 Task: Blend multiple sound effects to create a unique ambiance.
Action: Mouse moved to (89, 13)
Screenshot: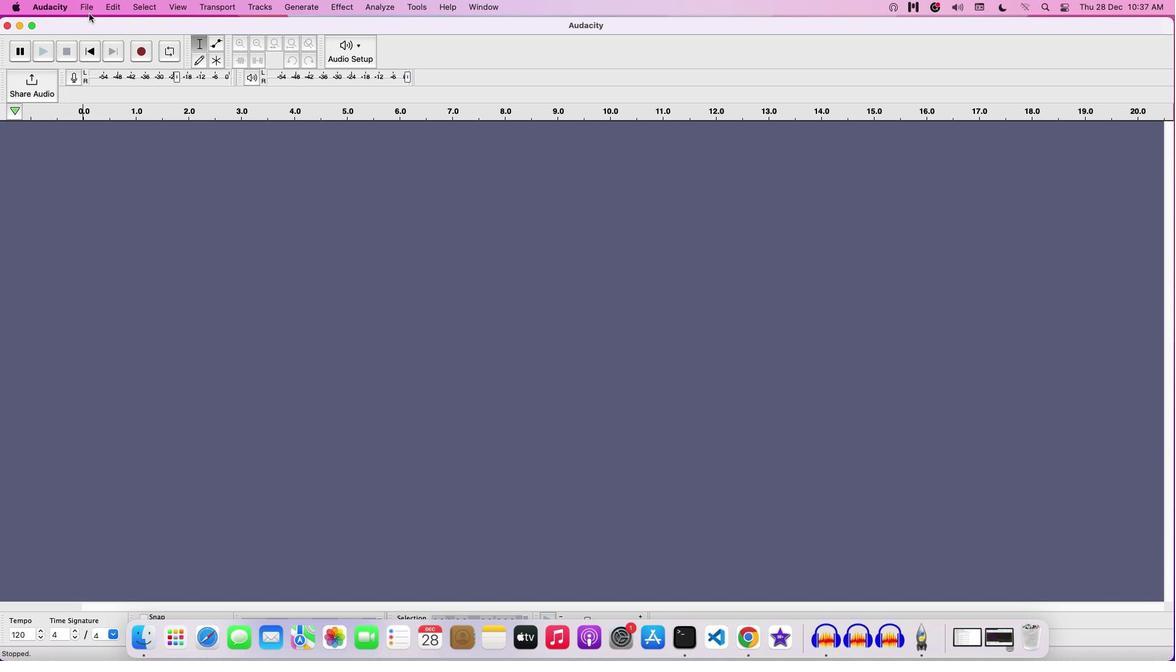
Action: Mouse pressed left at (89, 13)
Screenshot: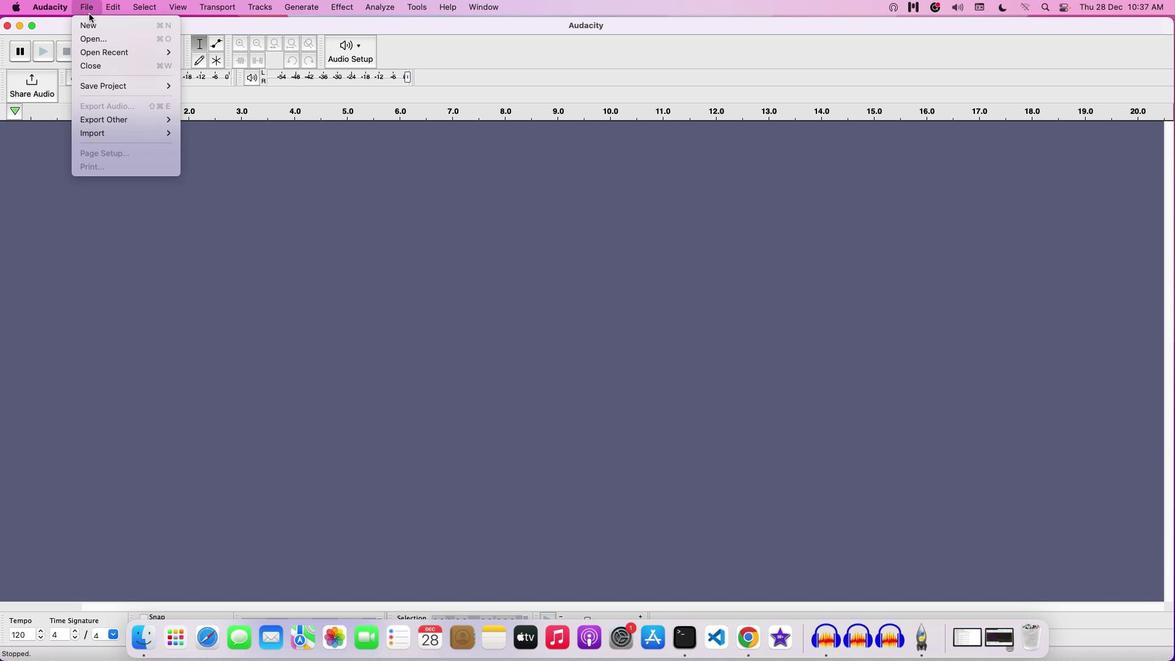 
Action: Mouse moved to (131, 39)
Screenshot: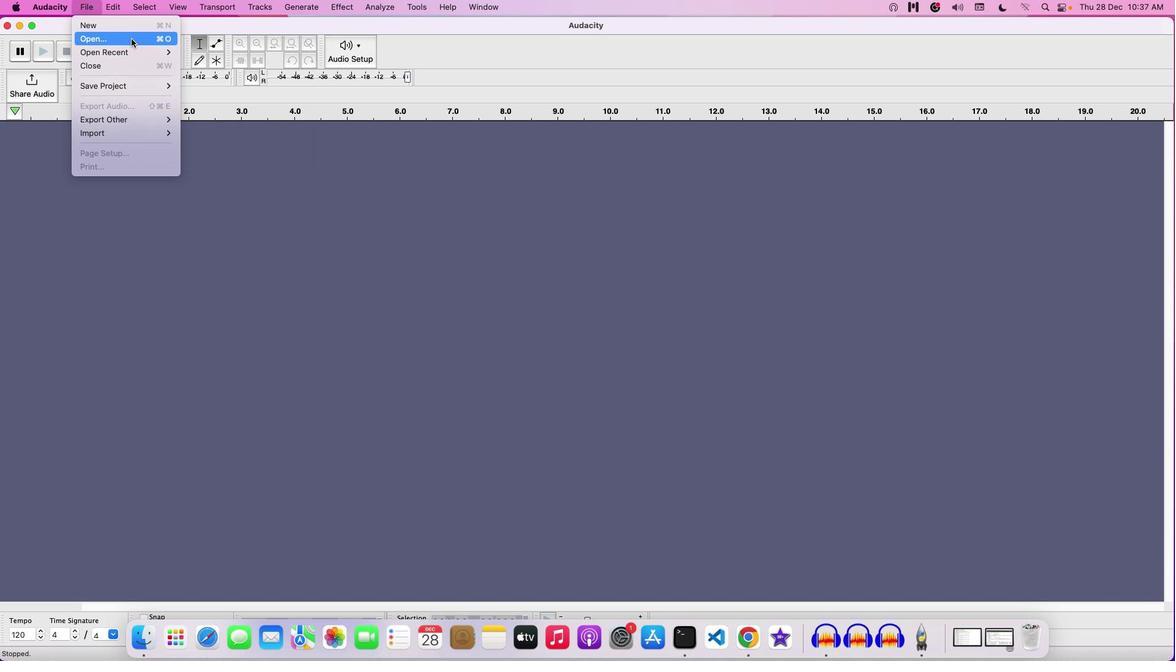 
Action: Mouse pressed left at (131, 39)
Screenshot: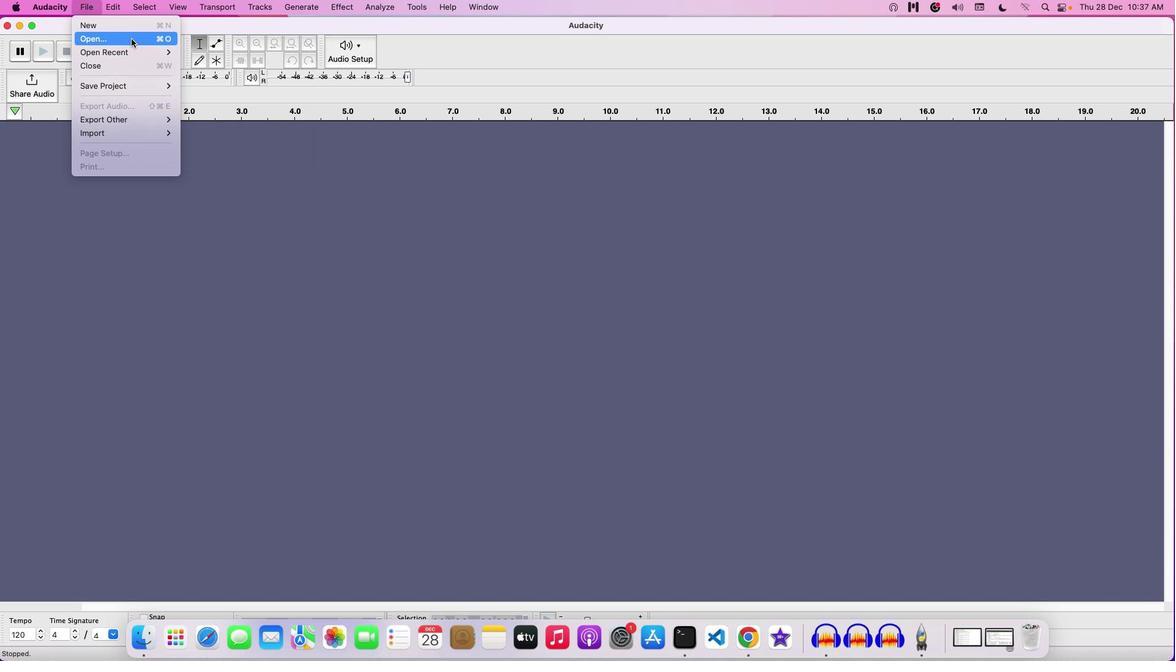 
Action: Mouse moved to (503, 161)
Screenshot: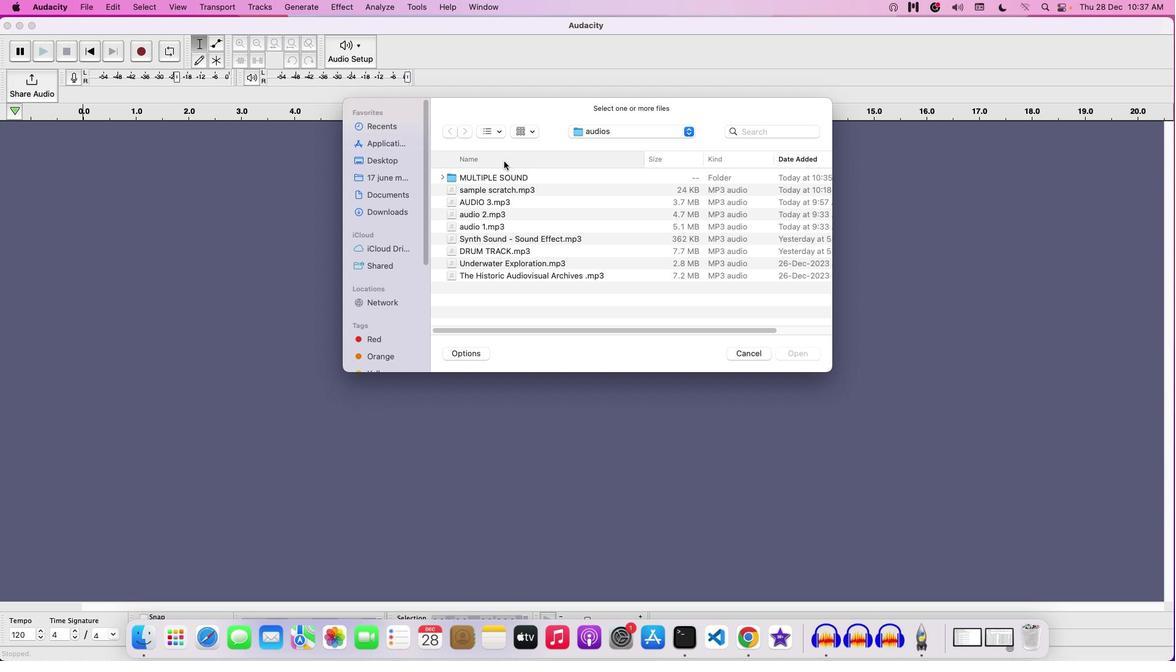 
Action: Mouse pressed left at (503, 161)
Screenshot: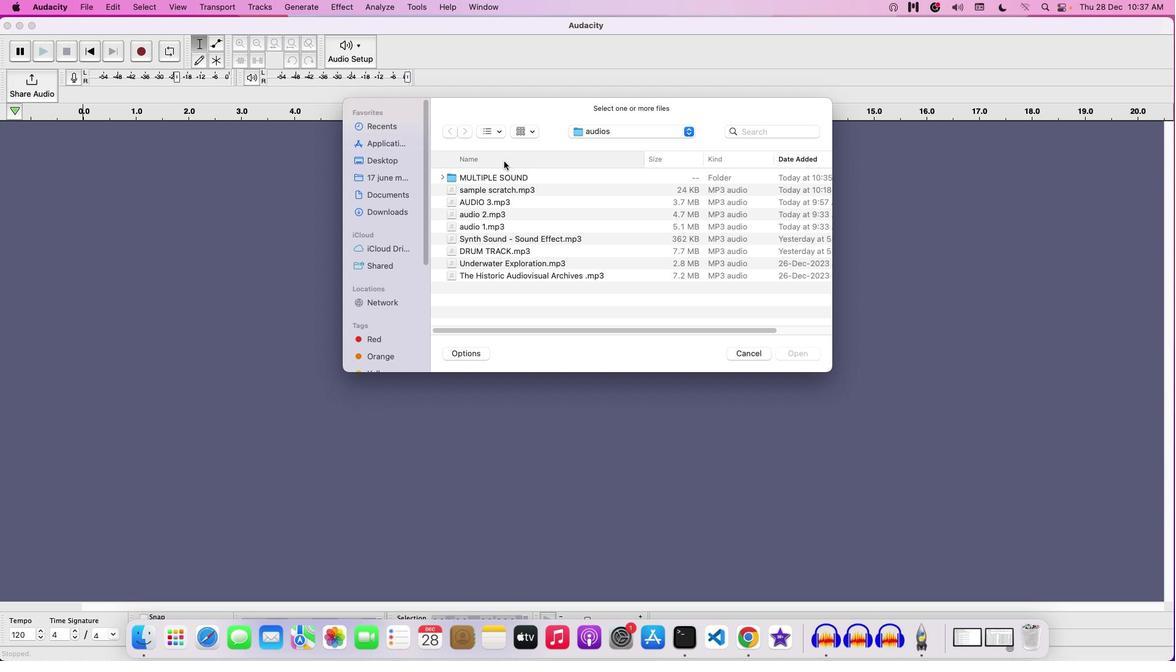 
Action: Mouse moved to (470, 225)
Screenshot: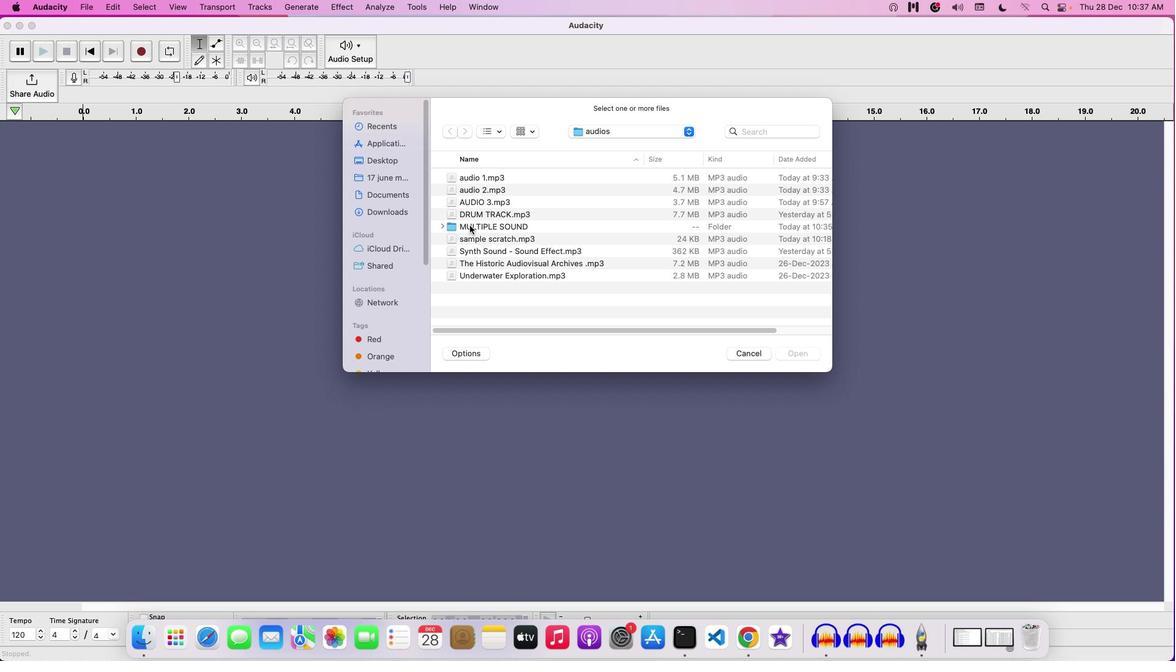 
Action: Mouse pressed left at (470, 225)
Screenshot: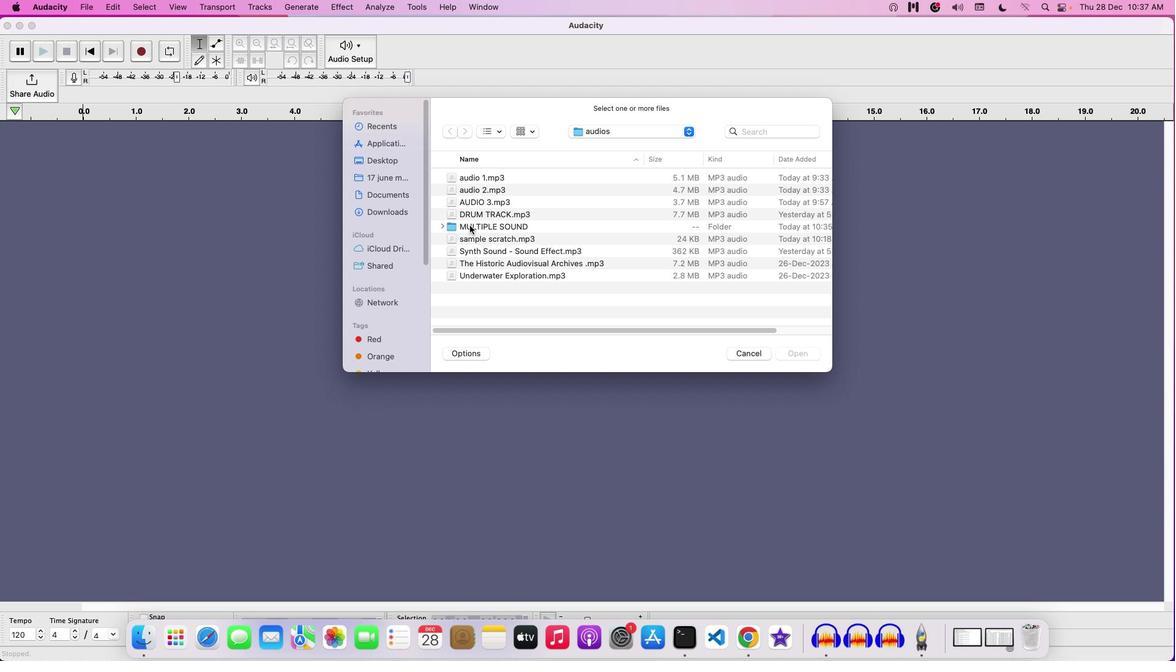 
Action: Mouse moved to (447, 226)
Screenshot: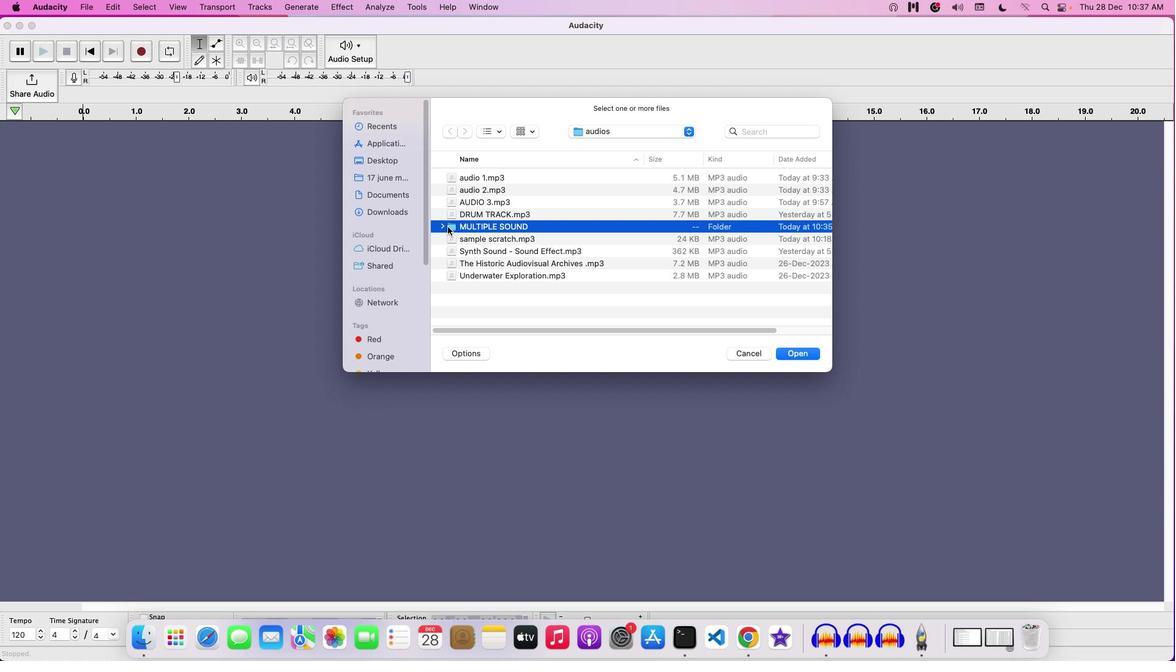 
Action: Mouse pressed left at (447, 226)
Screenshot: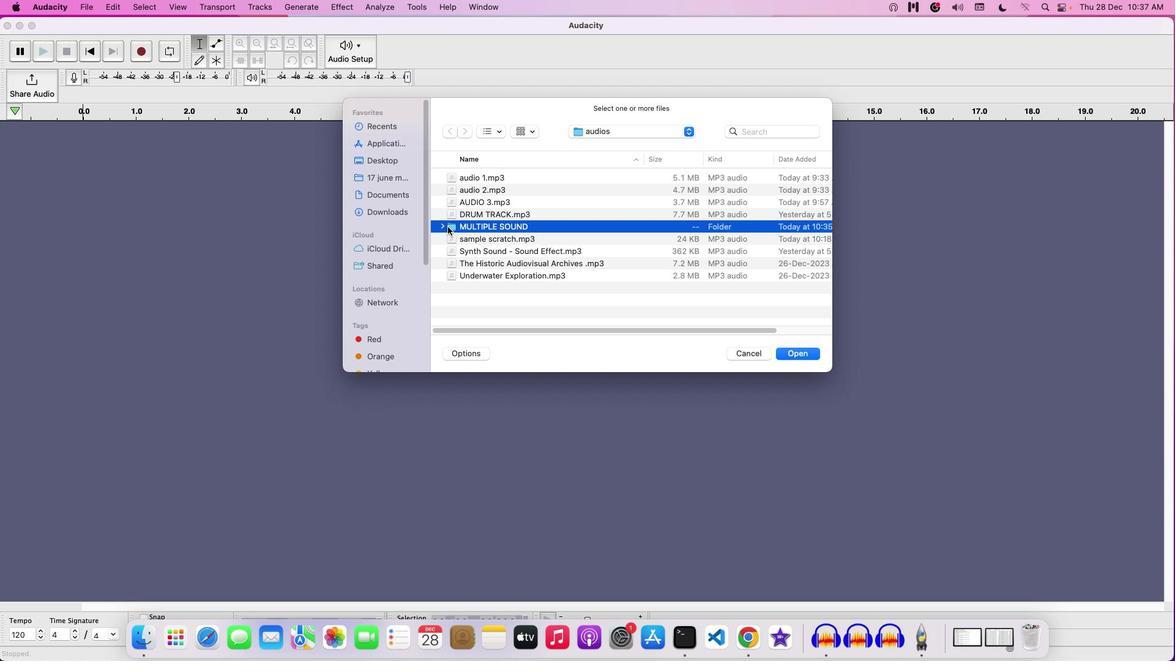 
Action: Mouse moved to (565, 236)
Screenshot: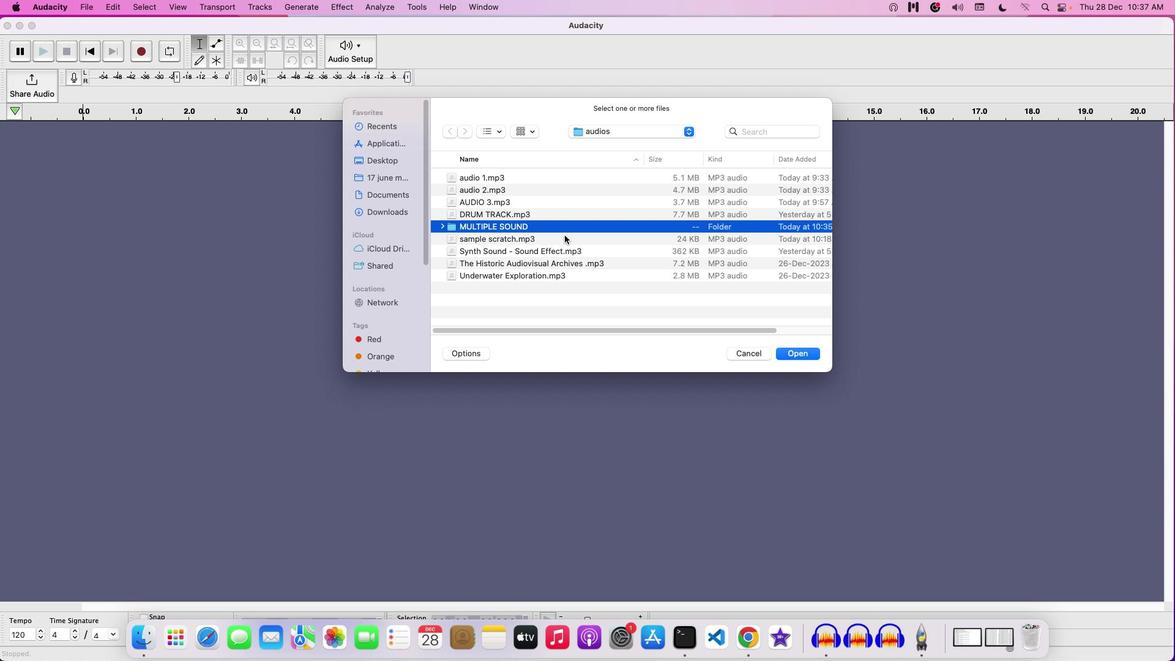 
Action: Mouse scrolled (565, 236) with delta (0, 0)
Screenshot: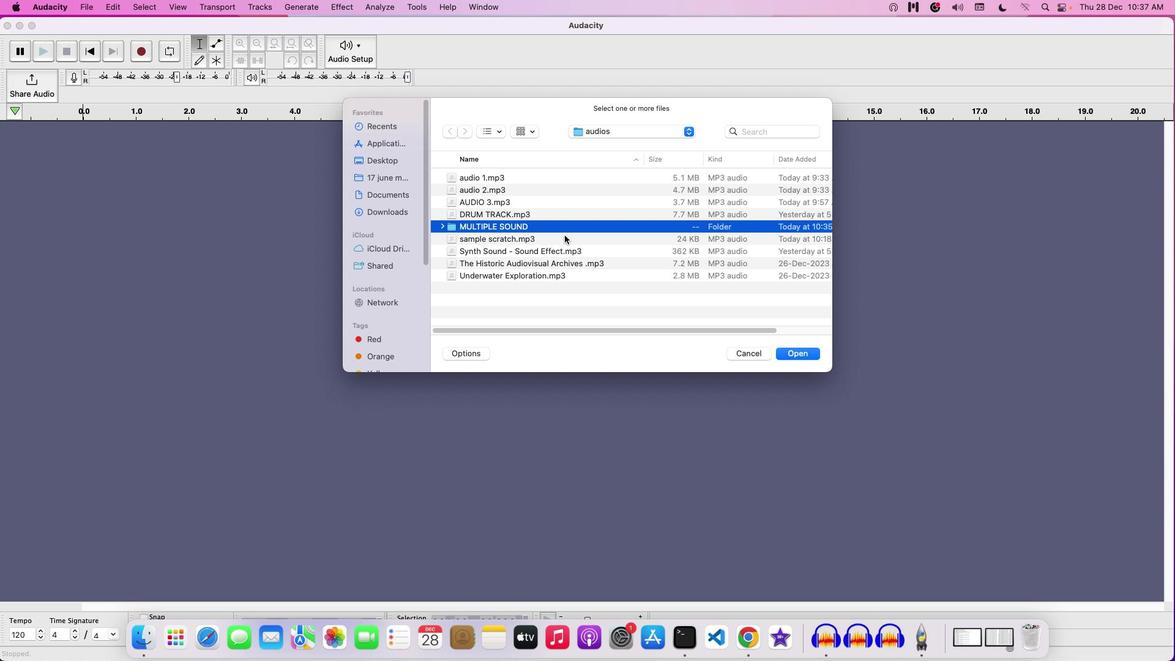 
Action: Mouse moved to (564, 235)
Screenshot: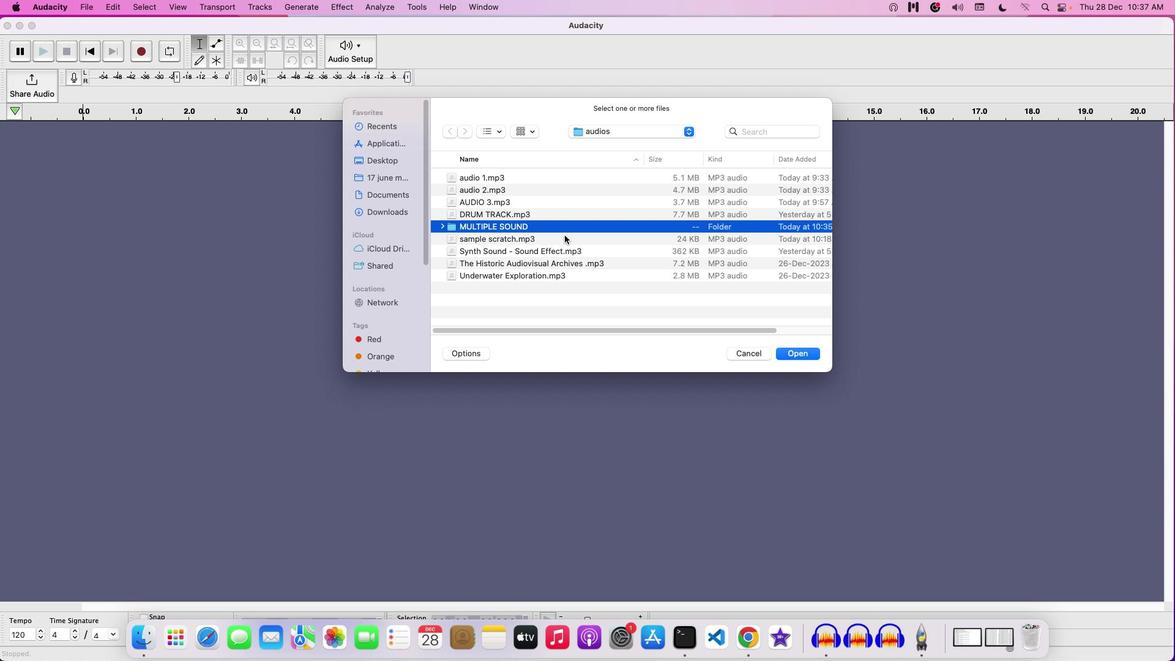
Action: Mouse scrolled (564, 235) with delta (0, 0)
Screenshot: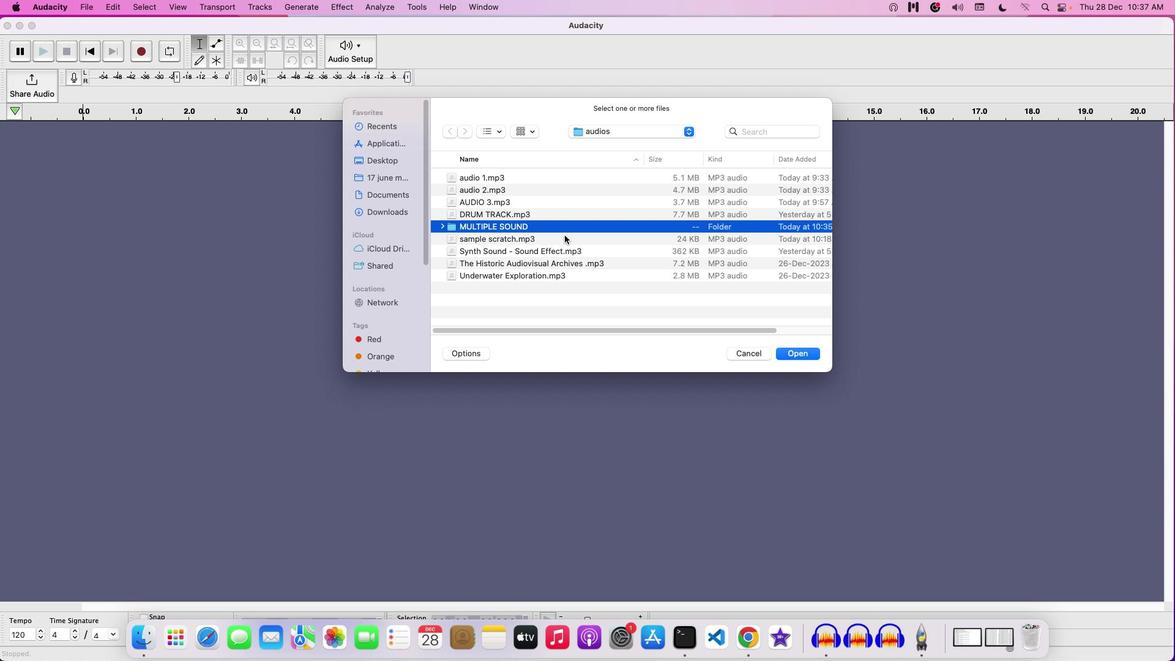 
Action: Mouse moved to (538, 230)
Screenshot: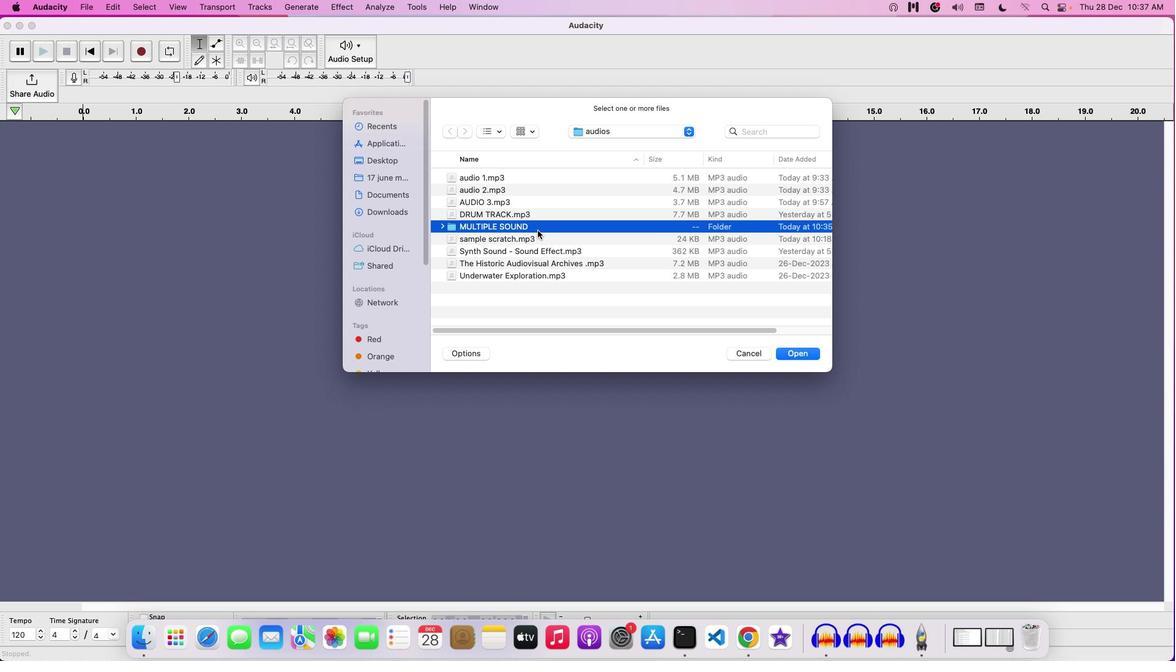 
Action: Mouse pressed left at (538, 230)
Screenshot: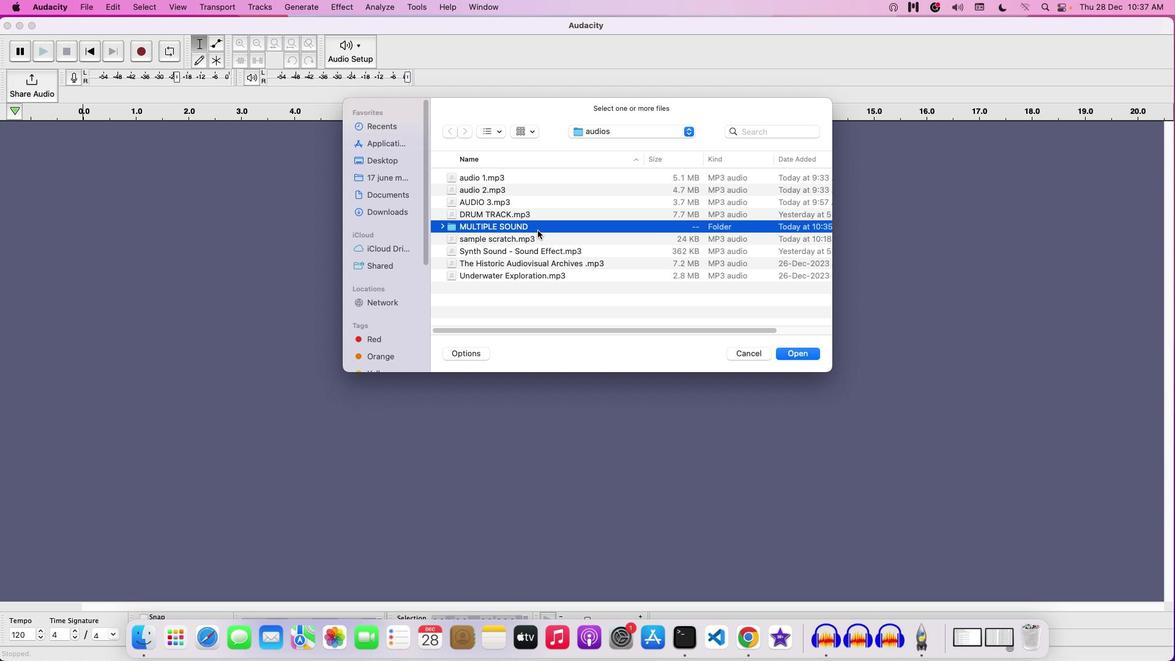 
Action: Mouse pressed left at (538, 230)
Screenshot: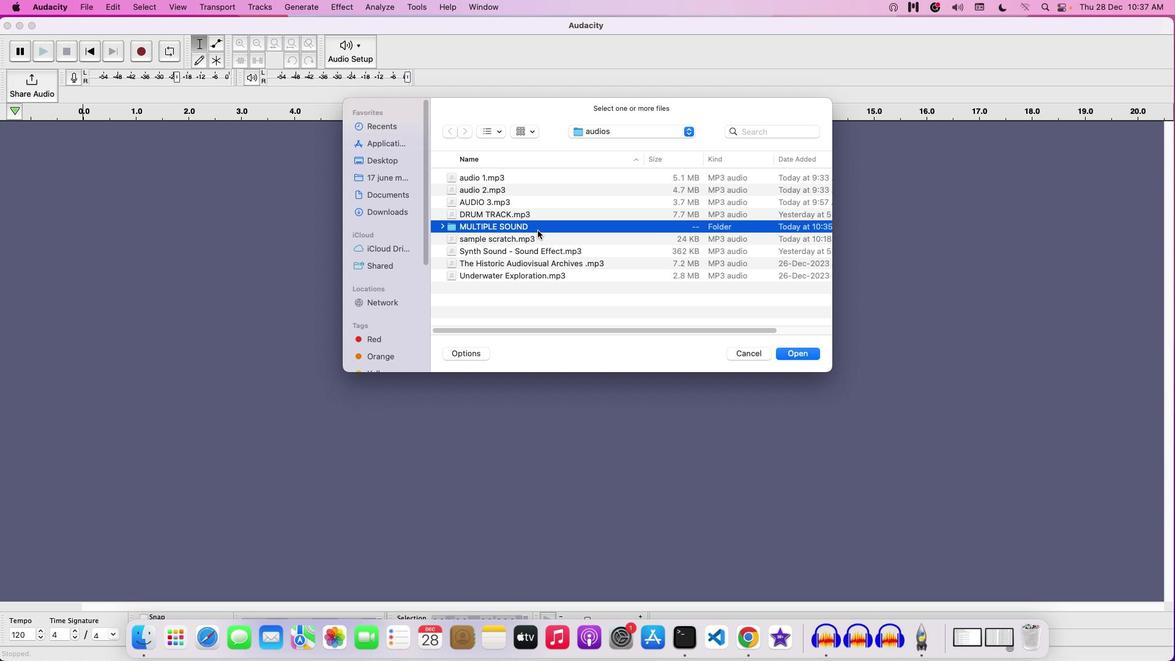 
Action: Mouse moved to (503, 178)
Screenshot: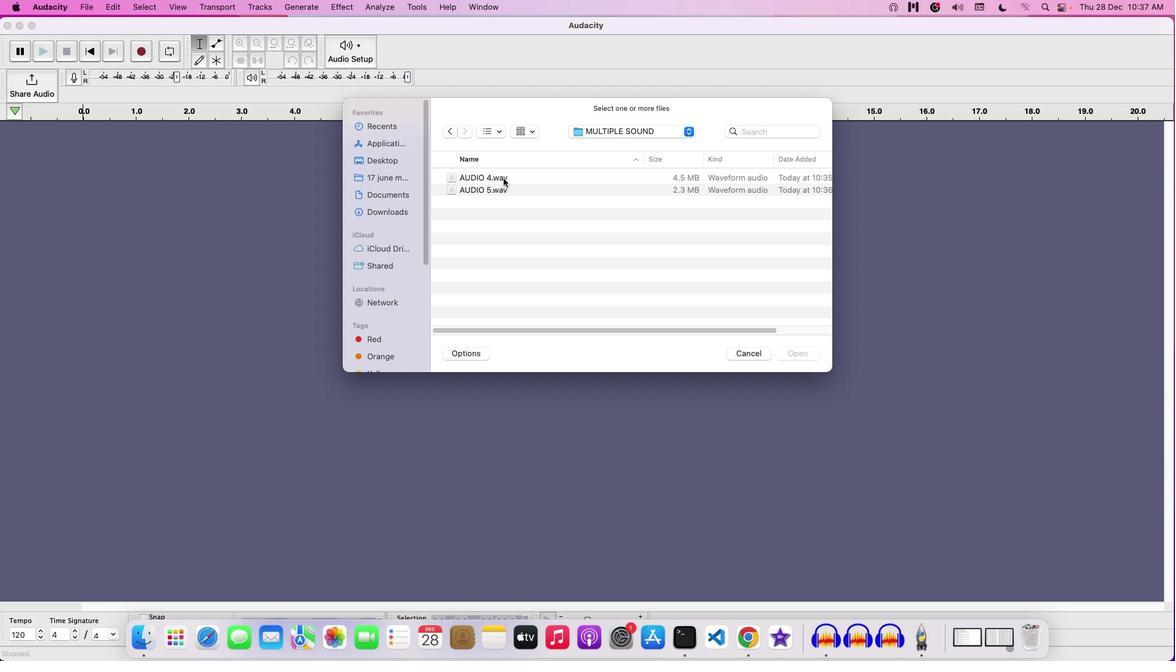
Action: Mouse pressed left at (503, 178)
Screenshot: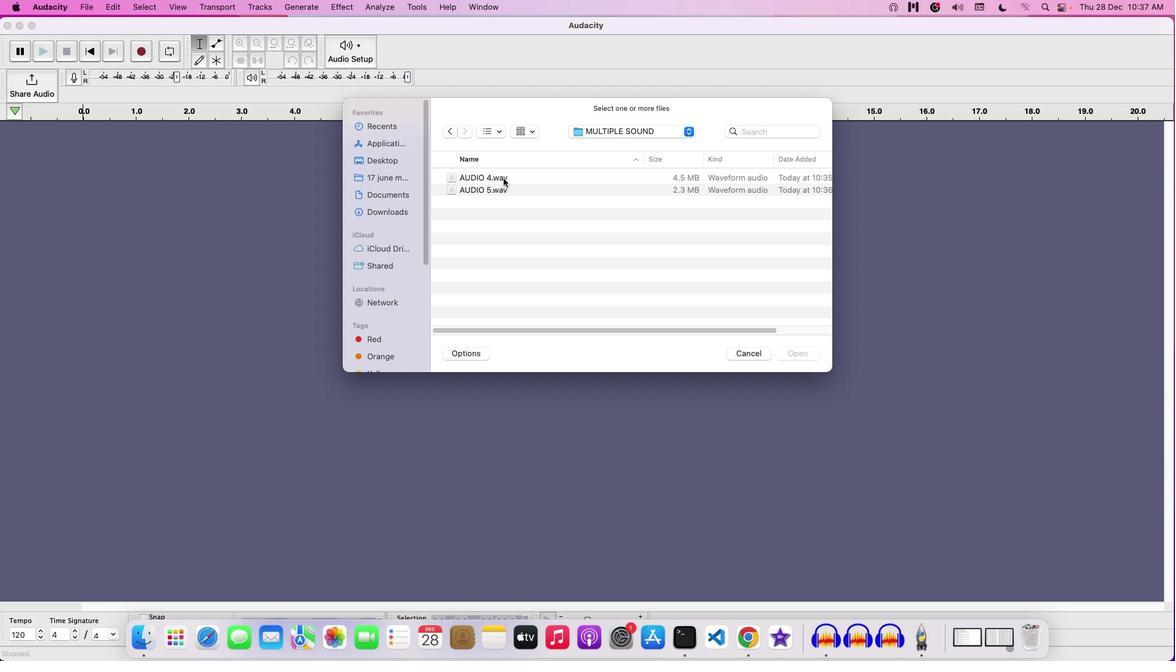 
Action: Mouse moved to (791, 355)
Screenshot: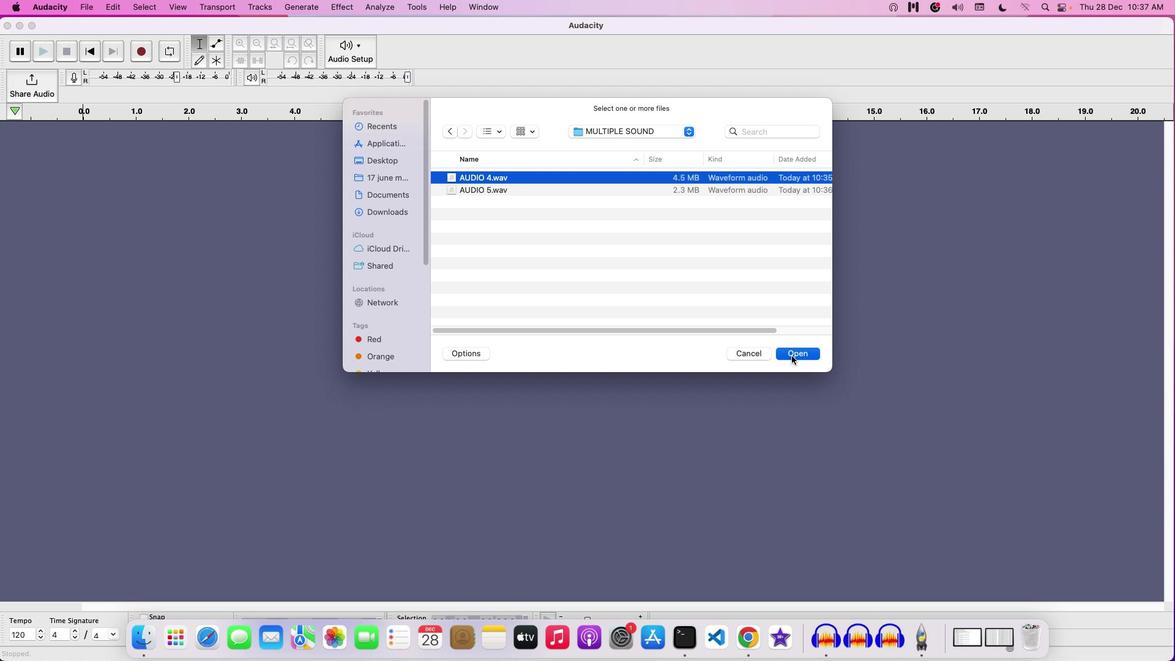 
Action: Mouse pressed left at (791, 355)
Screenshot: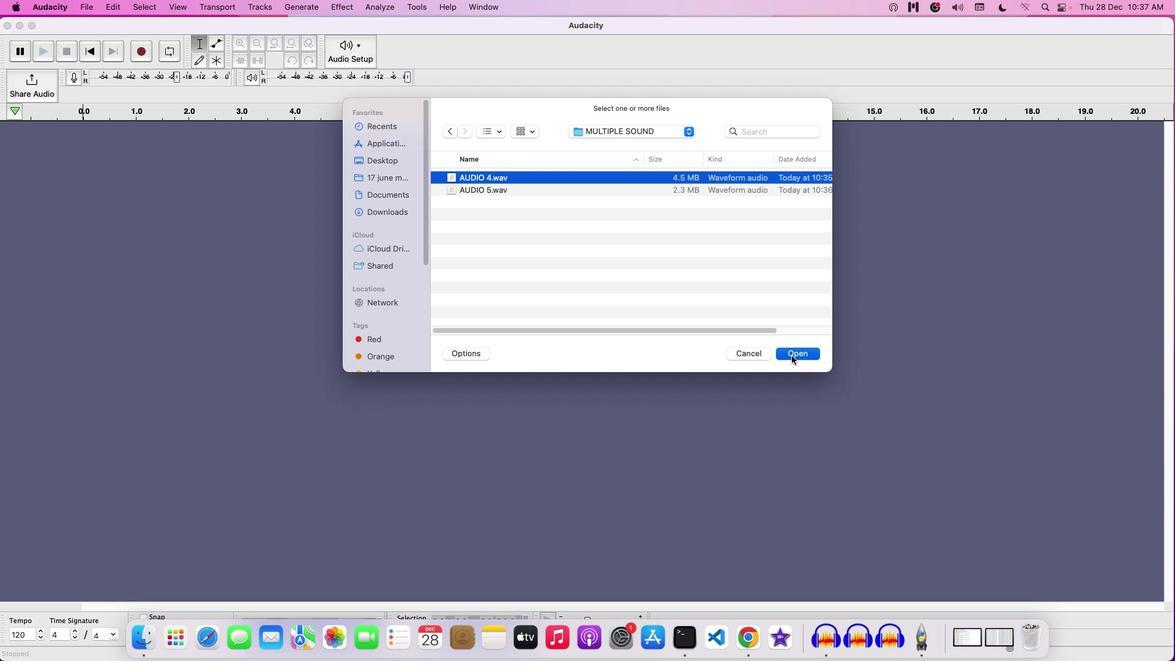 
Action: Mouse moved to (42, 168)
Screenshot: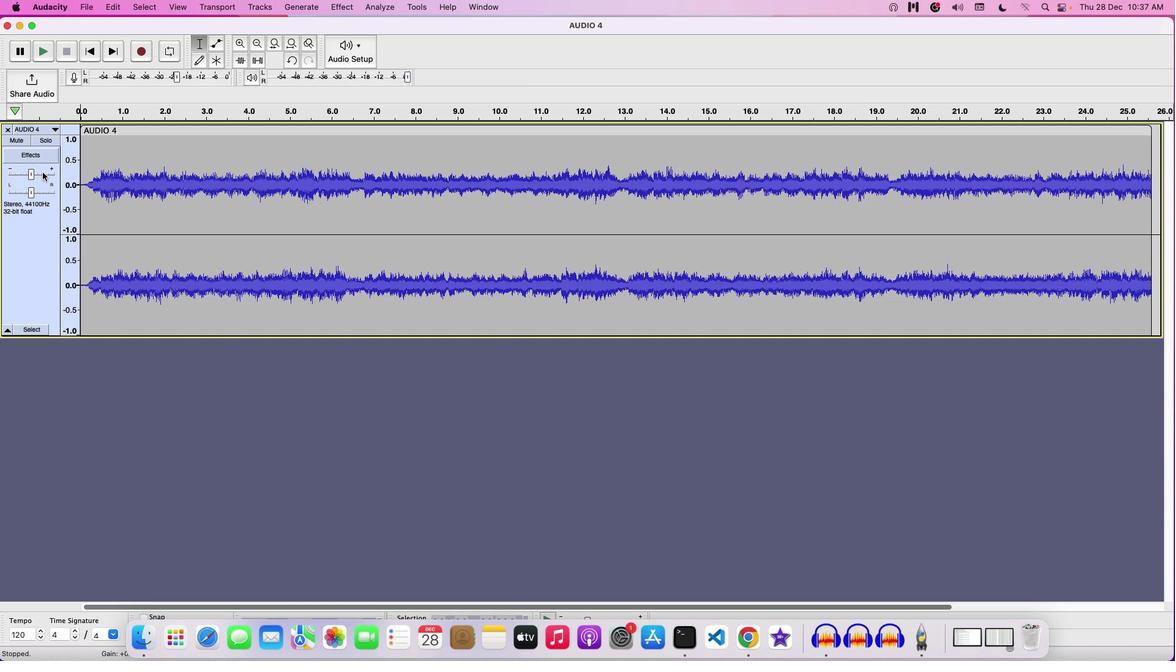 
Action: Key pressed Key.space
Screenshot: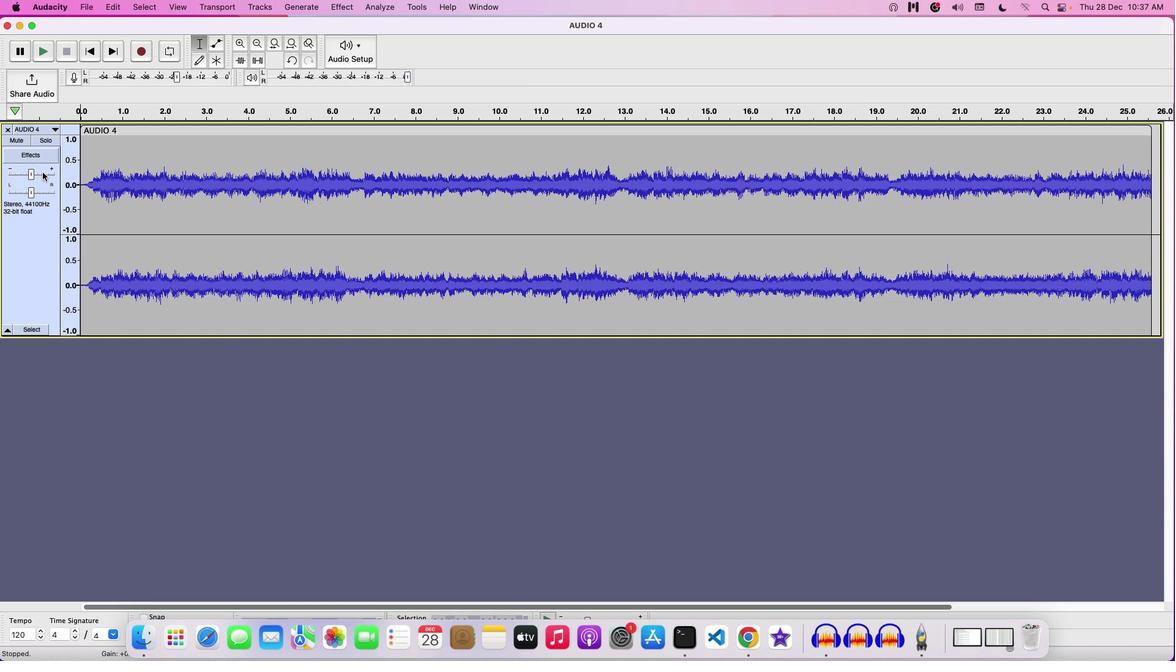 
Action: Mouse moved to (31, 173)
Screenshot: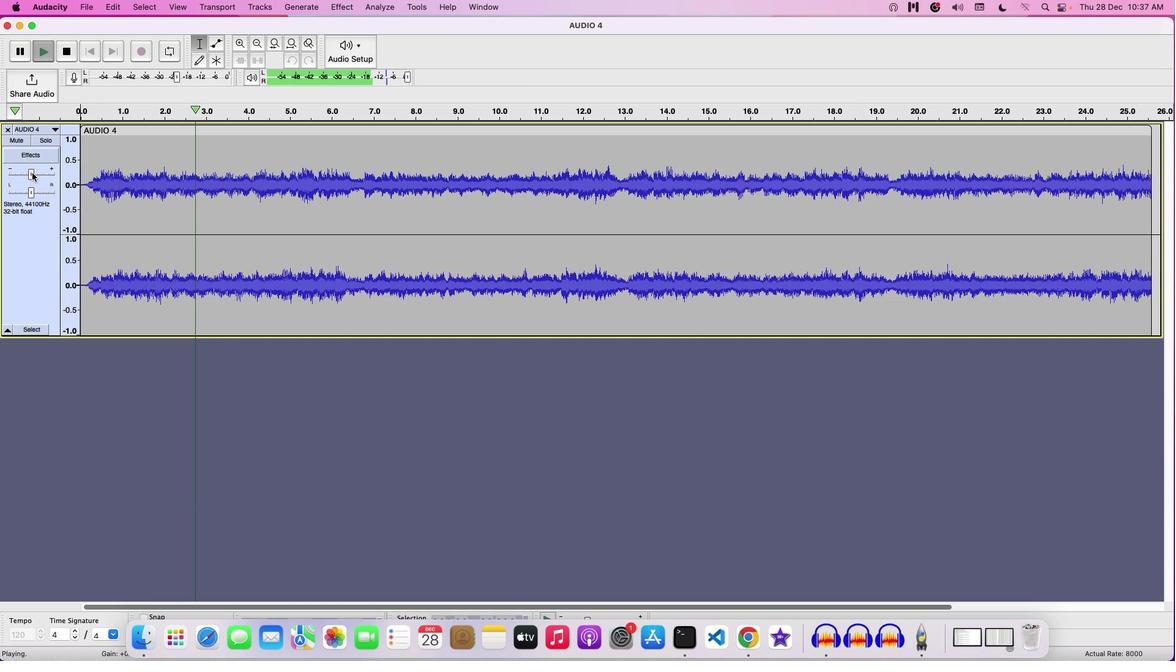 
Action: Mouse pressed left at (31, 173)
Screenshot: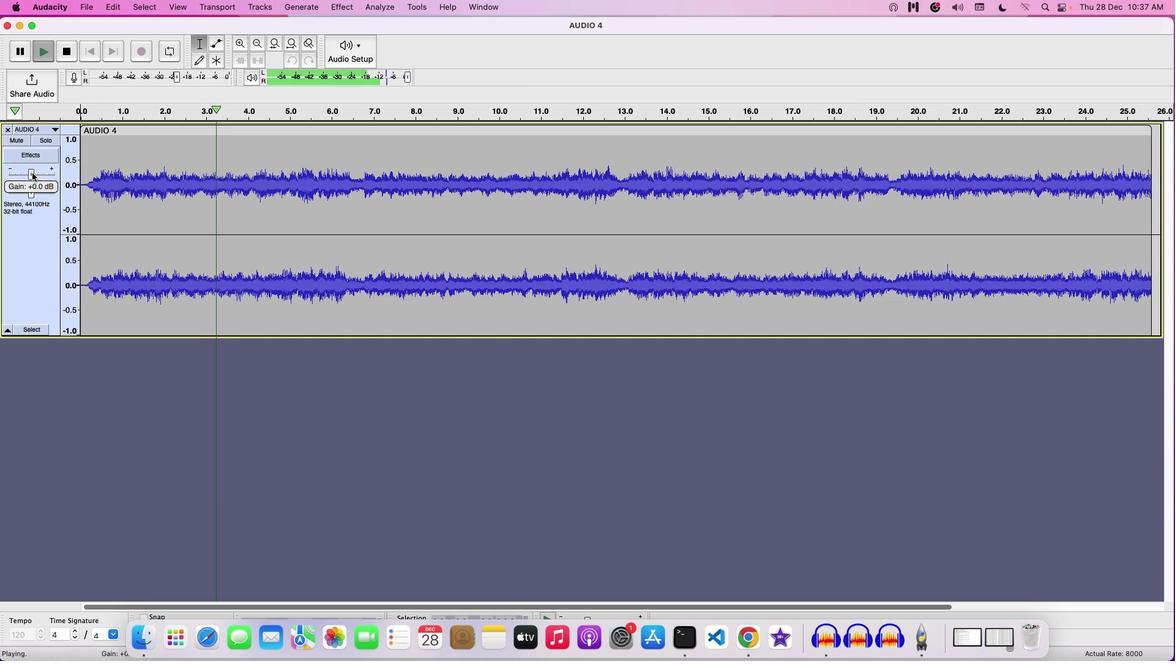 
Action: Mouse moved to (38, 175)
Screenshot: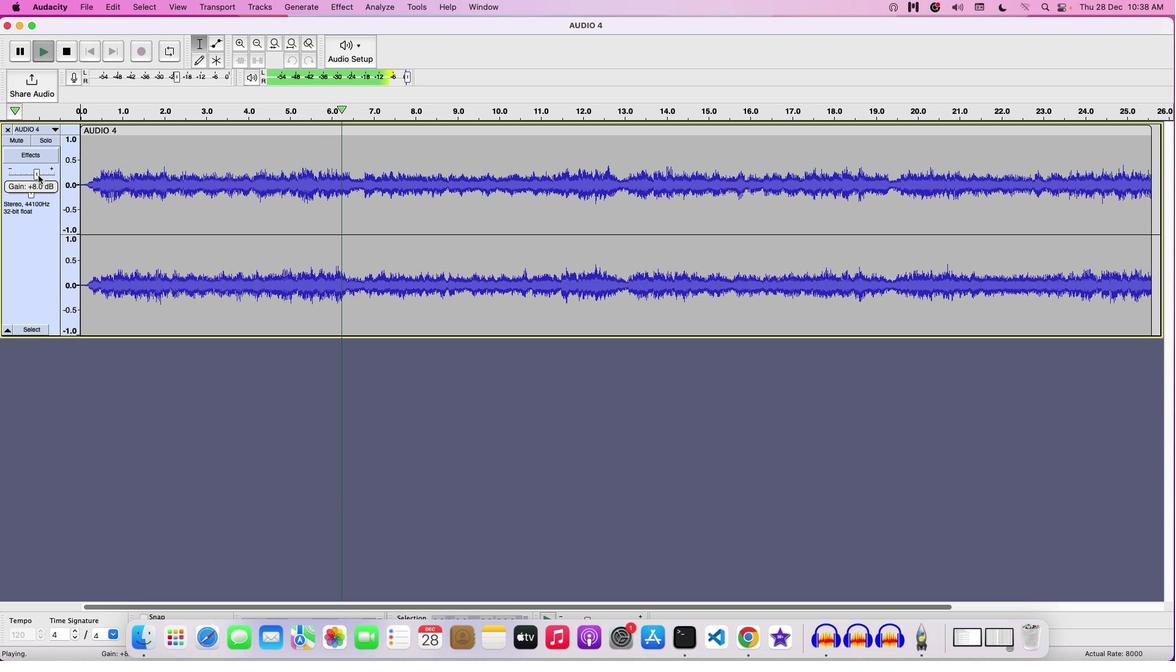 
Action: Mouse pressed left at (38, 175)
Screenshot: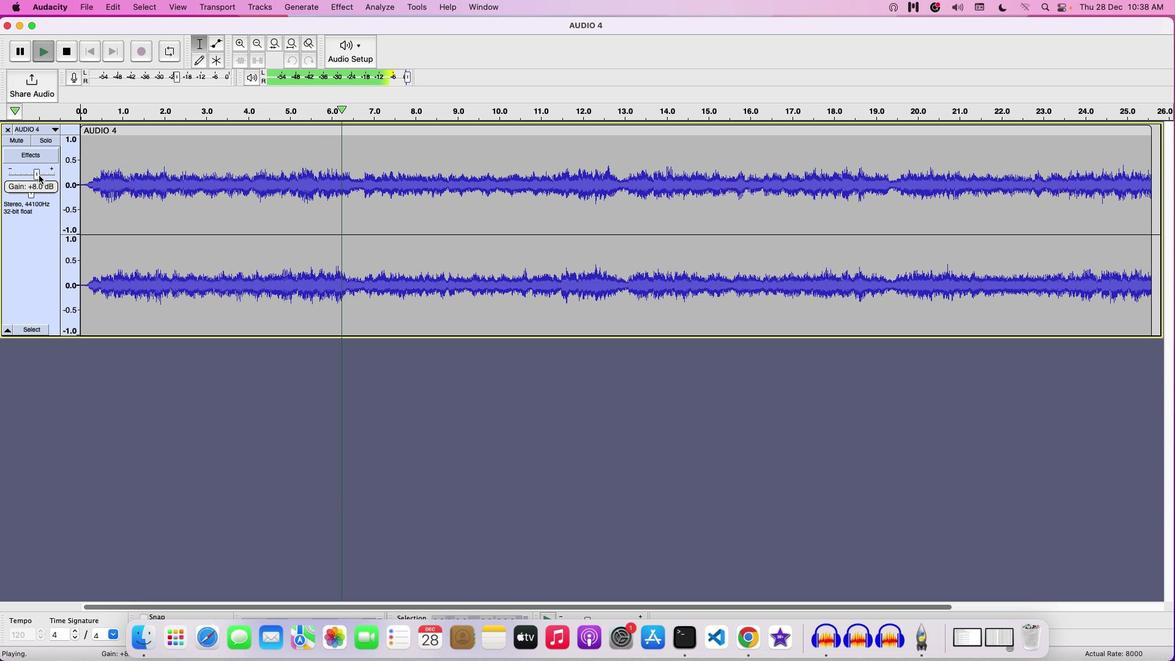 
Action: Mouse moved to (109, 127)
Screenshot: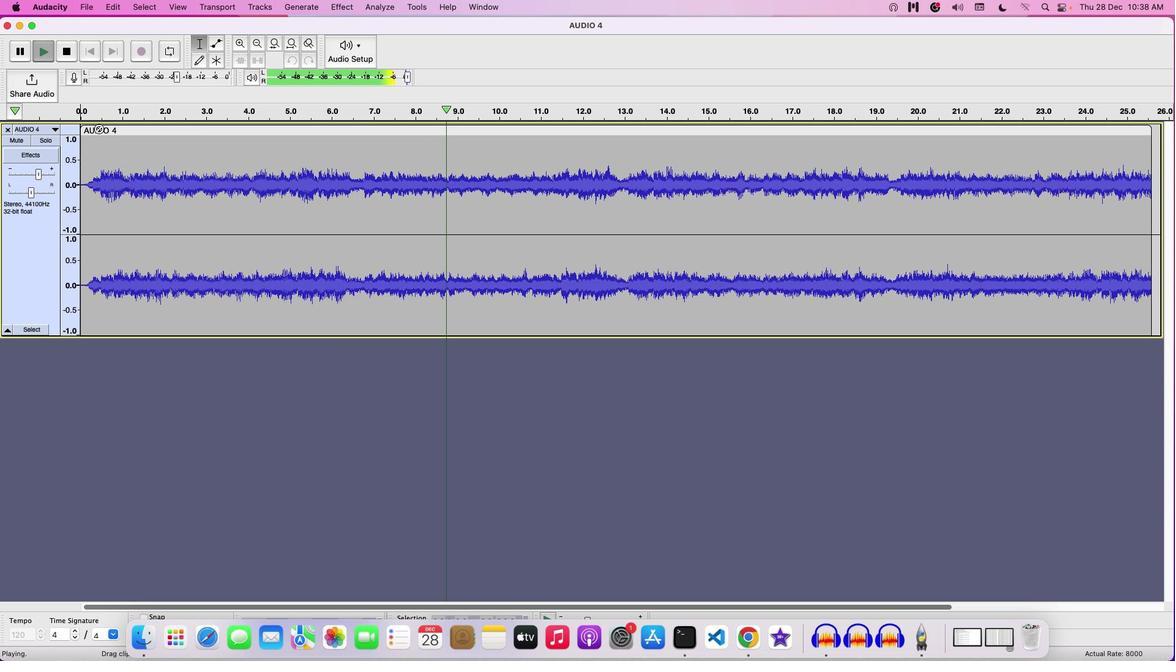 
Action: Key pressed Key.space
Screenshot: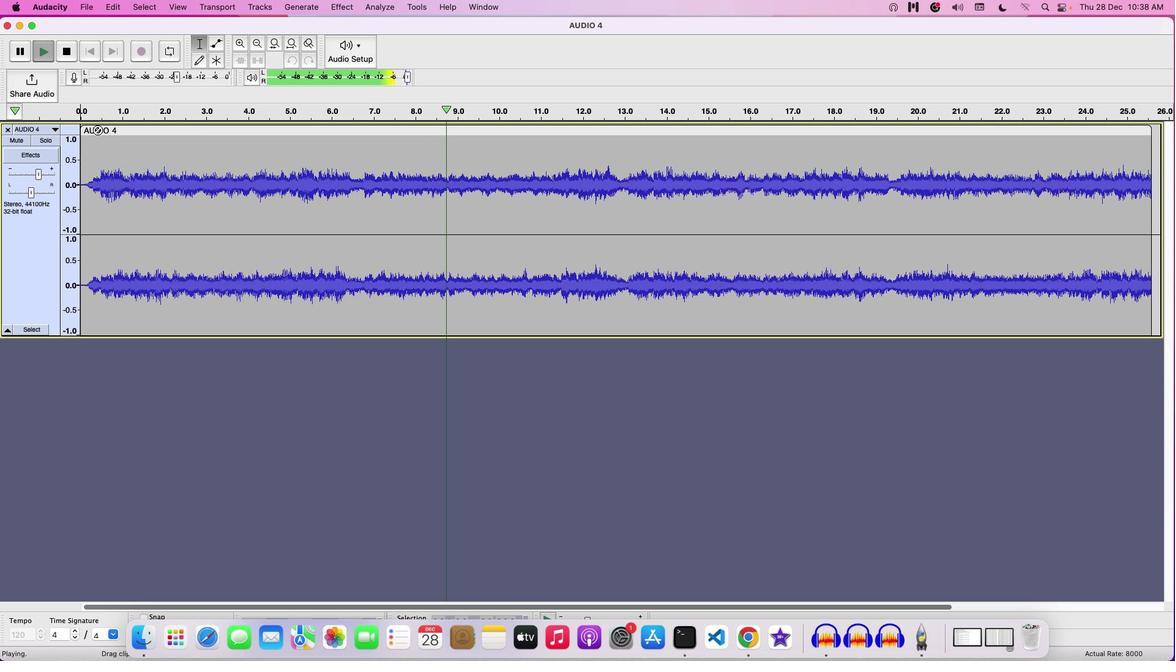 
Action: Mouse moved to (82, 131)
Screenshot: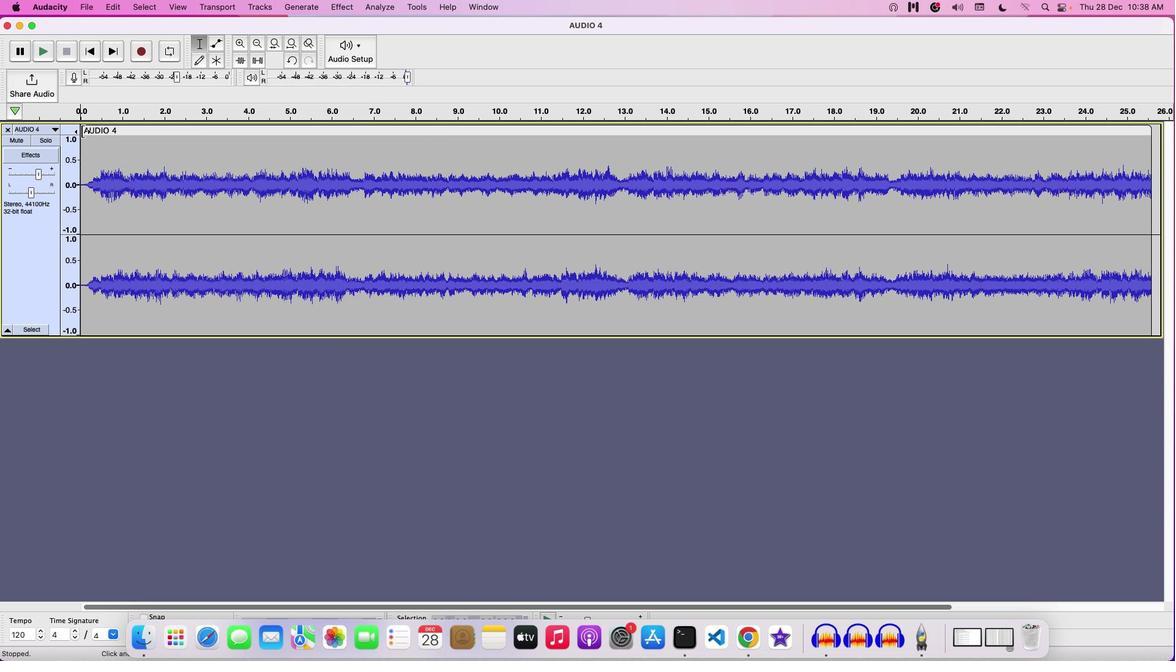 
Action: Mouse pressed left at (82, 131)
Screenshot: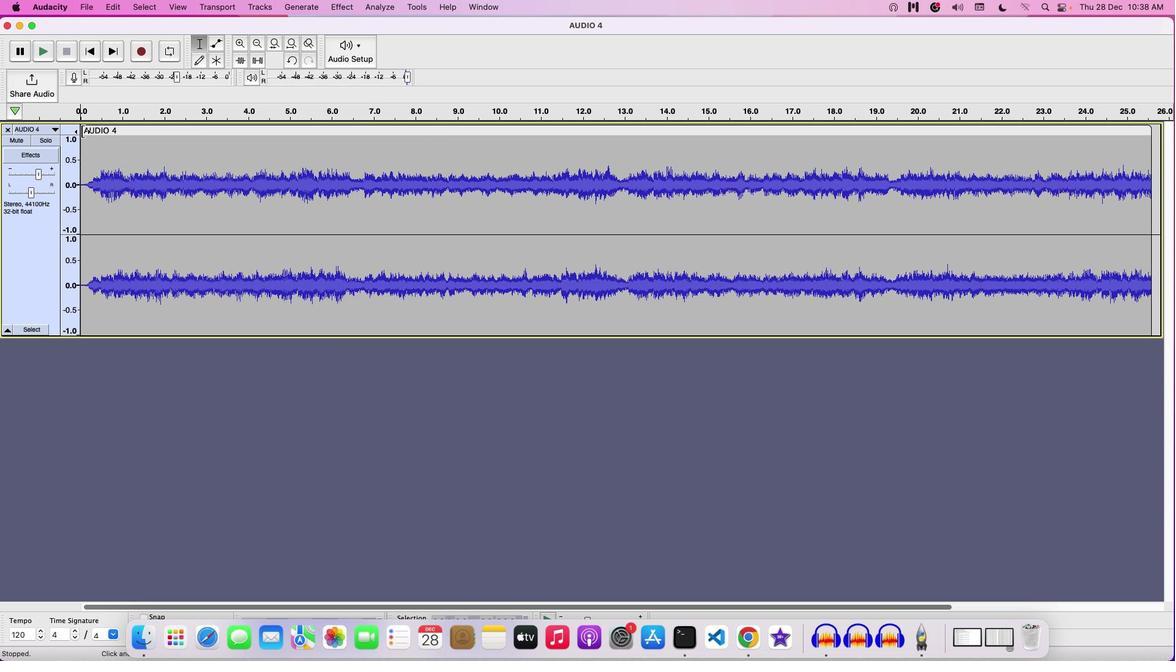 
Action: Mouse moved to (104, 132)
Screenshot: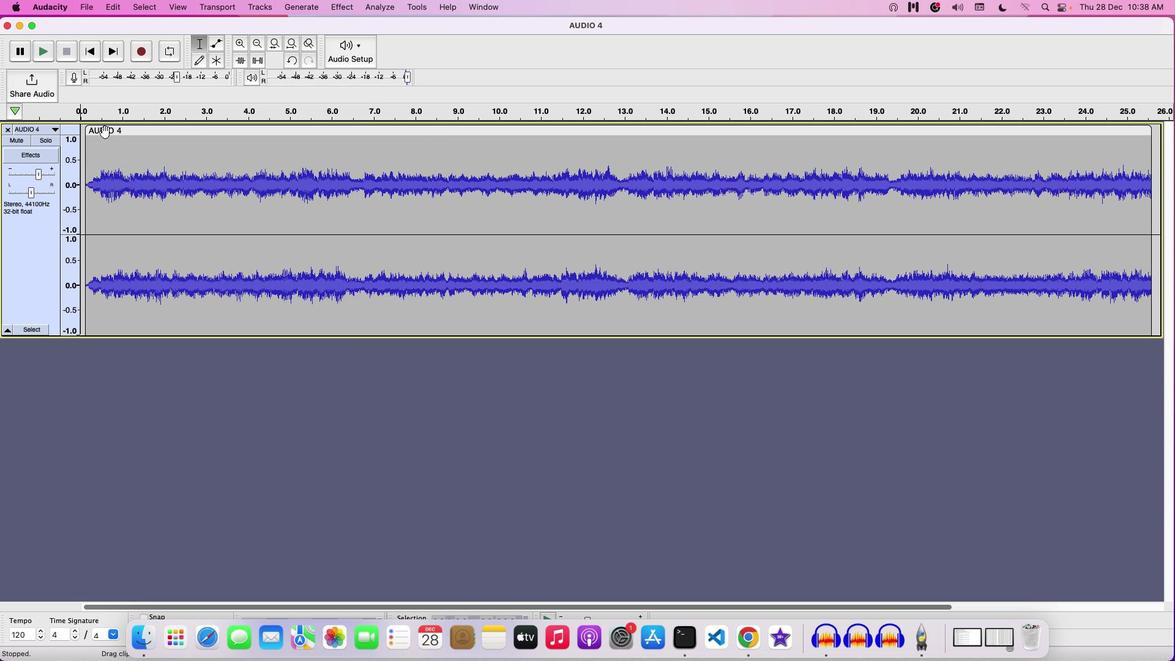 
Action: Mouse pressed left at (104, 132)
Screenshot: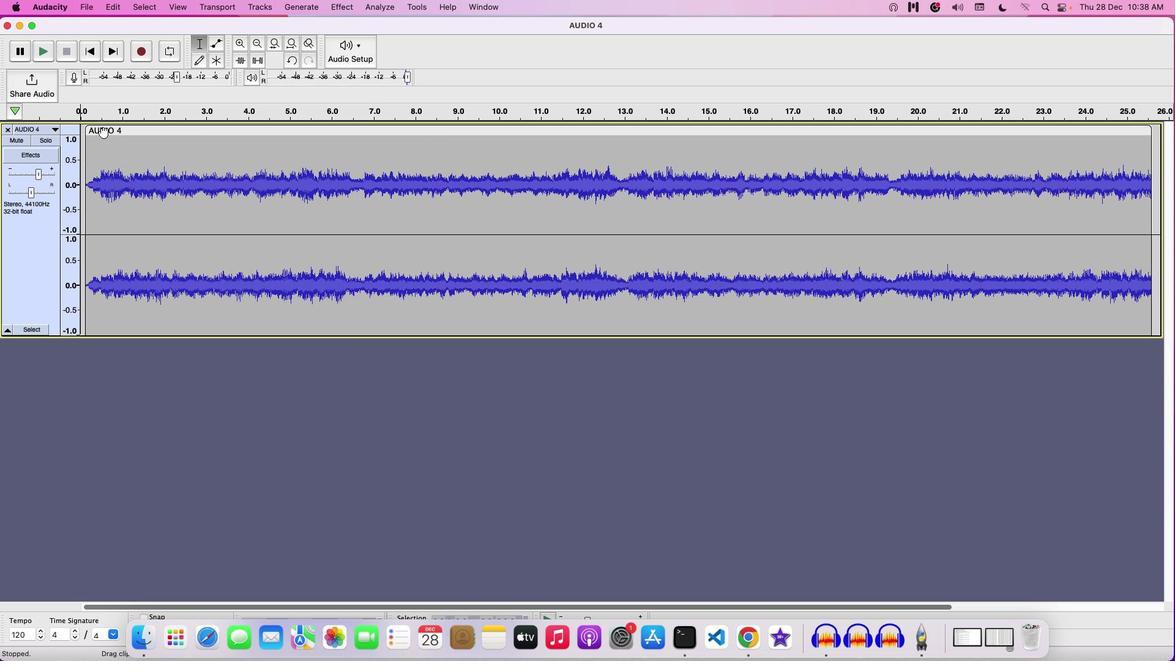 
Action: Mouse moved to (1146, 130)
Screenshot: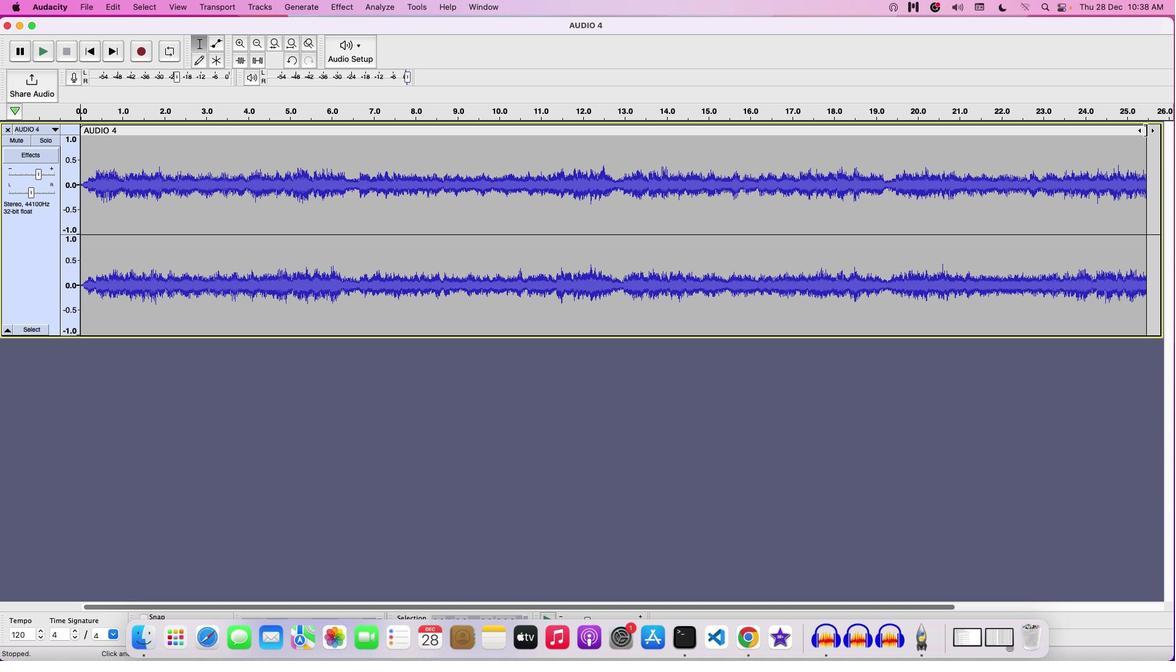 
Action: Mouse pressed left at (1146, 130)
Screenshot: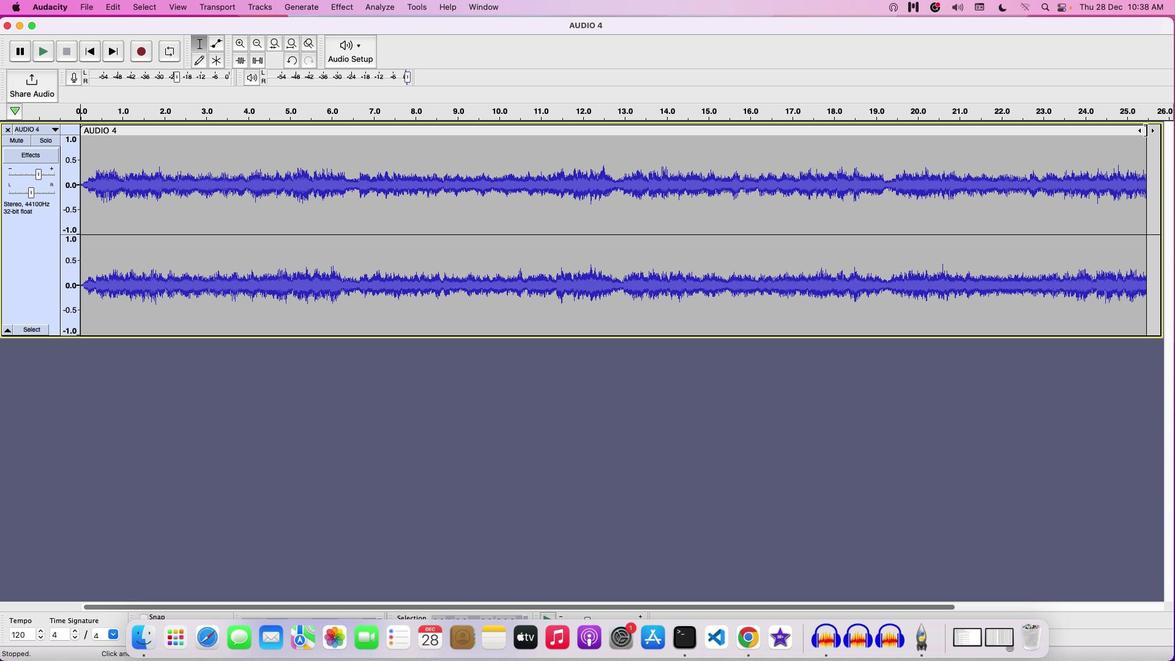 
Action: Key pressed Key.space
Screenshot: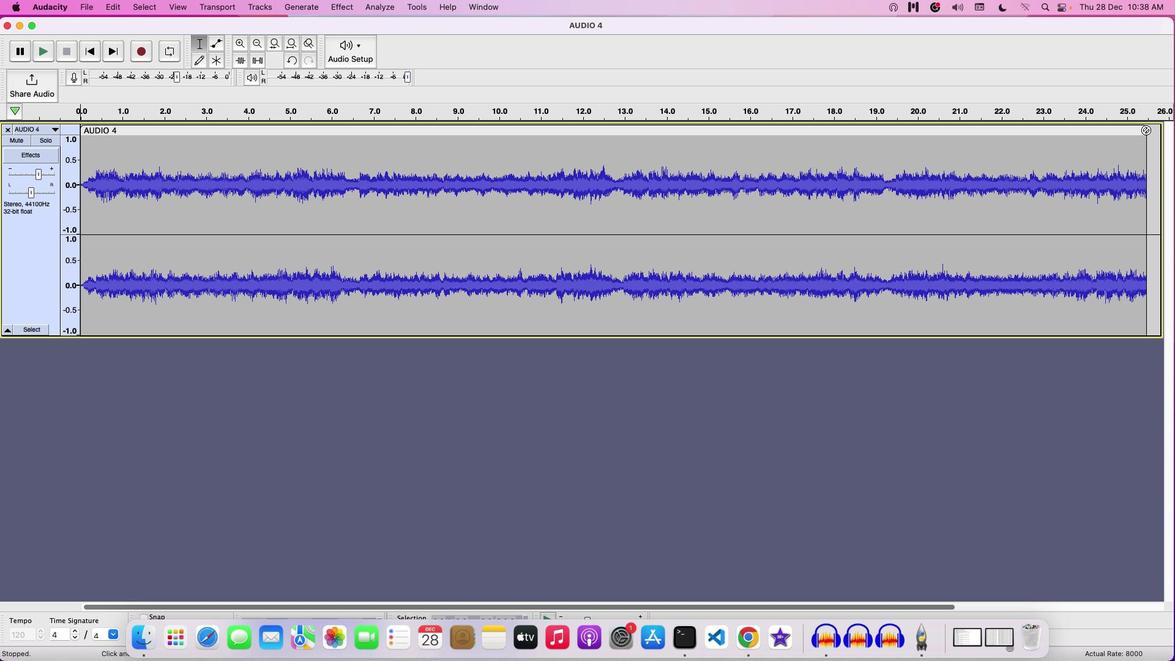 
Action: Mouse moved to (39, 173)
Screenshot: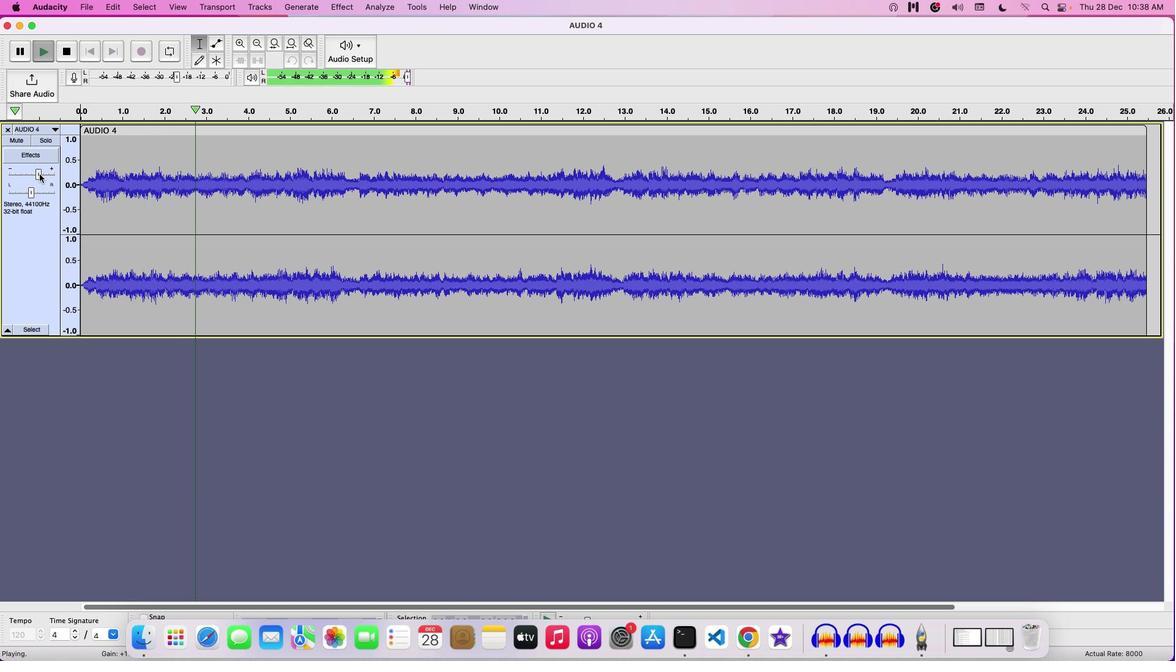 
Action: Mouse pressed left at (39, 173)
Screenshot: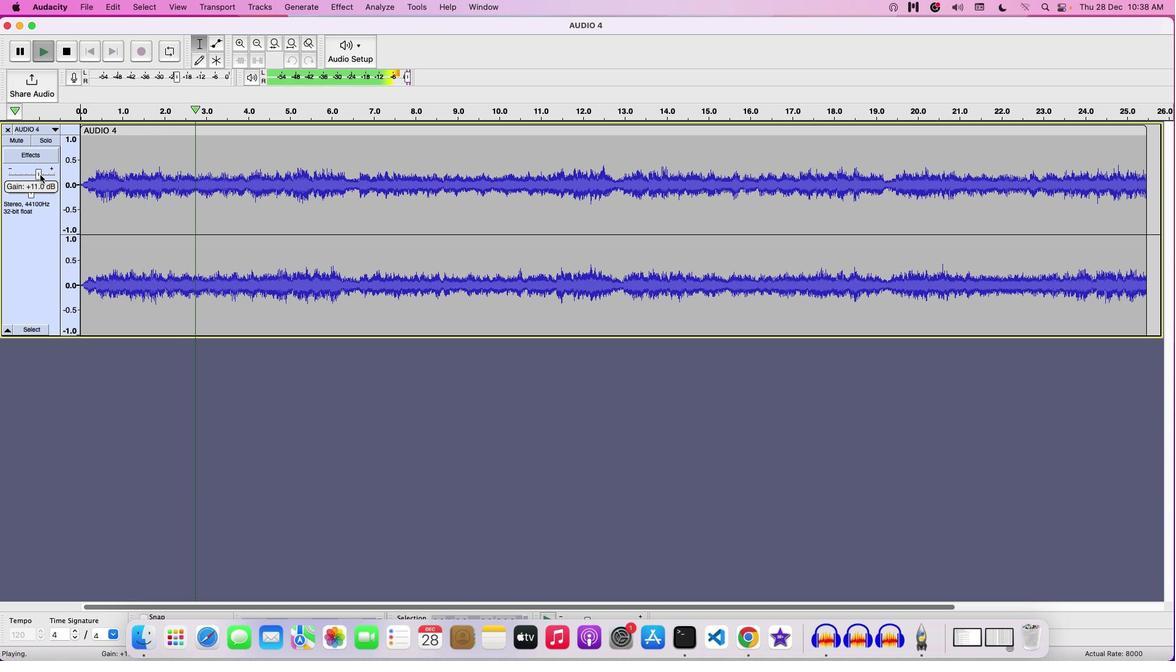 
Action: Mouse moved to (38, 174)
Screenshot: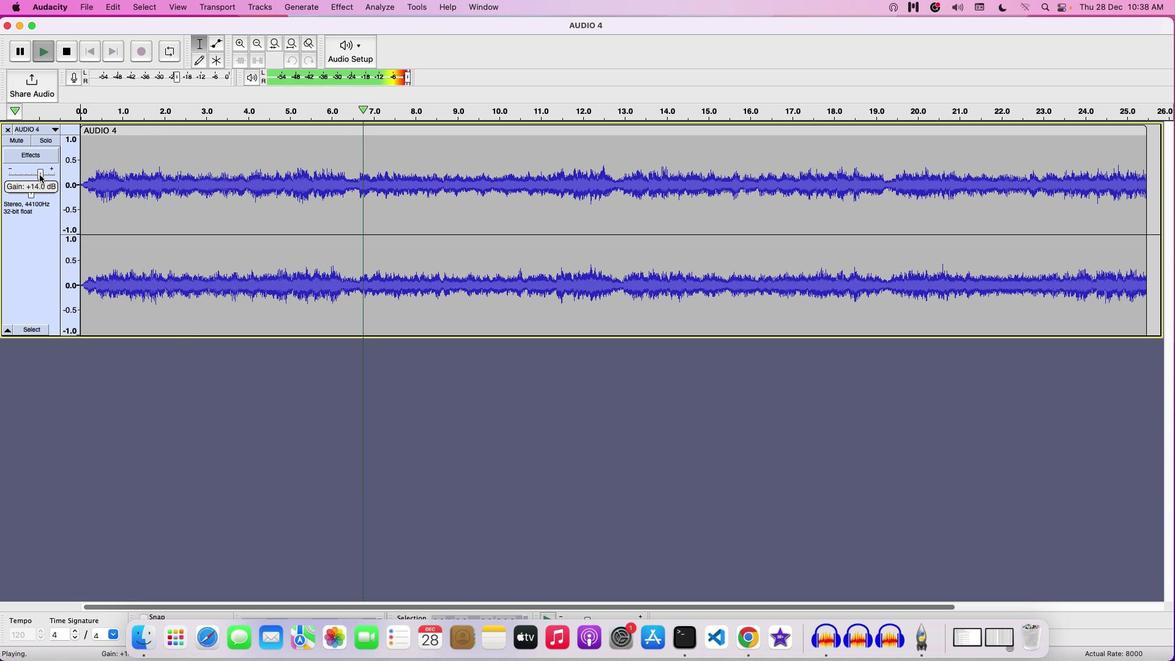 
Action: Mouse pressed left at (38, 174)
Screenshot: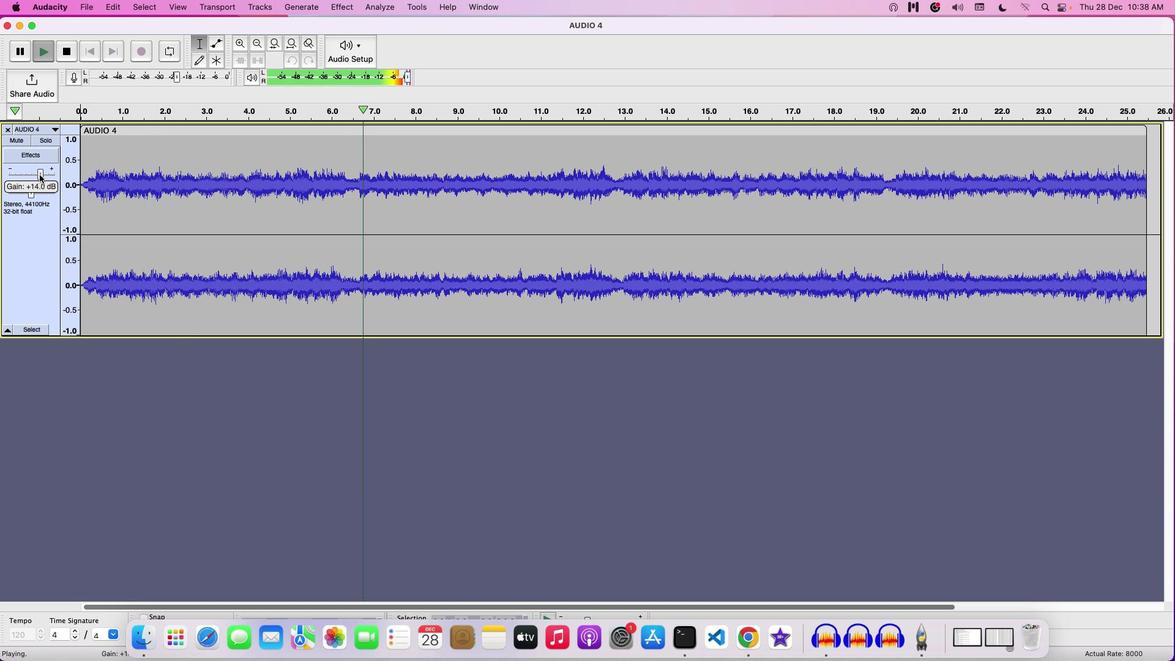 
Action: Mouse moved to (1006, 148)
Screenshot: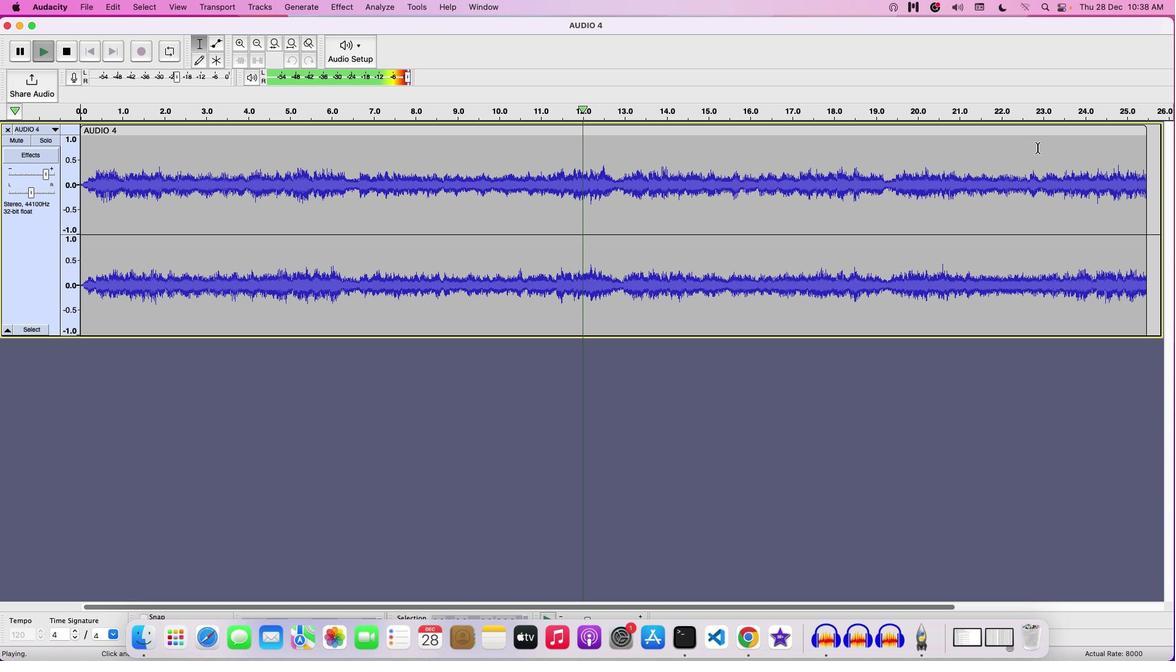
Action: Key pressed Key.space
Screenshot: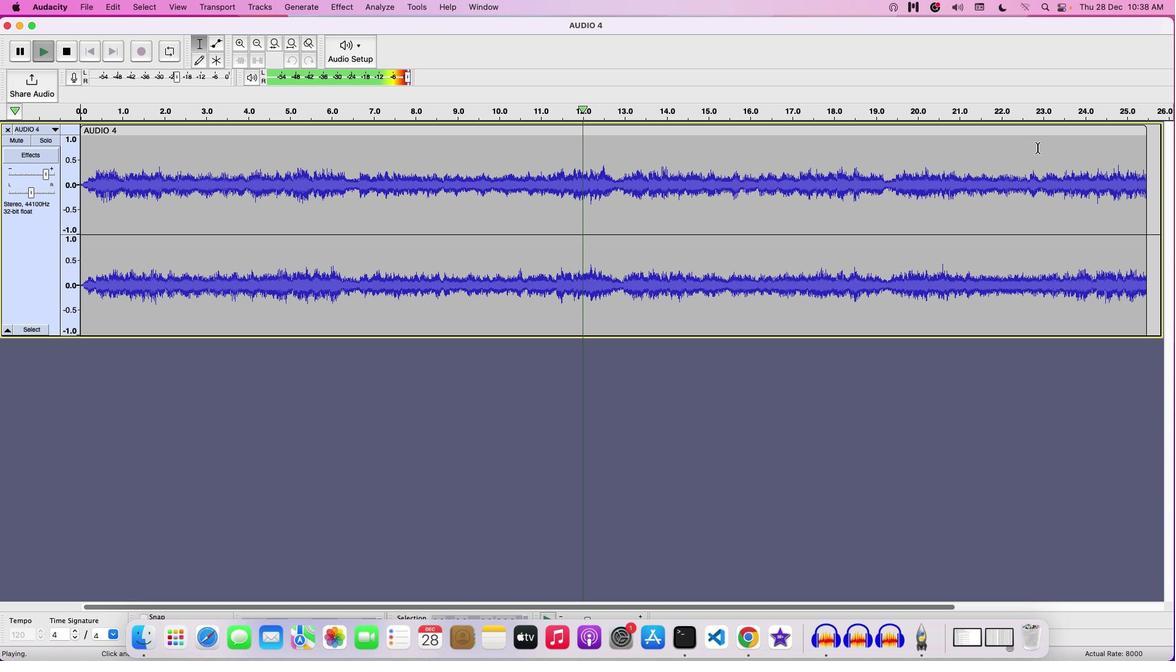 
Action: Mouse moved to (1046, 148)
Screenshot: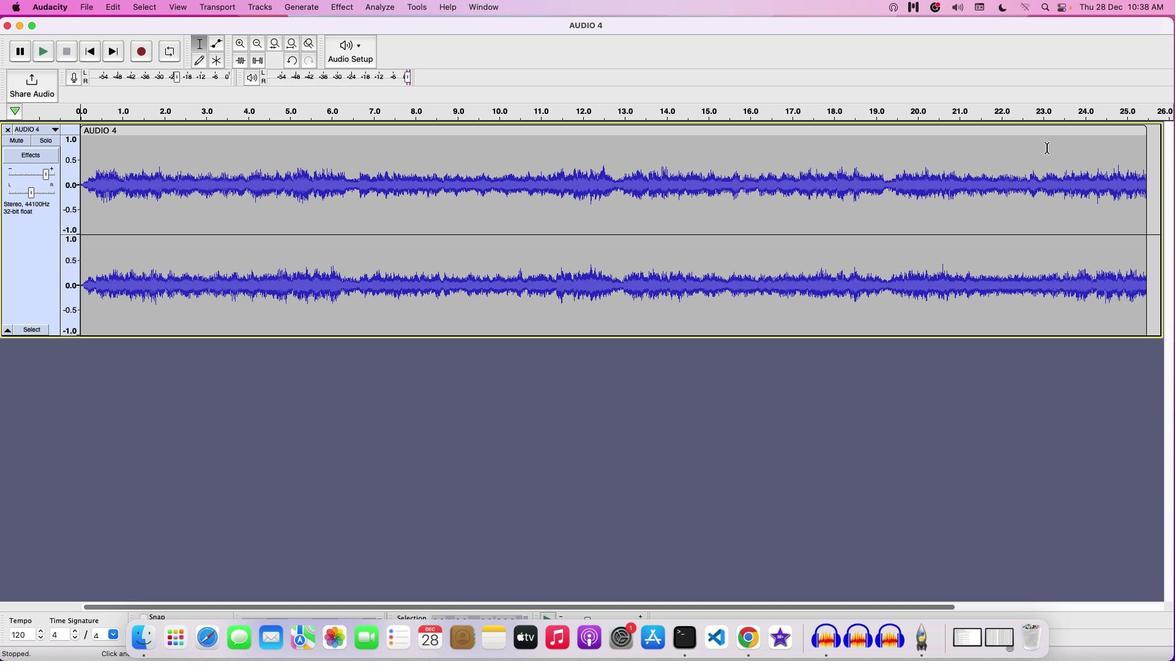 
Action: Mouse pressed left at (1046, 148)
Screenshot: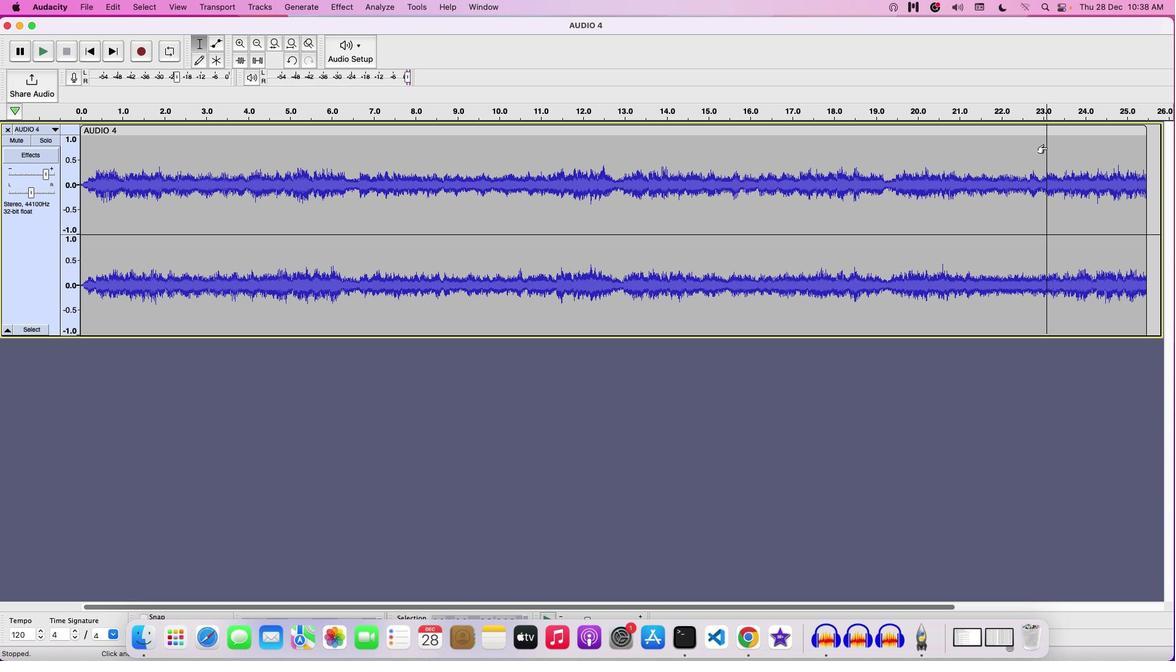 
Action: Mouse pressed left at (1046, 148)
Screenshot: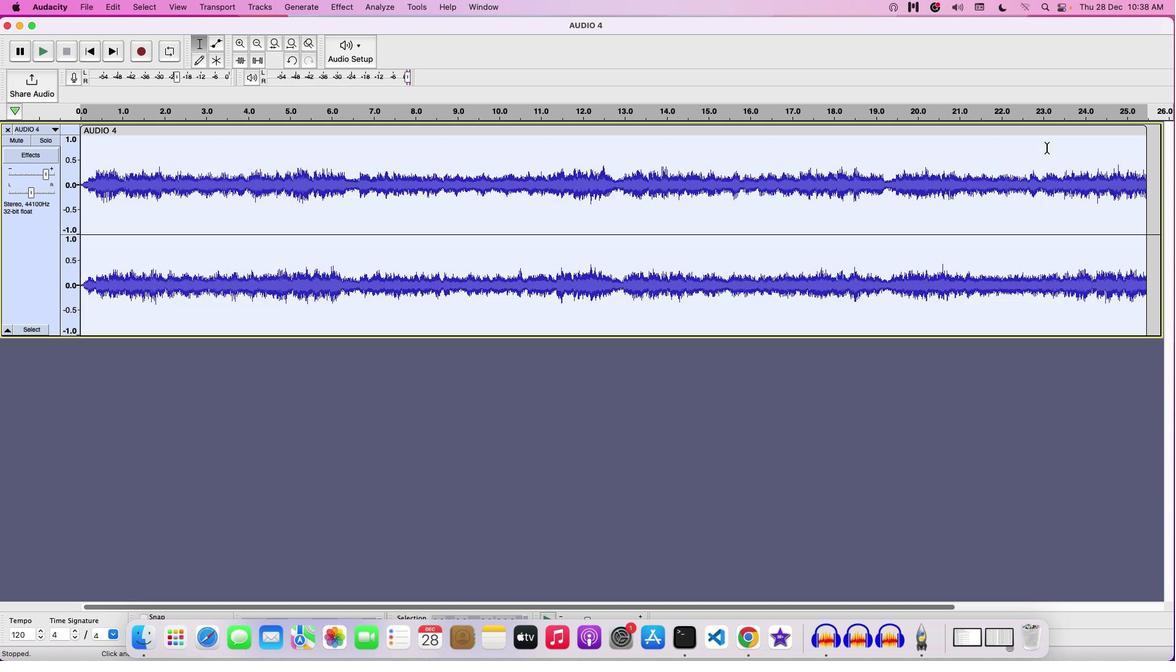 
Action: Mouse moved to (757, 205)
Screenshot: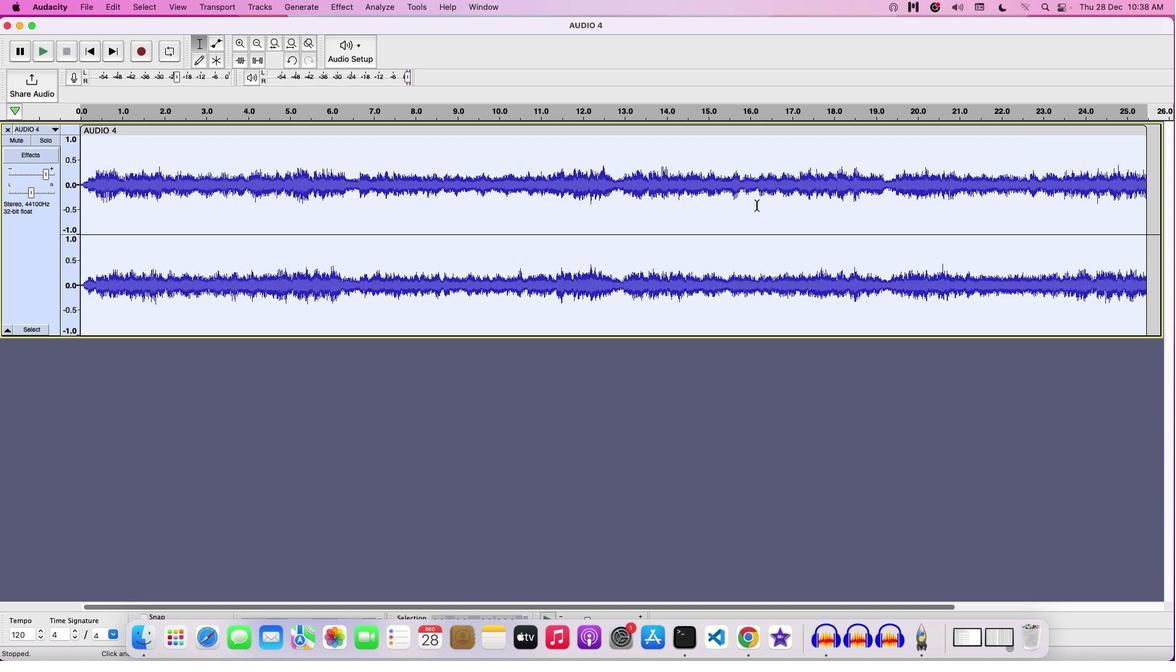 
Action: Key pressed Key.cmd
Screenshot: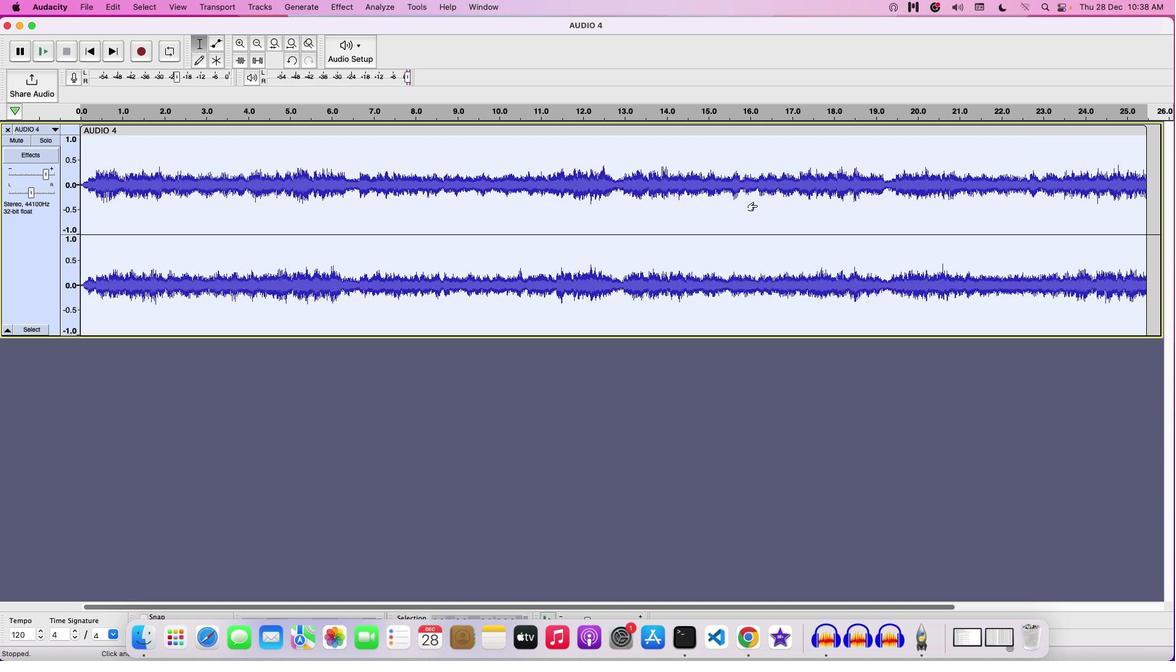 
Action: Mouse moved to (756, 205)
Screenshot: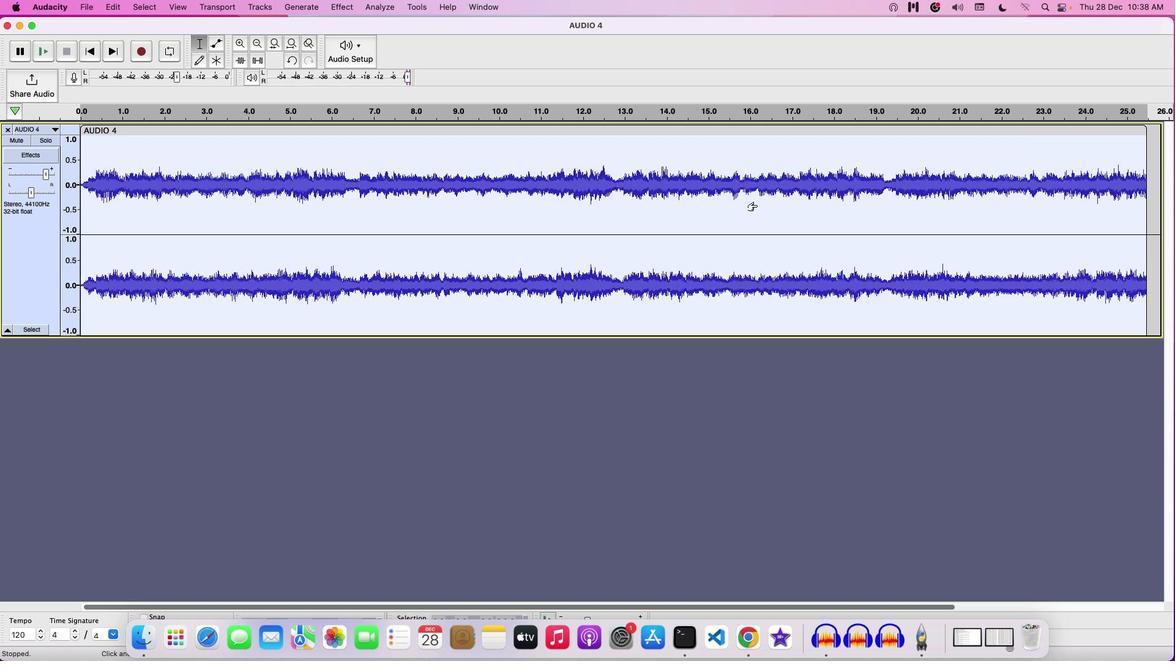 
Action: Key pressed 'c''c'
Screenshot: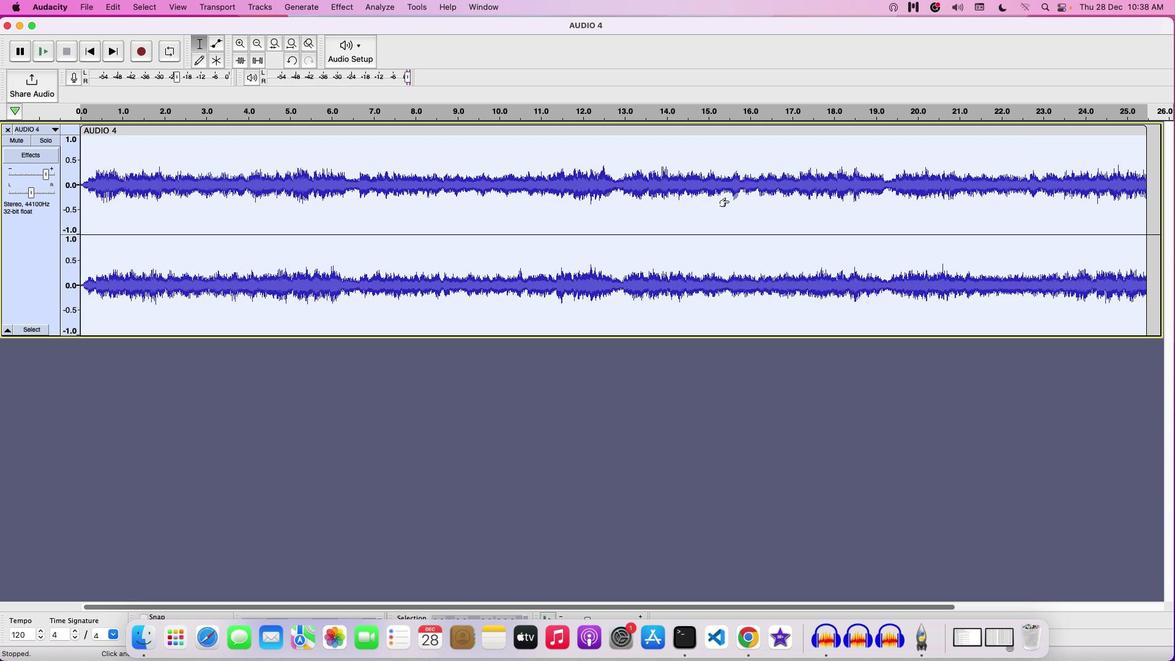 
Action: Mouse moved to (245, 140)
Screenshot: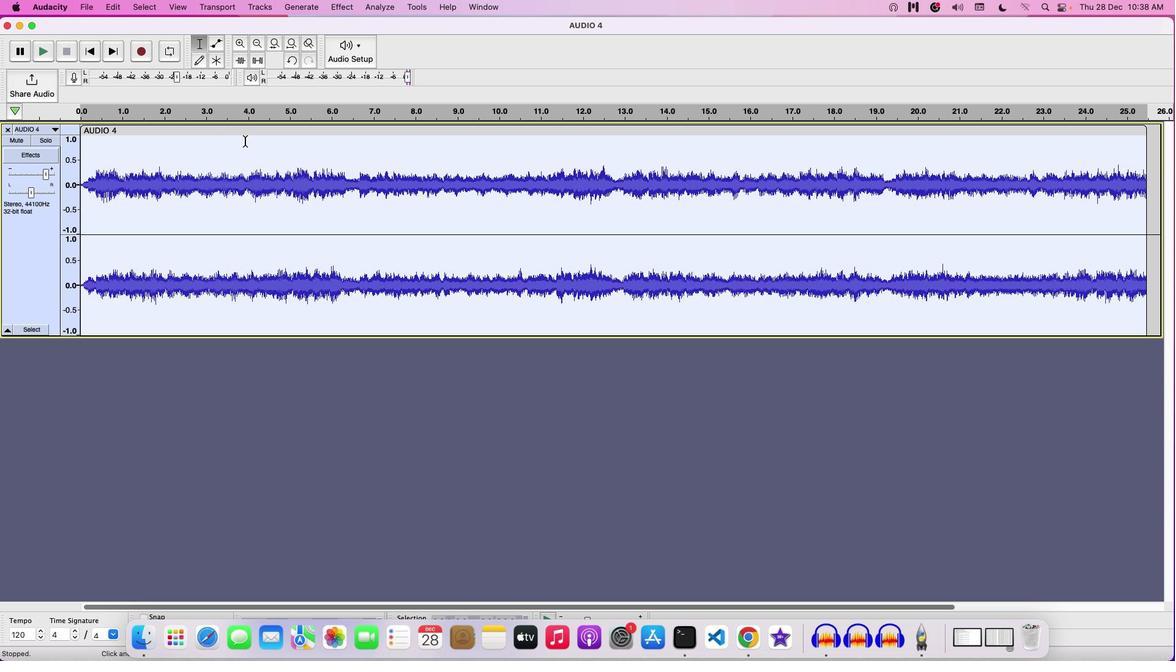 
Action: Mouse pressed left at (245, 140)
Screenshot: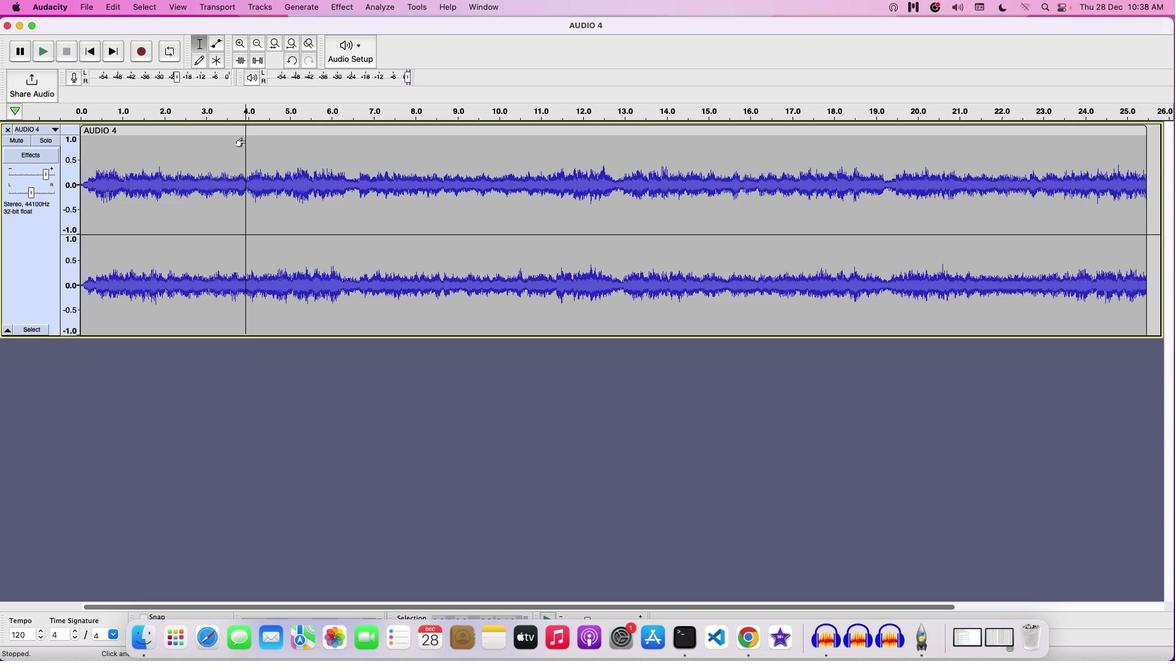 
Action: Mouse pressed left at (245, 140)
Screenshot: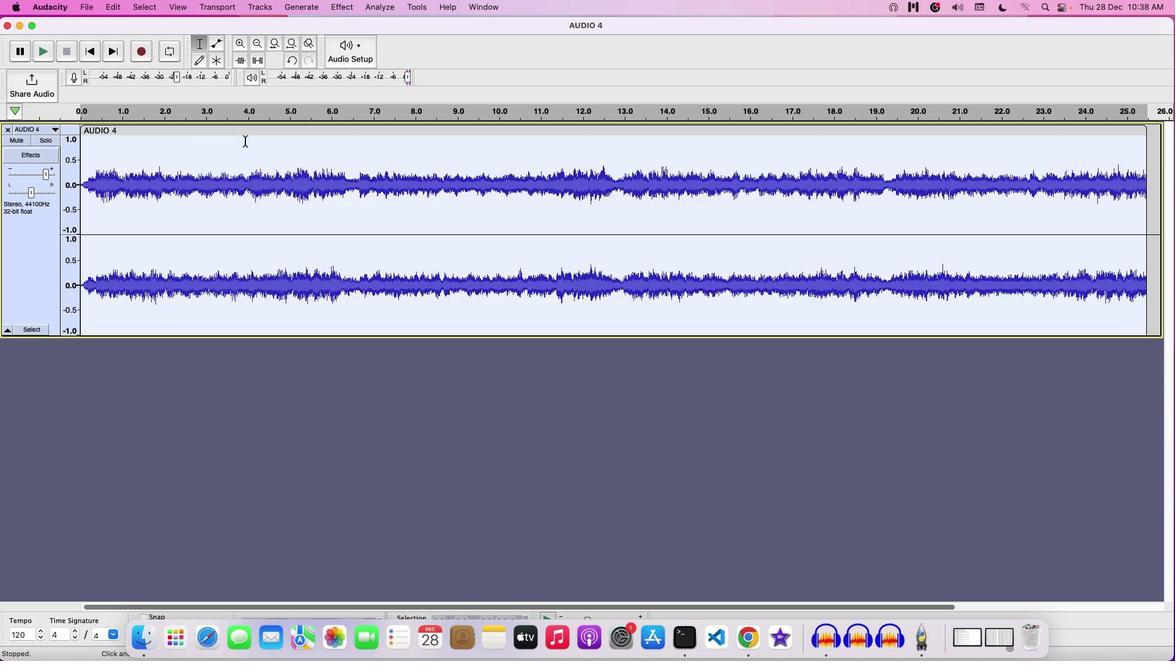 
Action: Mouse moved to (241, 138)
Screenshot: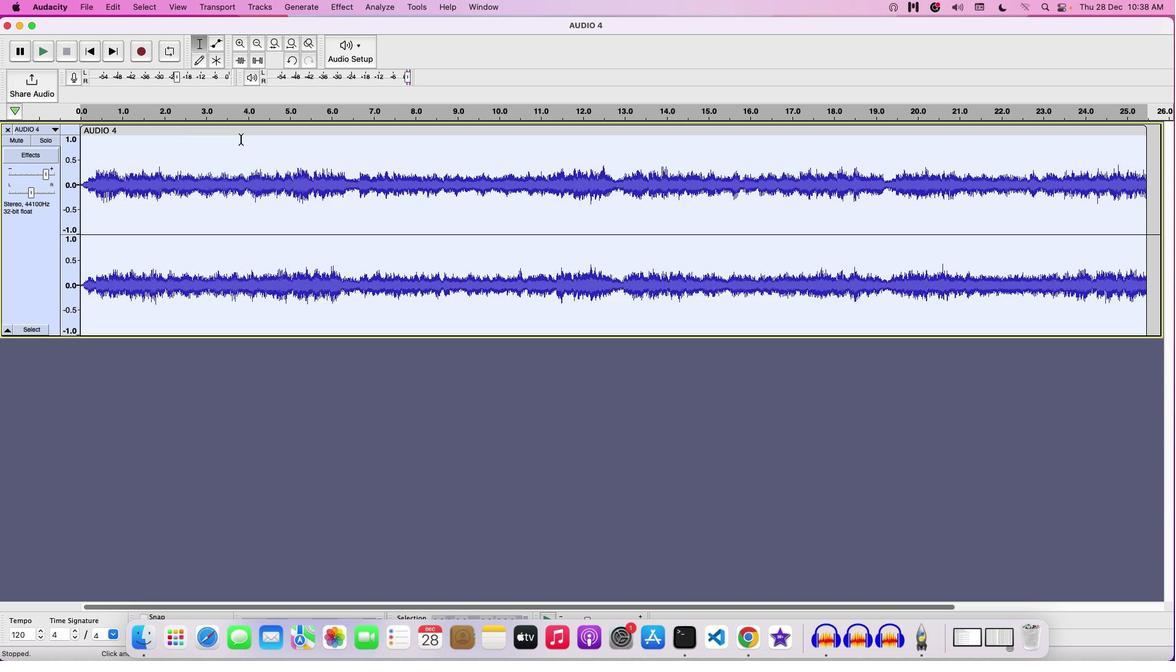 
Action: Key pressed Key.space
Screenshot: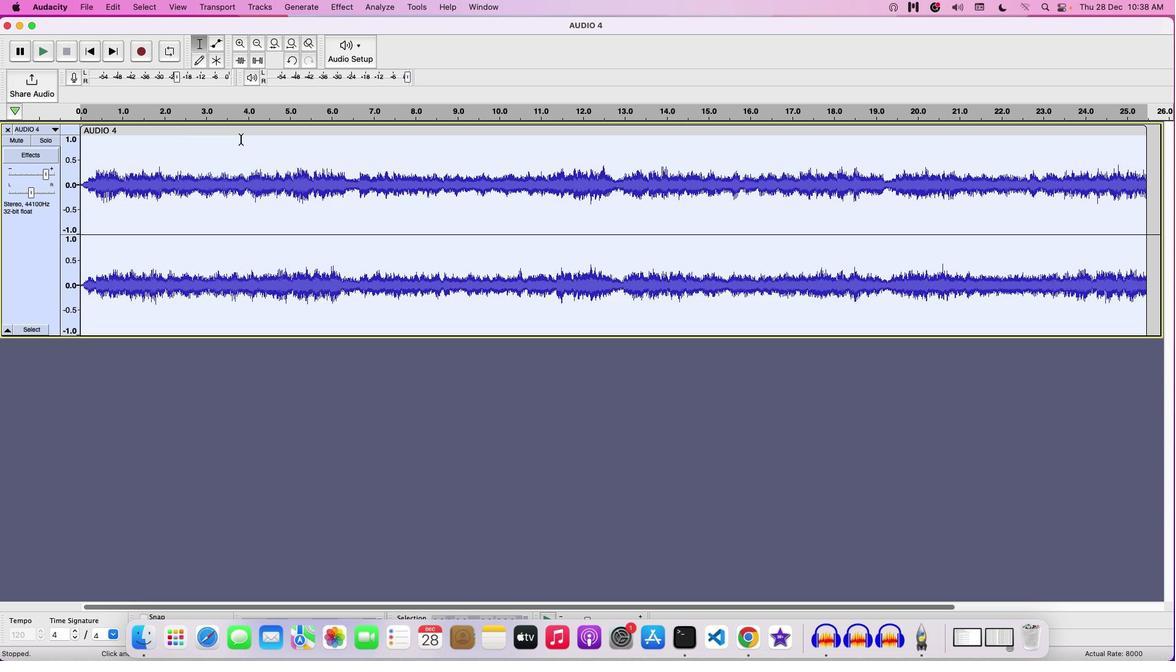 
Action: Mouse moved to (272, 50)
Screenshot: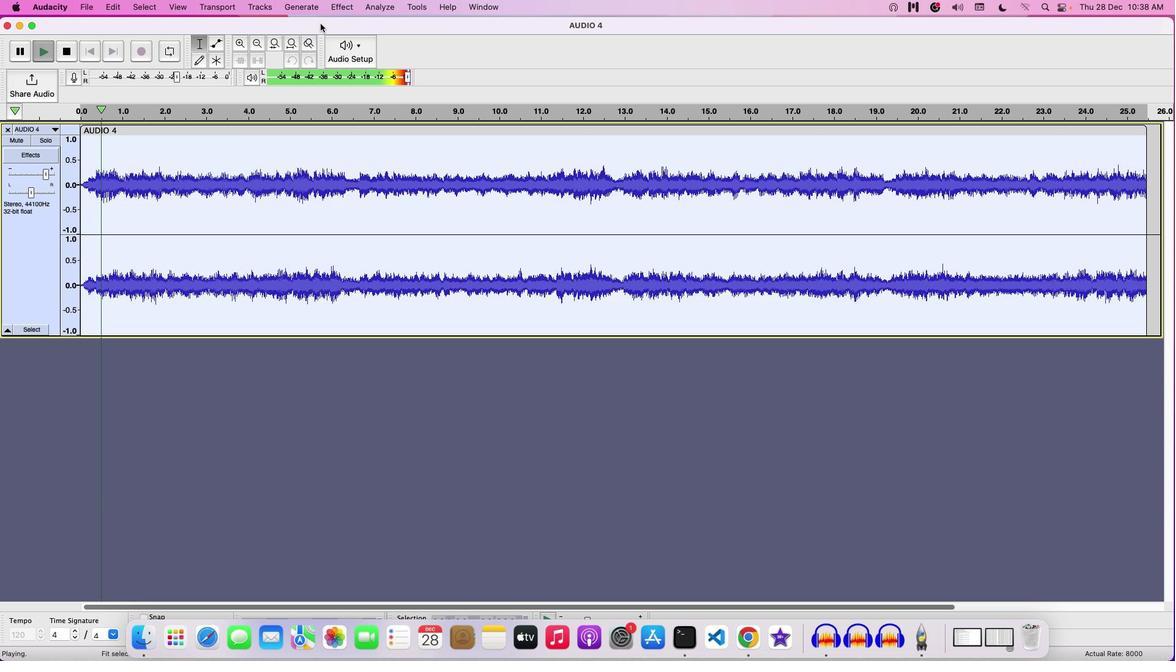 
Action: Key pressed Key.space
Screenshot: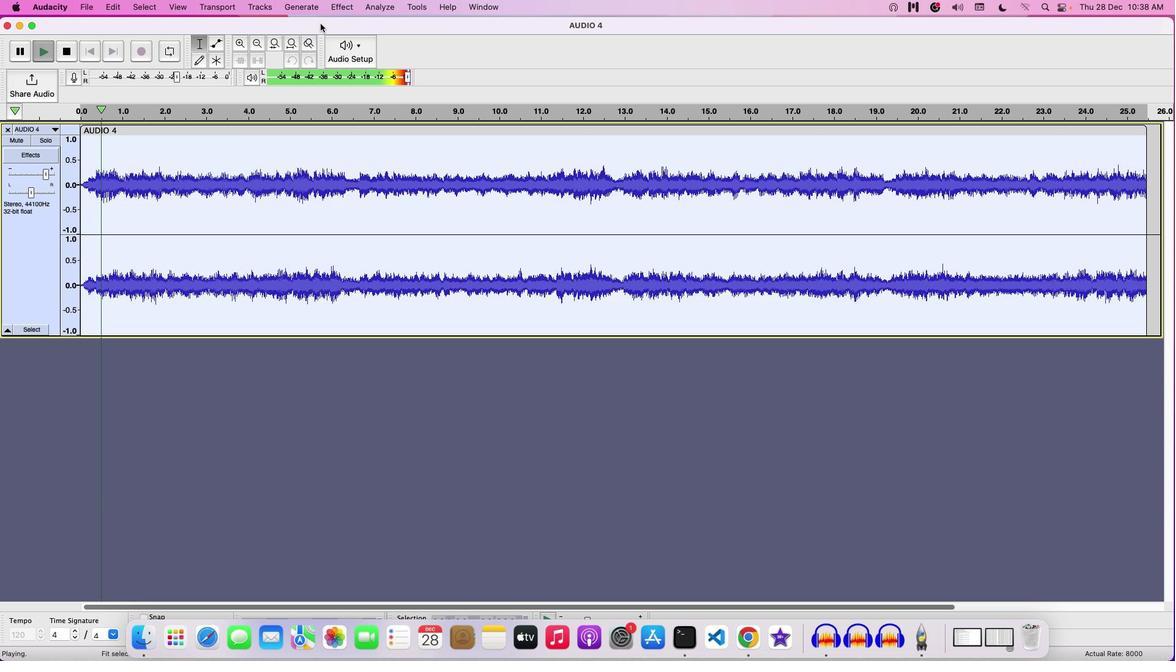 
Action: Mouse moved to (336, 7)
Screenshot: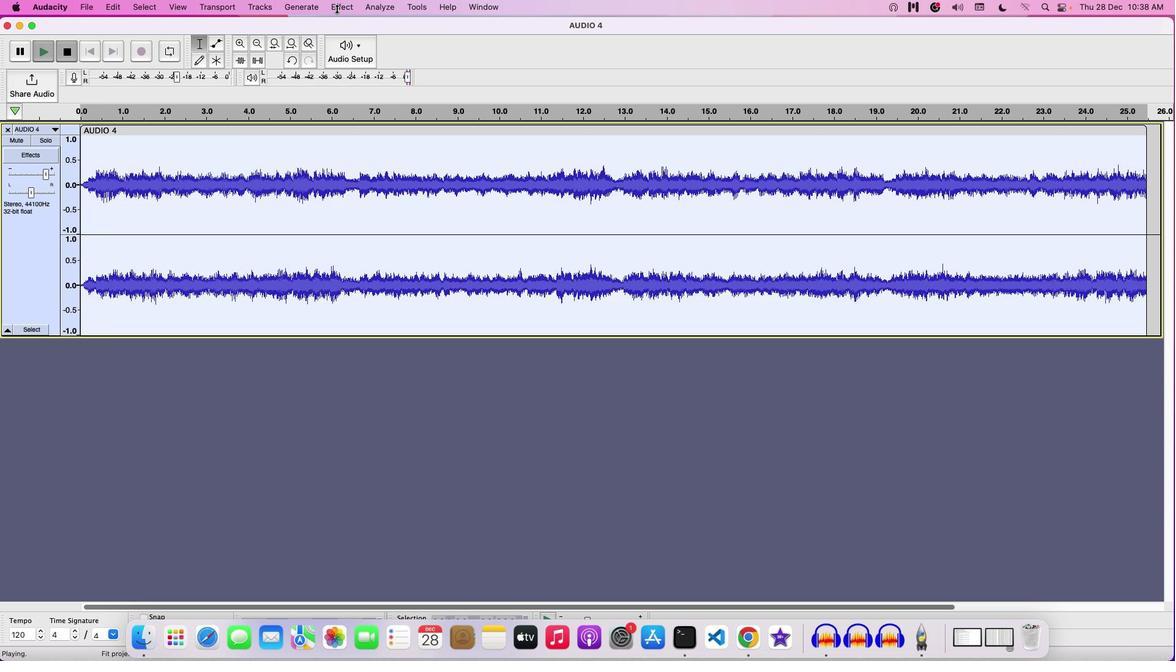 
Action: Mouse pressed left at (336, 7)
Screenshot: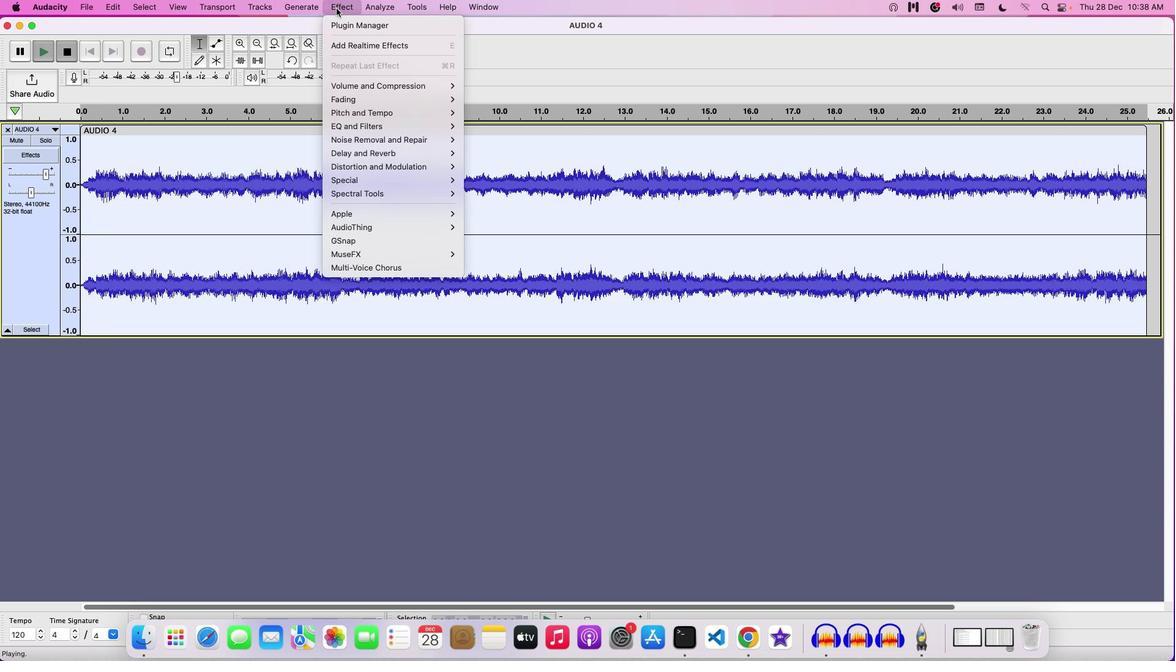 
Action: Mouse moved to (485, 115)
Screenshot: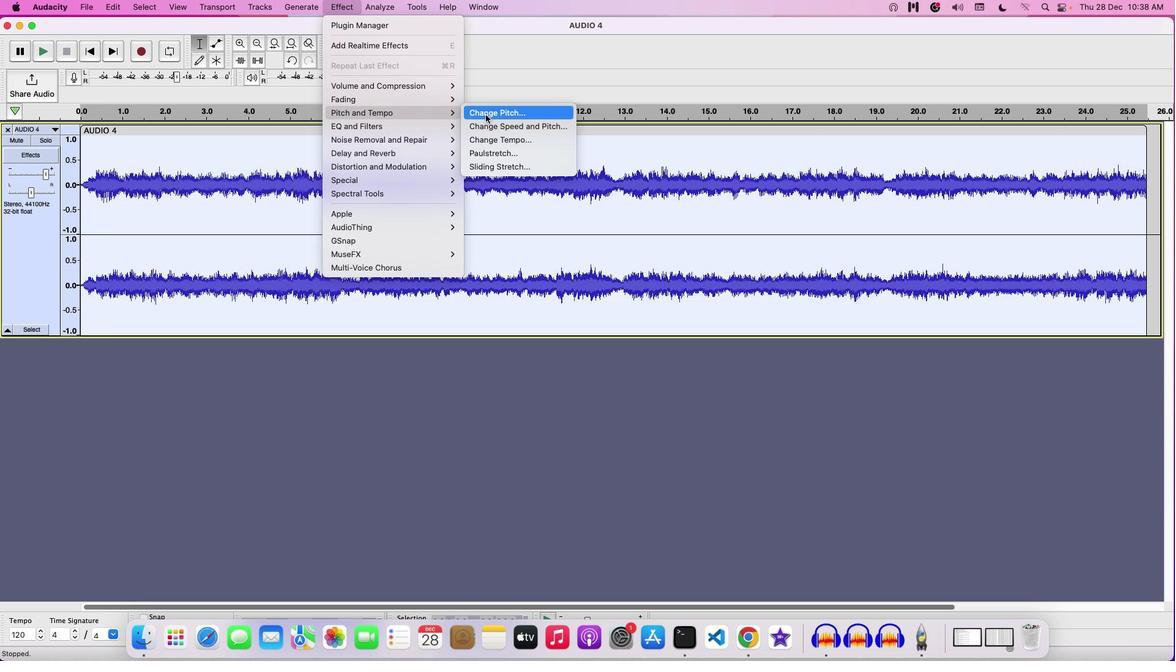
Action: Mouse pressed left at (485, 115)
Screenshot: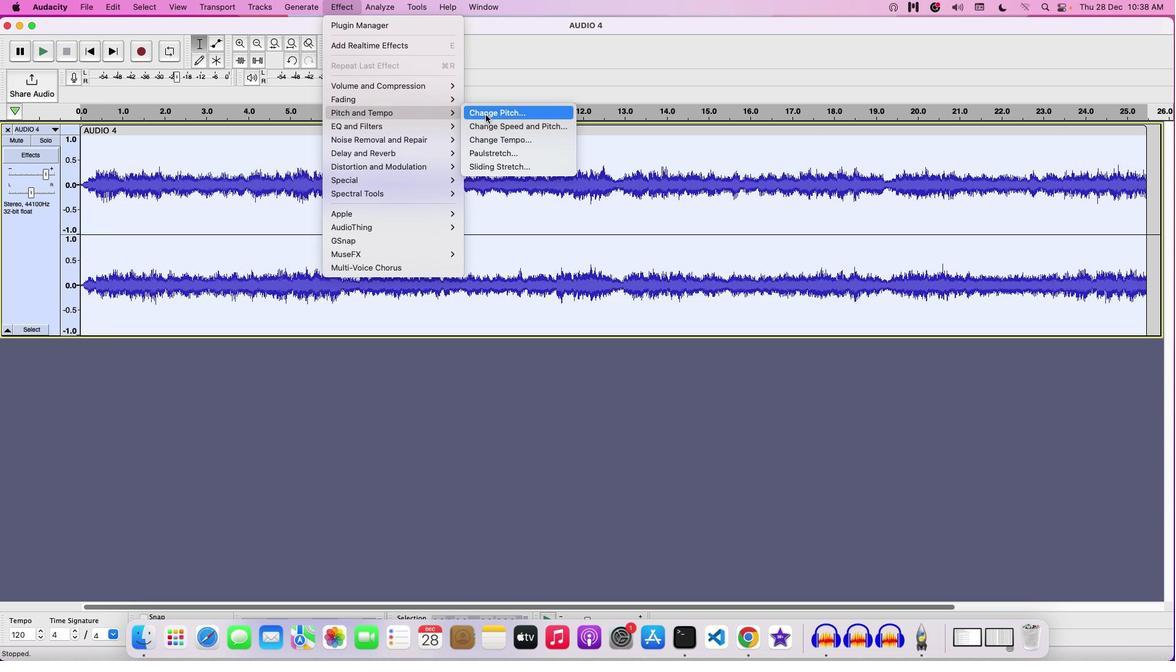 
Action: Mouse moved to (539, 236)
Screenshot: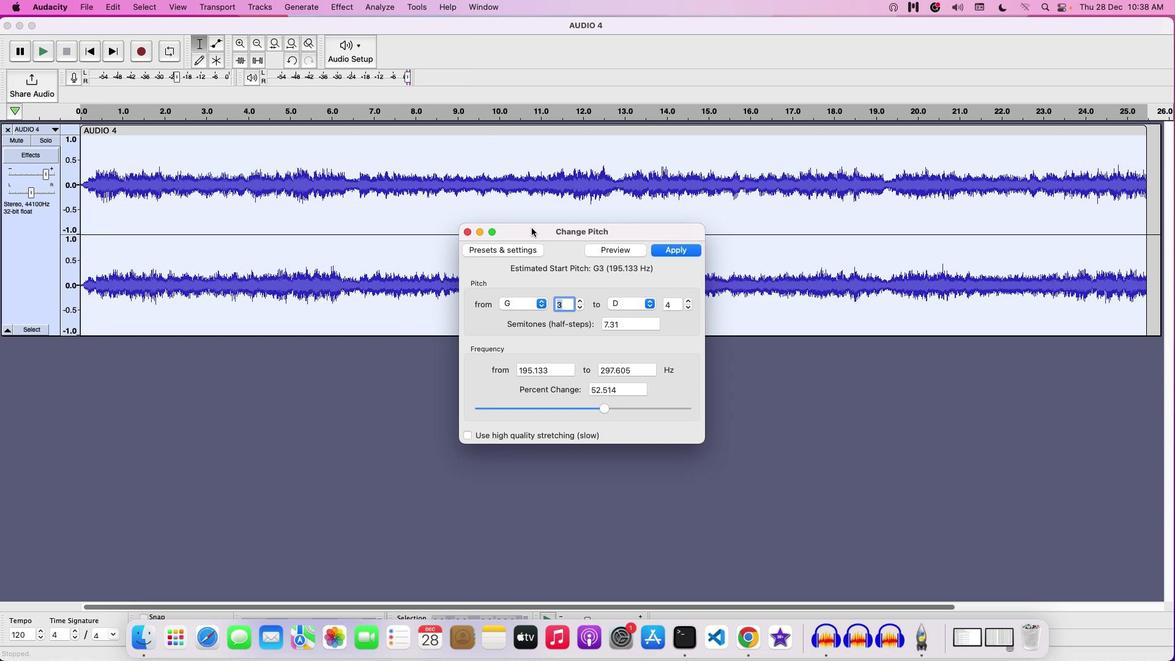 
Action: Mouse pressed left at (539, 236)
Screenshot: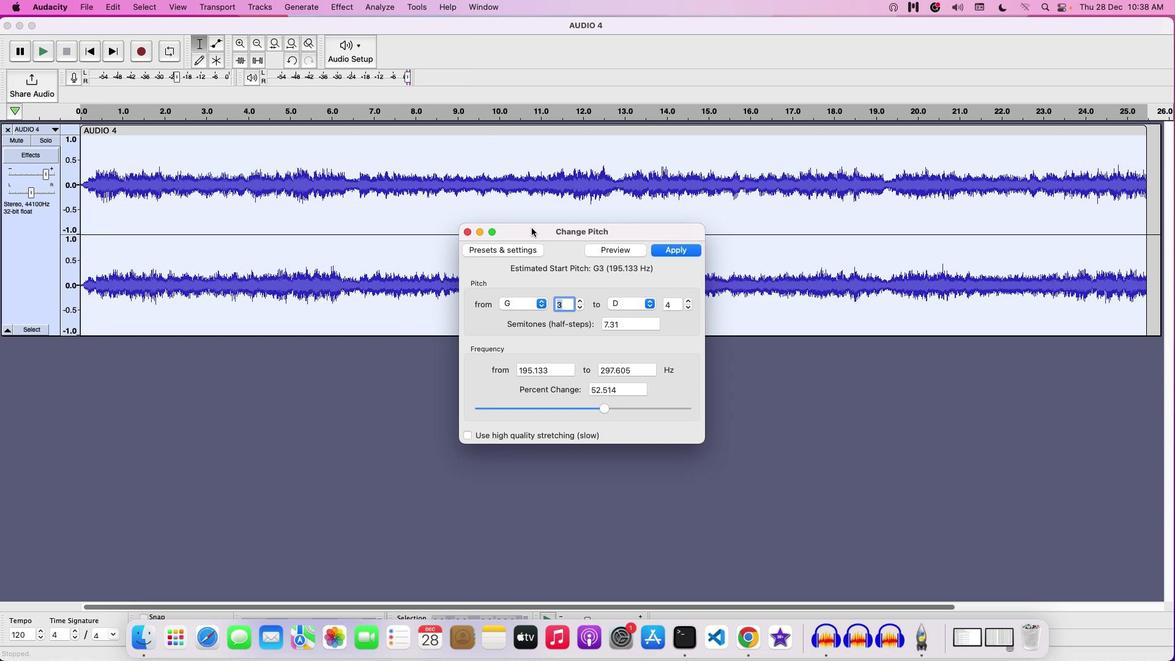 
Action: Mouse moved to (511, 202)
Screenshot: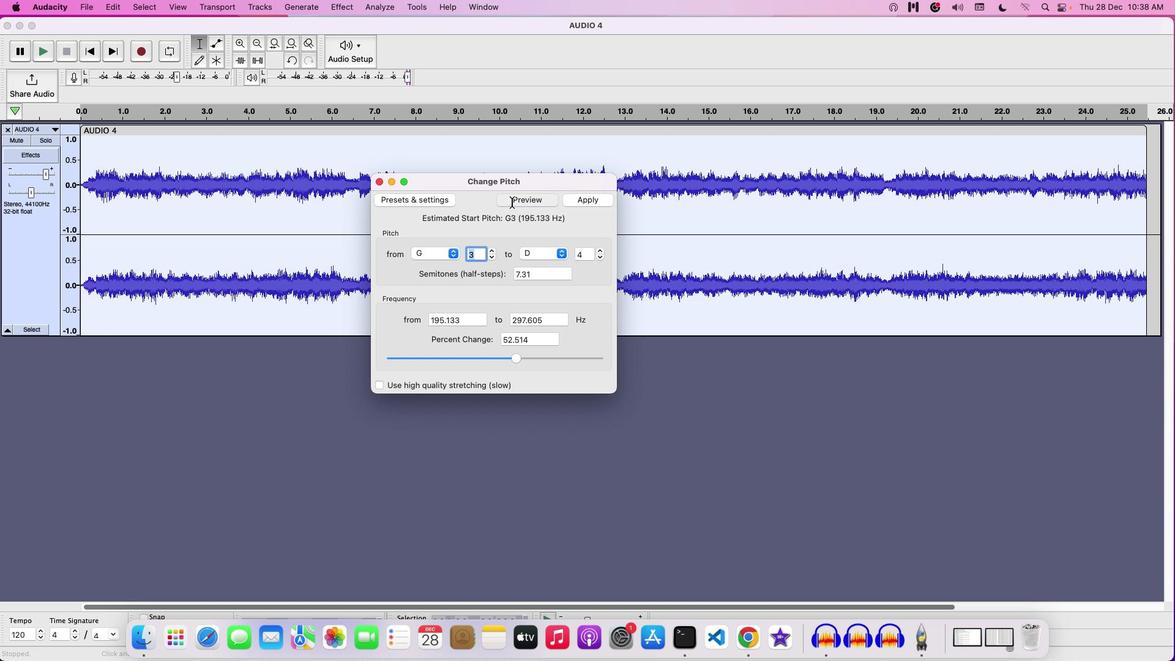 
Action: Mouse pressed left at (511, 202)
Screenshot: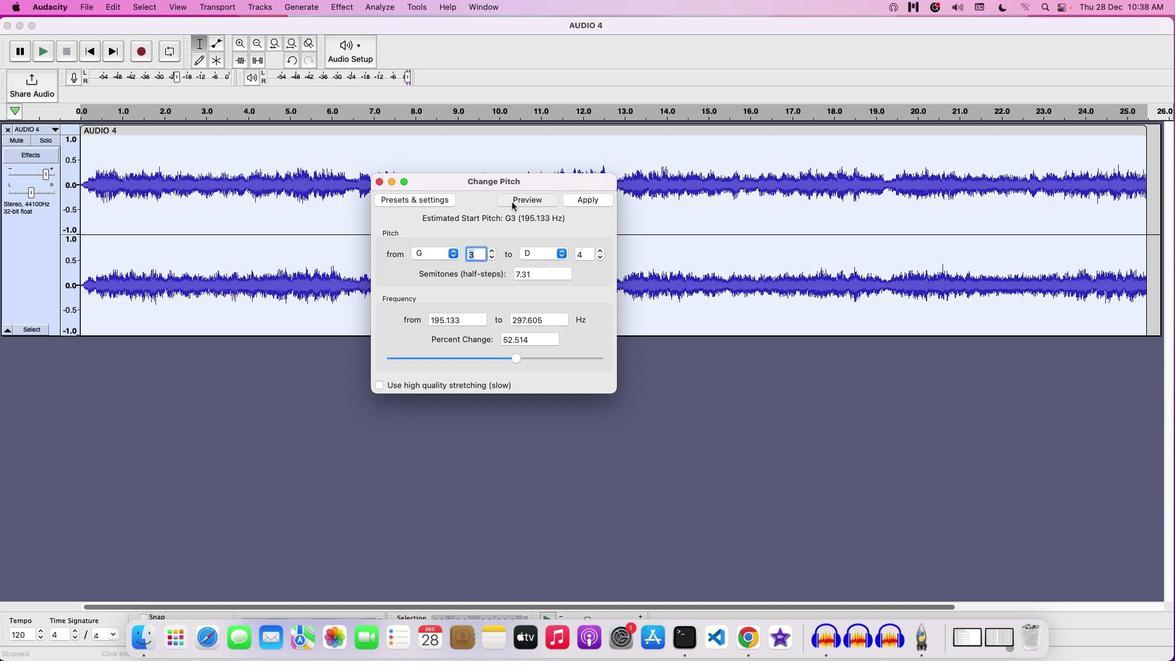 
Action: Mouse moved to (585, 200)
Screenshot: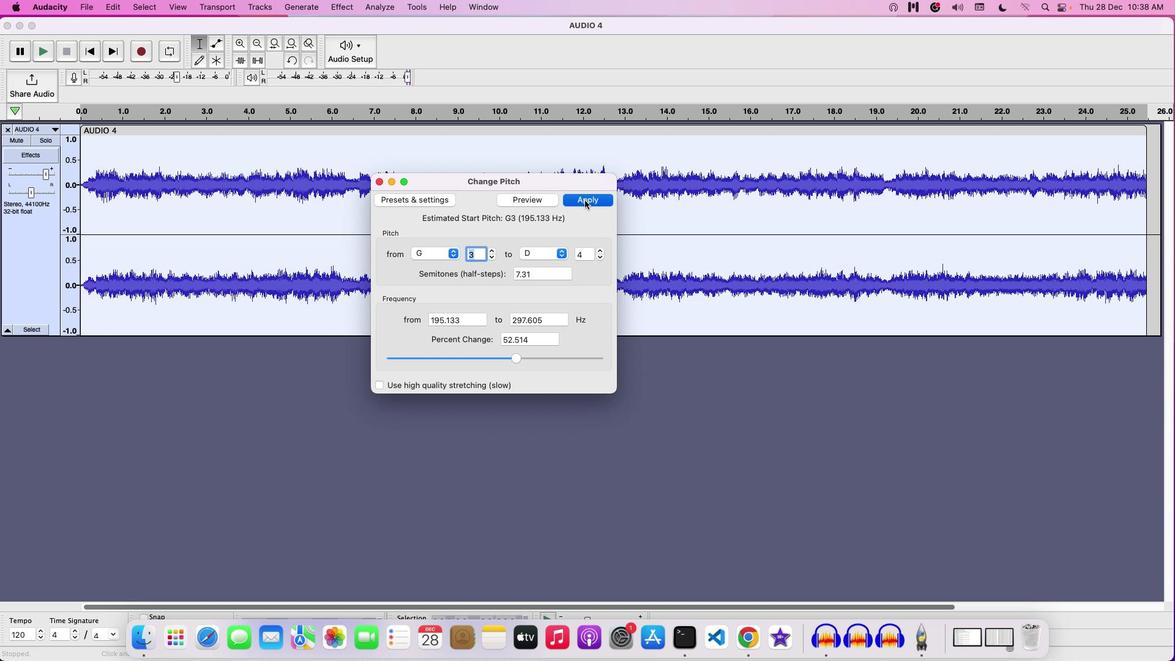 
Action: Mouse pressed left at (585, 200)
Screenshot: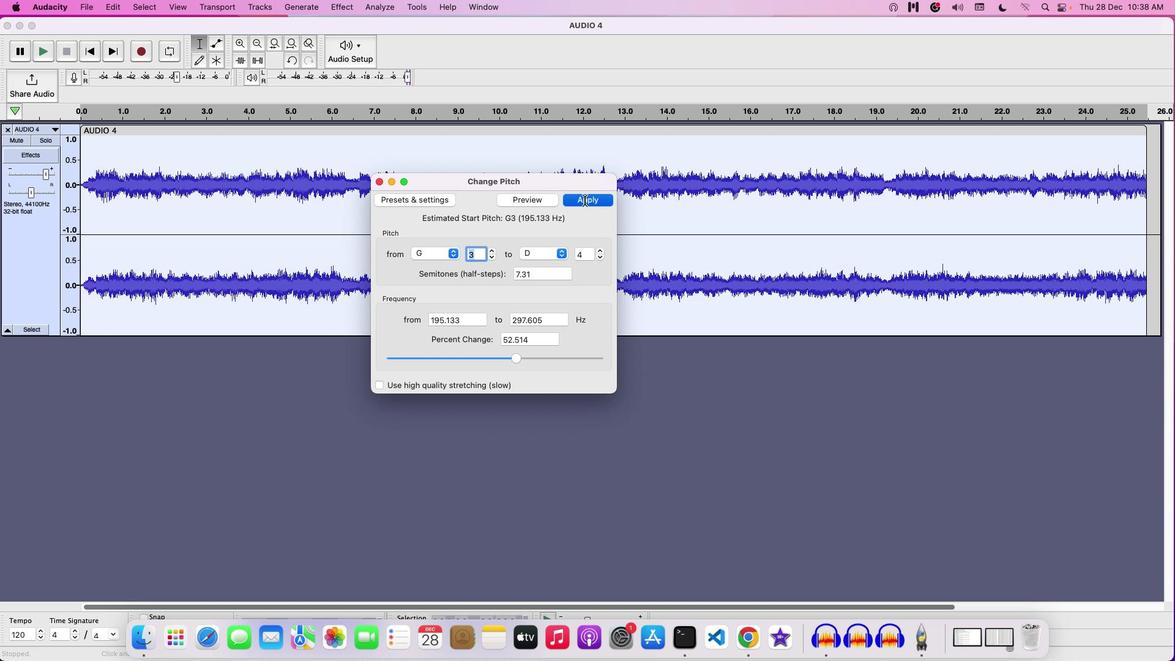 
Action: Key pressed Key.space
Screenshot: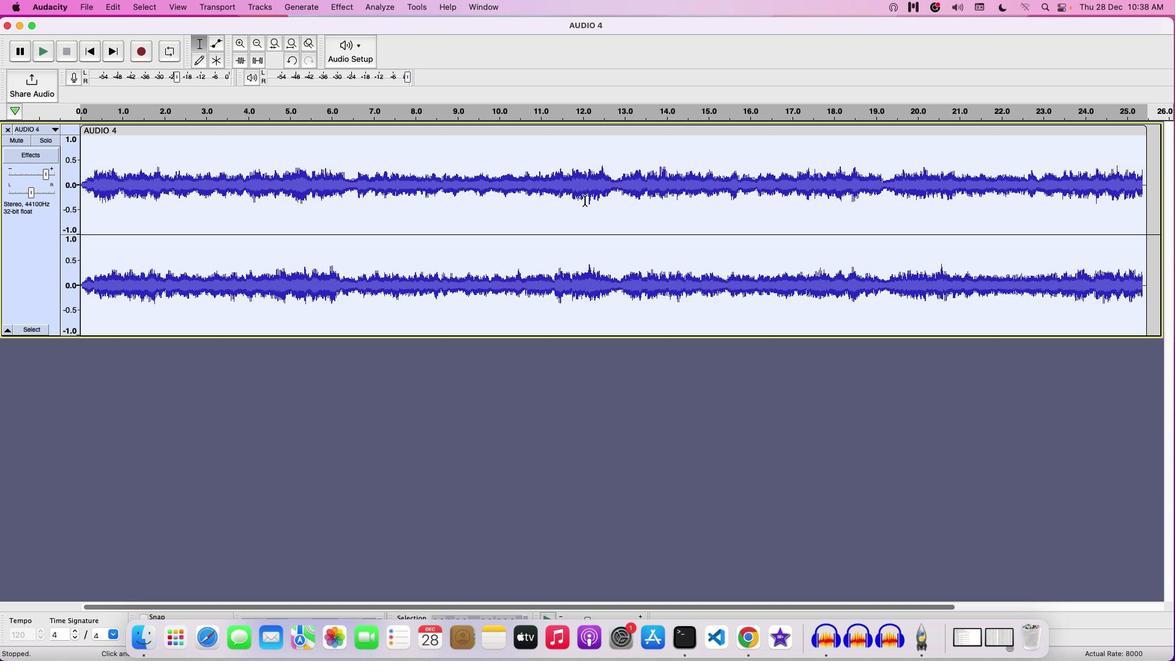 
Action: Mouse moved to (46, 175)
Screenshot: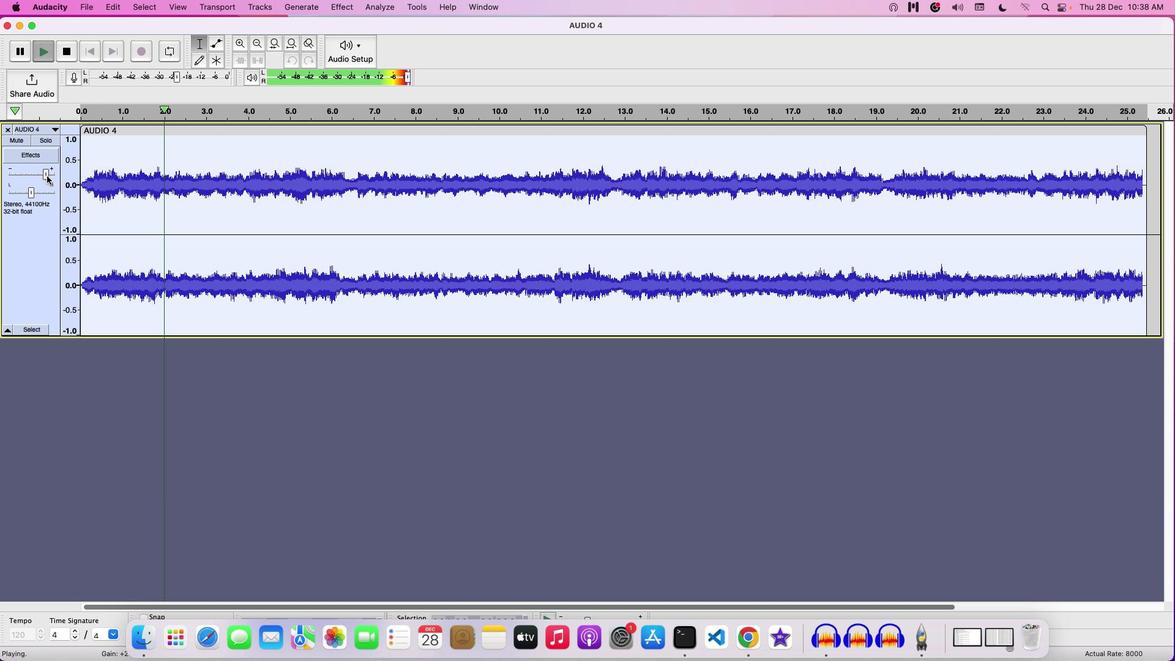 
Action: Mouse pressed left at (46, 175)
Screenshot: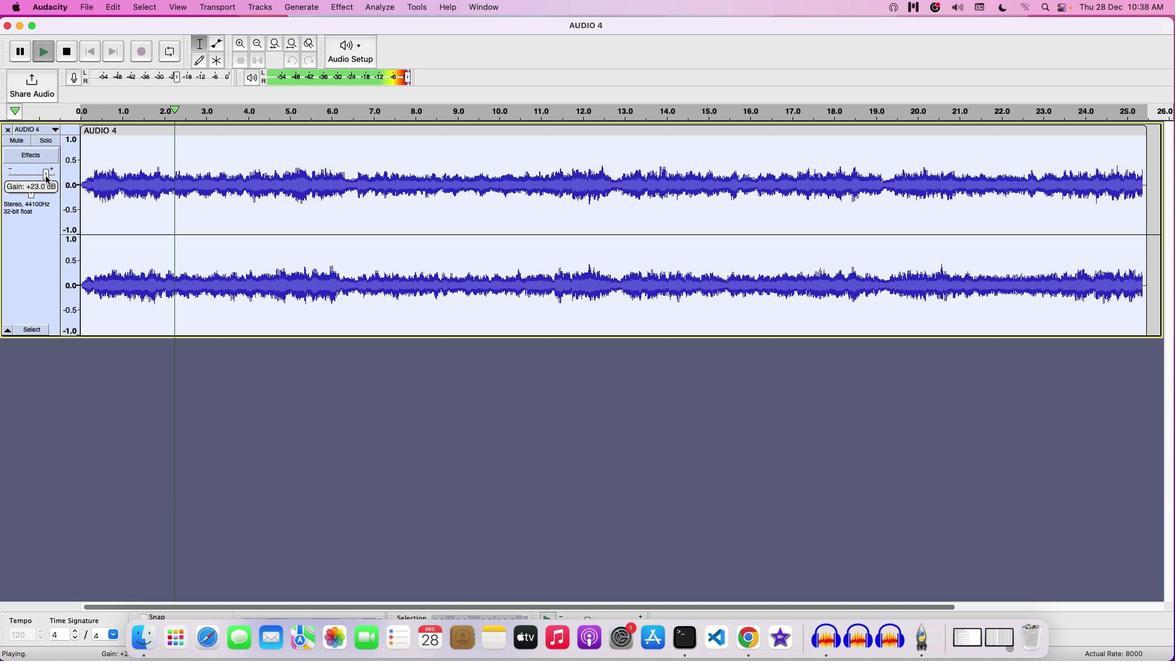 
Action: Mouse moved to (259, 41)
Screenshot: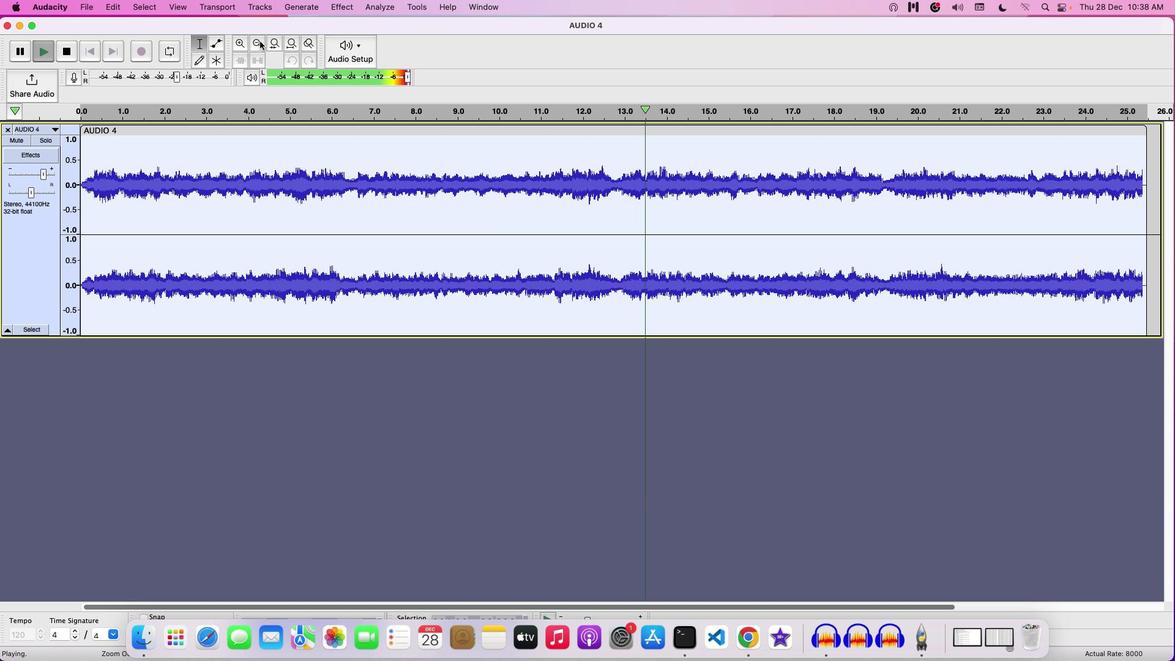 
Action: Mouse pressed left at (259, 41)
Screenshot: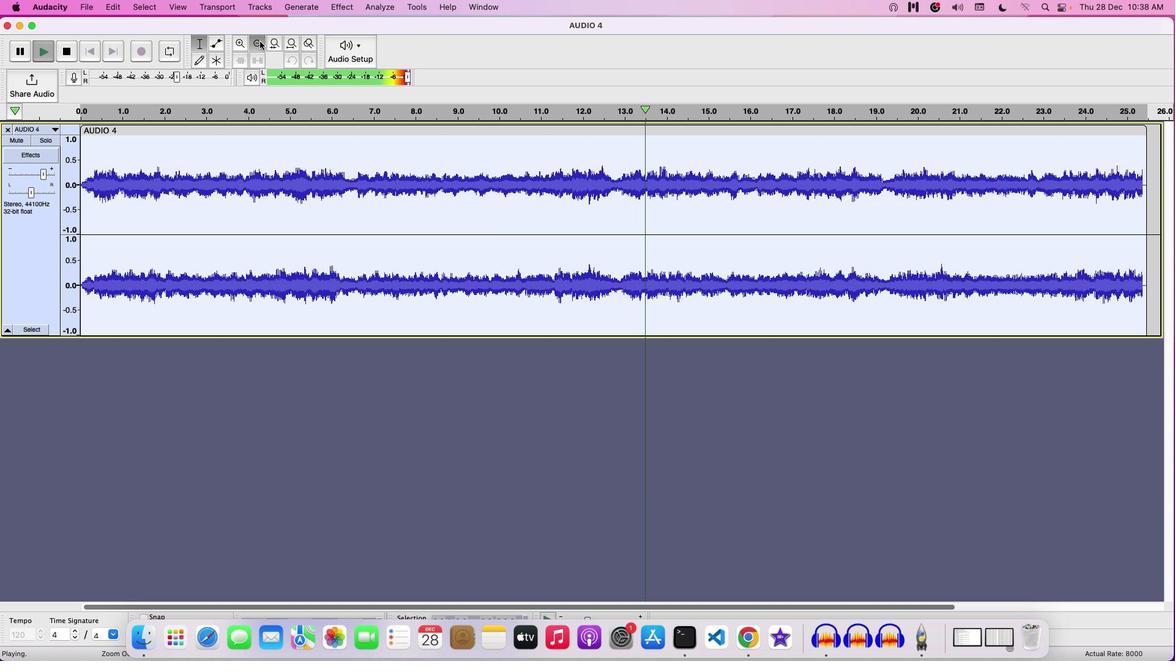 
Action: Mouse moved to (638, 151)
Screenshot: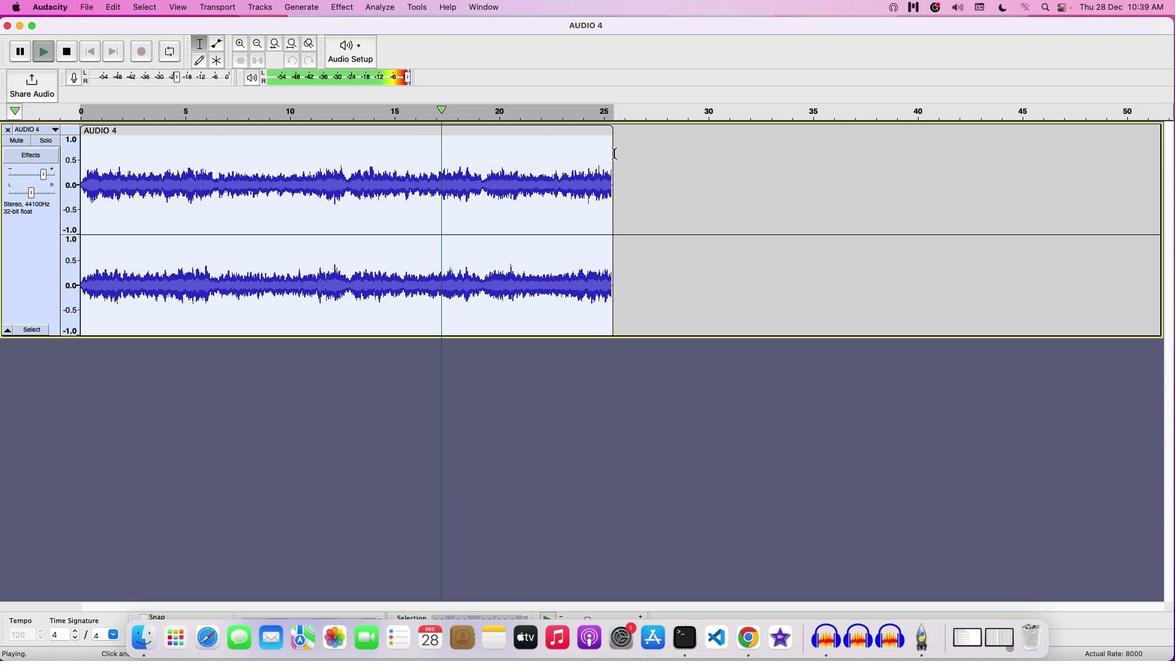 
Action: Key pressed Key.space
Screenshot: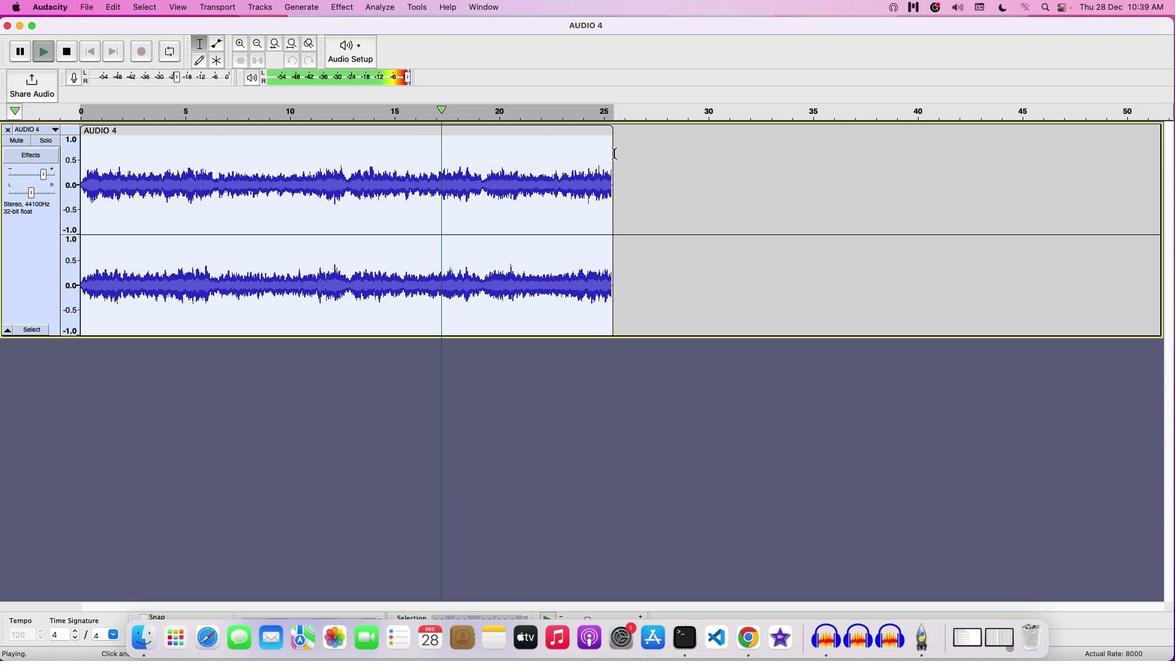 
Action: Mouse moved to (281, 147)
Screenshot: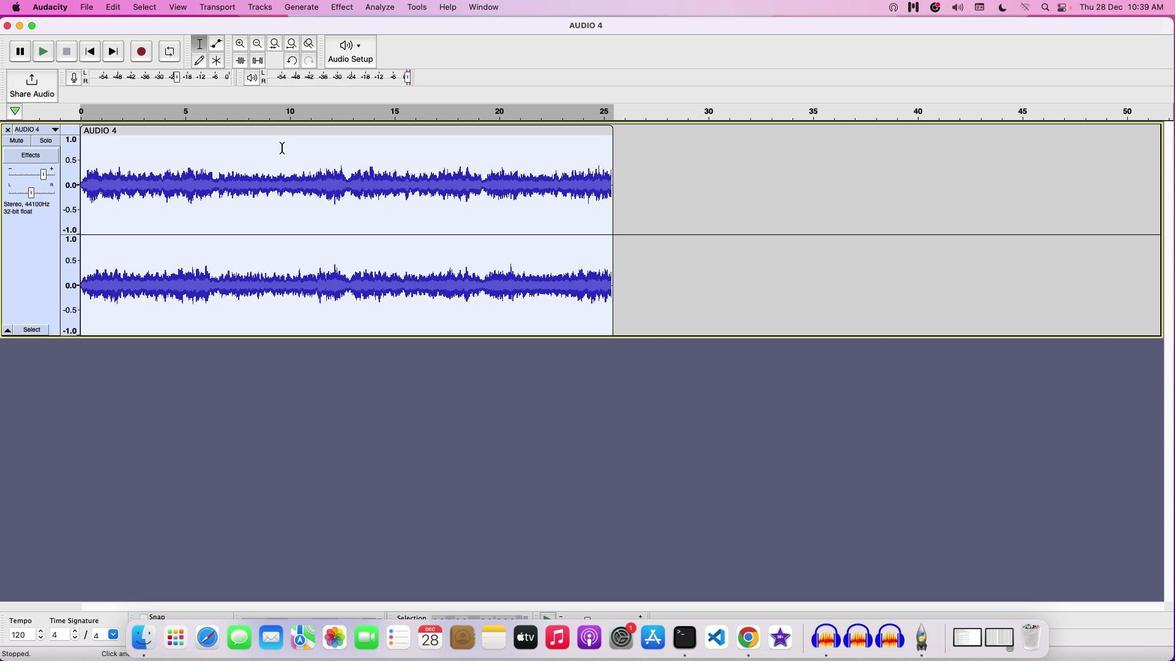 
Action: Mouse pressed left at (281, 147)
Screenshot: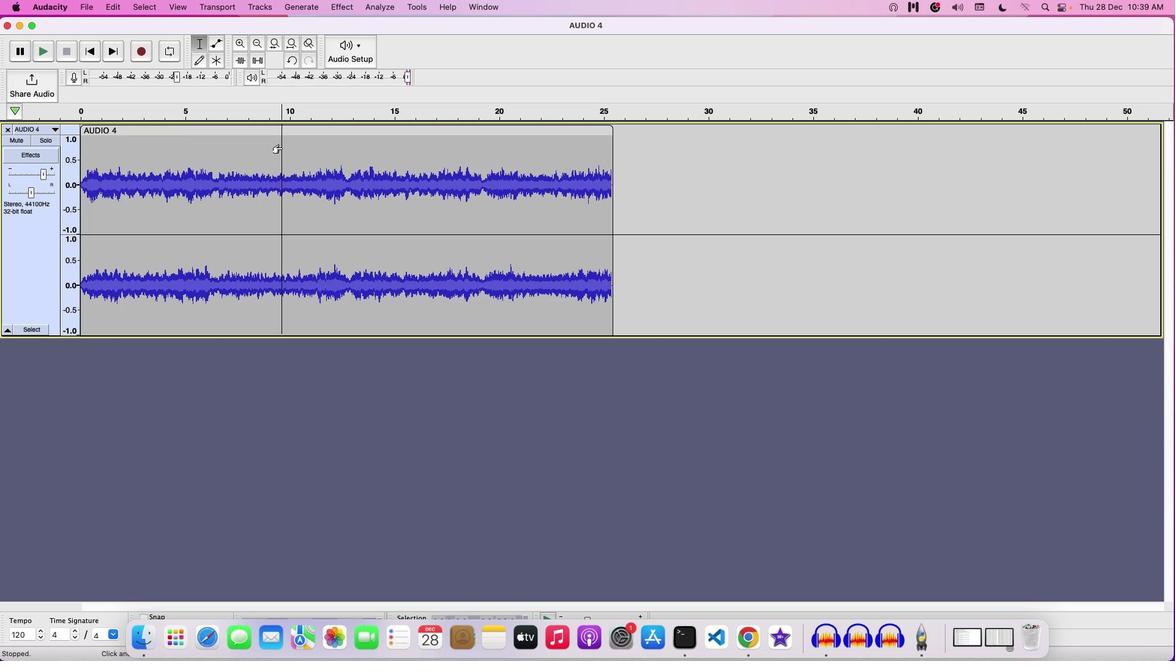 
Action: Mouse moved to (616, 143)
Screenshot: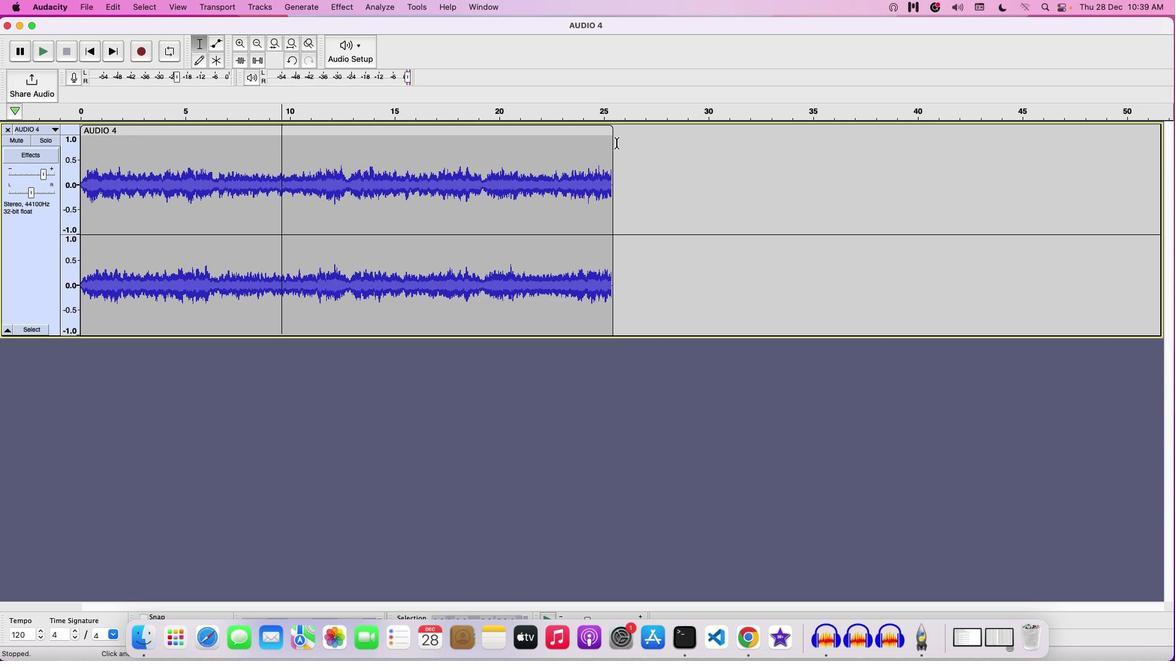 
Action: Mouse pressed left at (616, 143)
Screenshot: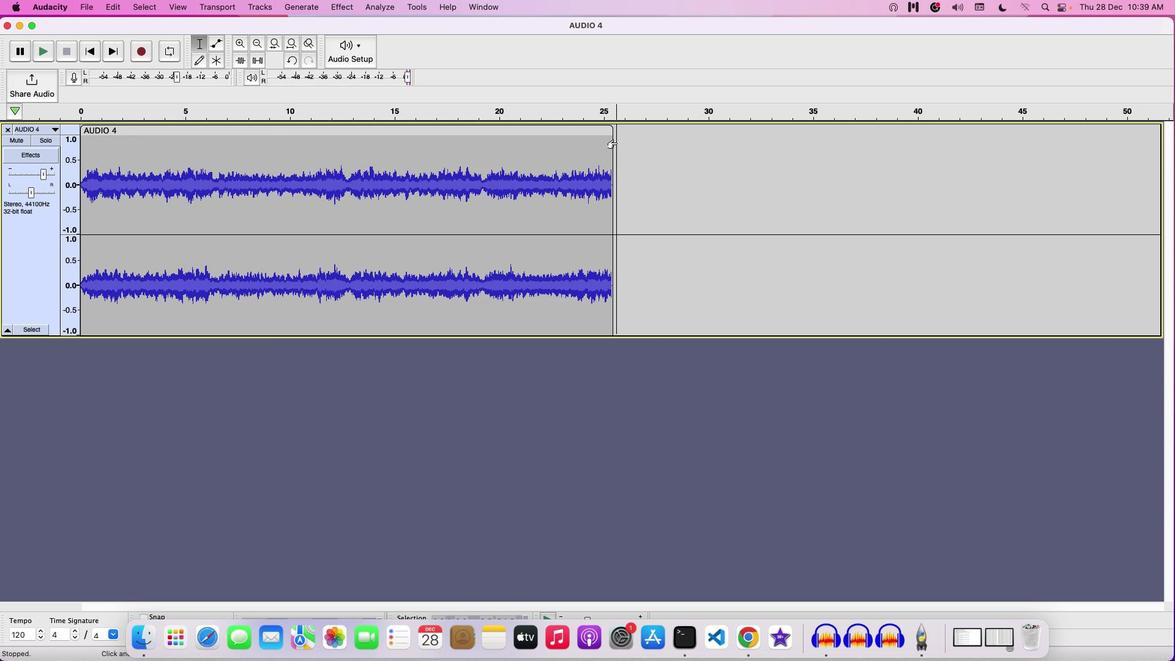 
Action: Mouse moved to (624, 138)
Screenshot: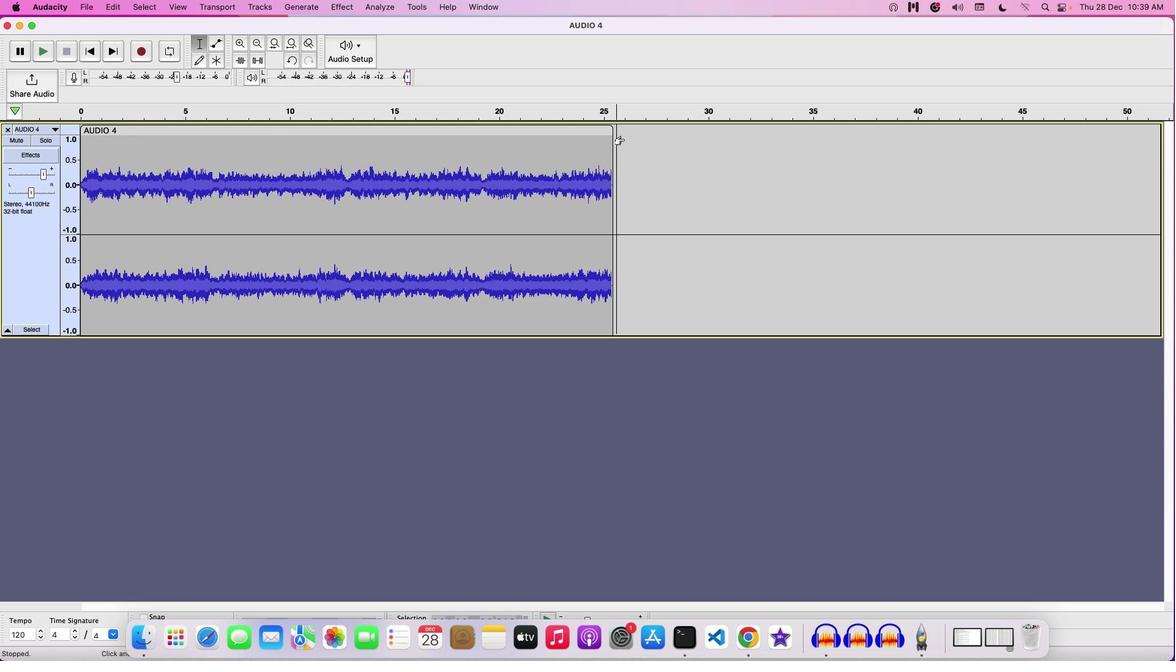 
Action: Key pressed Key.cmd'v'
Screenshot: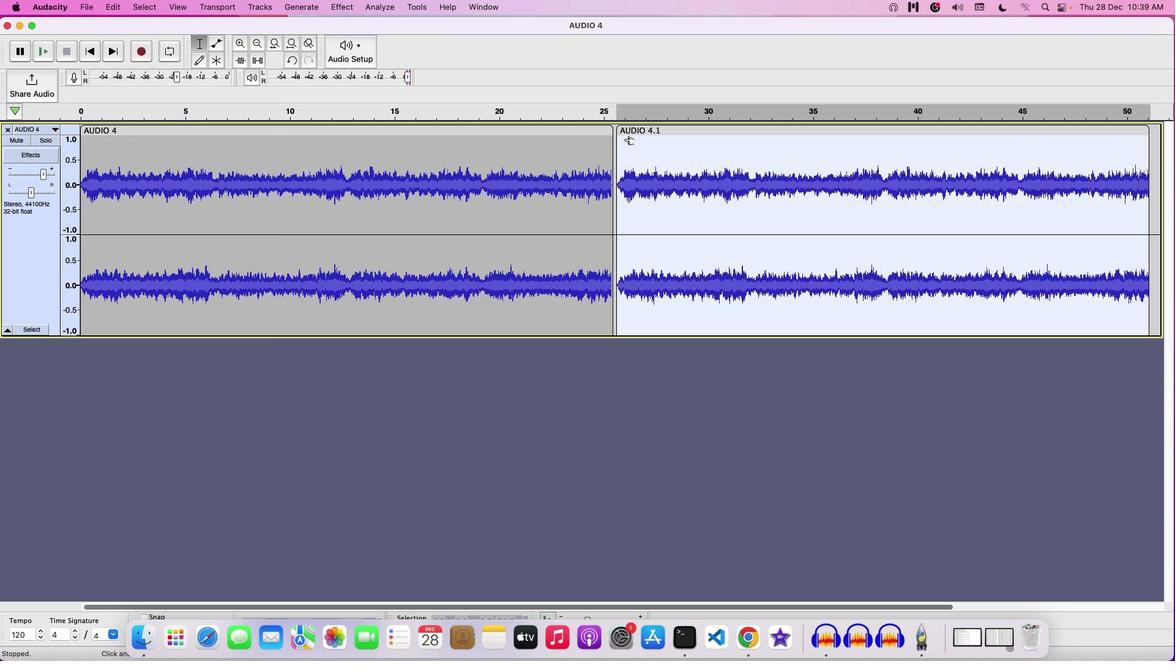 
Action: Mouse moved to (653, 129)
Screenshot: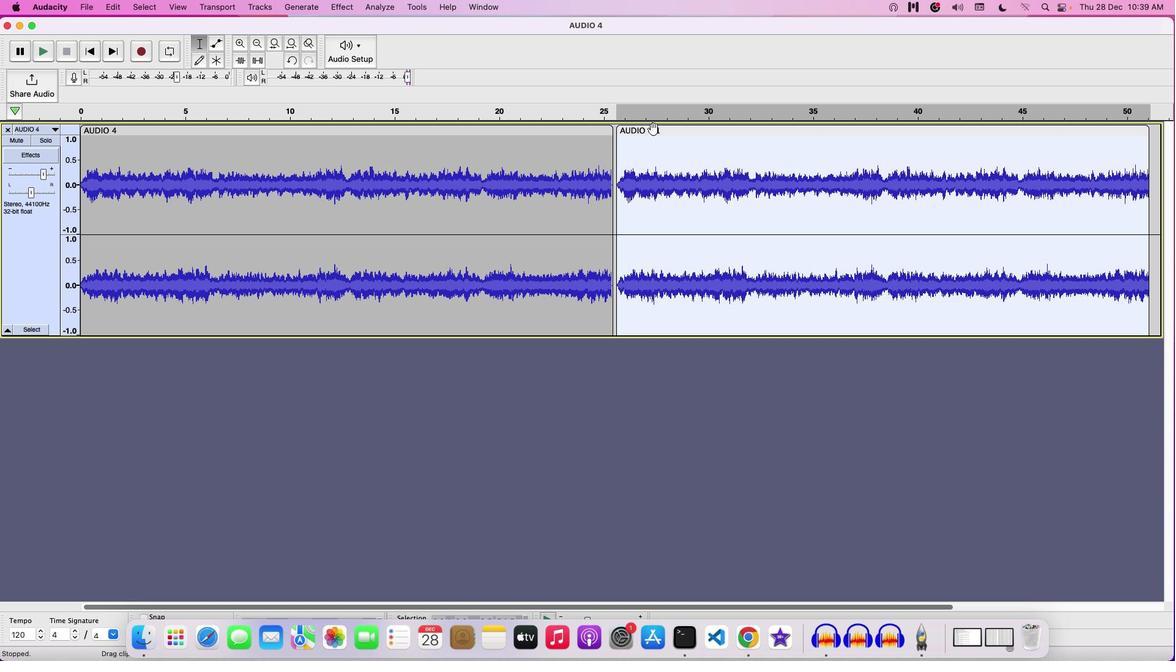 
Action: Mouse pressed left at (653, 129)
Screenshot: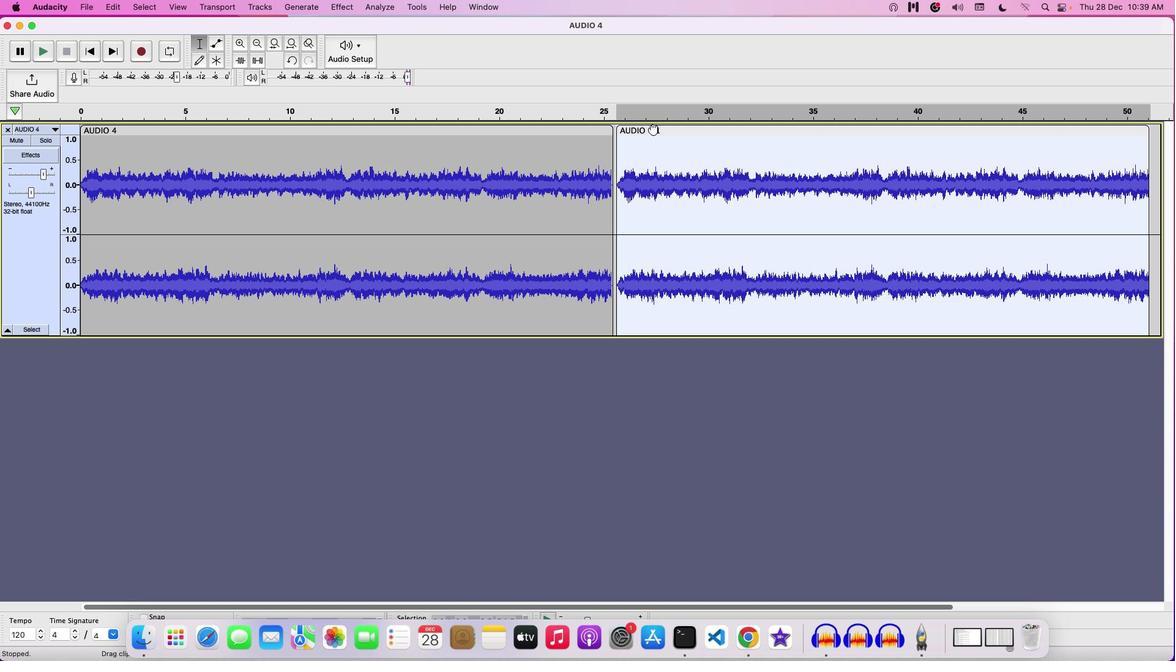 
Action: Mouse moved to (571, 159)
Screenshot: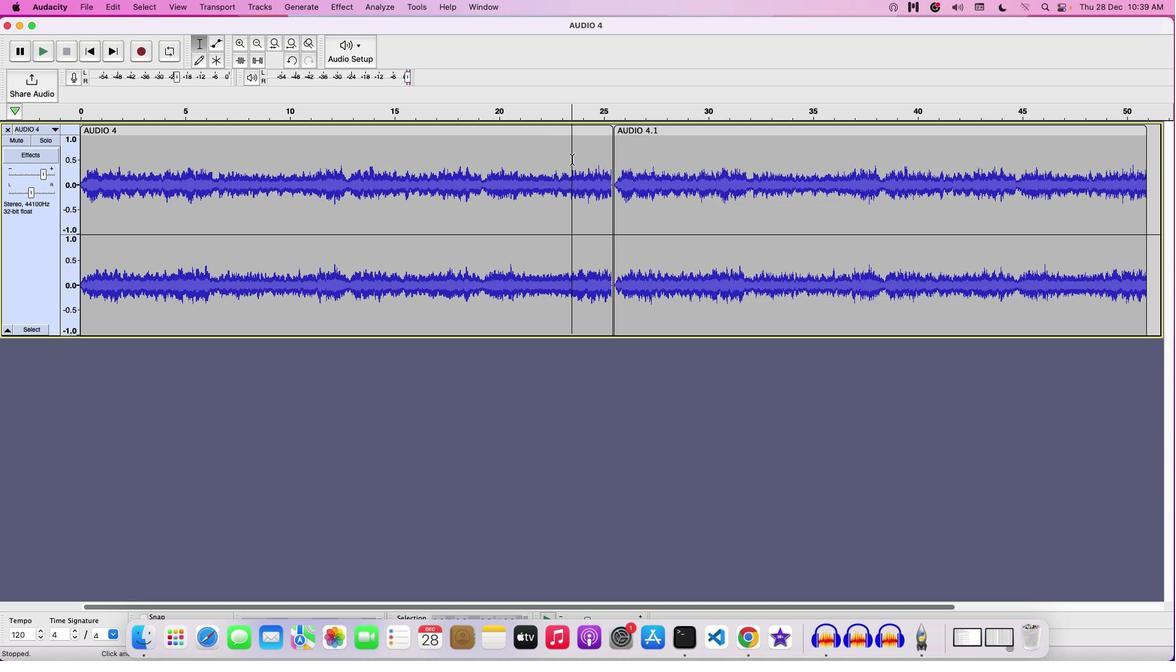 
Action: Mouse pressed left at (571, 159)
Screenshot: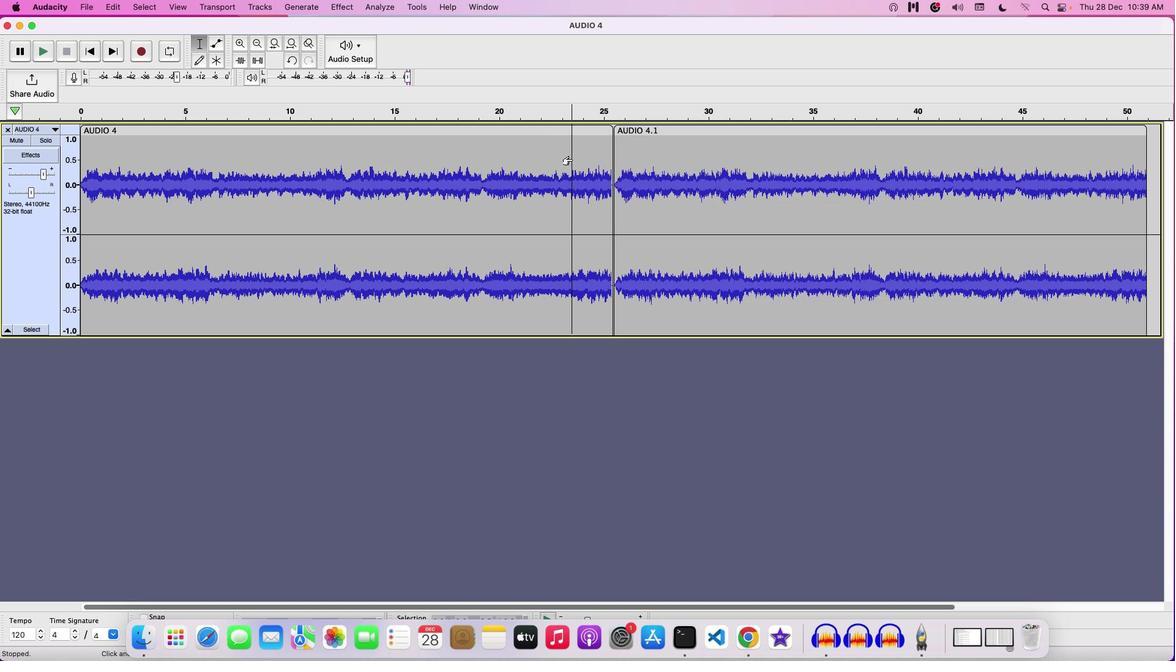 
Action: Key pressed Key.space
Screenshot: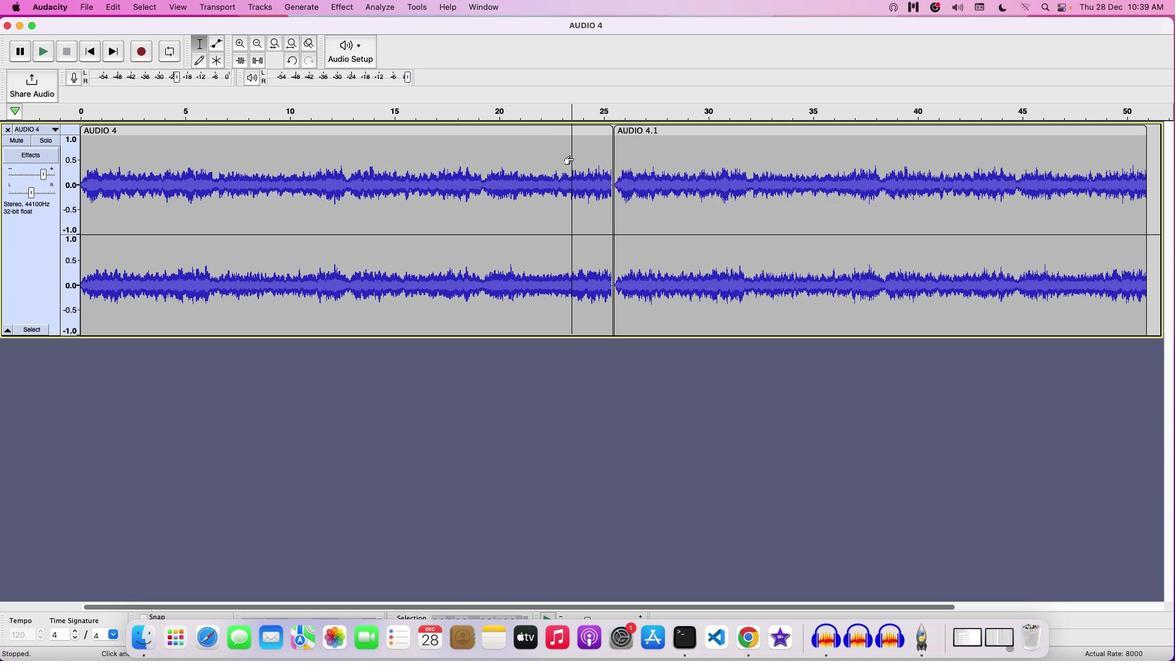 
Action: Mouse moved to (625, 149)
Screenshot: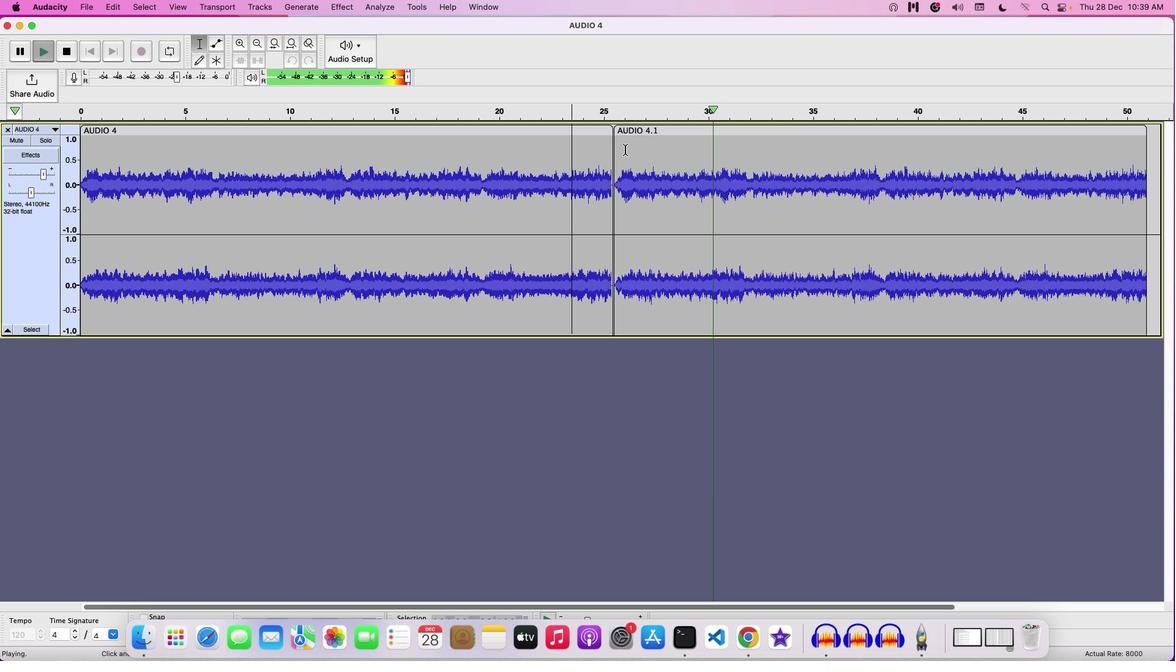 
Action: Key pressed Key.space
Screenshot: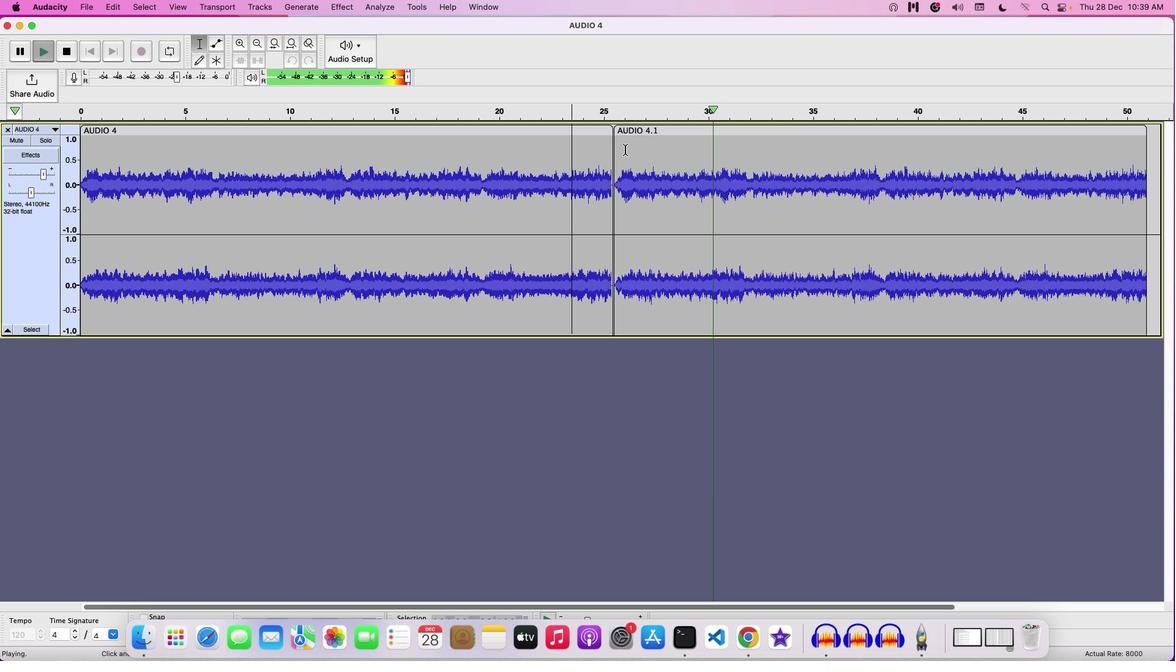
Action: Mouse moved to (484, 174)
Screenshot: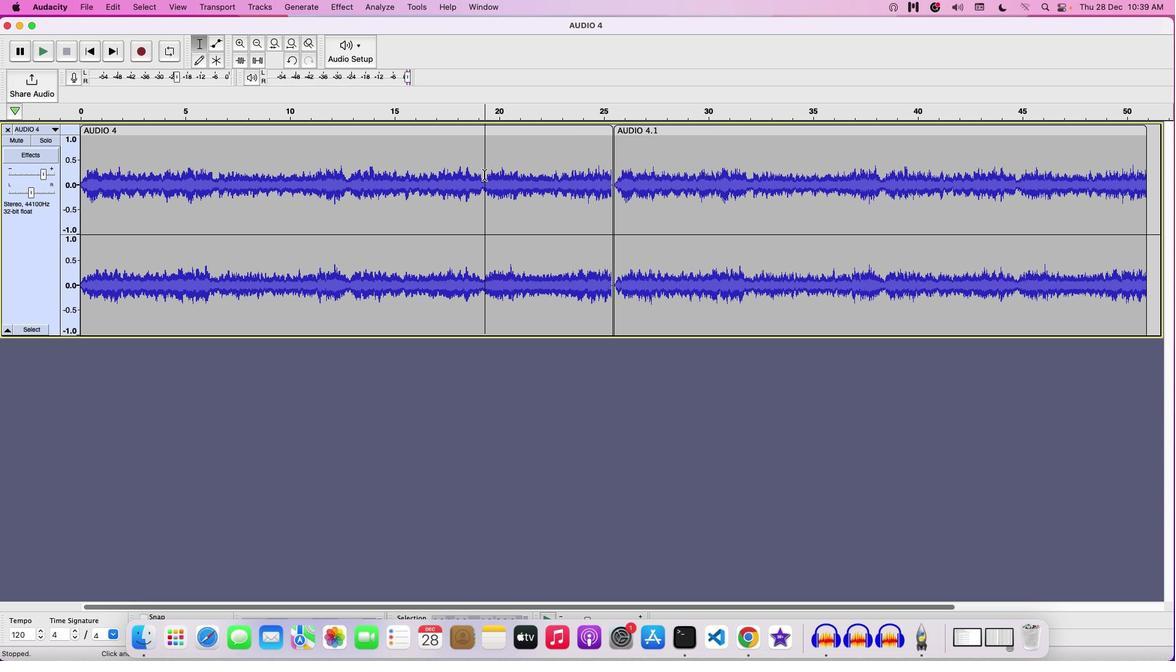 
Action: Mouse pressed left at (484, 174)
Screenshot: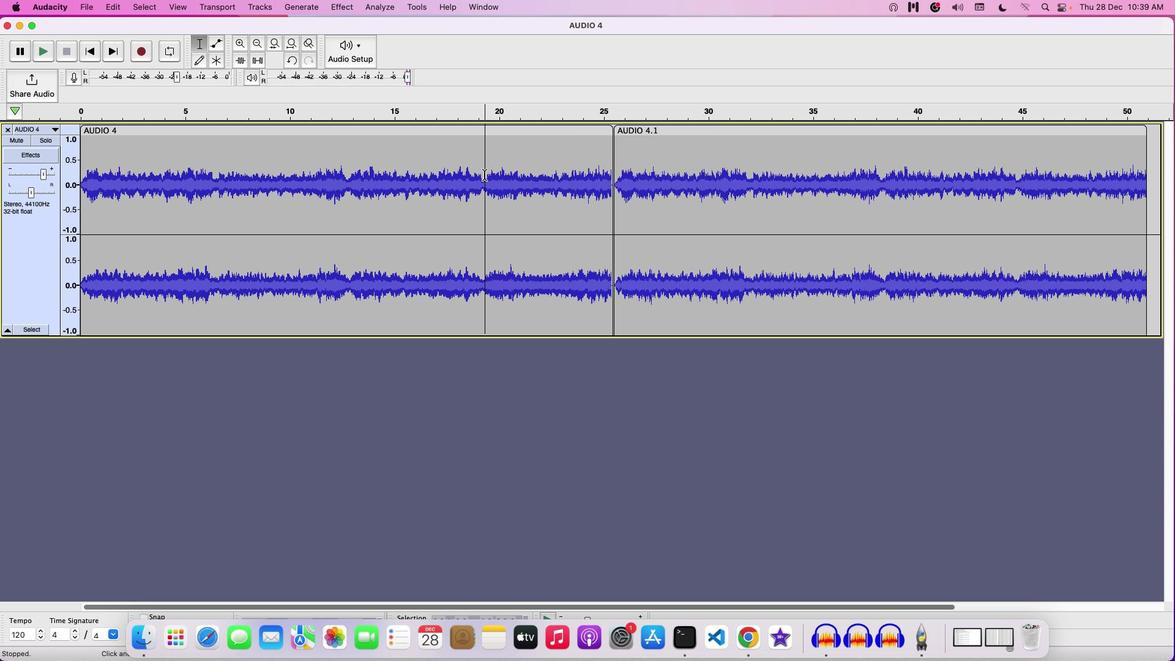 
Action: Mouse moved to (505, 173)
Screenshot: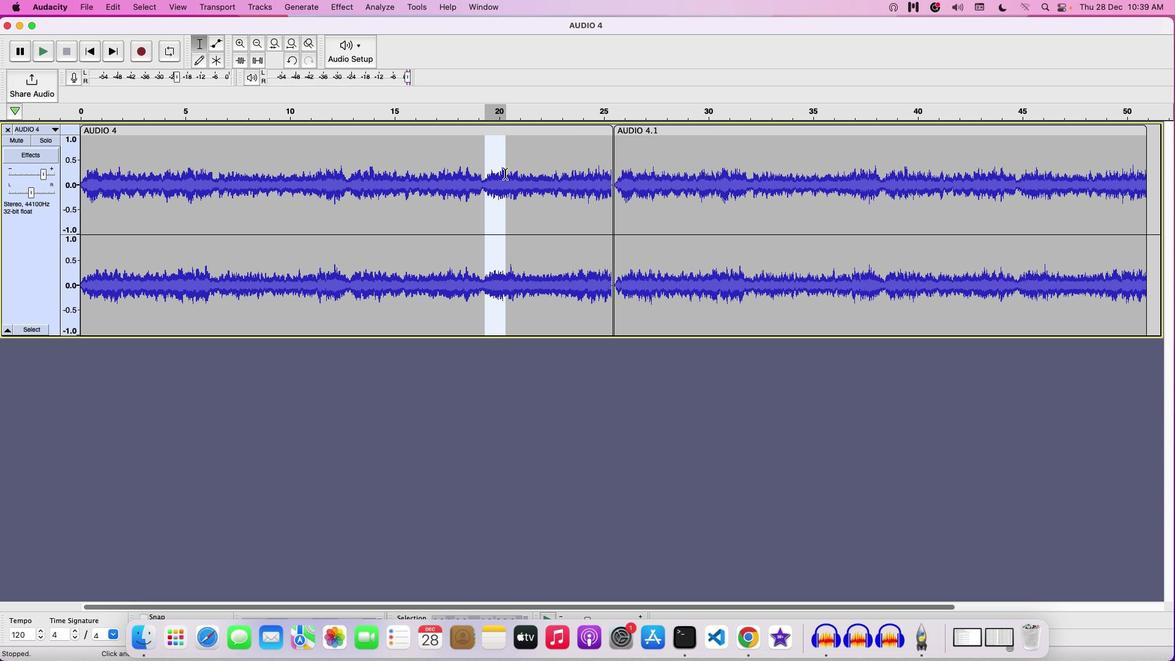
Action: Key pressed Key.space
Screenshot: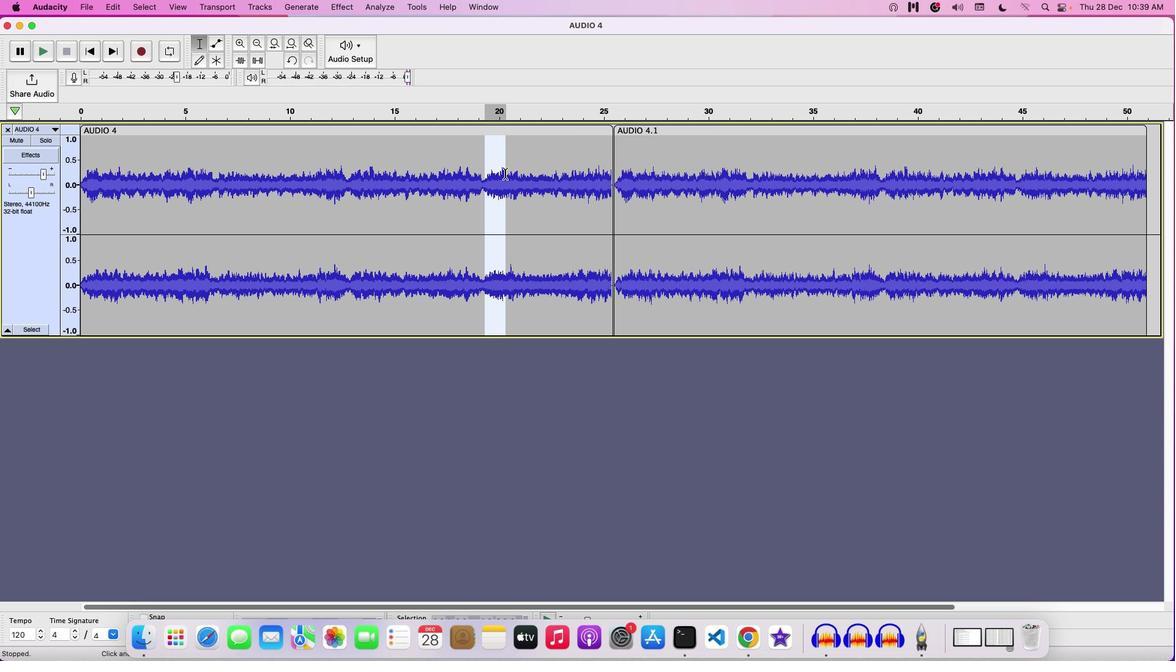 
Action: Mouse moved to (504, 174)
Screenshot: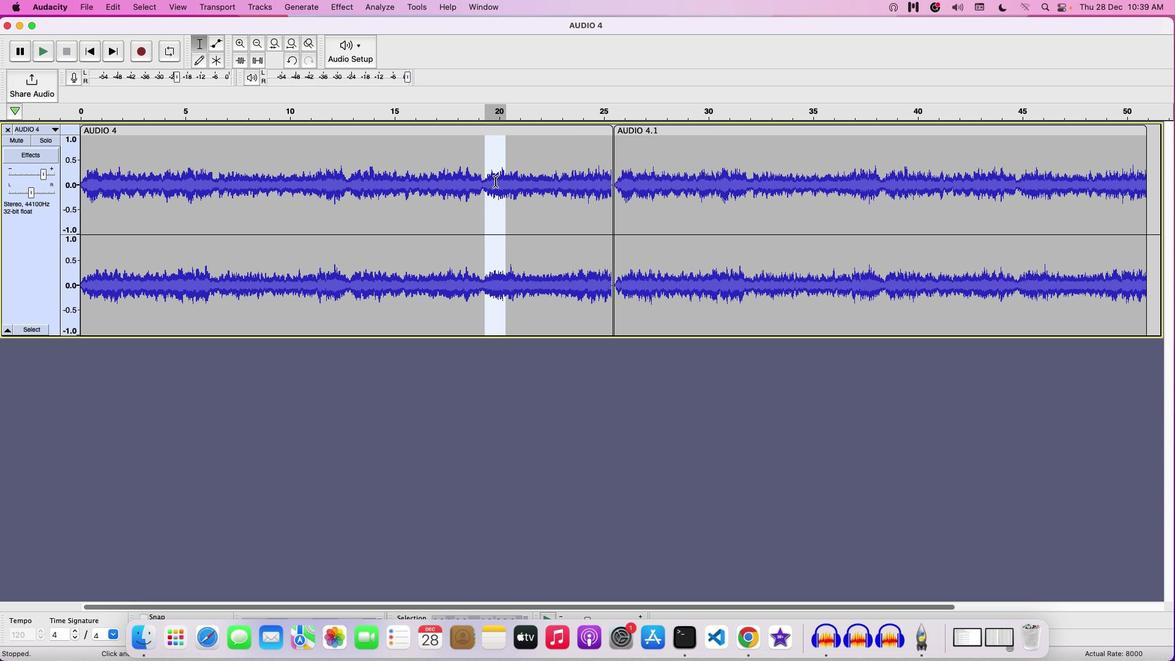 
Action: Key pressed Key.space
Screenshot: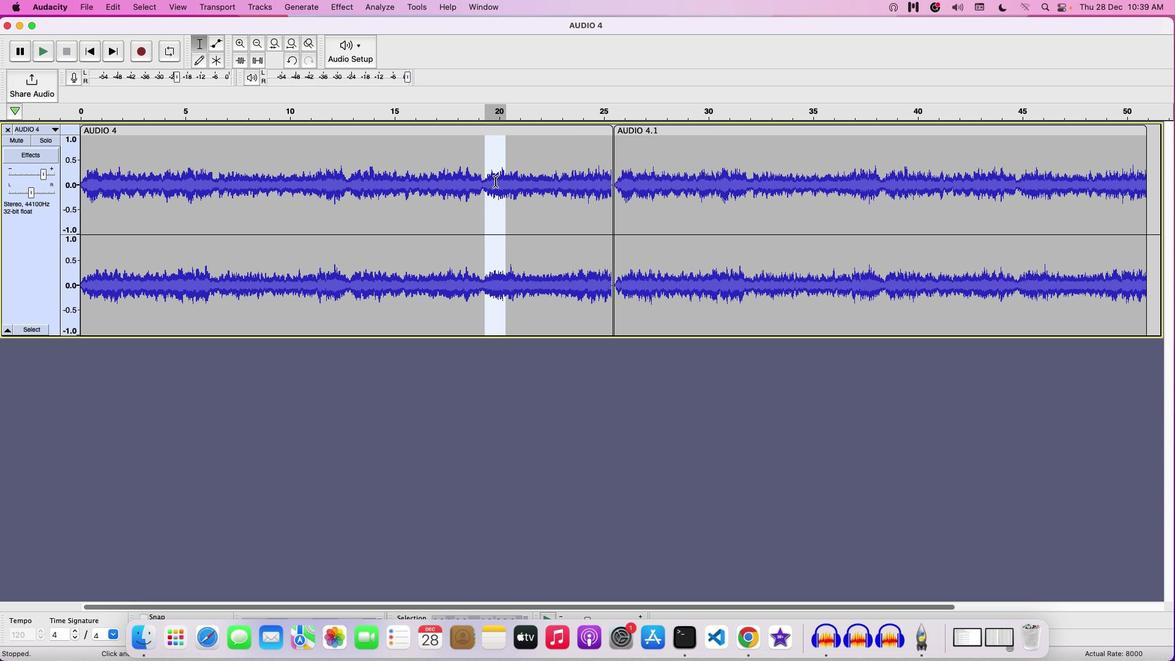 
Action: Mouse moved to (498, 179)
Screenshot: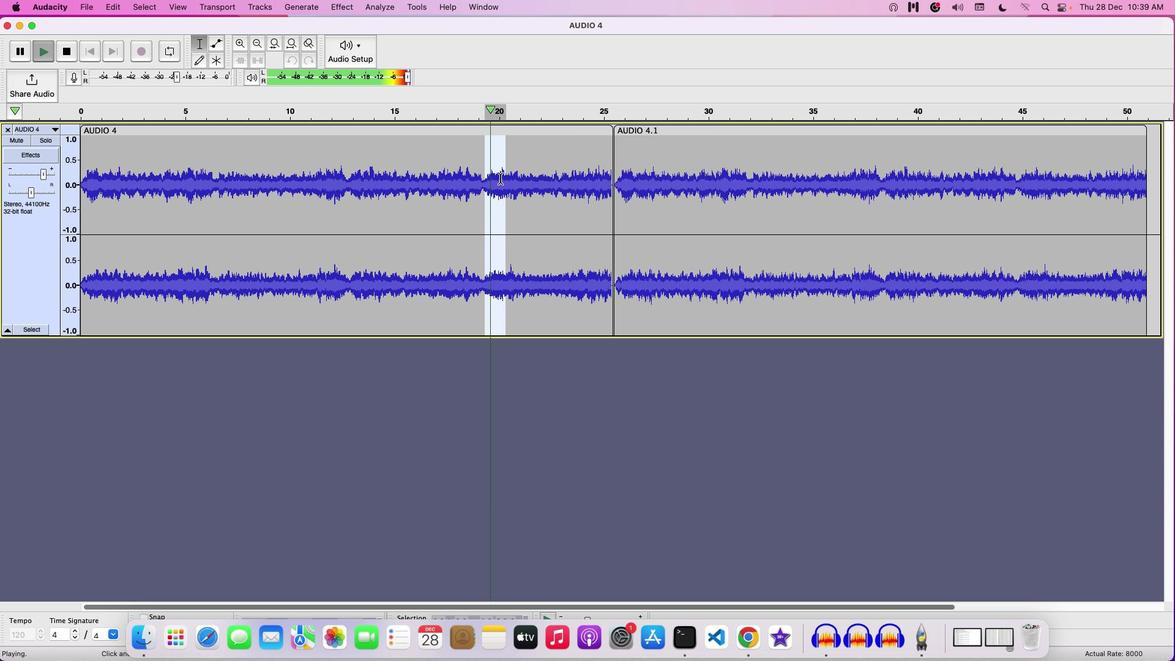 
Action: Key pressed Key.space
Screenshot: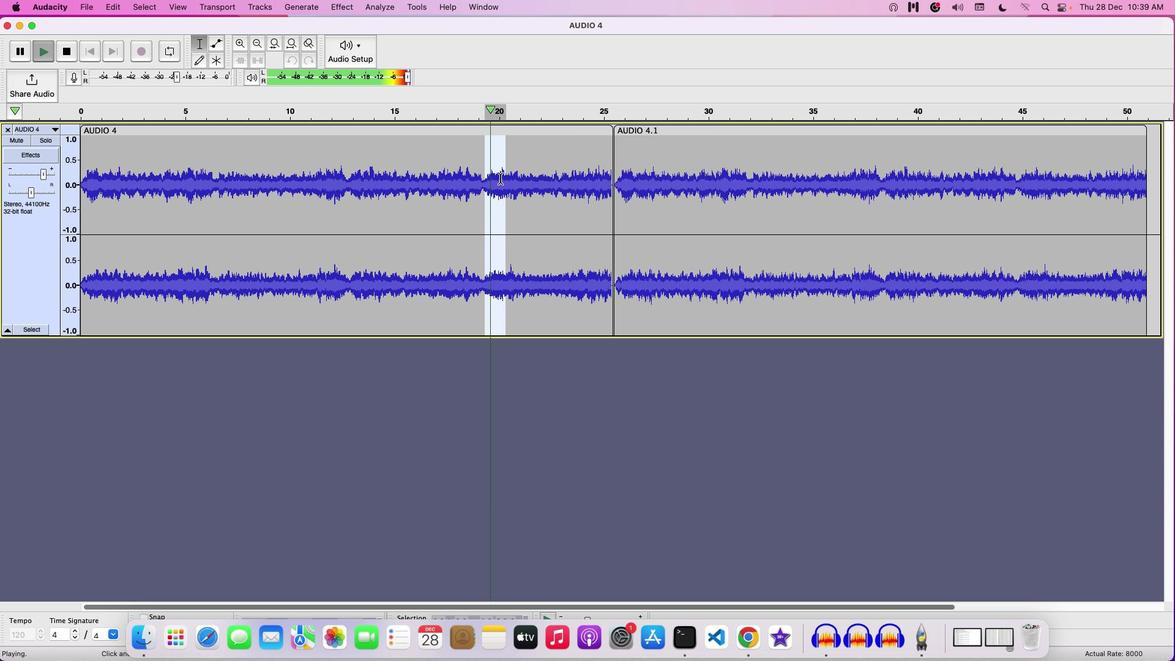 
Action: Mouse moved to (505, 174)
Screenshot: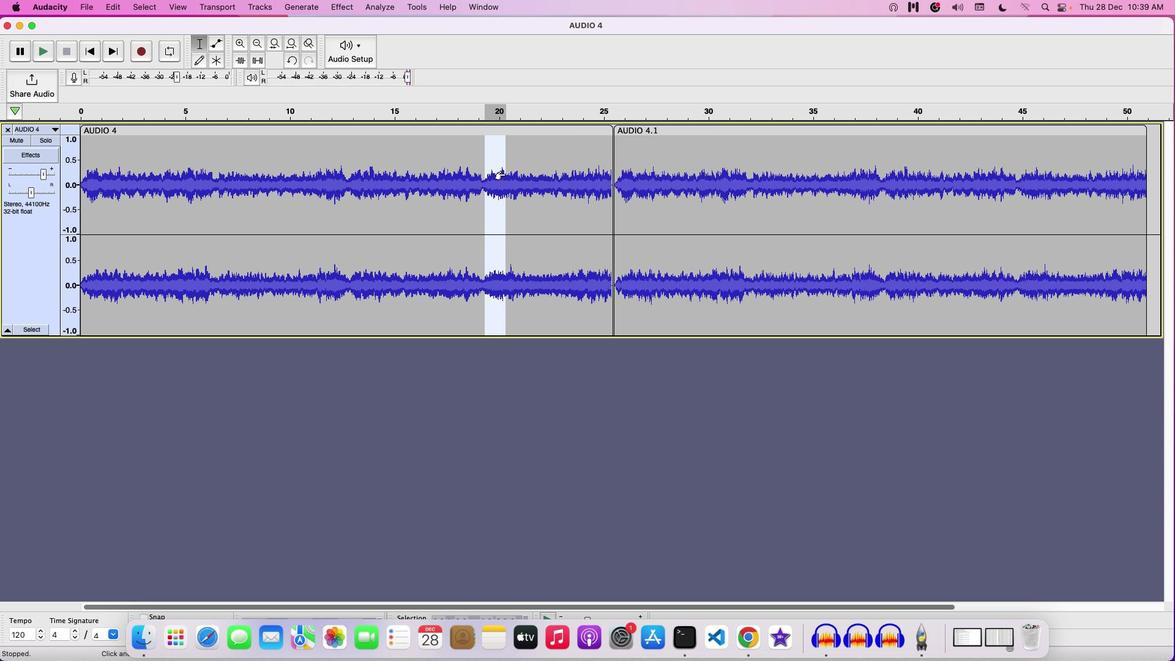 
Action: Mouse pressed left at (505, 174)
Screenshot: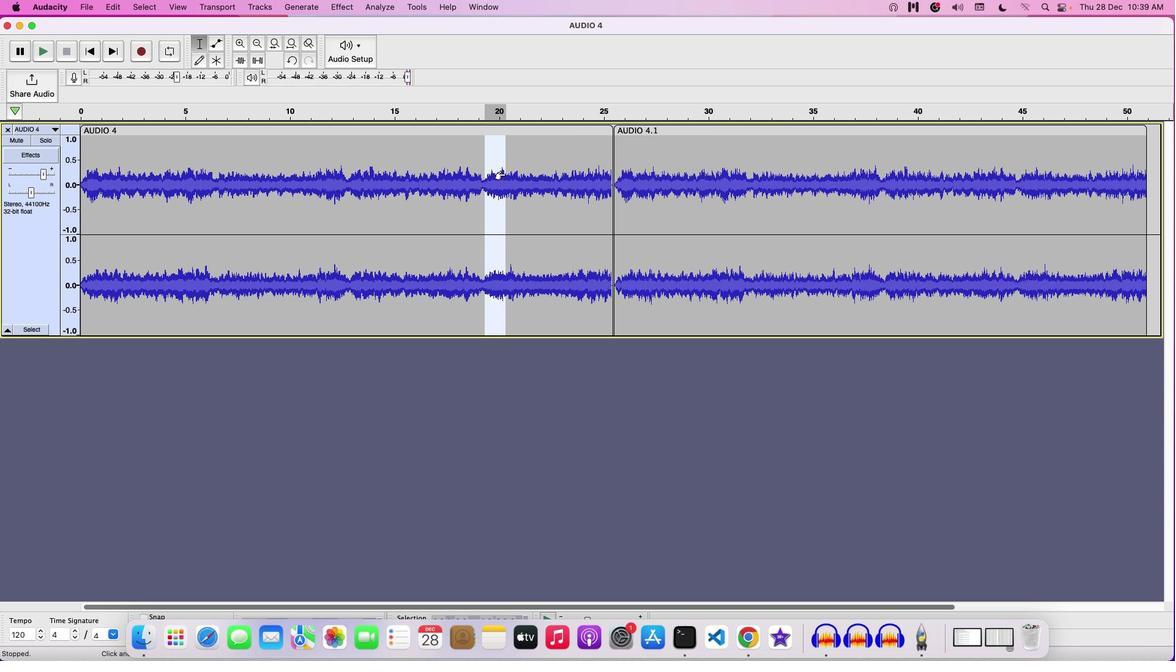 
Action: Mouse moved to (493, 174)
Screenshot: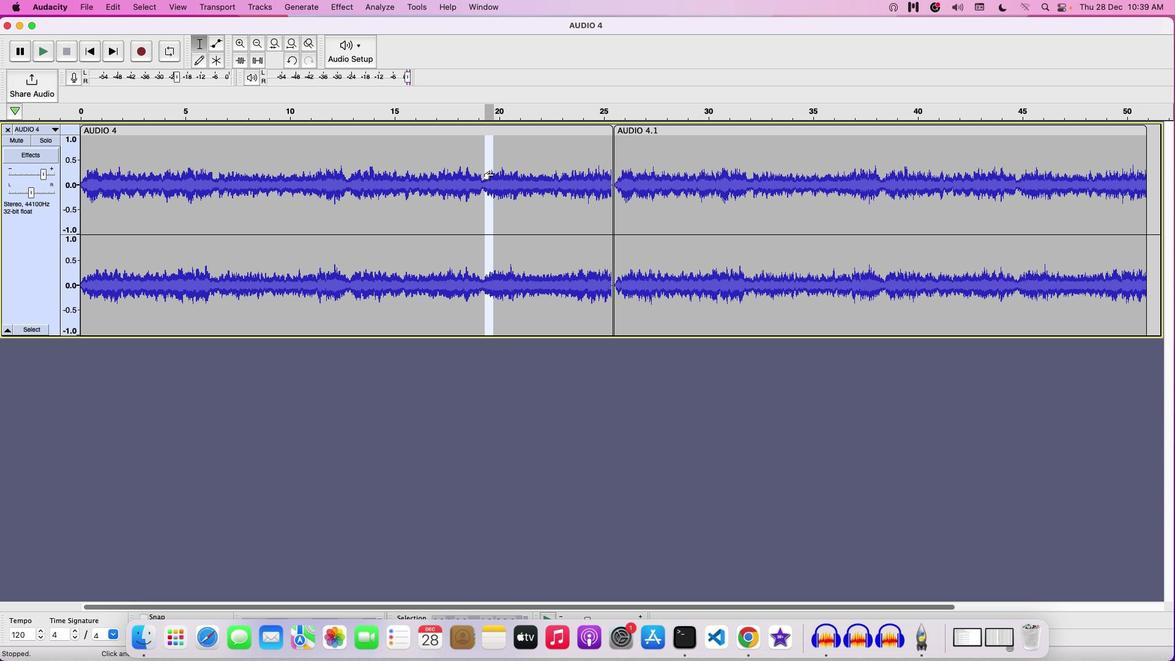 
Action: Key pressed Key.space
Screenshot: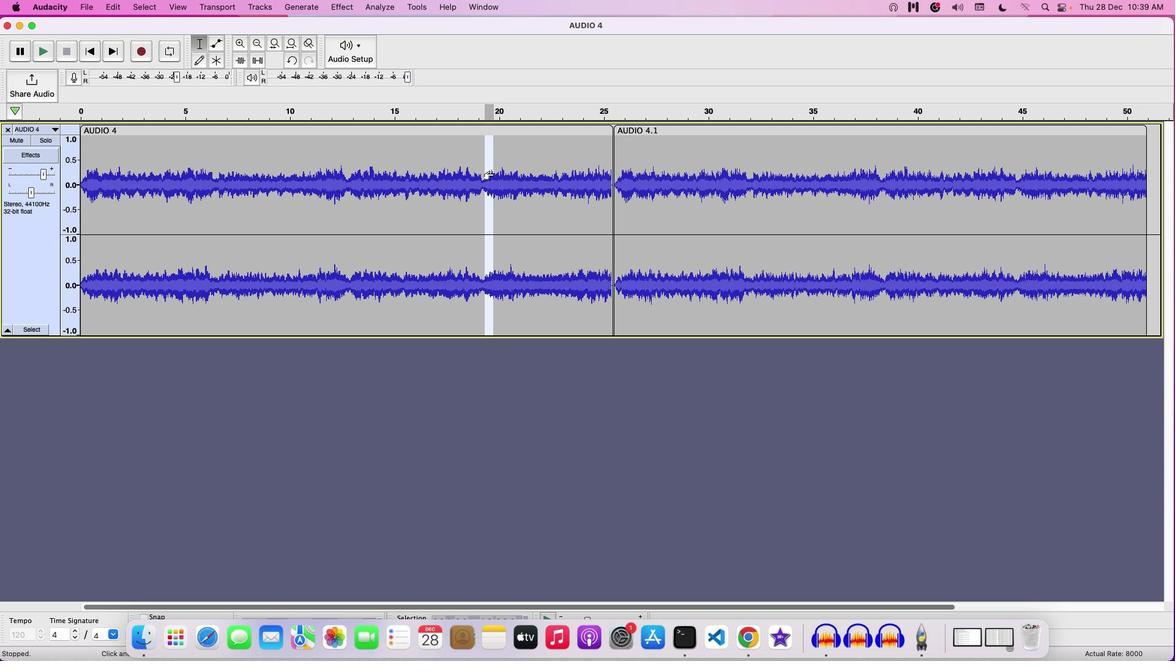 
Action: Mouse moved to (490, 174)
Screenshot: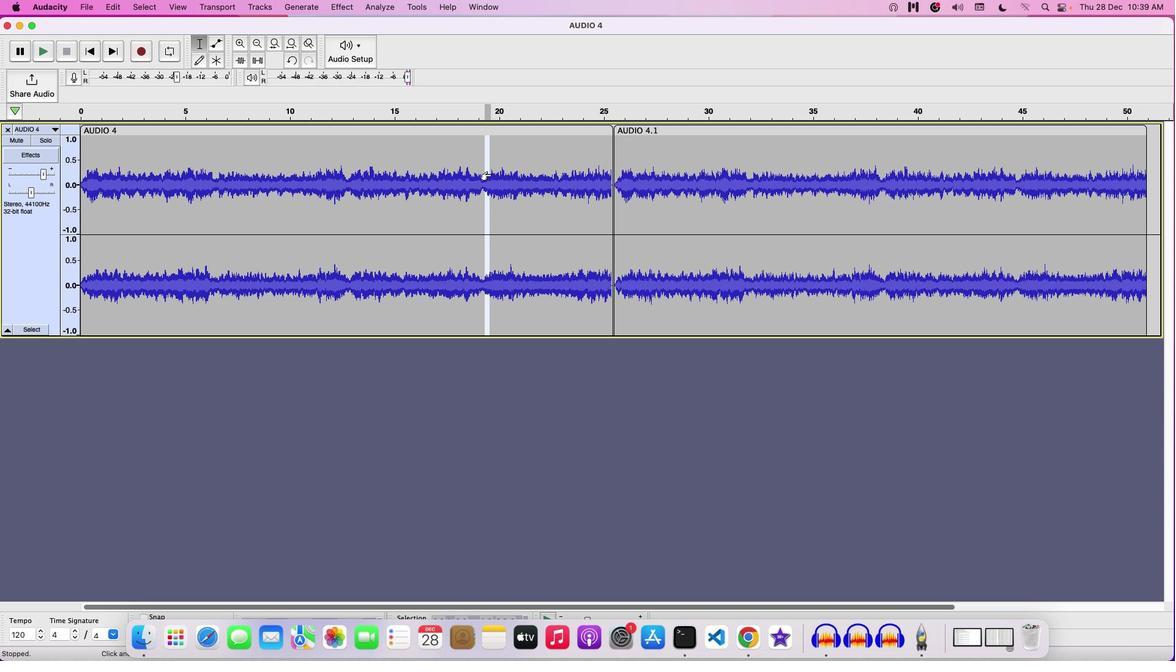 
Action: Key pressed Key.space
Screenshot: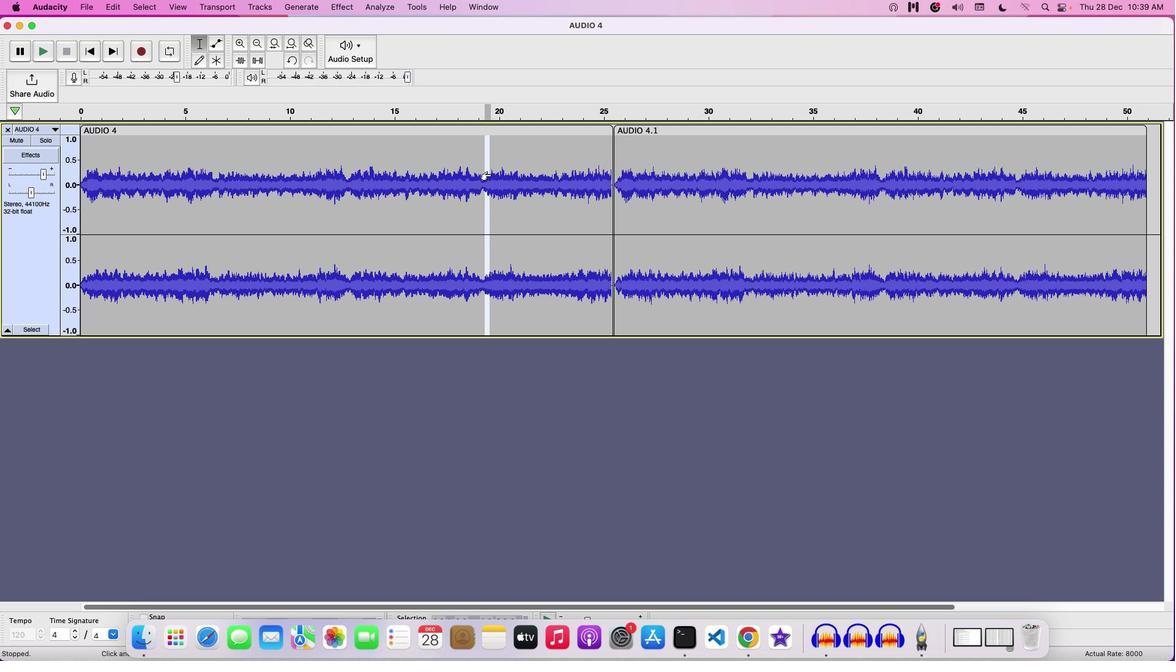 
Action: Mouse moved to (691, 133)
Screenshot: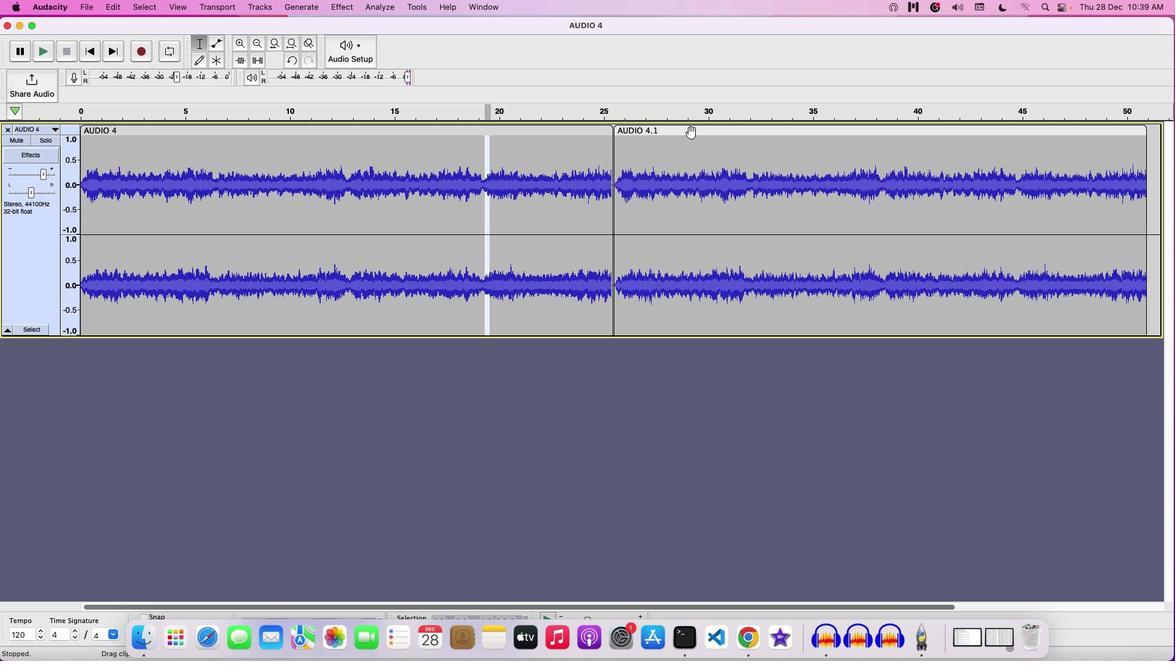 
Action: Mouse pressed left at (691, 133)
Screenshot: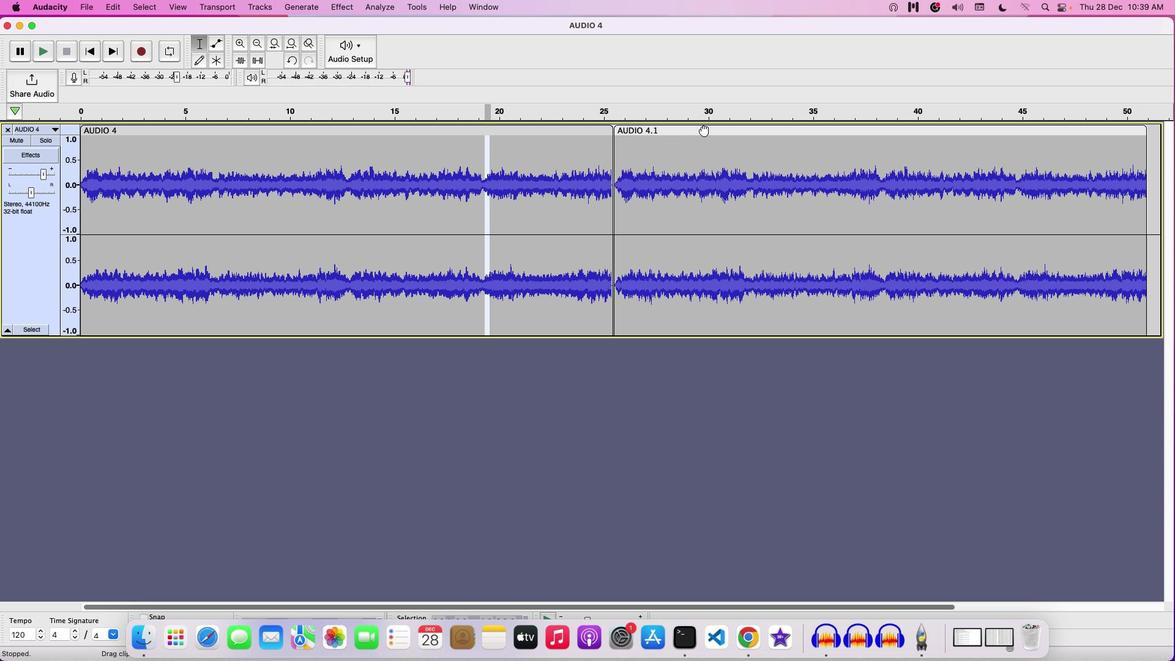 
Action: Mouse moved to (577, 173)
Screenshot: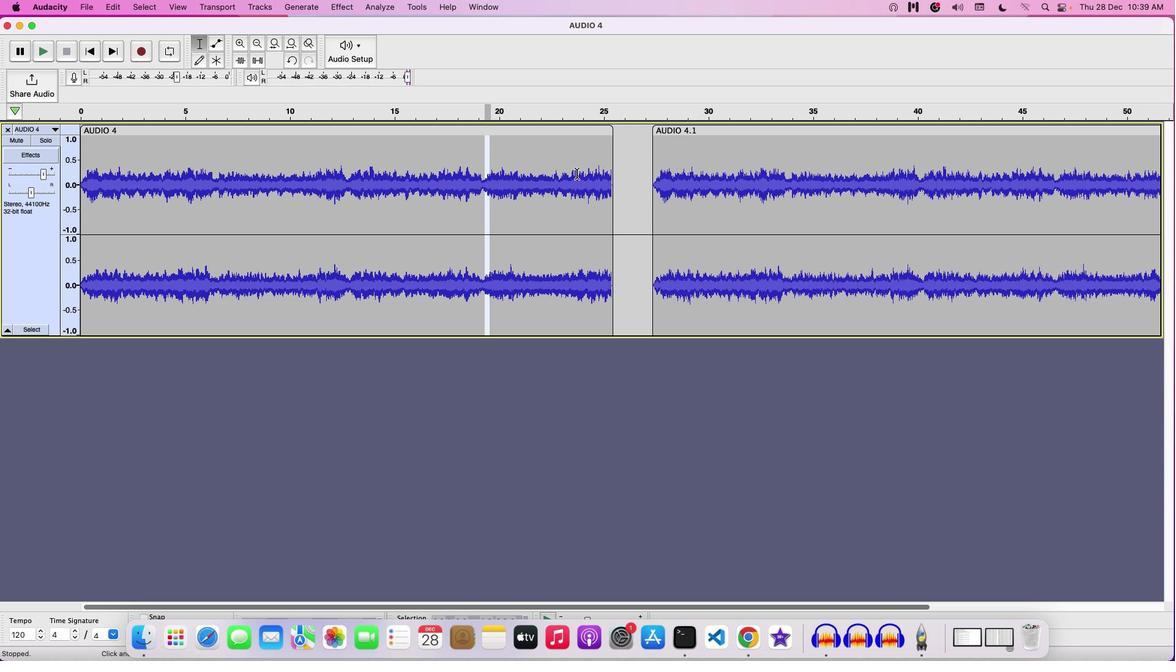 
Action: Key pressed Key.cmd
Screenshot: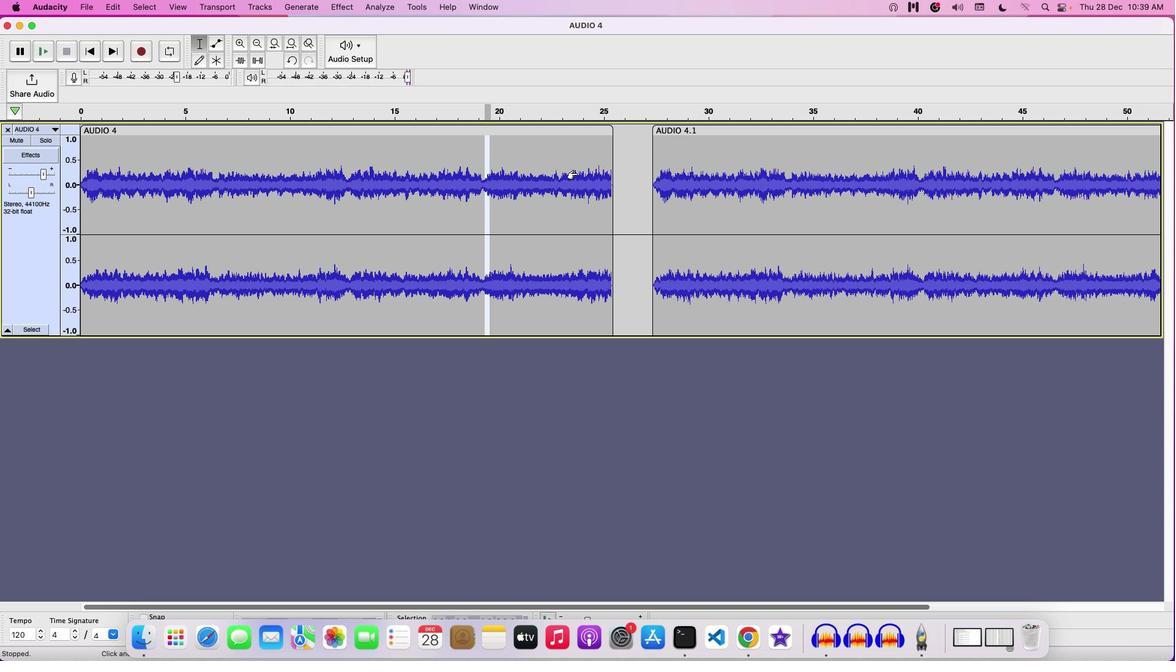 
Action: Mouse moved to (577, 173)
Screenshot: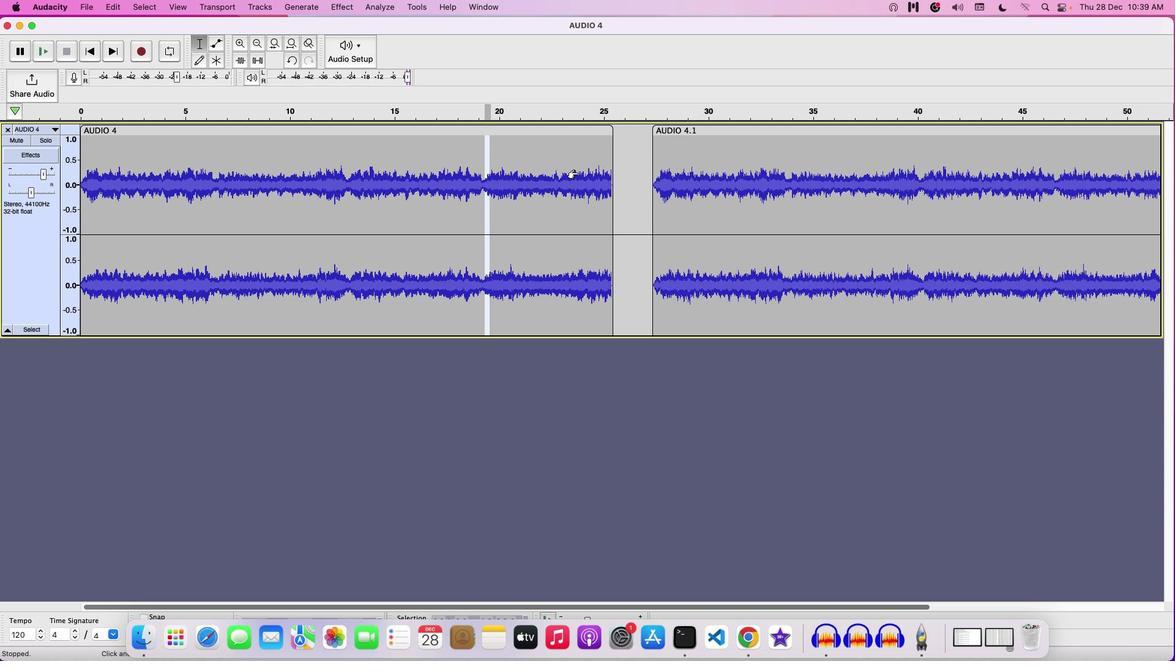 
Action: Key pressed 'c'
Screenshot: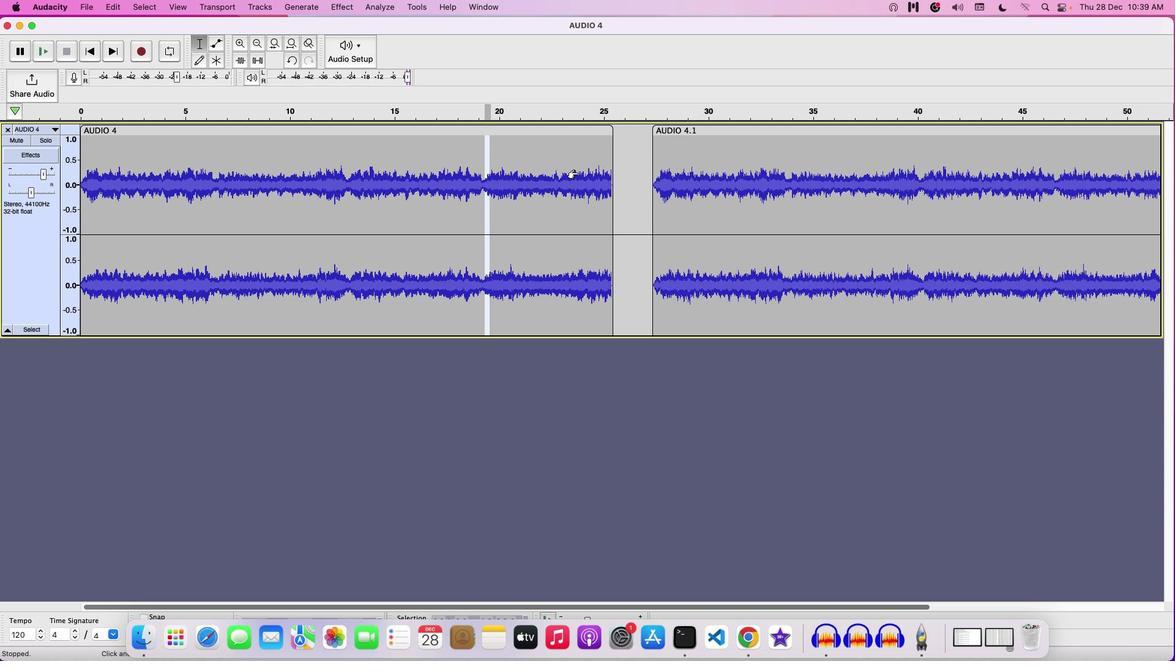 
Action: Mouse moved to (577, 172)
Screenshot: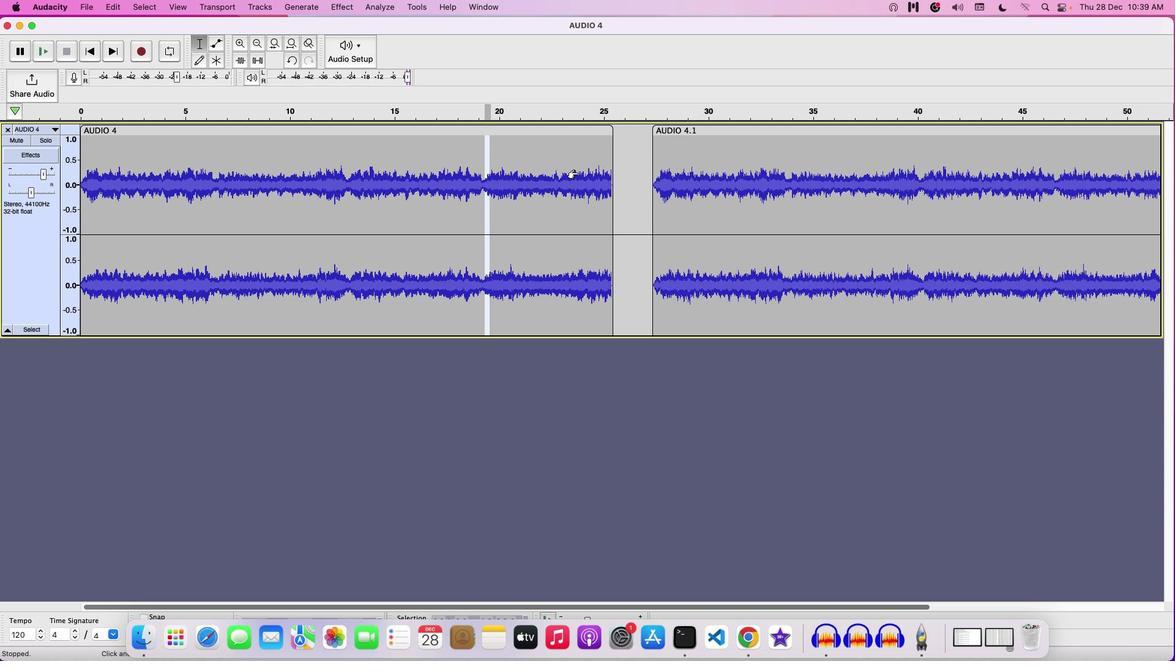 
Action: Key pressed 'c''c'
Screenshot: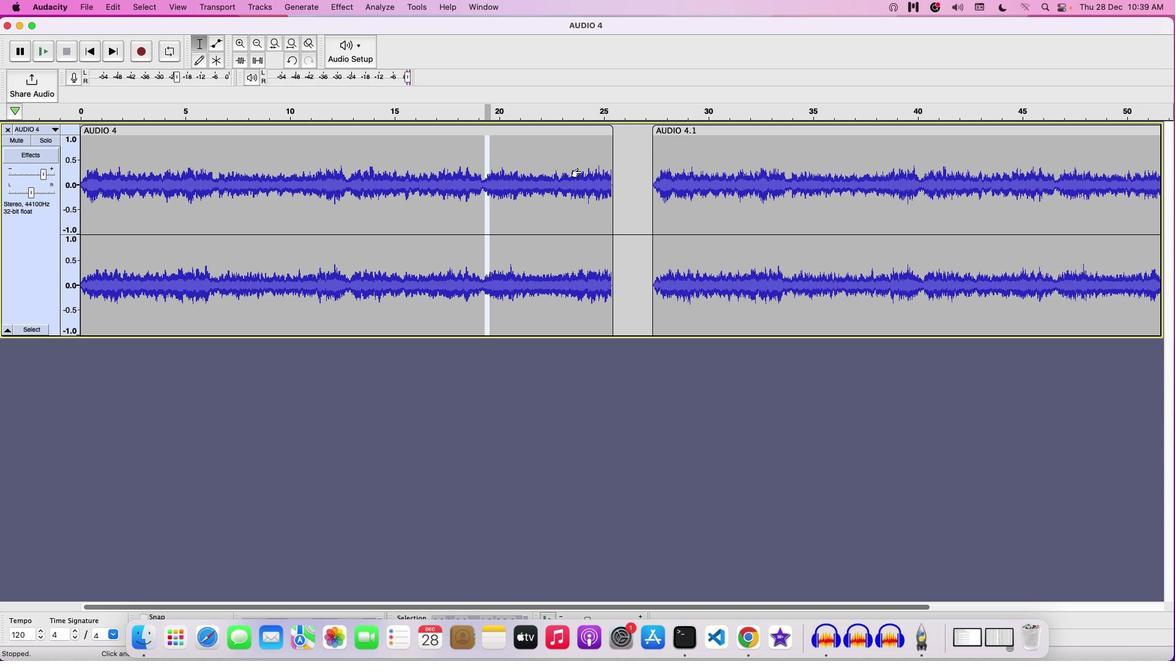 
Action: Mouse moved to (659, 132)
Screenshot: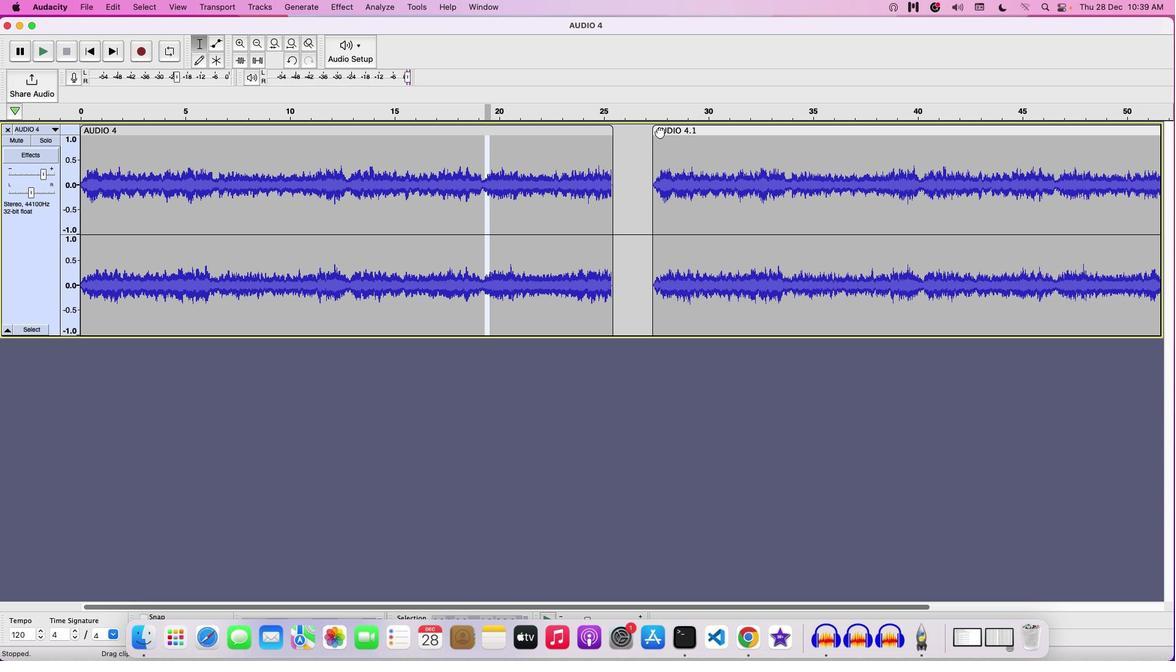 
Action: Mouse pressed left at (659, 132)
Screenshot: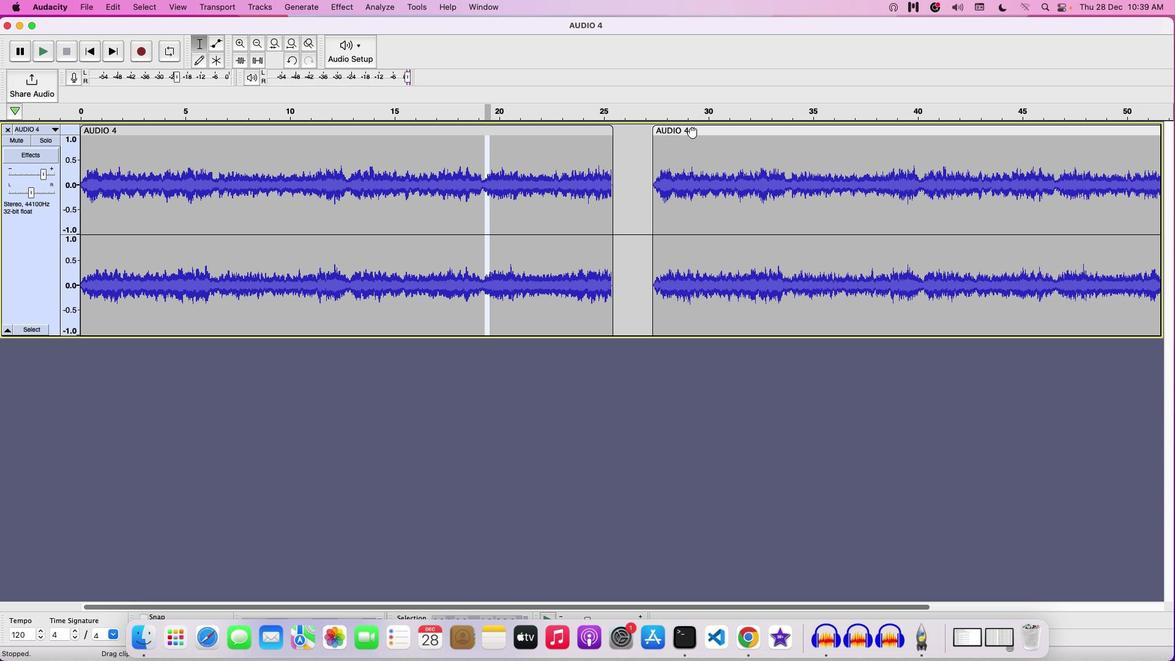 
Action: Mouse moved to (612, 161)
Screenshot: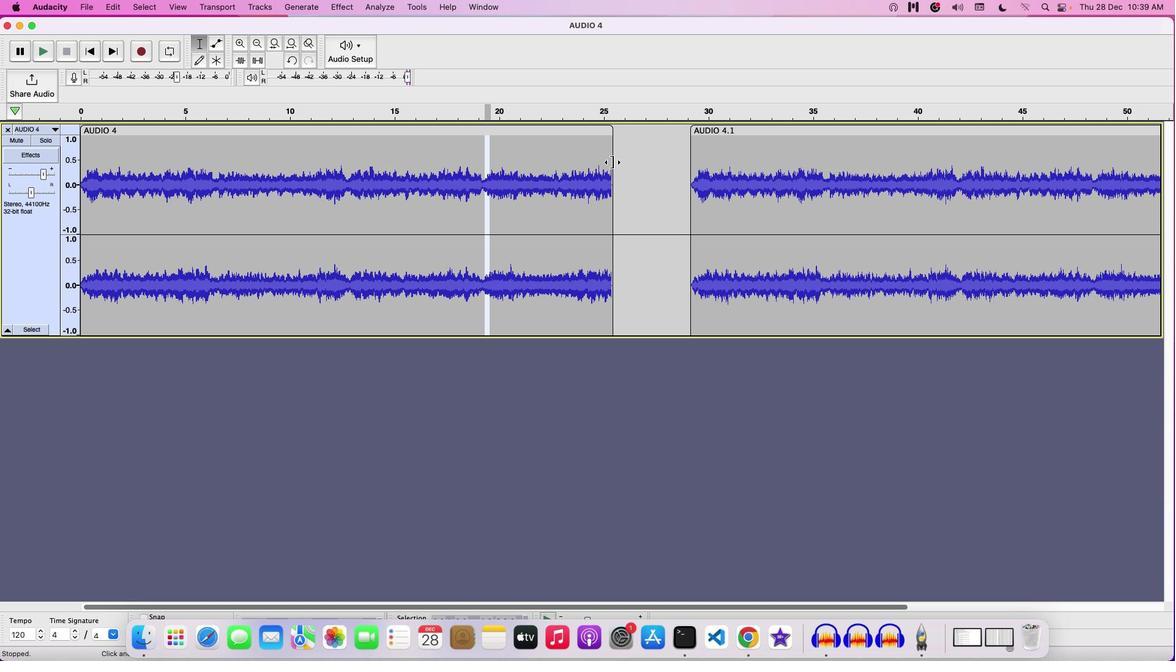
Action: Mouse pressed left at (612, 161)
Screenshot: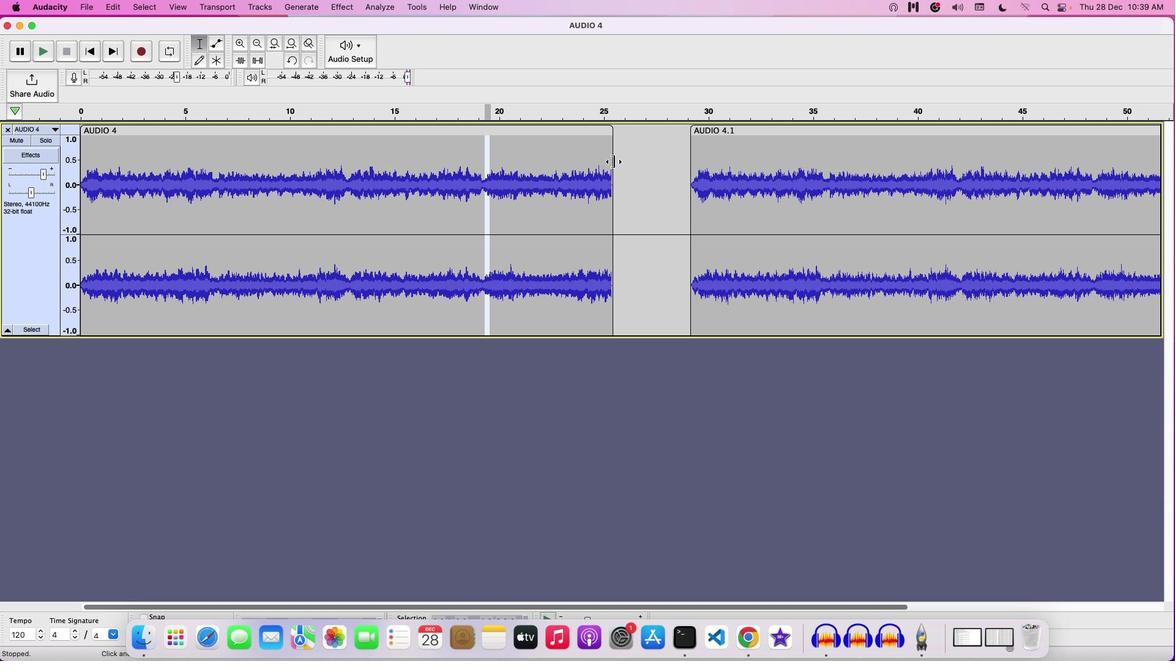 
Action: Mouse moved to (621, 154)
Screenshot: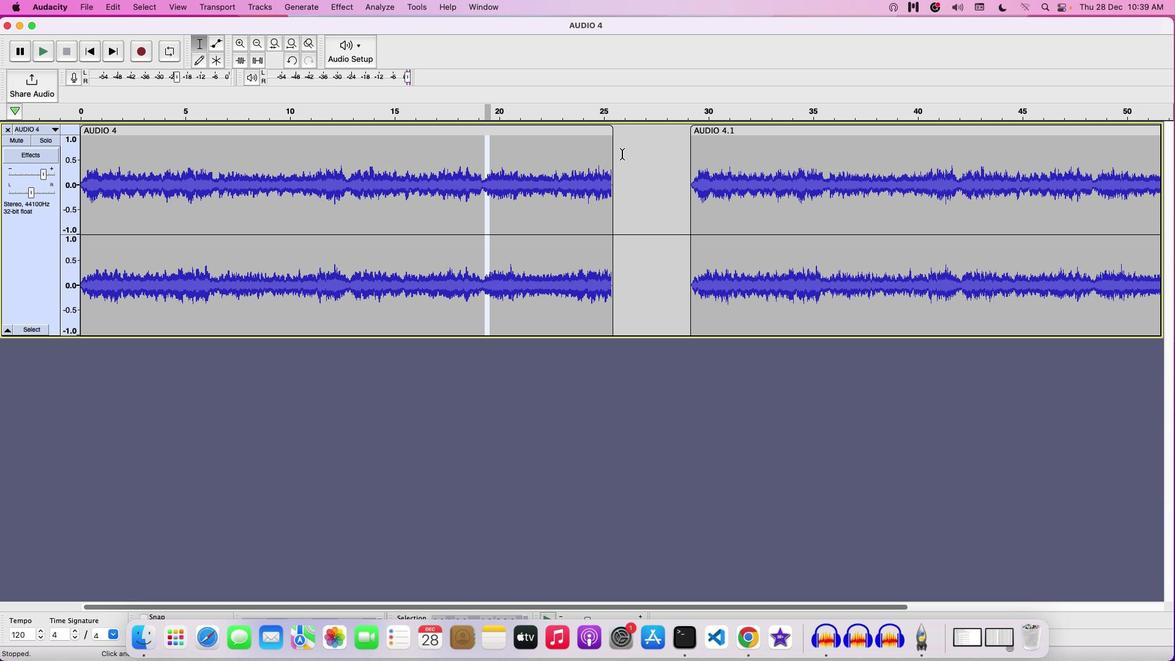 
Action: Mouse pressed left at (621, 154)
Screenshot: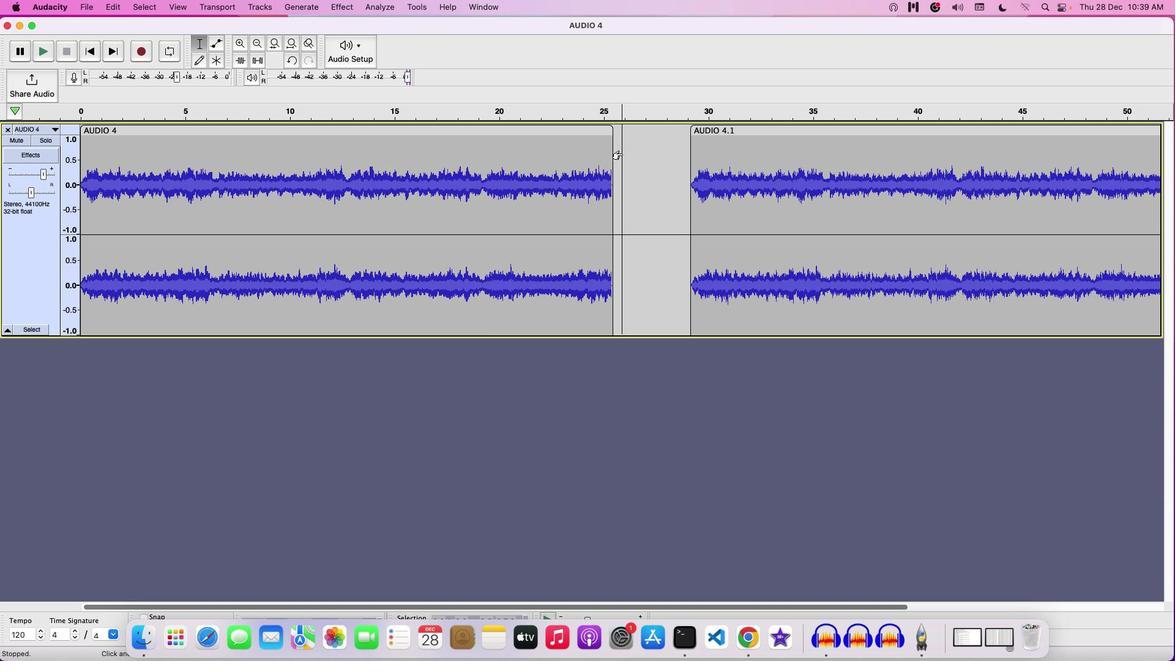 
Action: Mouse moved to (622, 154)
Screenshot: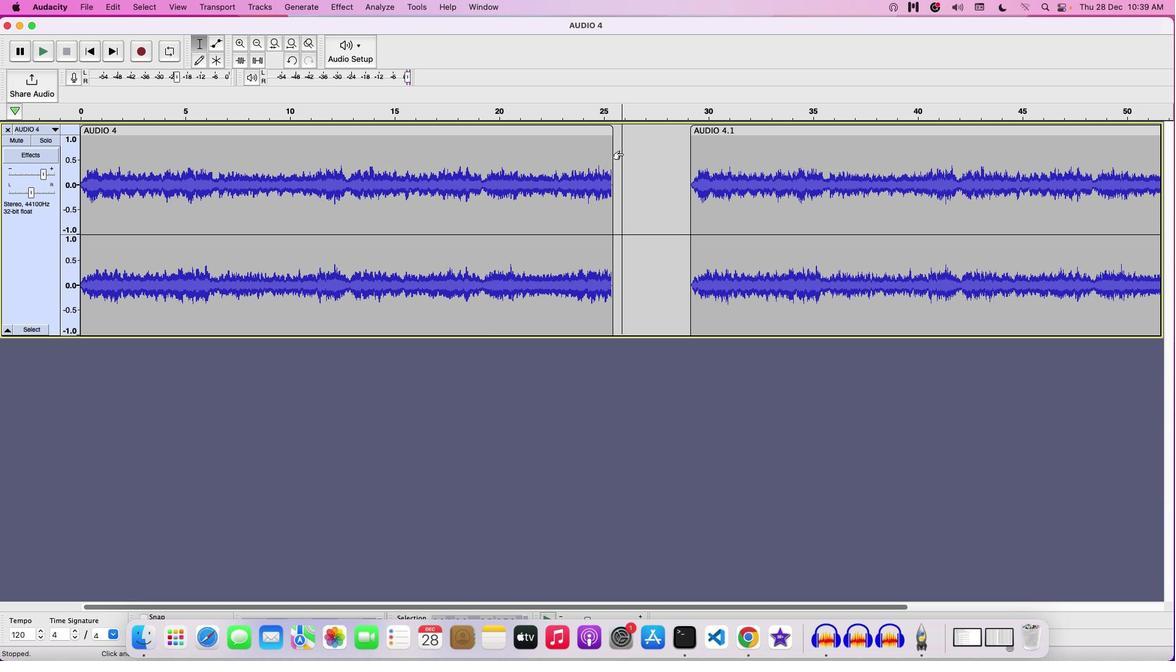 
Action: Key pressed Key.cmd'v'
Screenshot: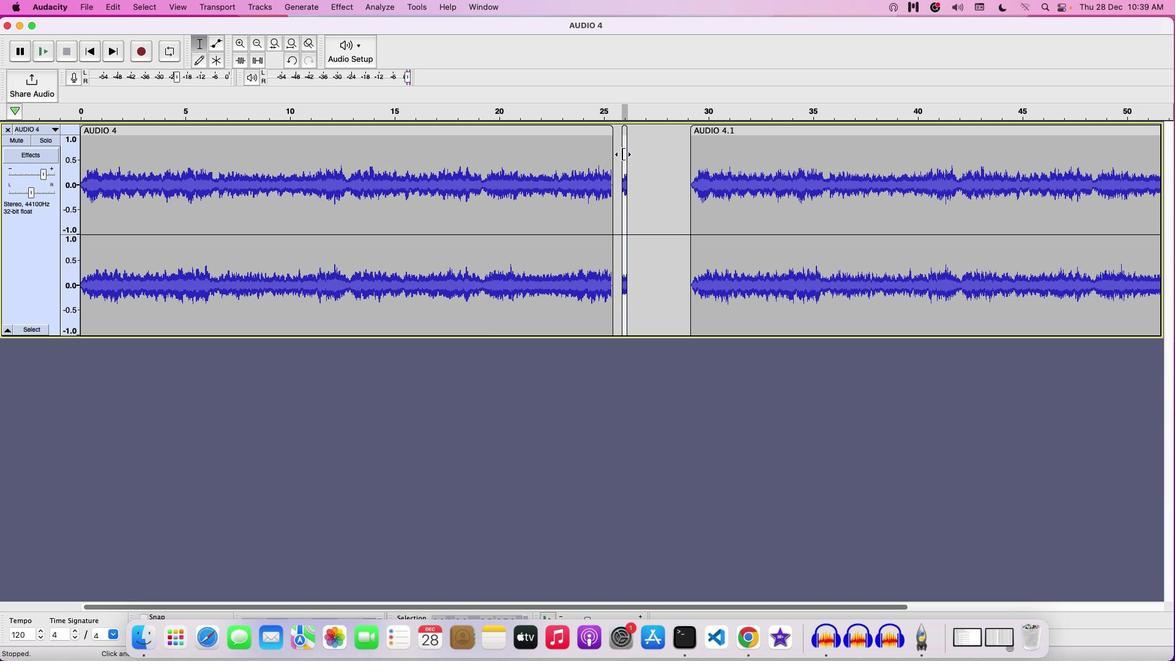
Action: Mouse moved to (629, 153)
Screenshot: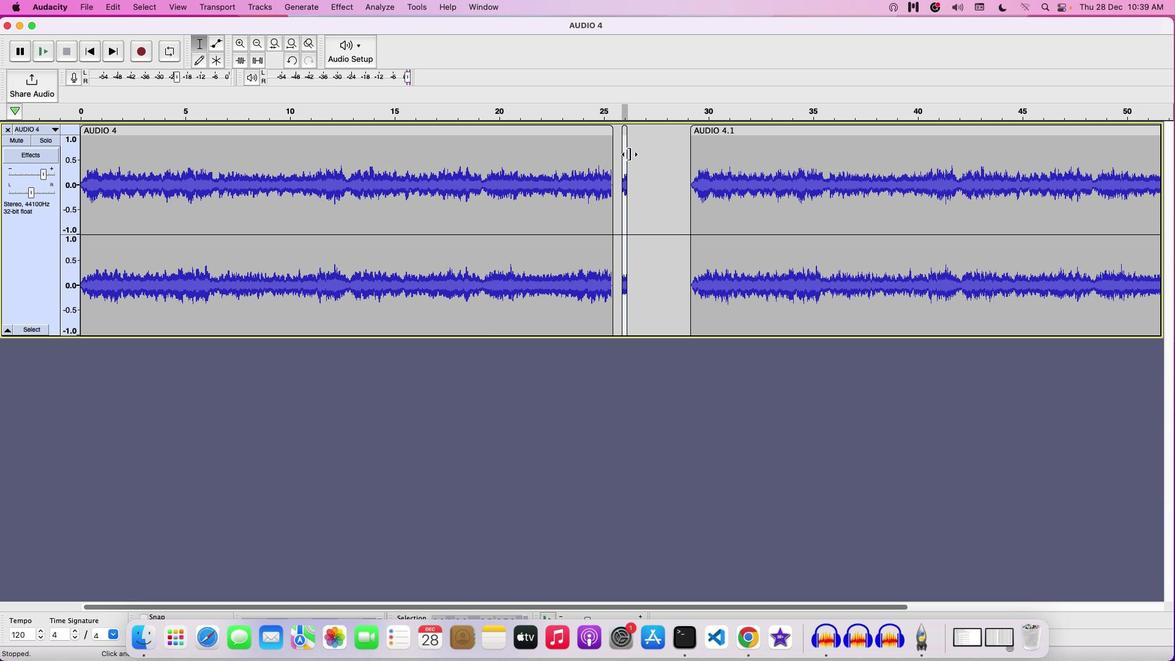 
Action: Key pressed 'v''v''c'Key.cmd'z''z'
Screenshot: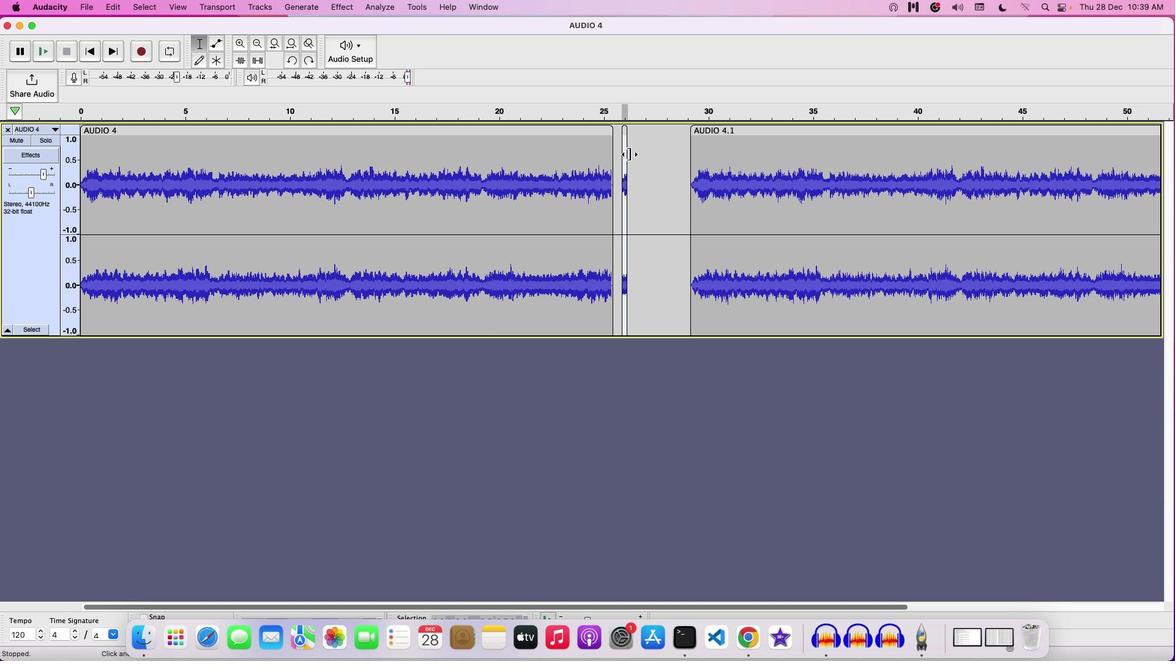 
Action: Mouse moved to (631, 167)
Screenshot: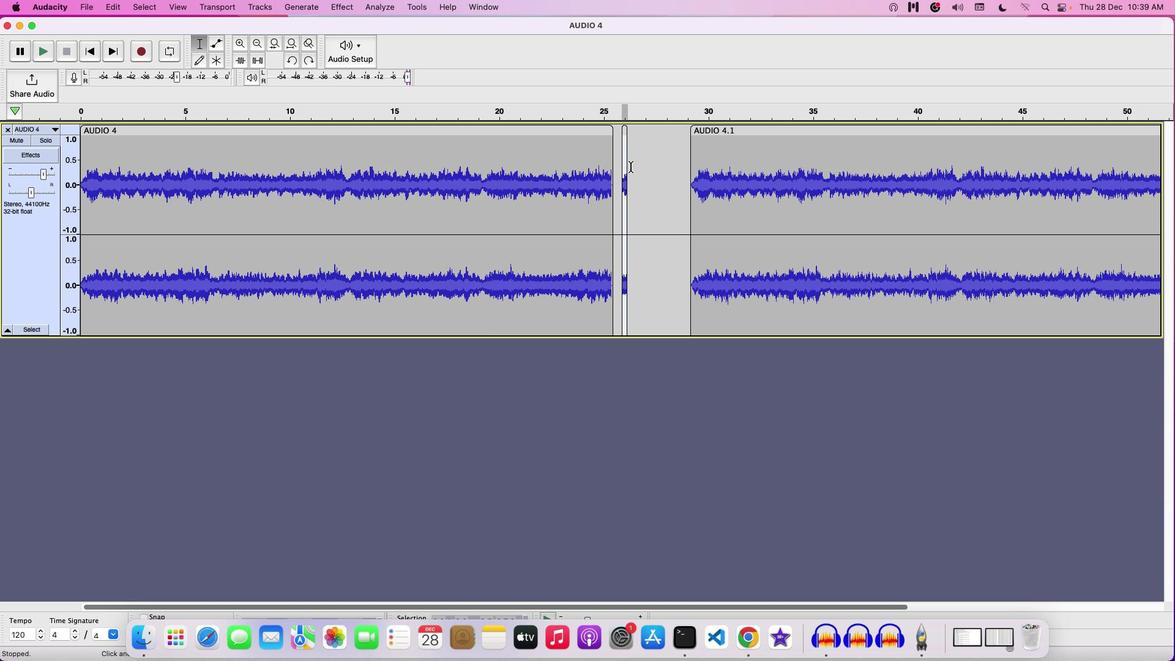 
Action: Key pressed Key.cmd
Screenshot: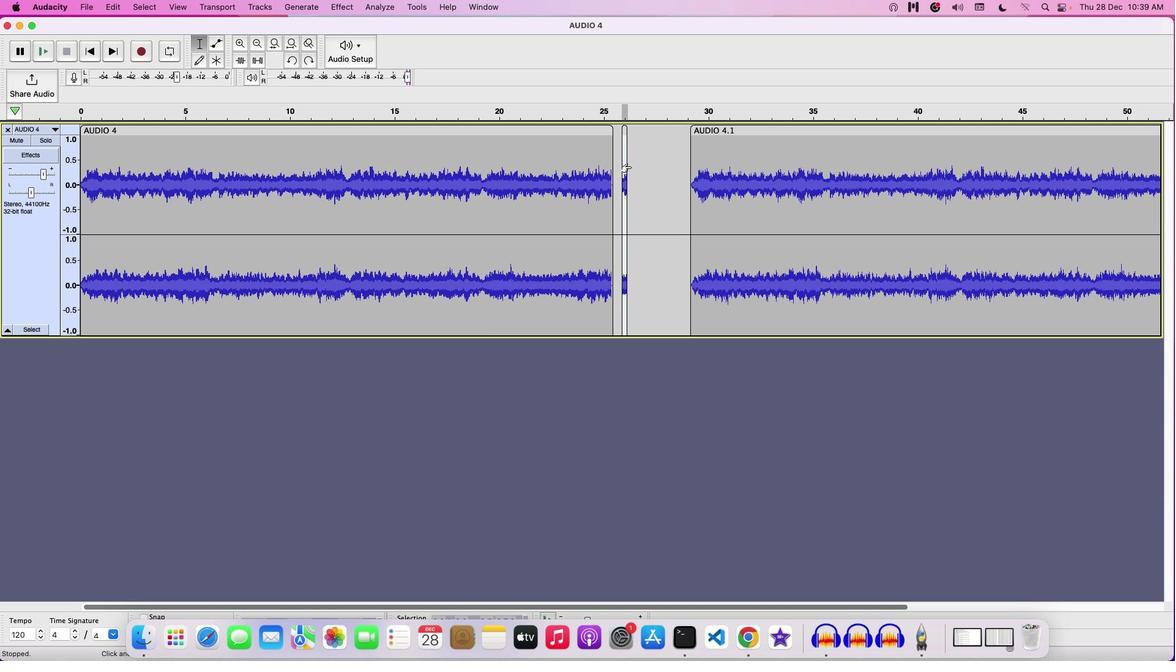 
Action: Mouse moved to (639, 131)
Screenshot: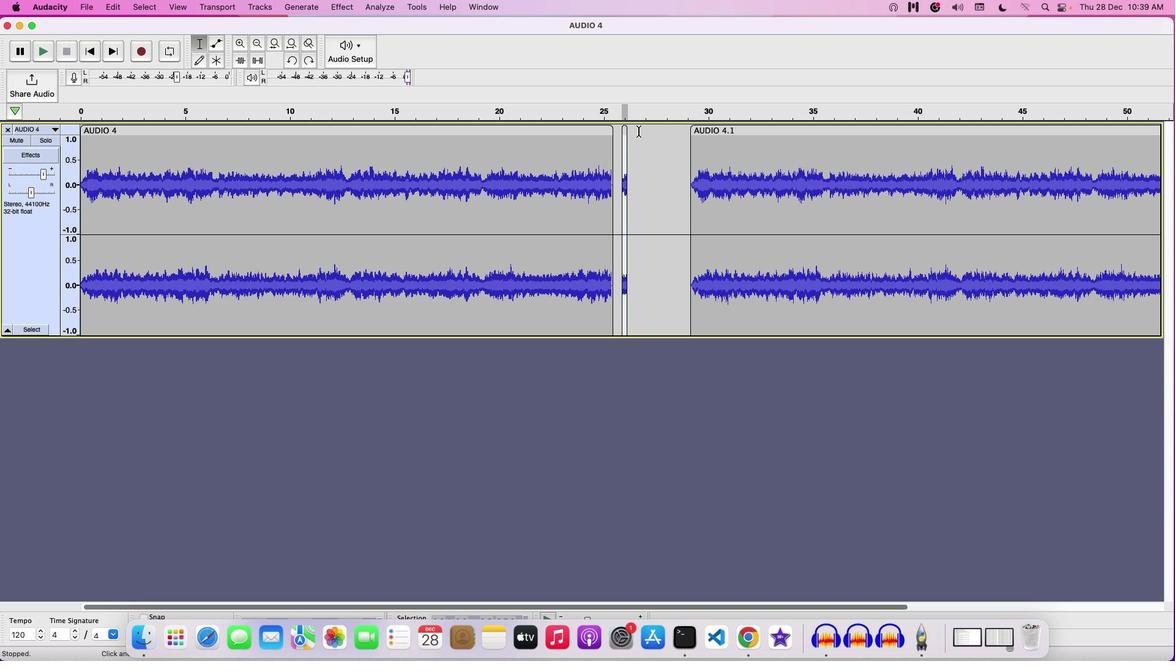 
Action: Mouse pressed left at (639, 131)
Screenshot: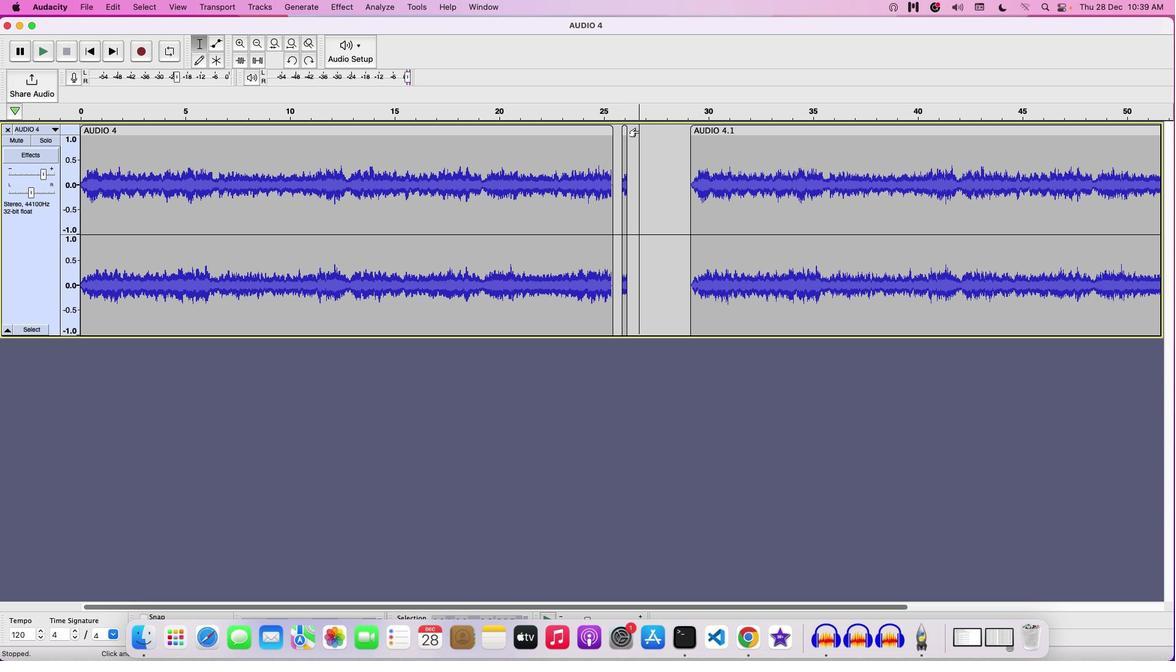 
Action: Mouse moved to (599, 149)
Screenshot: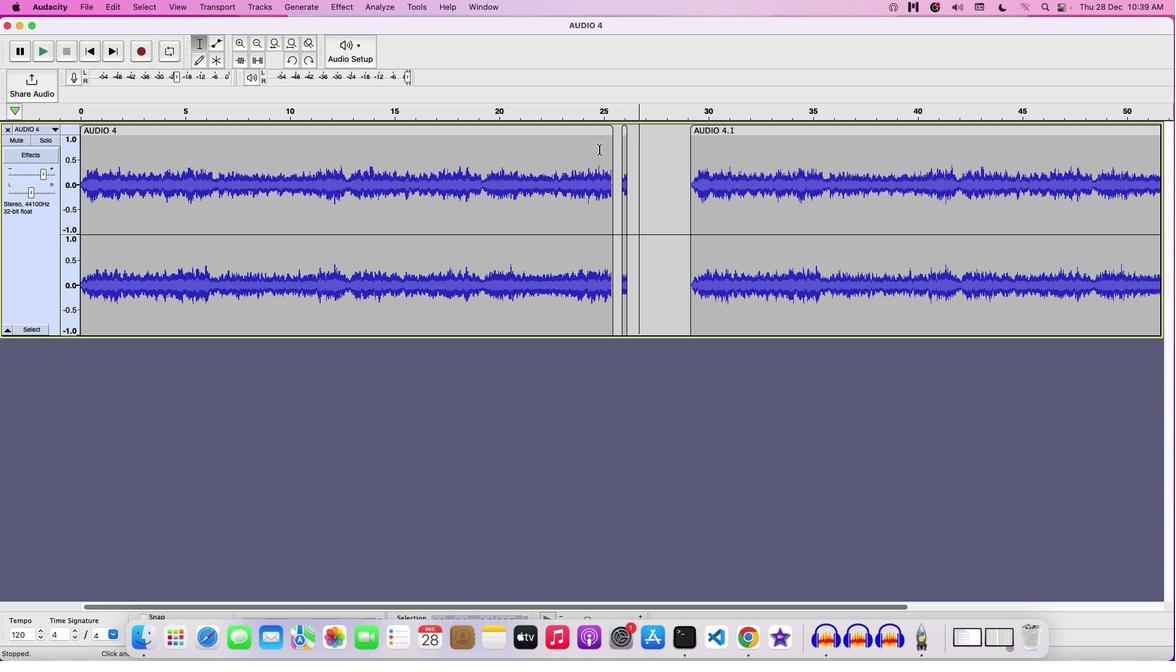 
Action: Mouse pressed left at (599, 149)
Screenshot: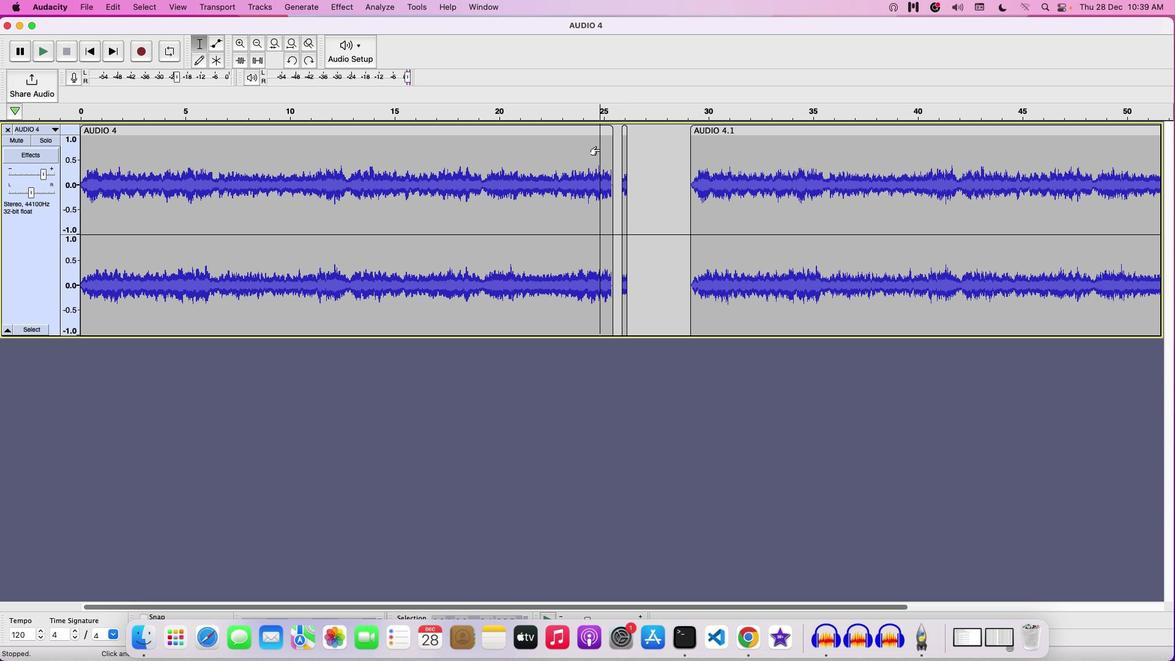 
Action: Key pressed Key.space
Screenshot: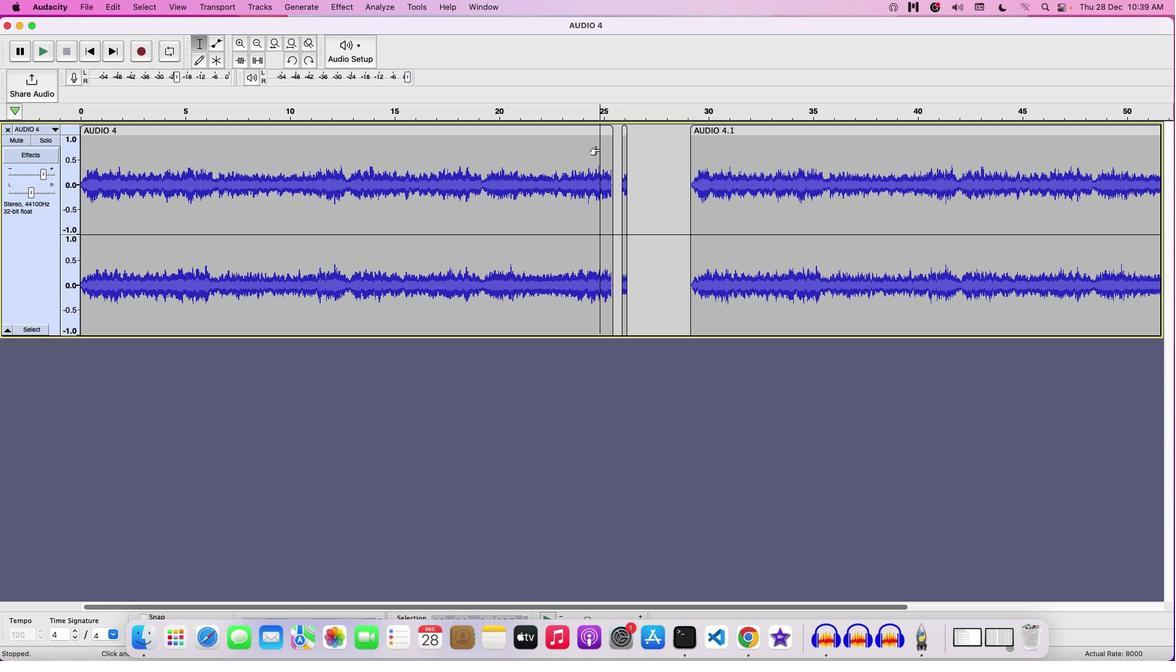 
Action: Mouse moved to (632, 138)
Screenshot: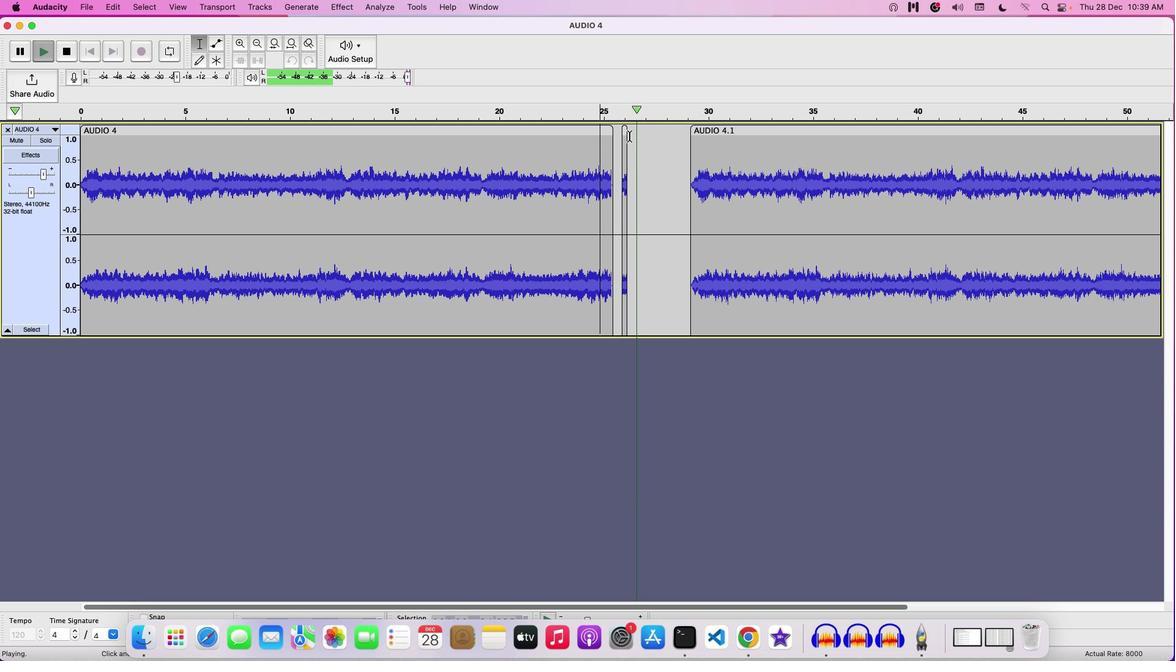 
Action: Key pressed Key.space
Screenshot: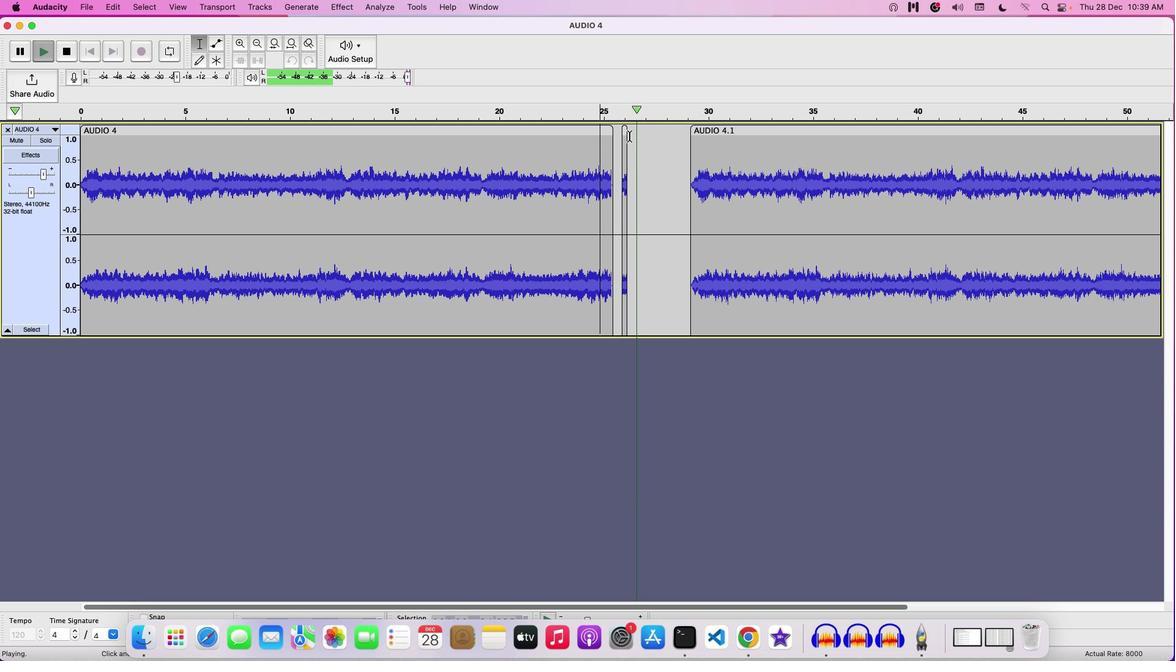 
Action: Mouse moved to (239, 43)
Screenshot: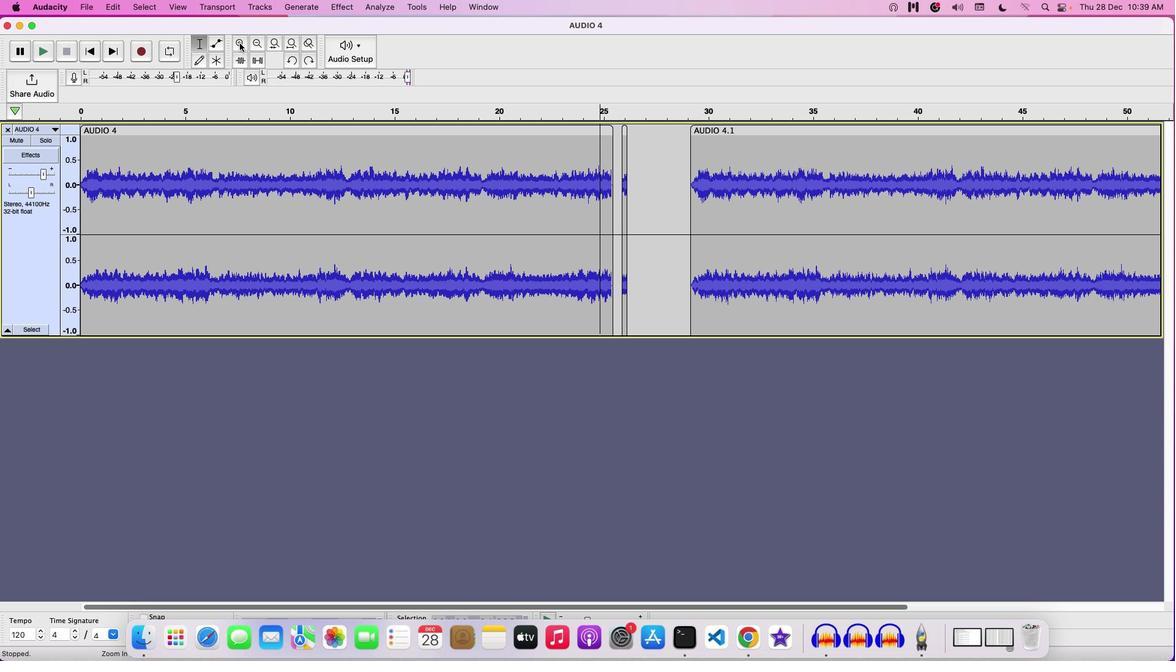 
Action: Mouse pressed left at (239, 43)
Screenshot: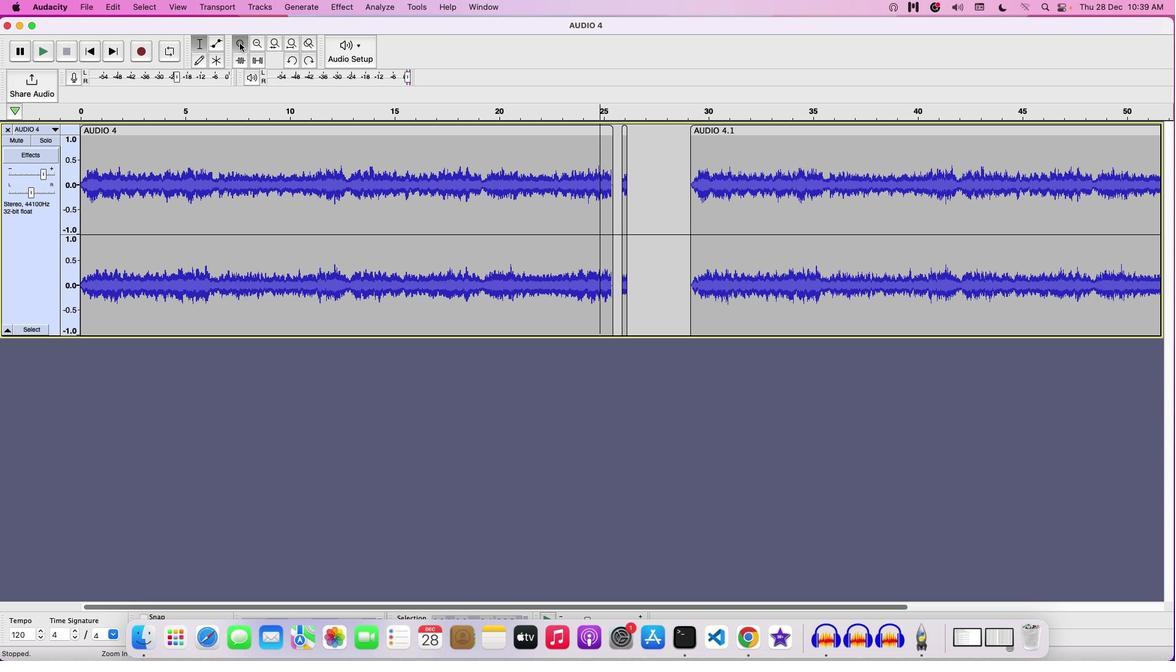 
Action: Mouse pressed left at (239, 43)
Screenshot: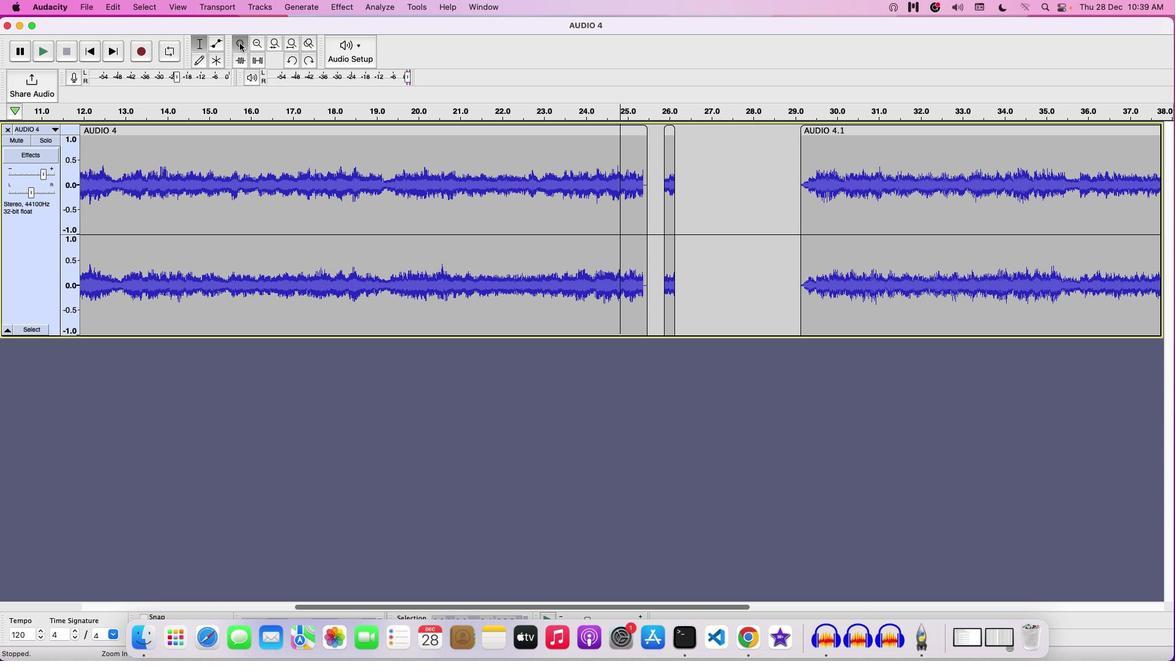 
Action: Mouse pressed left at (239, 43)
Screenshot: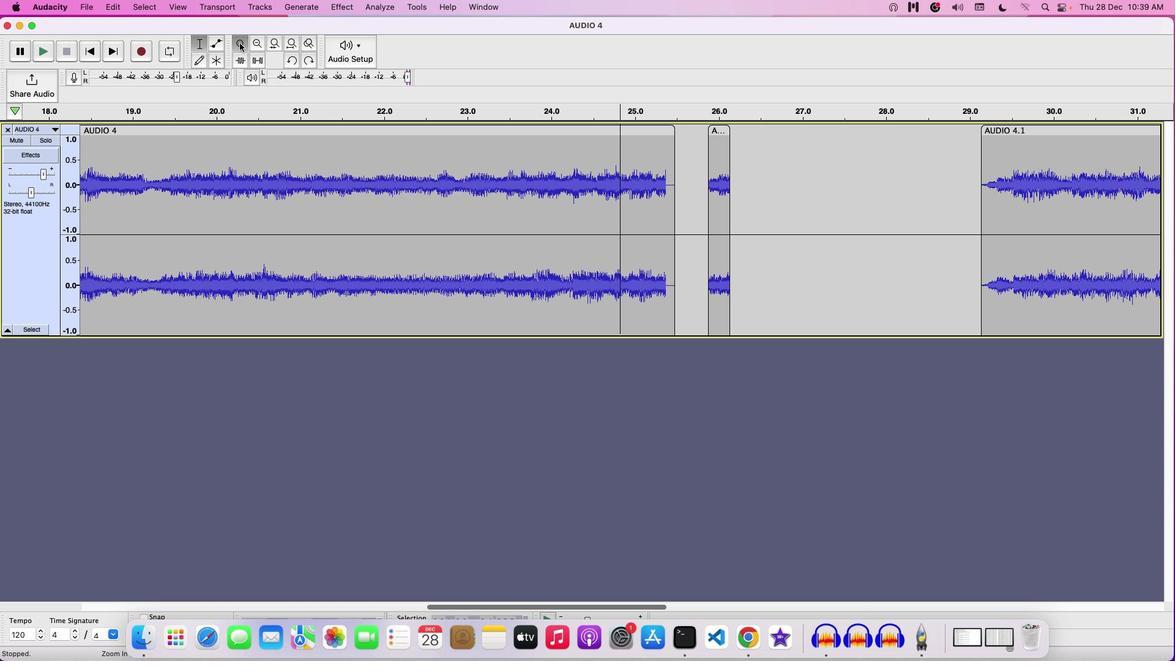 
Action: Mouse moved to (825, 133)
Screenshot: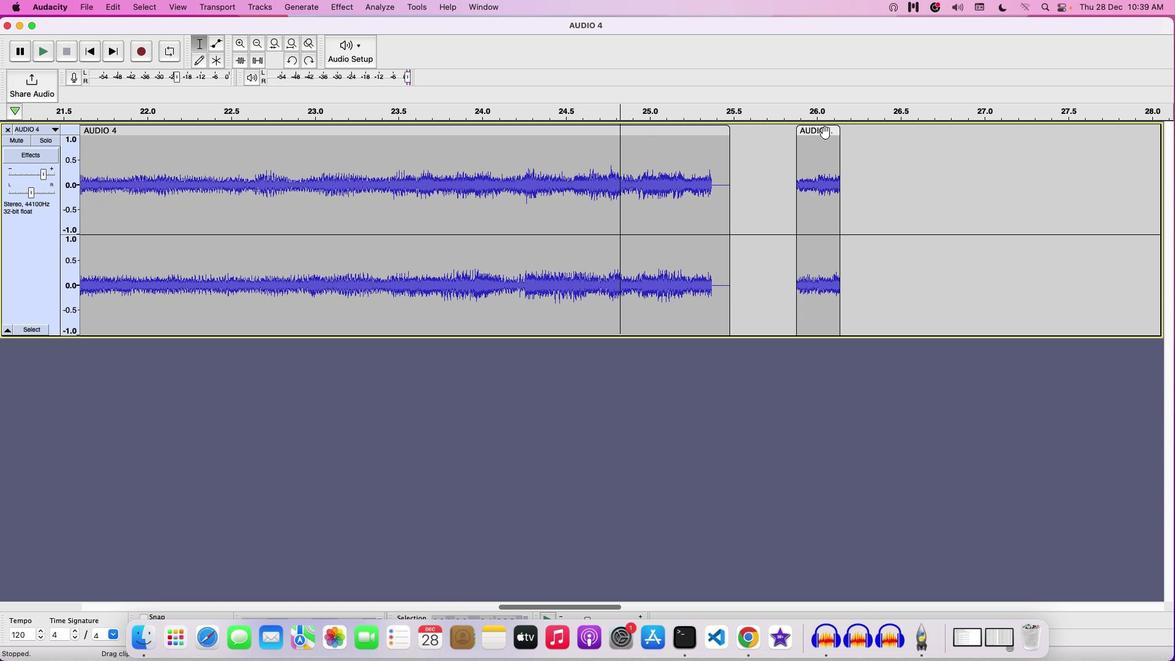 
Action: Mouse pressed left at (825, 133)
Screenshot: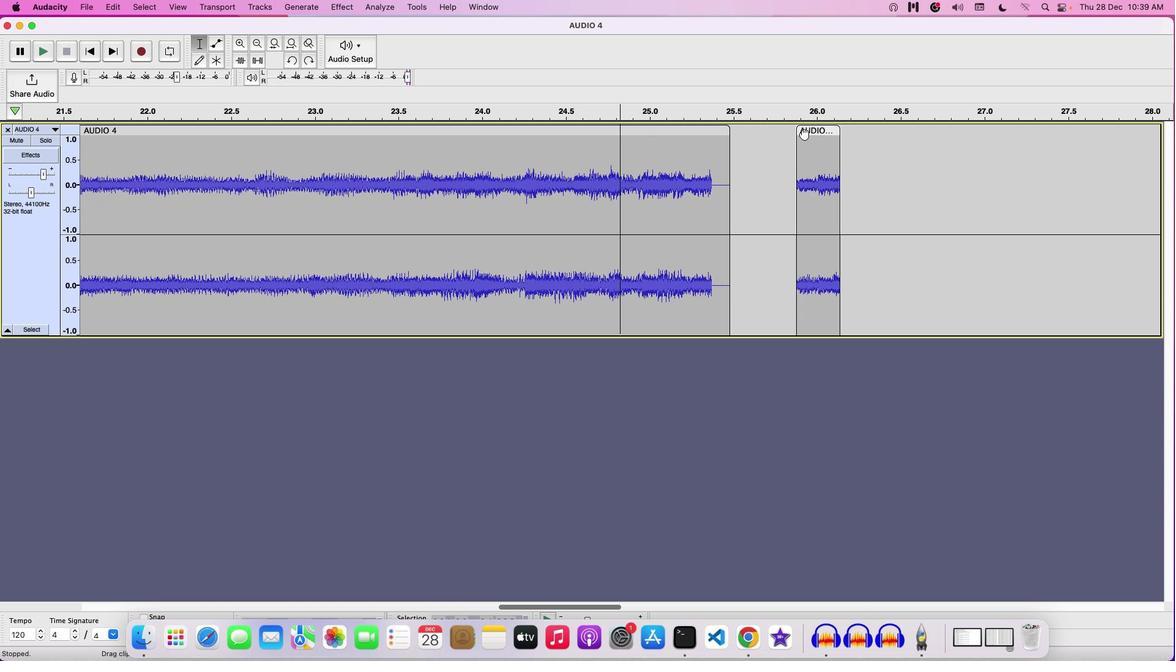 
Action: Mouse moved to (728, 131)
Screenshot: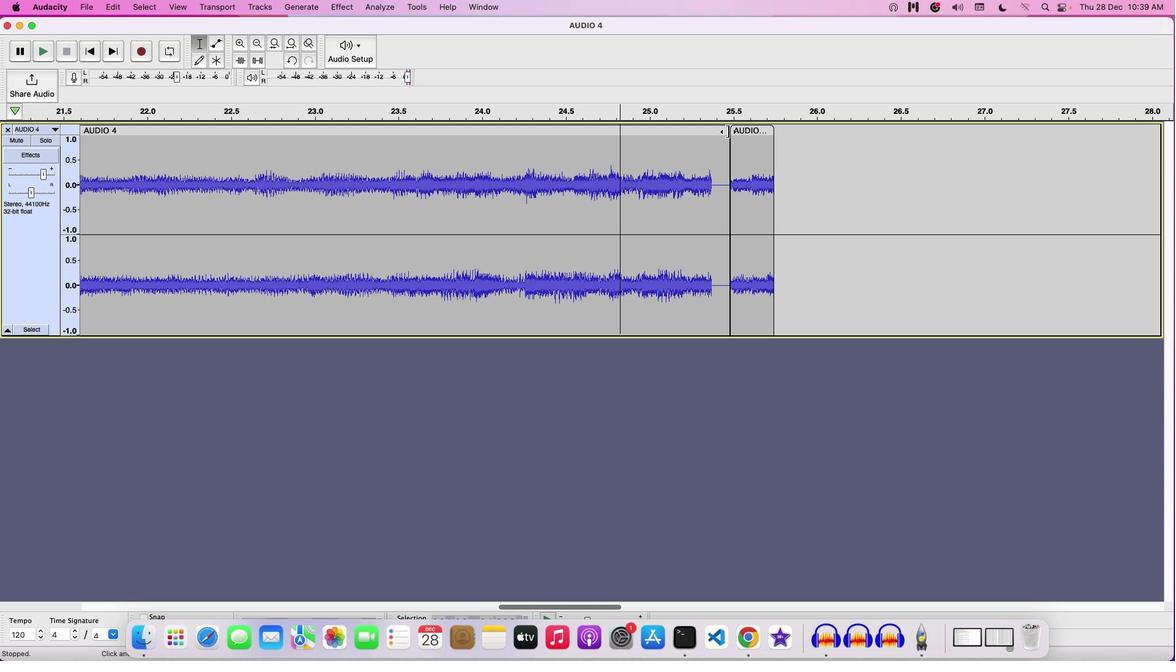 
Action: Mouse pressed left at (728, 131)
Screenshot: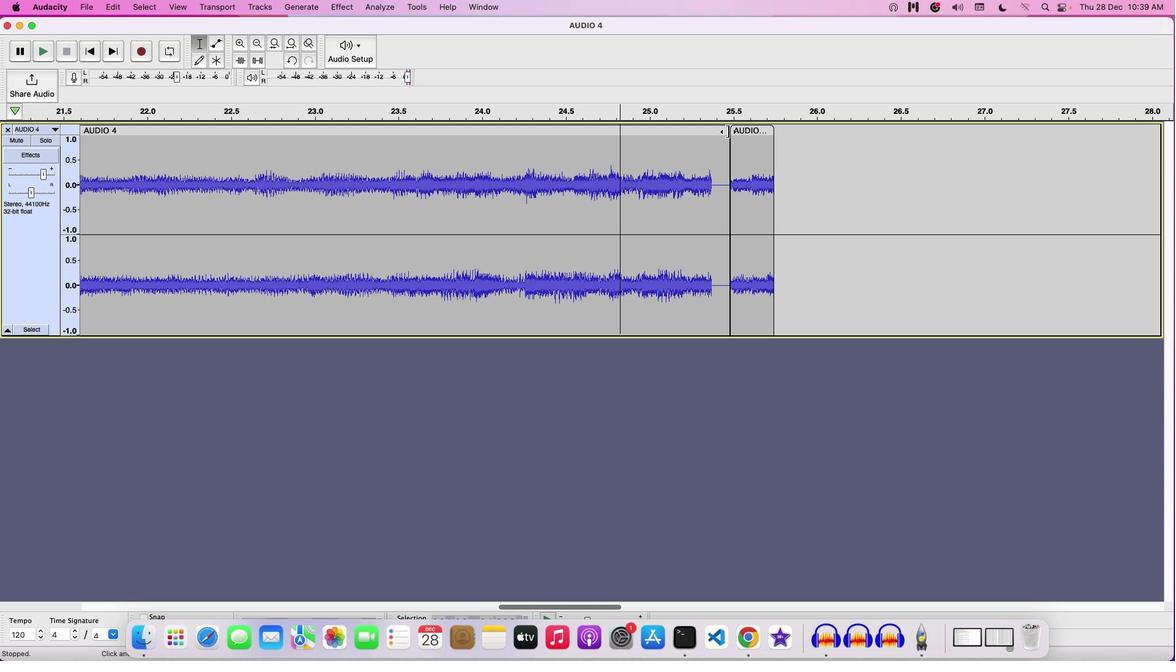 
Action: Mouse moved to (744, 130)
Screenshot: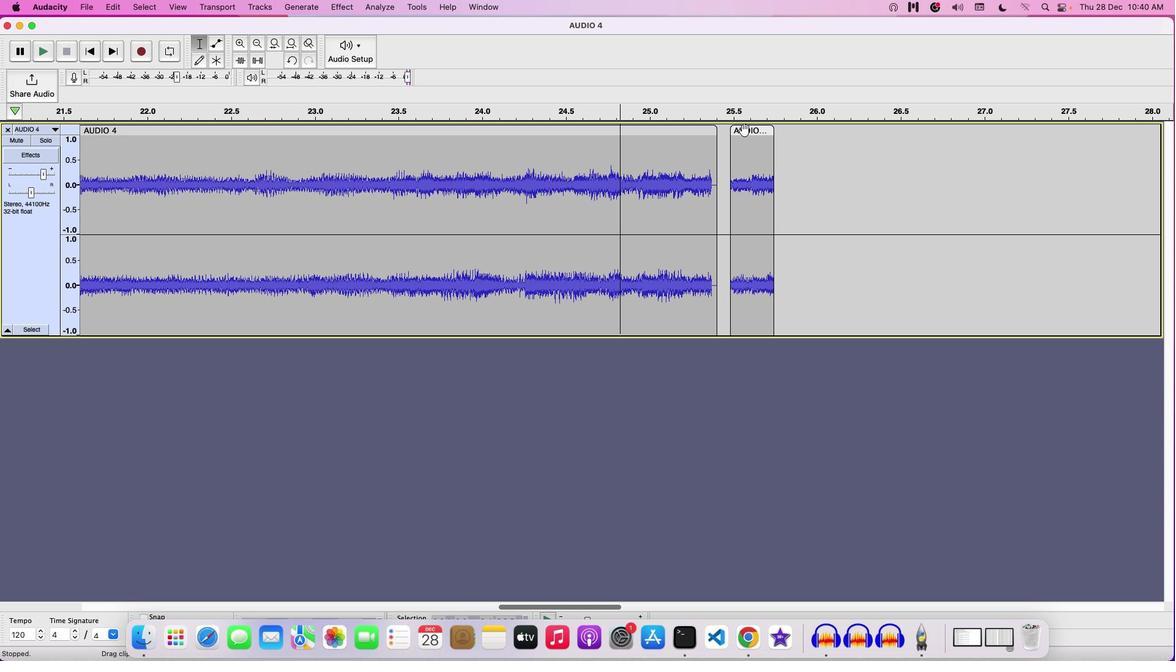 
Action: Mouse pressed left at (744, 130)
Screenshot: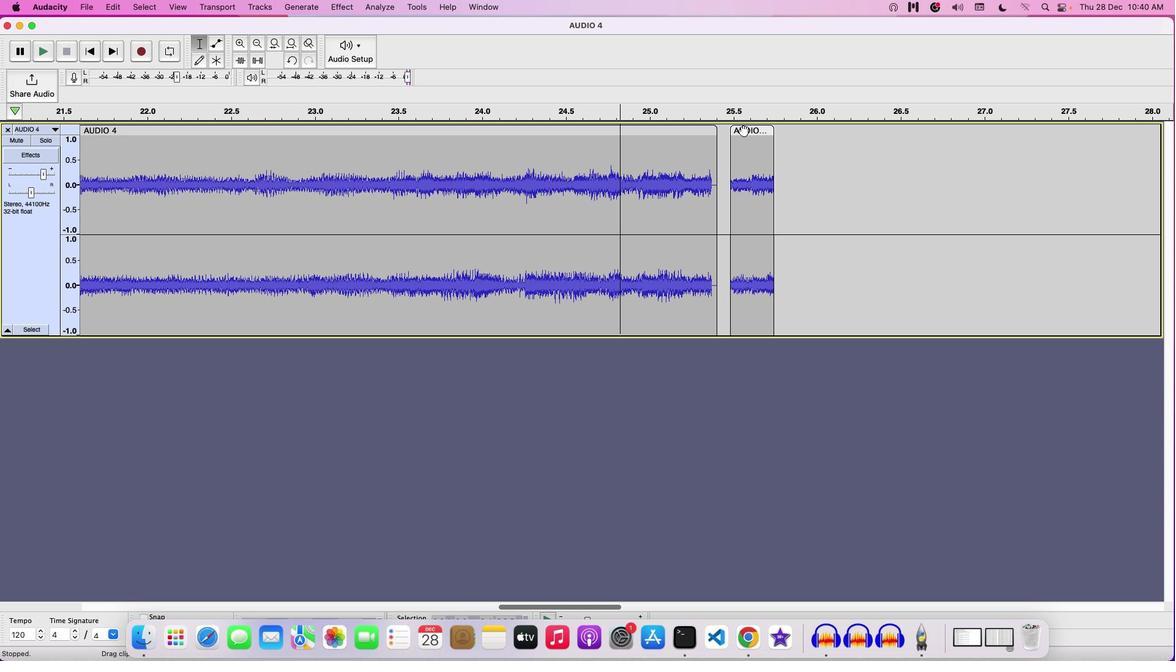 
Action: Mouse moved to (683, 140)
Screenshot: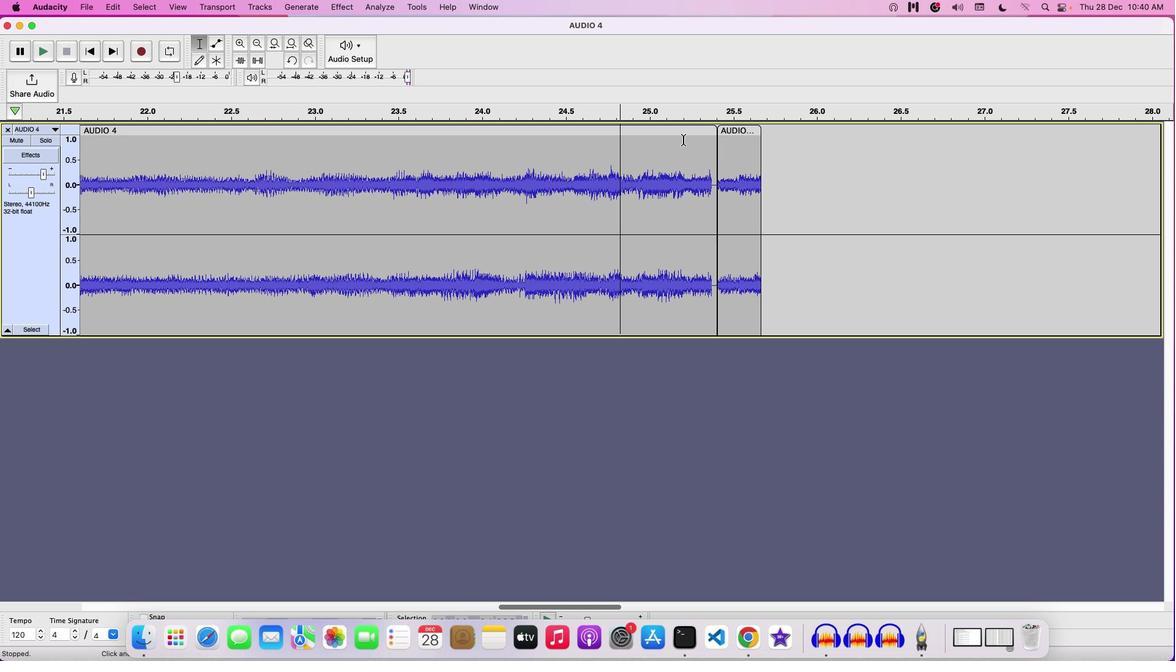 
Action: Key pressed Key.space
Screenshot: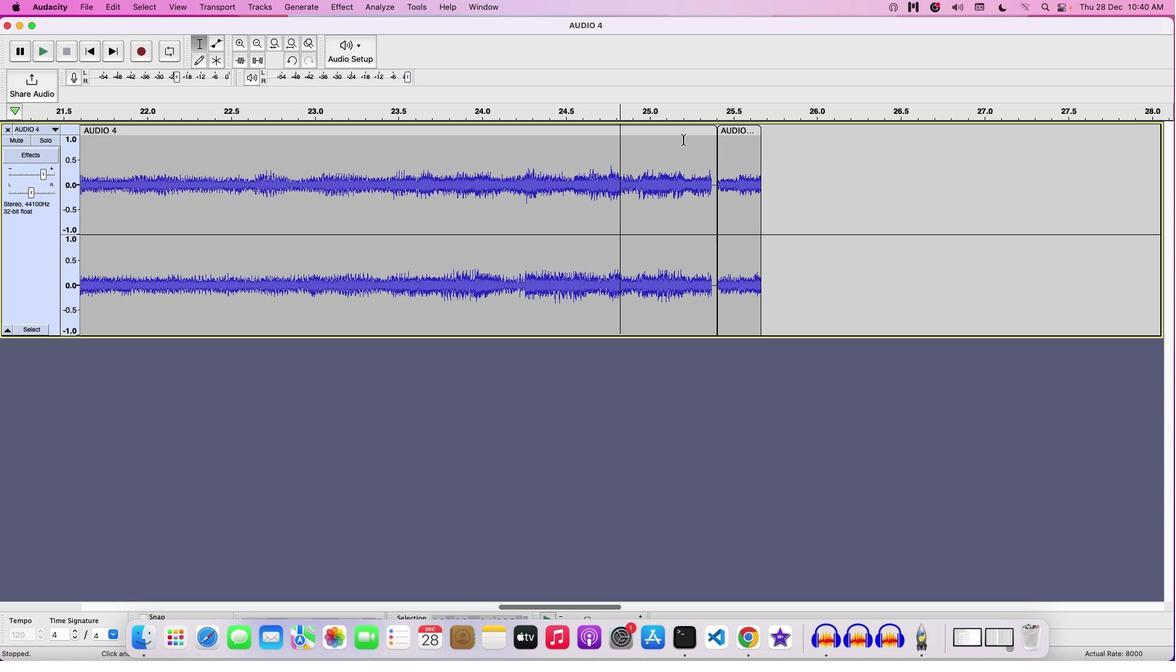 
Action: Mouse moved to (697, 139)
Screenshot: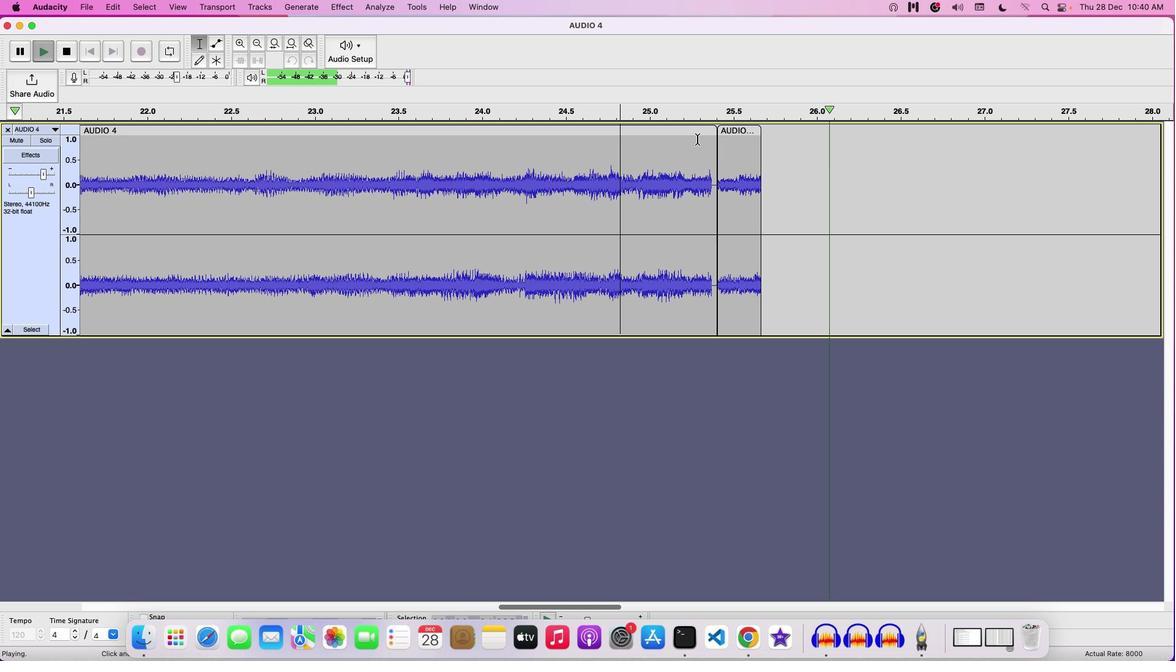 
Action: Key pressed Key.space
Screenshot: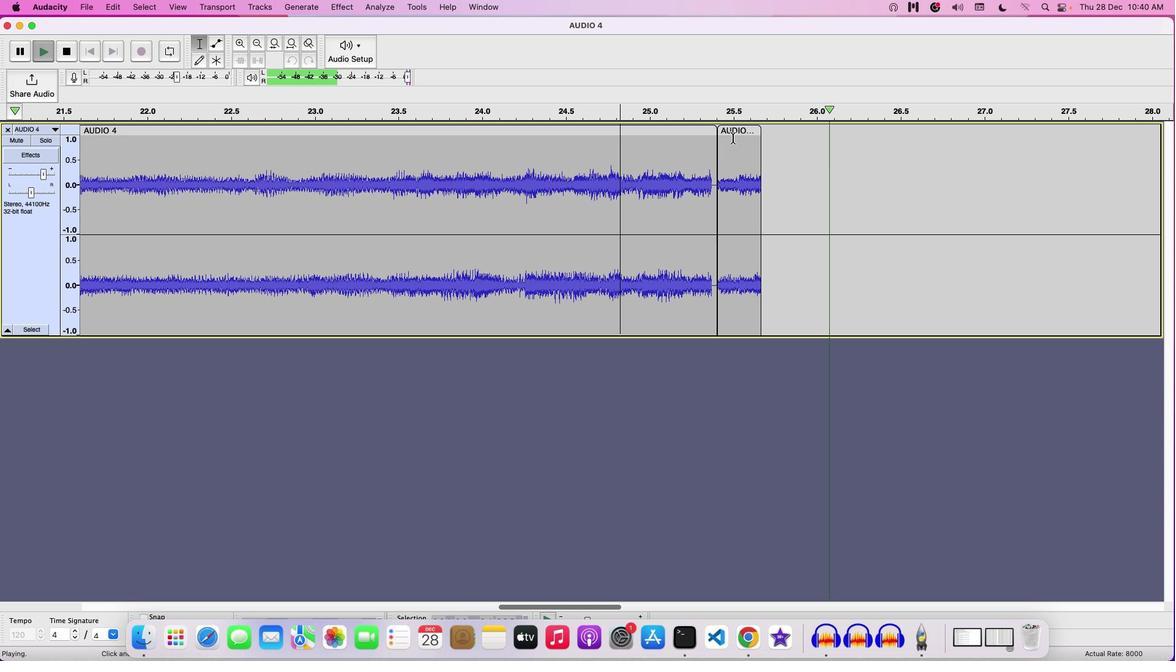 
Action: Mouse moved to (737, 131)
Screenshot: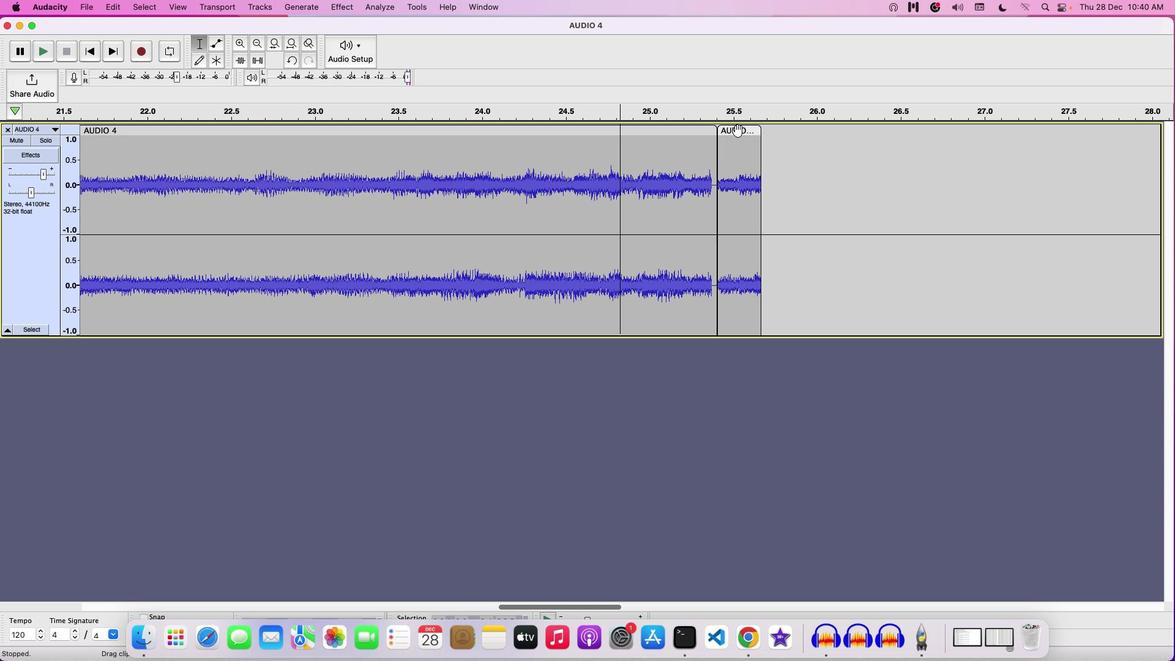 
Action: Mouse pressed left at (737, 131)
Screenshot: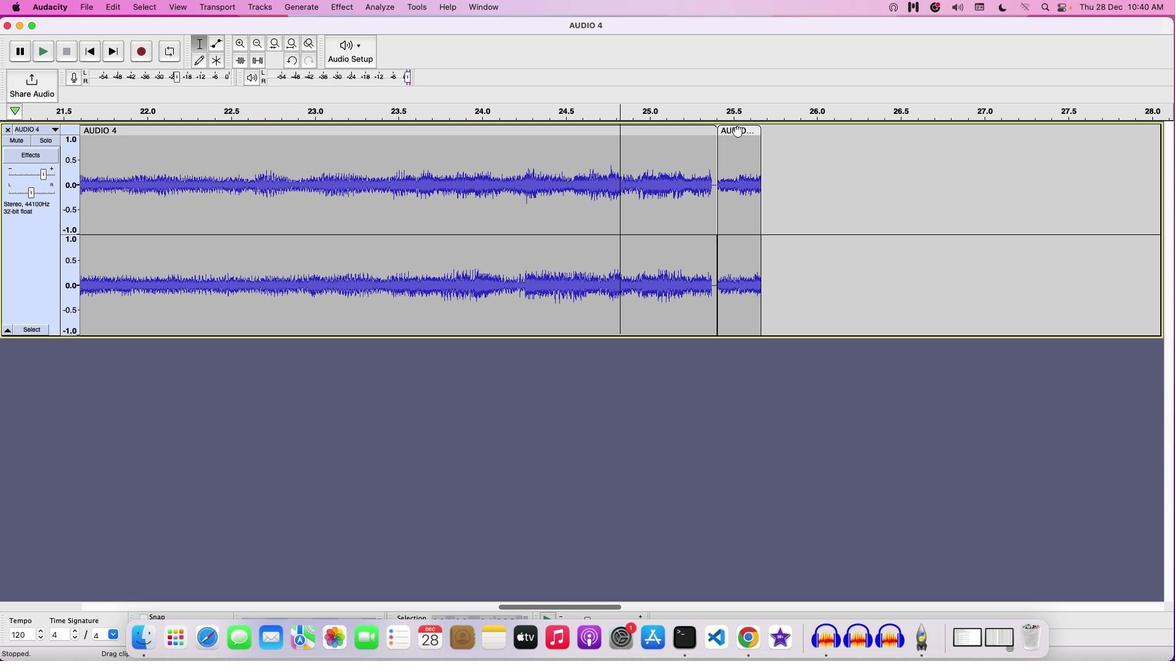 
Action: Mouse moved to (786, 131)
Screenshot: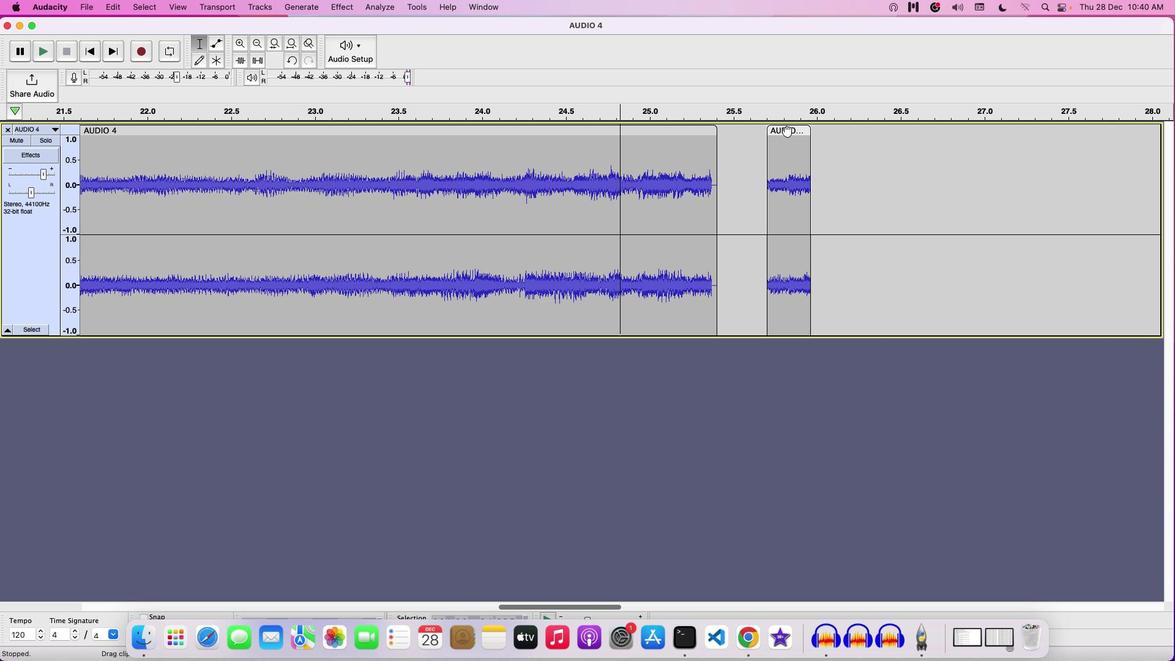 
Action: Key pressed Key.space
Screenshot: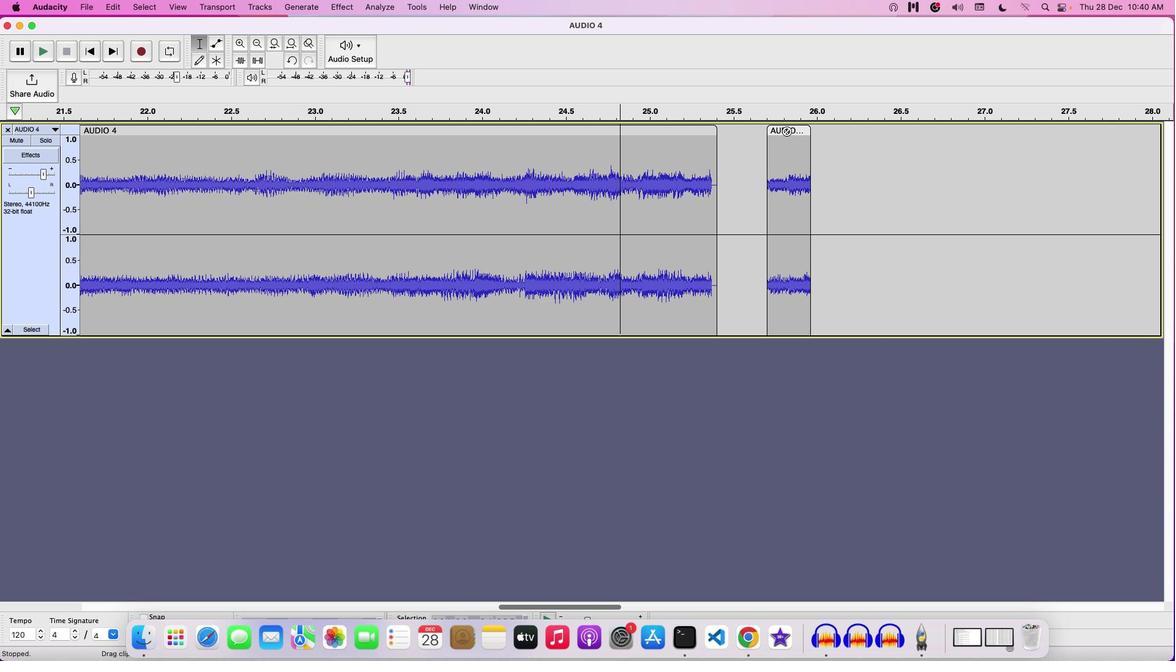 
Action: Mouse moved to (856, 140)
Screenshot: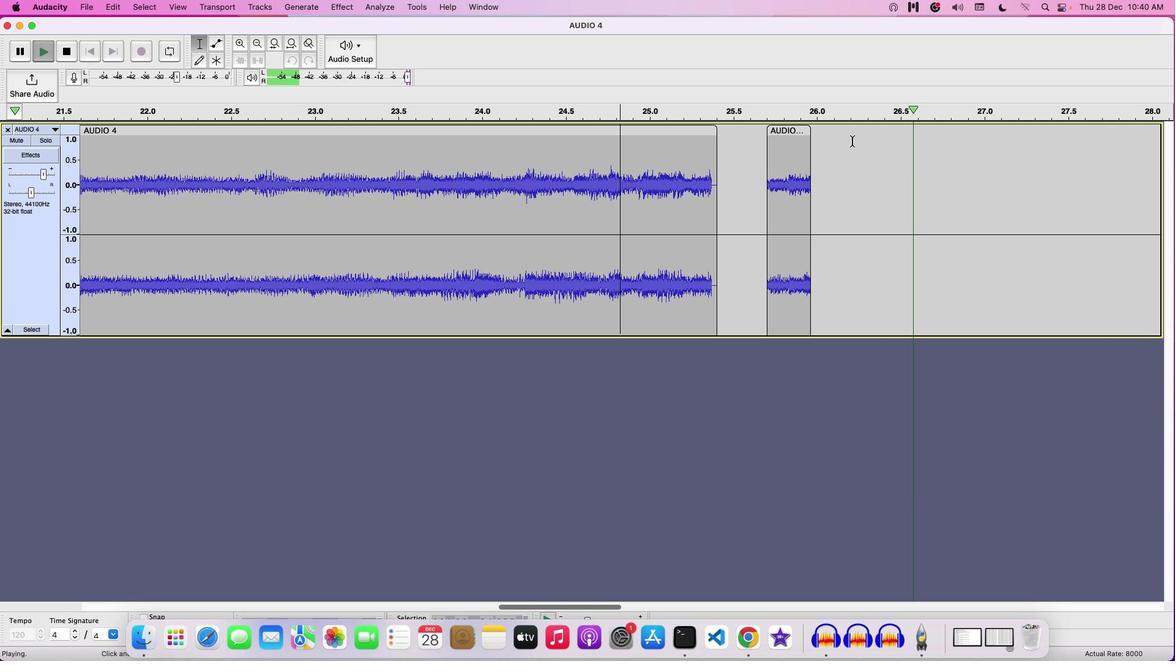 
Action: Key pressed Key.space
Screenshot: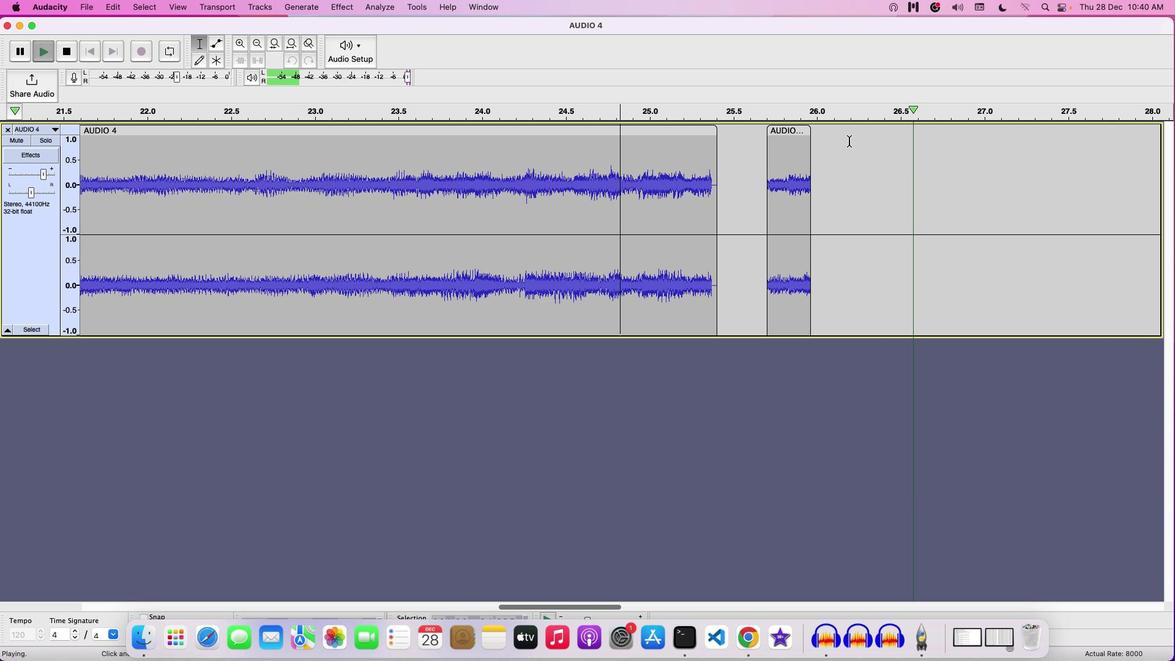 
Action: Mouse moved to (838, 143)
Screenshot: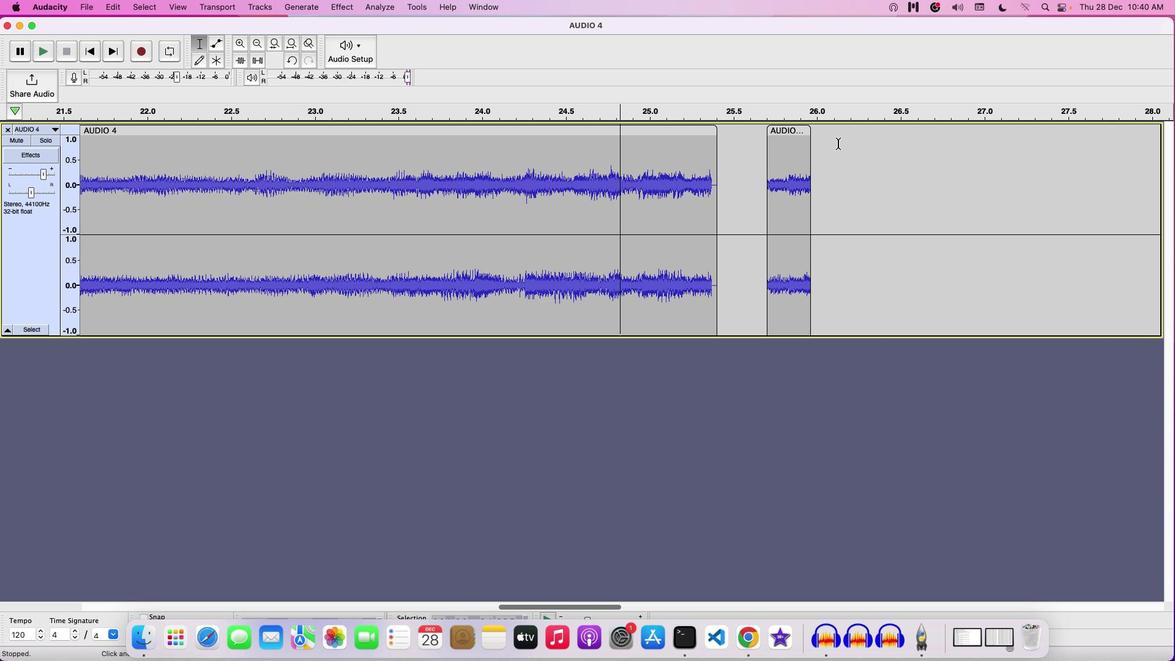 
Action: Mouse pressed left at (838, 143)
Screenshot: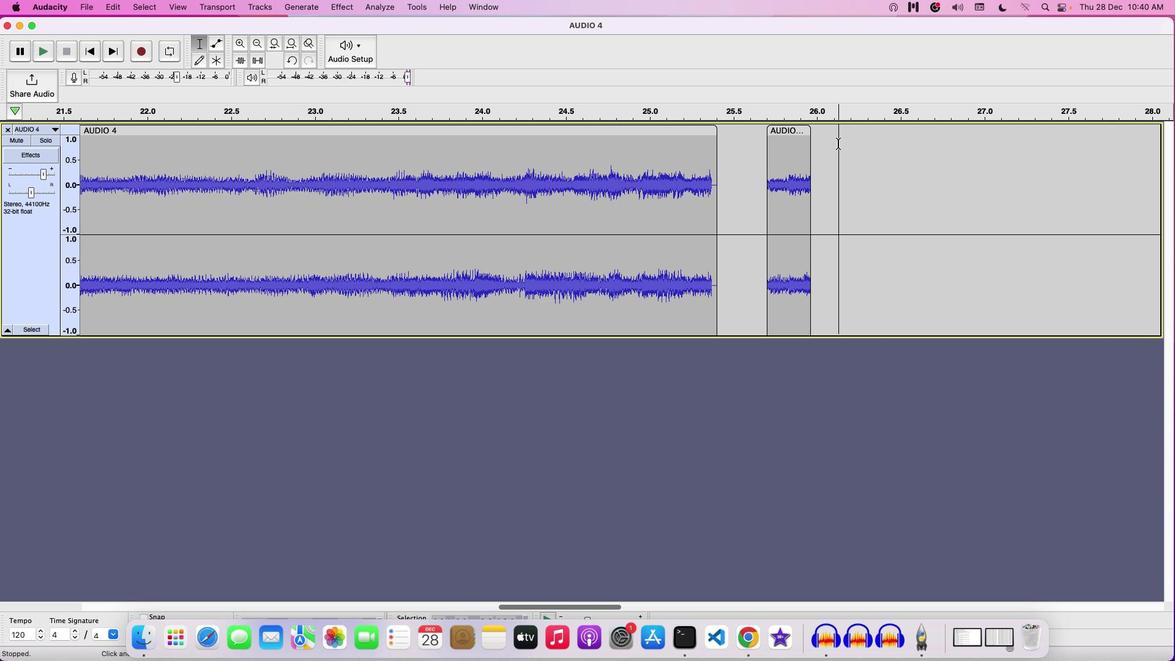 
Action: Mouse moved to (839, 147)
Screenshot: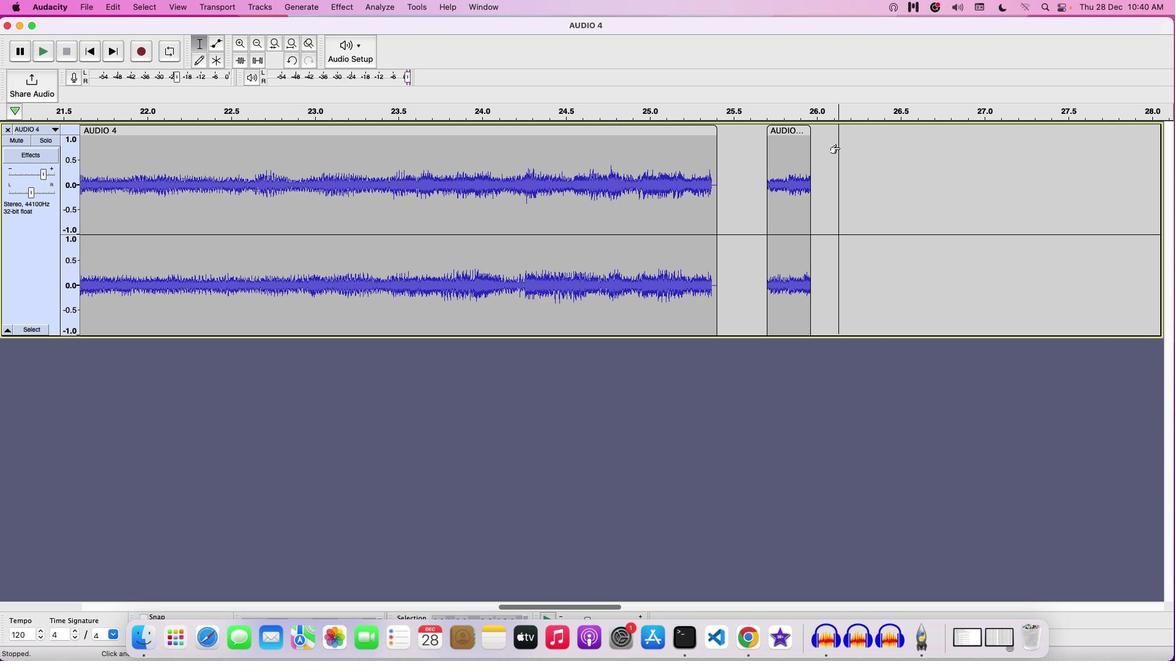
Action: Key pressed Key.cmd'v'
Screenshot: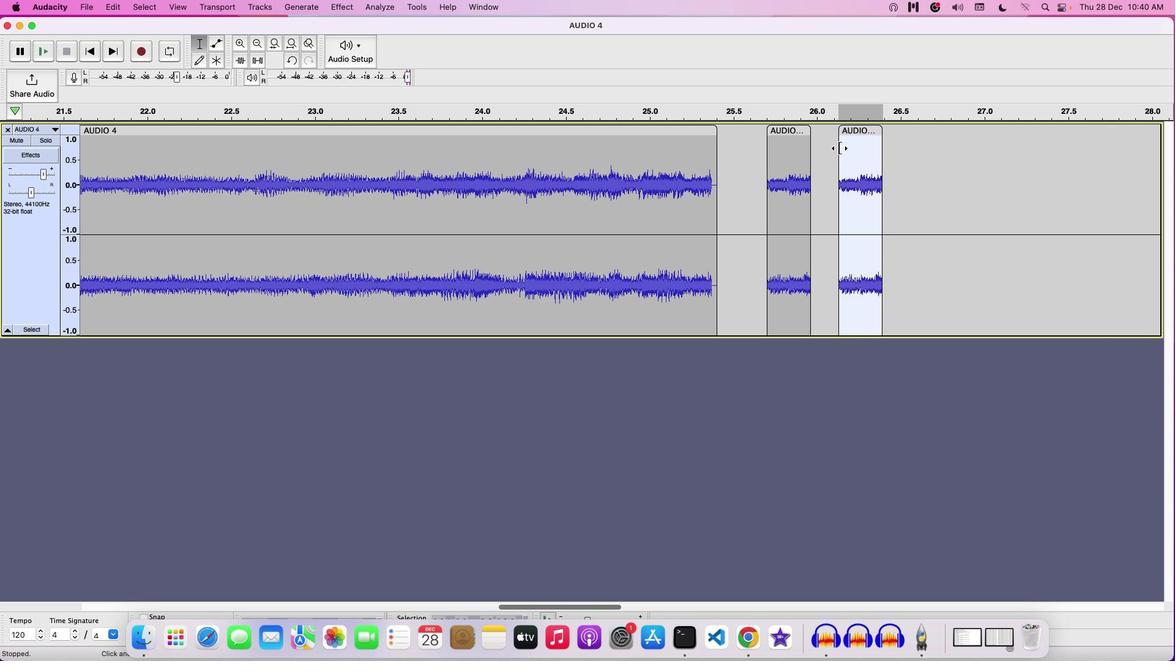 
Action: Mouse moved to (907, 145)
Screenshot: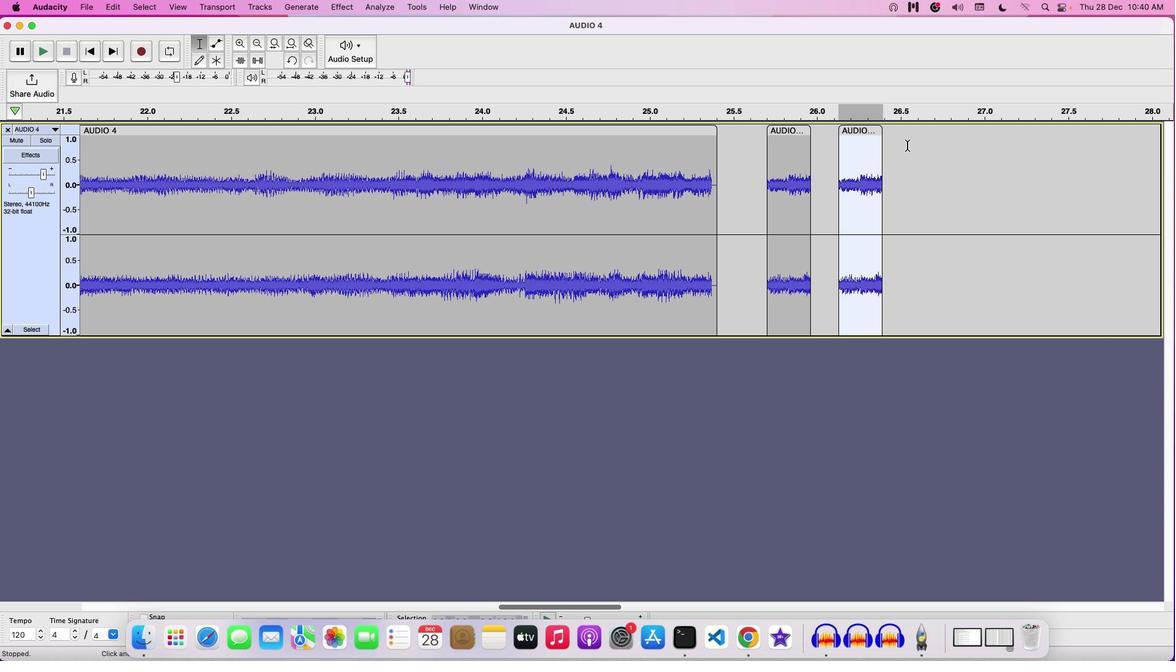 
Action: Mouse pressed left at (907, 145)
Screenshot: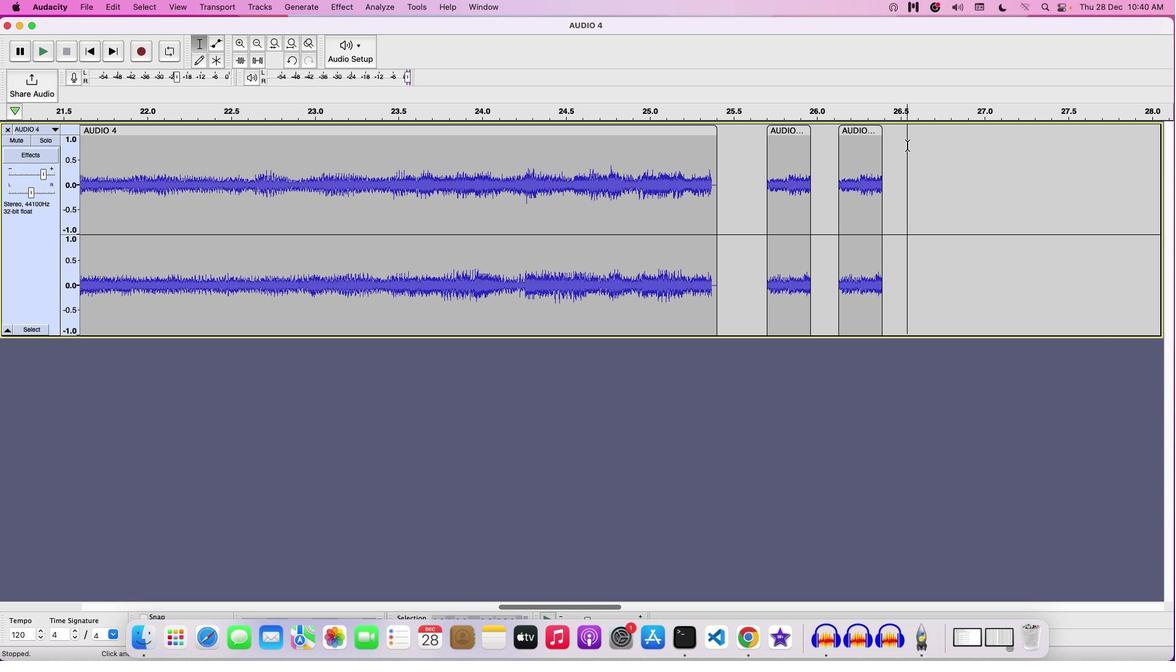 
Action: Key pressed Key.cmd
Screenshot: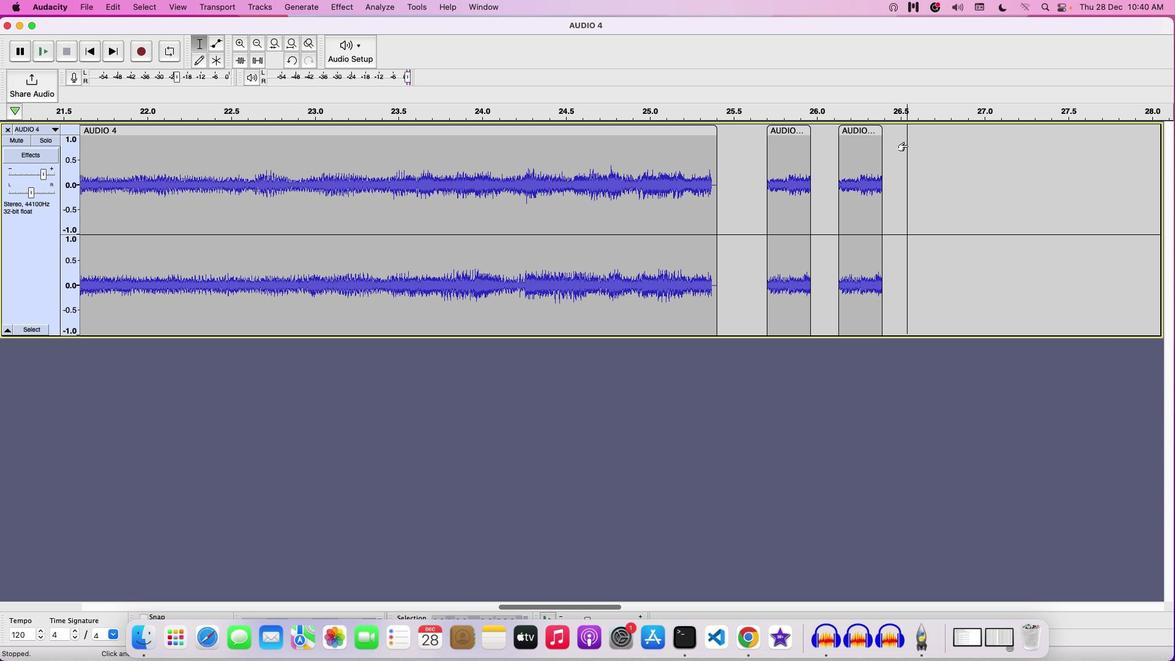 
Action: Mouse moved to (908, 145)
Screenshot: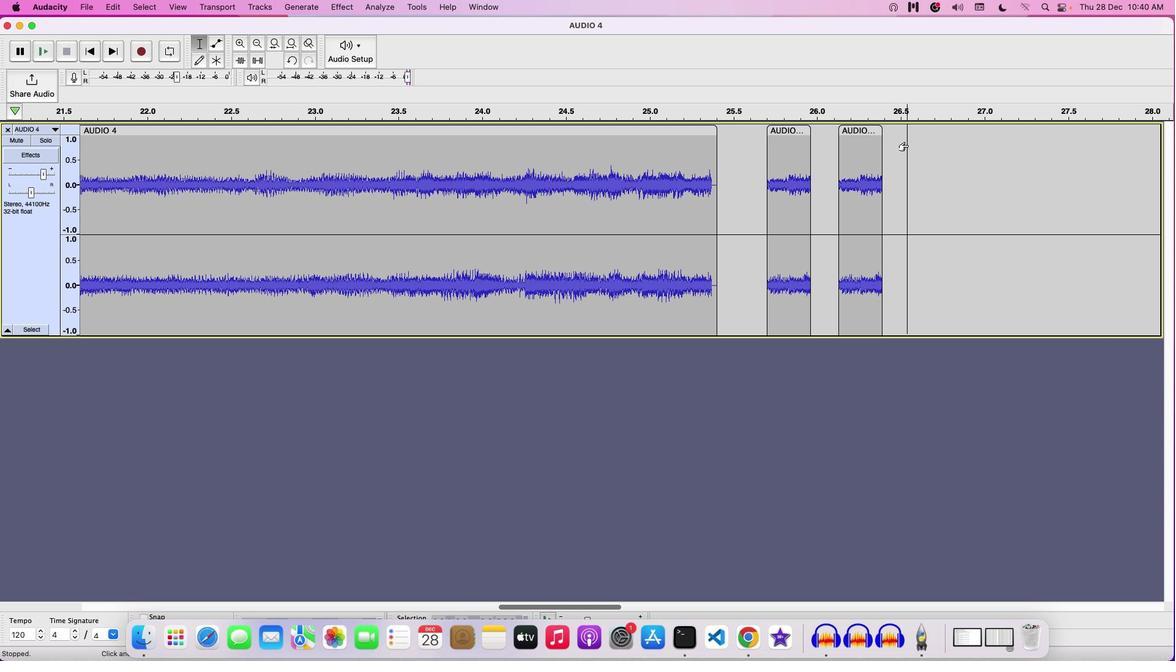 
Action: Key pressed 'v'
Screenshot: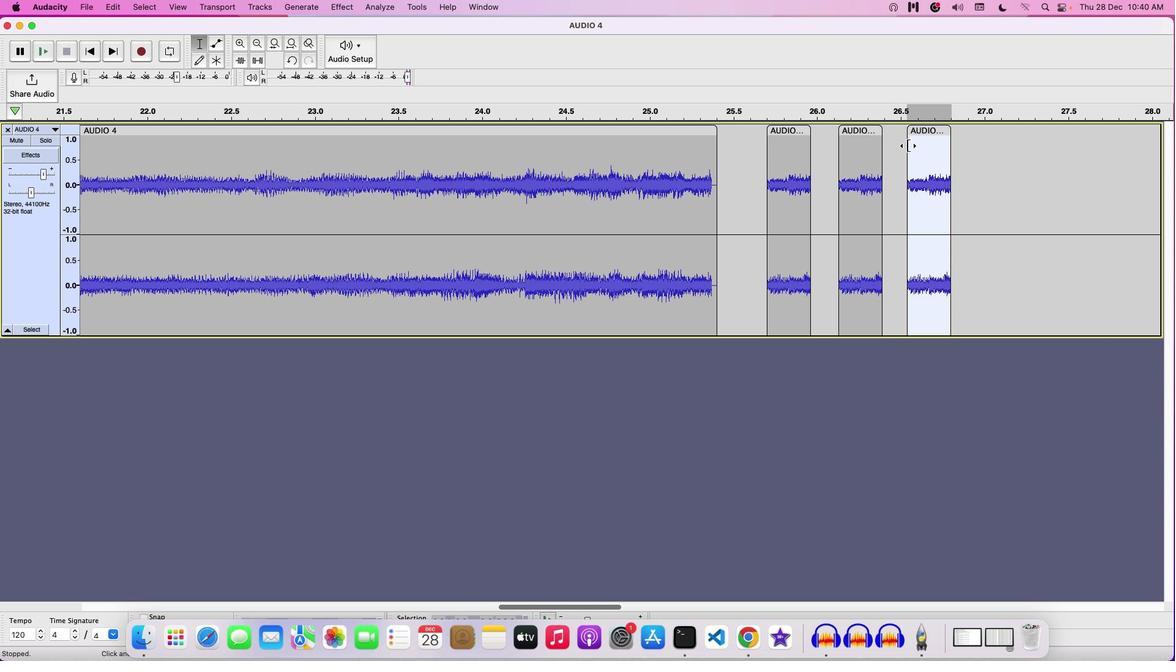 
Action: Mouse moved to (545, 176)
Screenshot: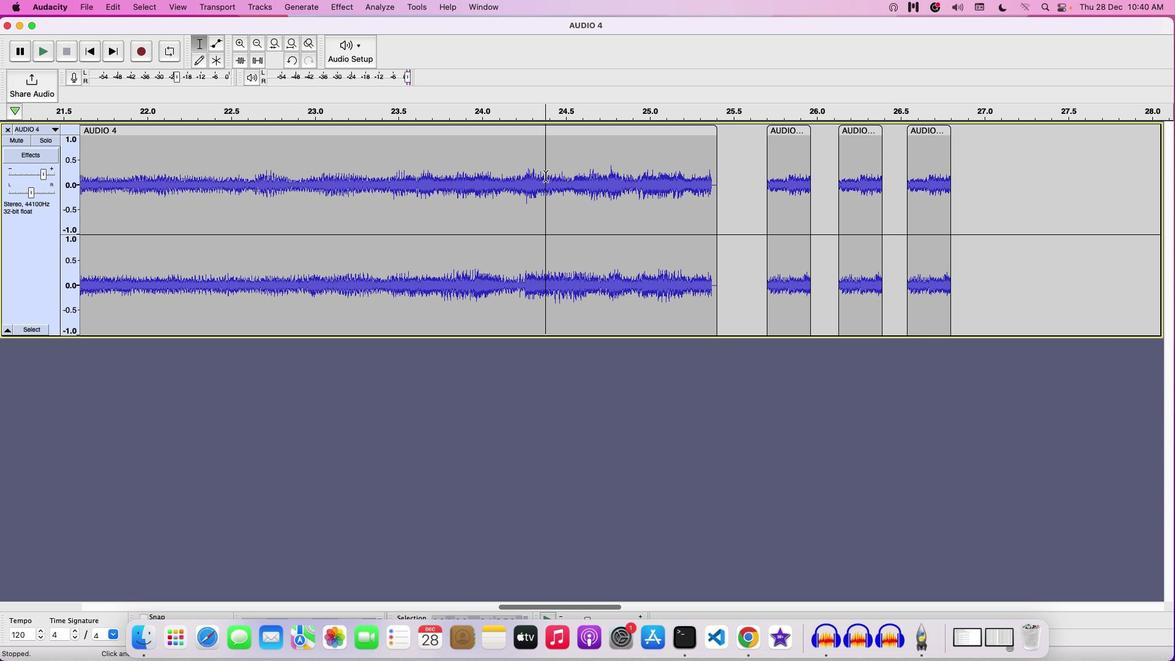 
Action: Mouse pressed left at (545, 176)
Screenshot: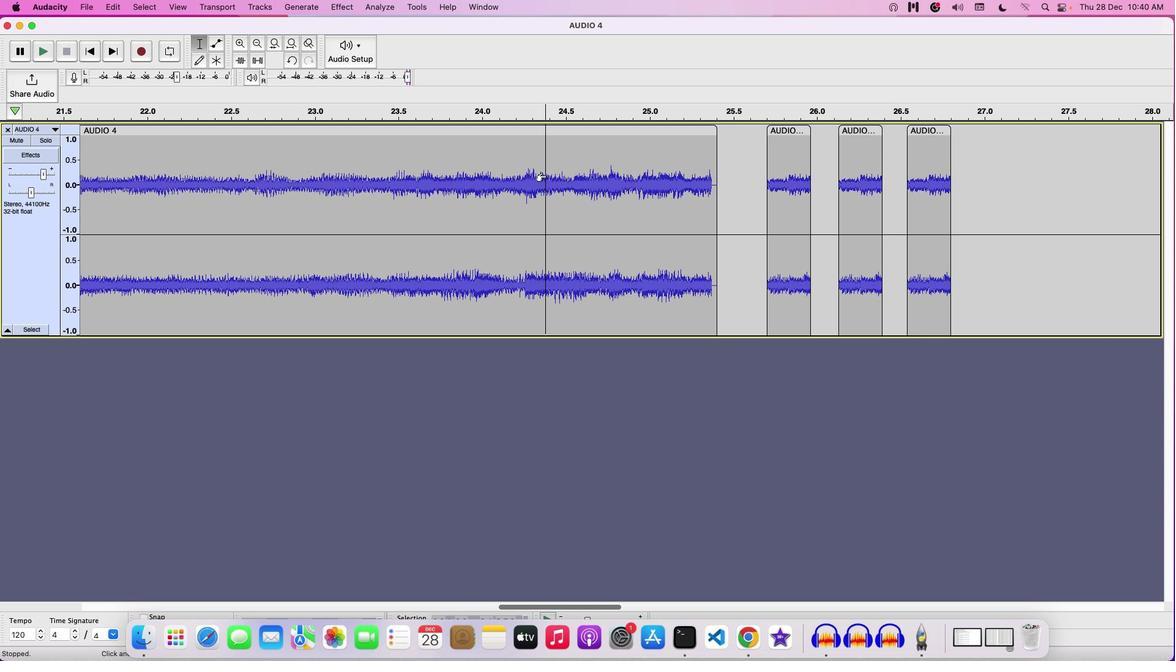 
Action: Mouse moved to (549, 173)
Screenshot: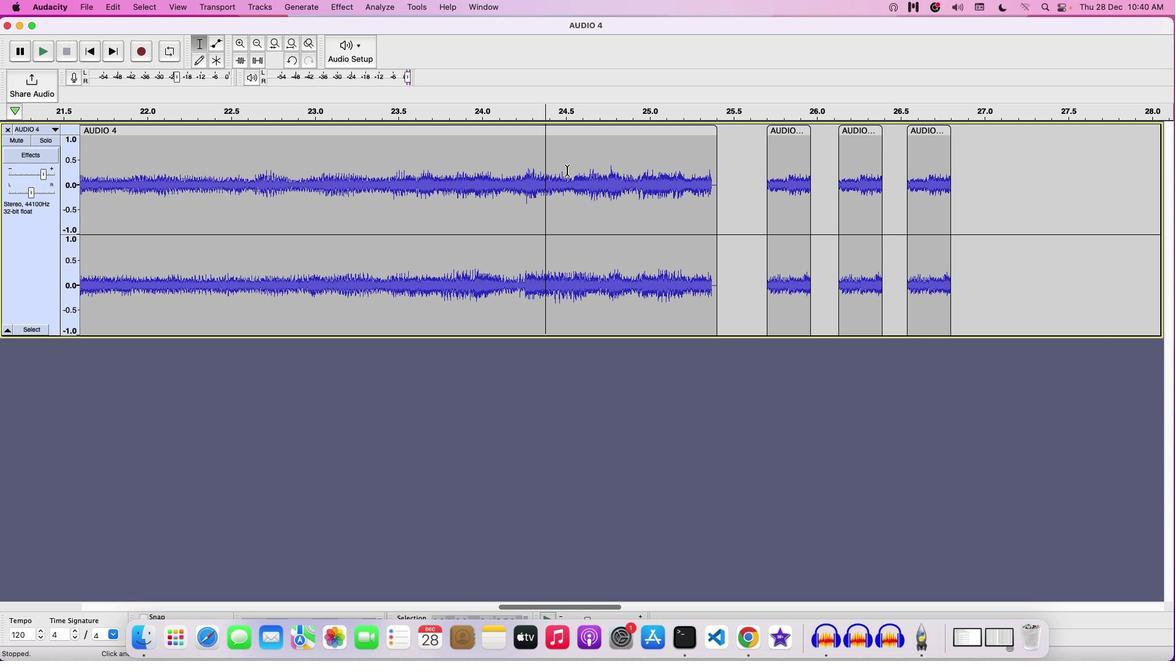 
Action: Key pressed Key.space
Screenshot: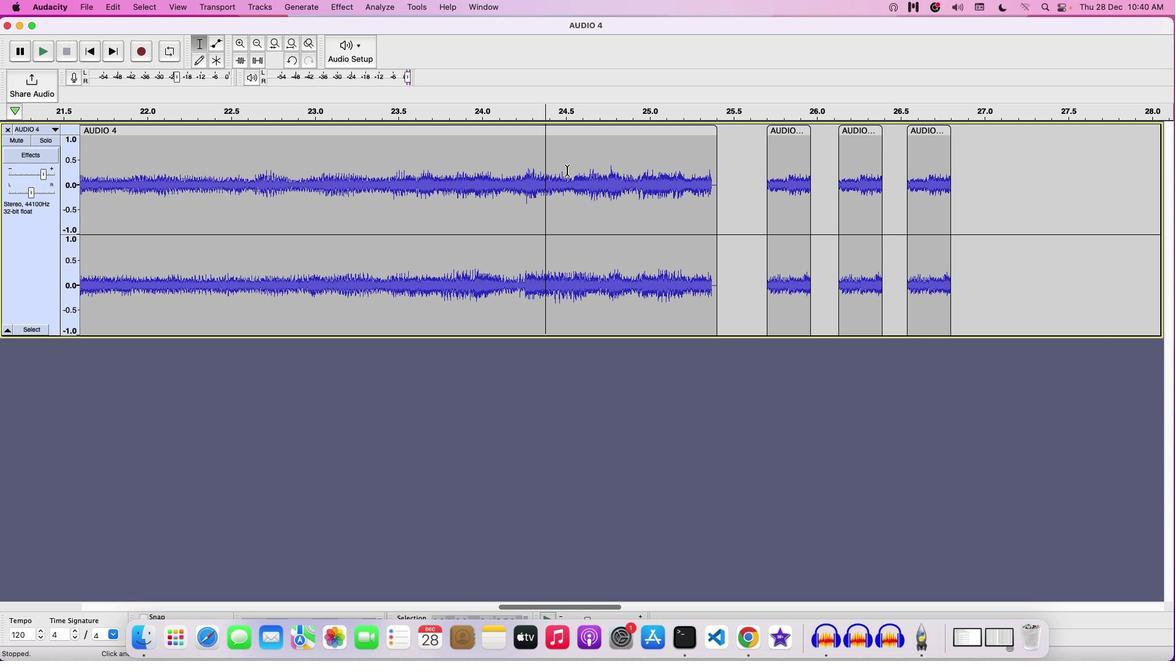 
Action: Mouse moved to (946, 181)
Screenshot: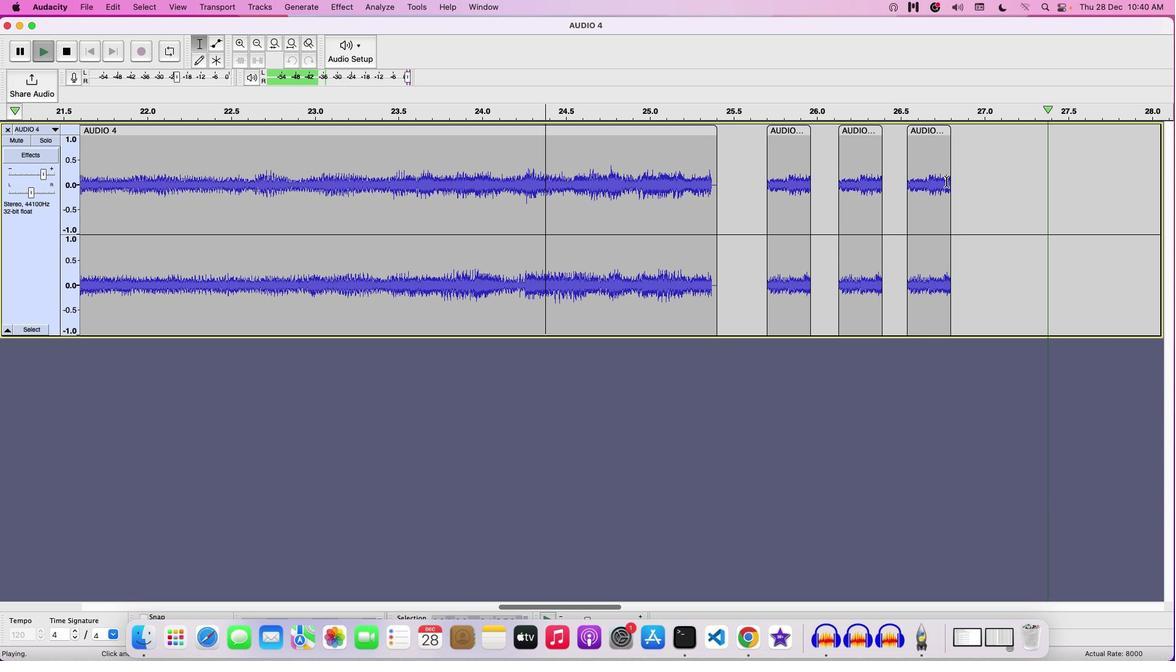 
Action: Key pressed Key.space
Screenshot: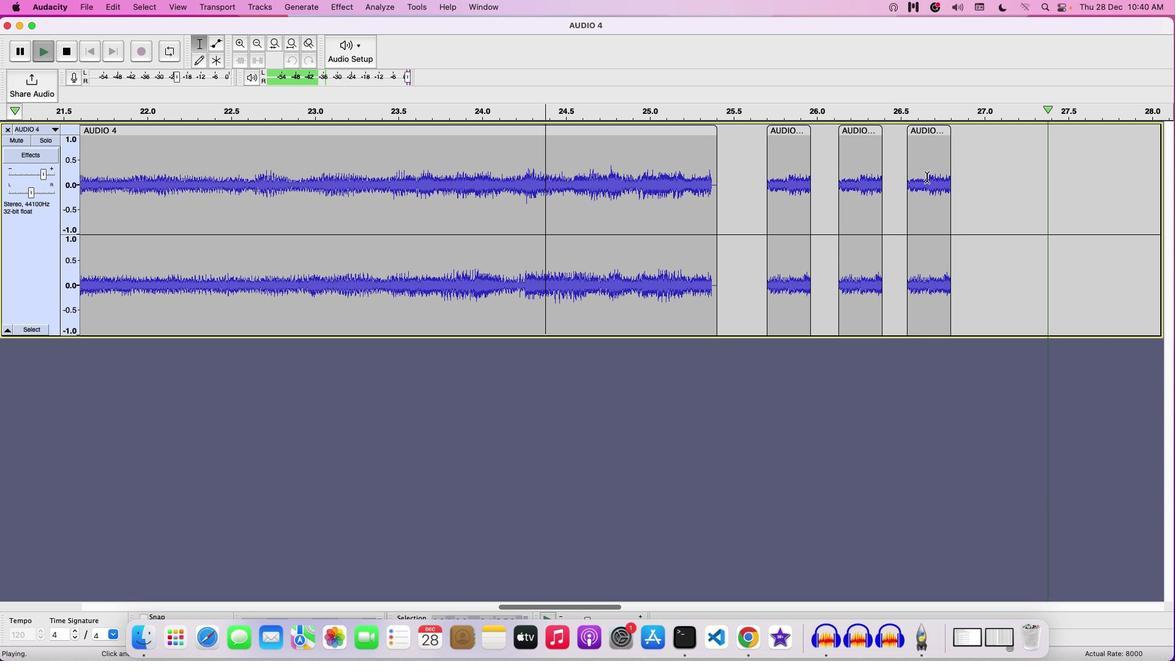 
Action: Mouse moved to (973, 156)
Screenshot: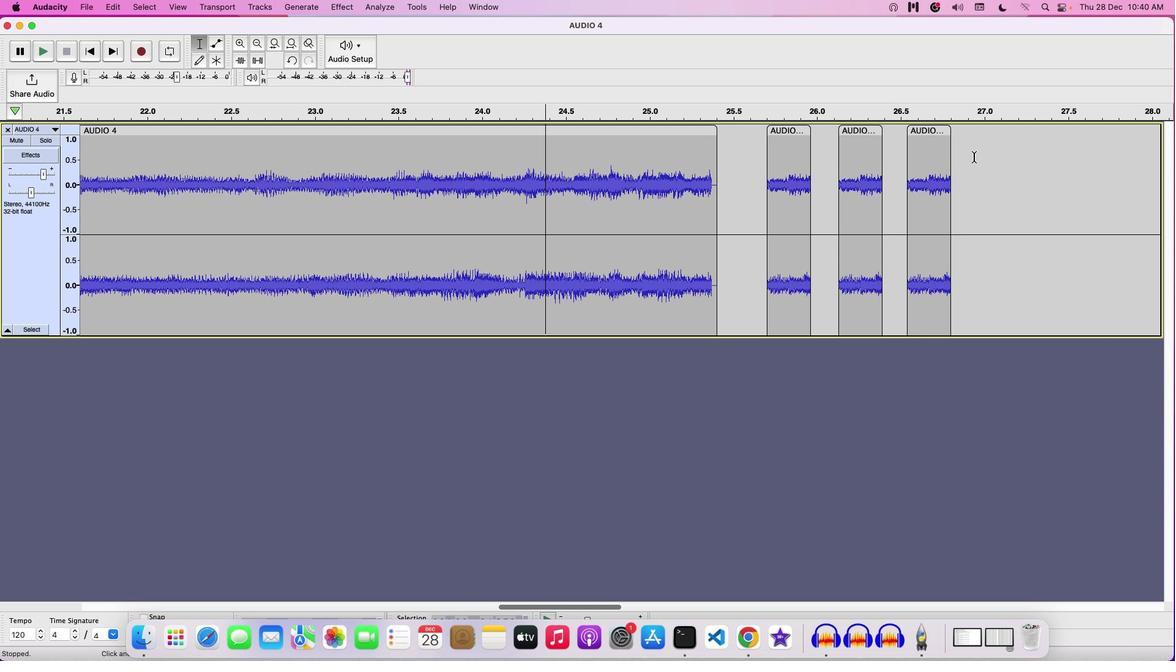 
Action: Mouse pressed left at (973, 156)
Screenshot: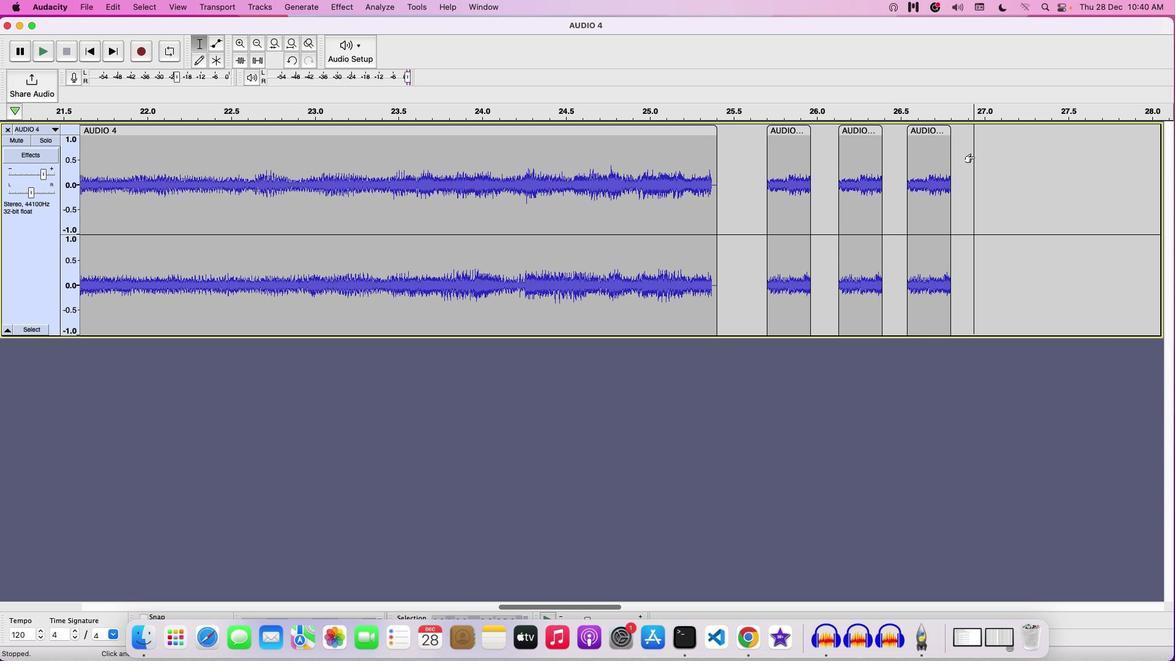 
Action: Mouse moved to (981, 156)
Screenshot: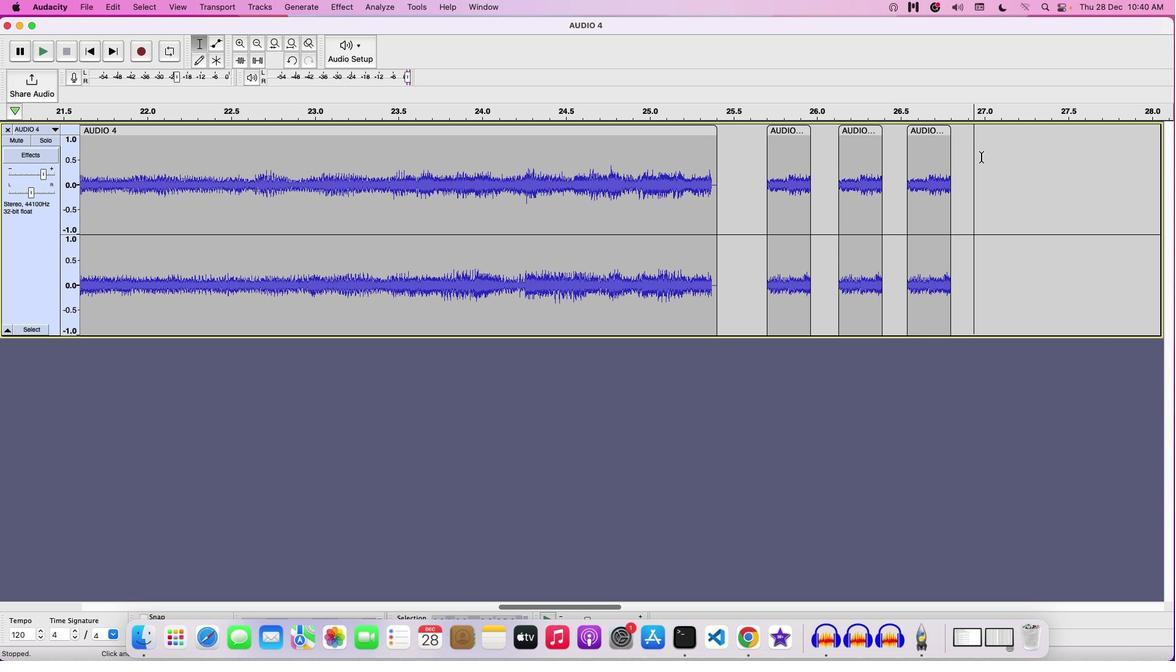 
Action: Key pressed Key.cmd'v'
Screenshot: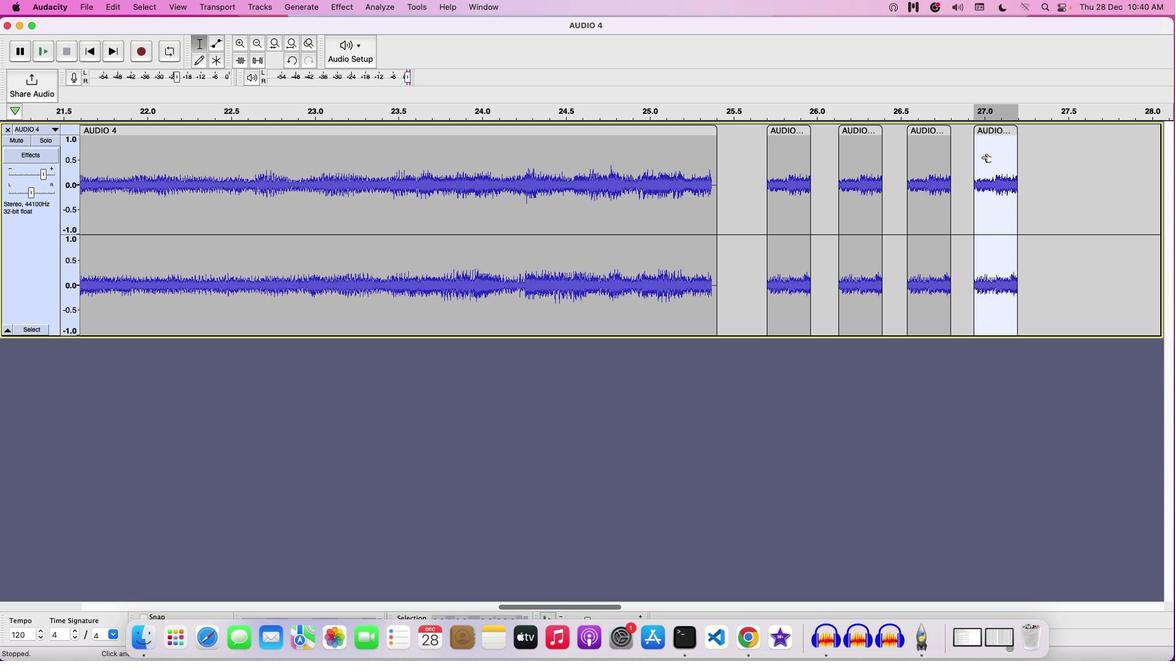 
Action: Mouse moved to (1044, 157)
Screenshot: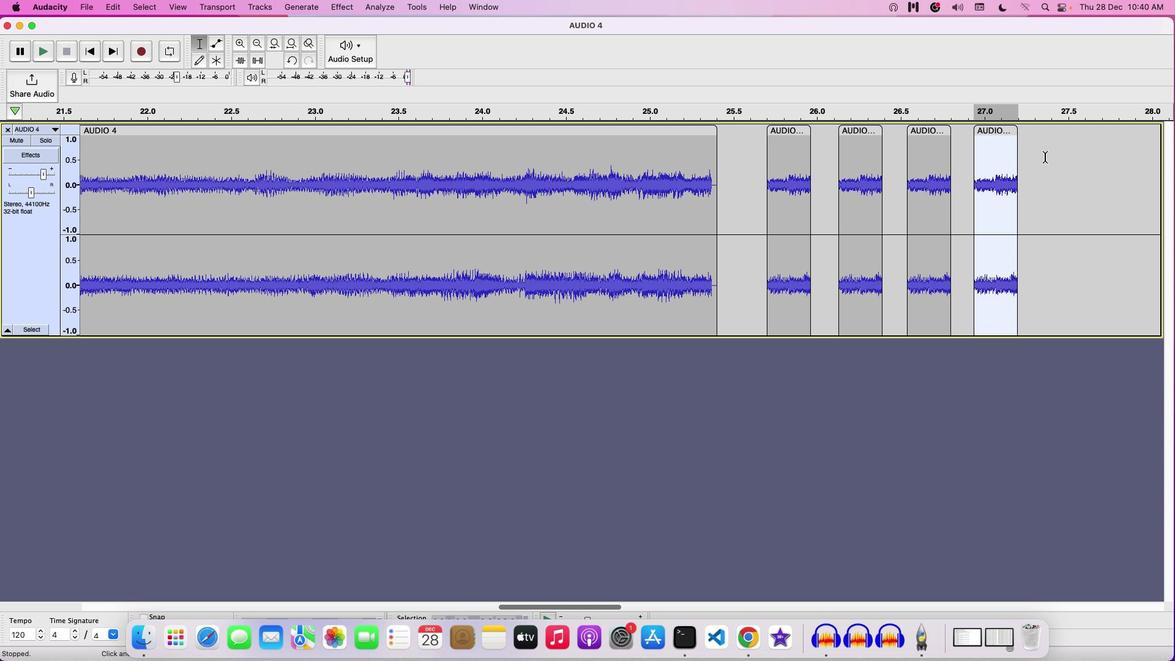 
Action: Mouse pressed left at (1044, 157)
Screenshot: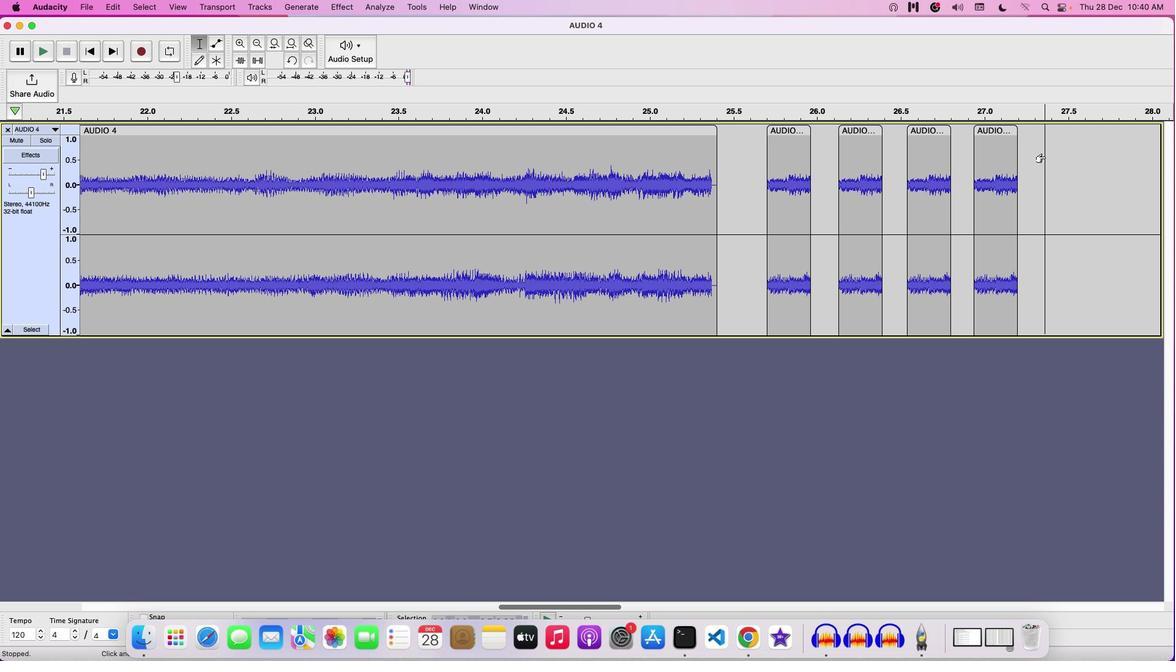 
Action: Key pressed Key.cmd'v'
Screenshot: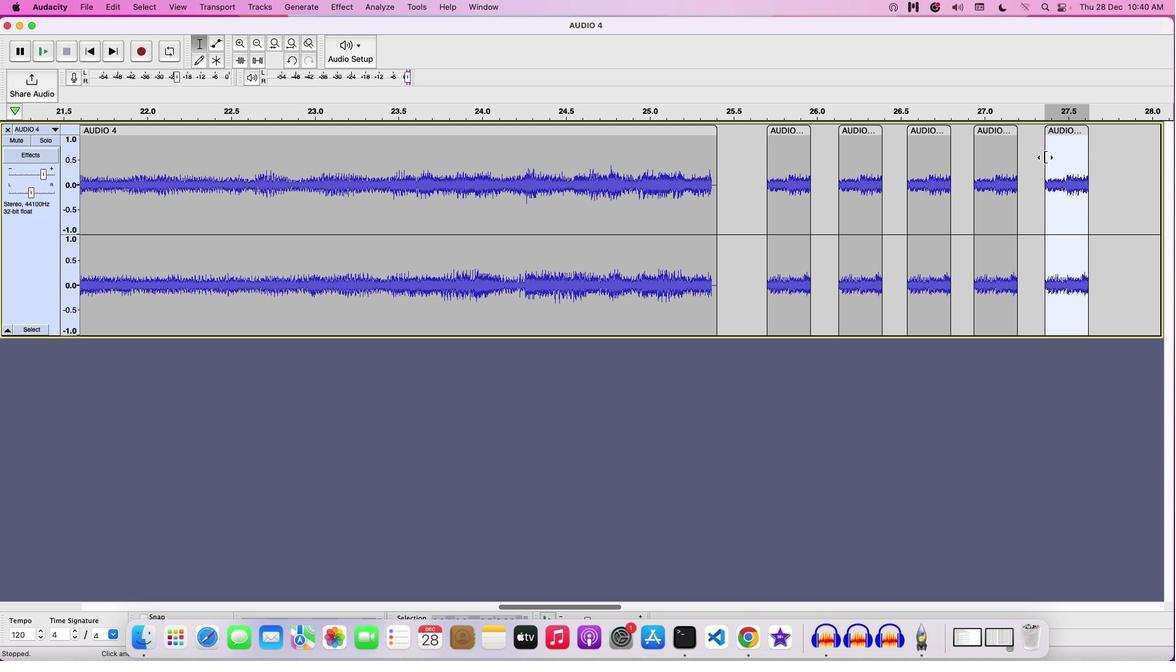
Action: Mouse moved to (392, 153)
Screenshot: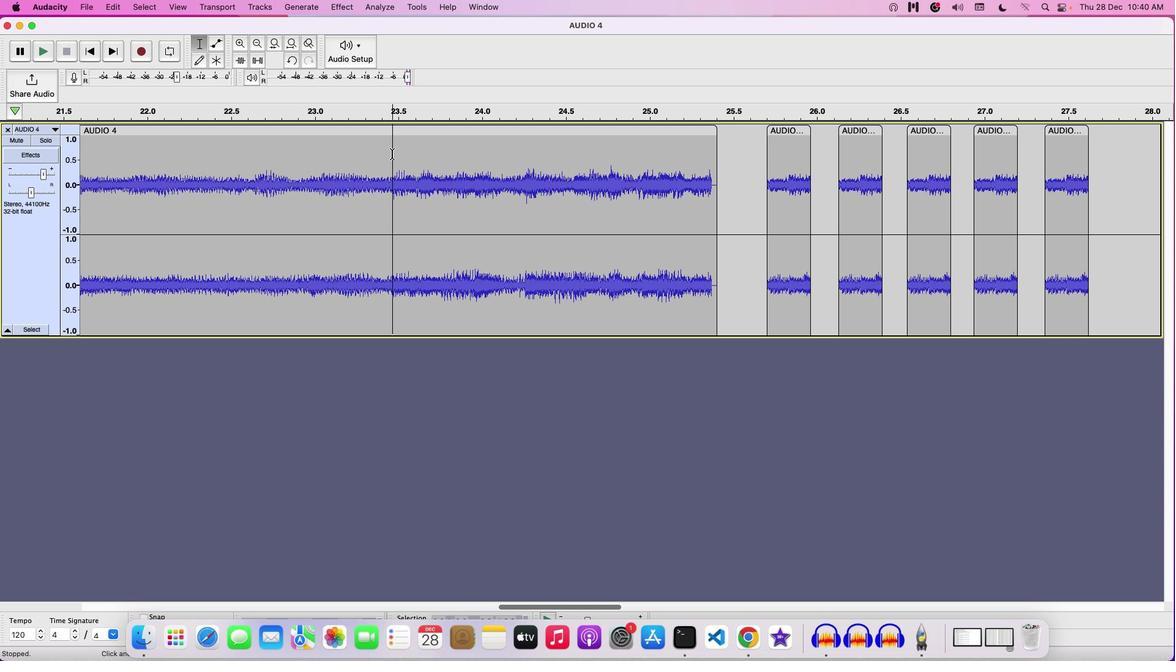 
Action: Mouse pressed left at (392, 153)
Screenshot: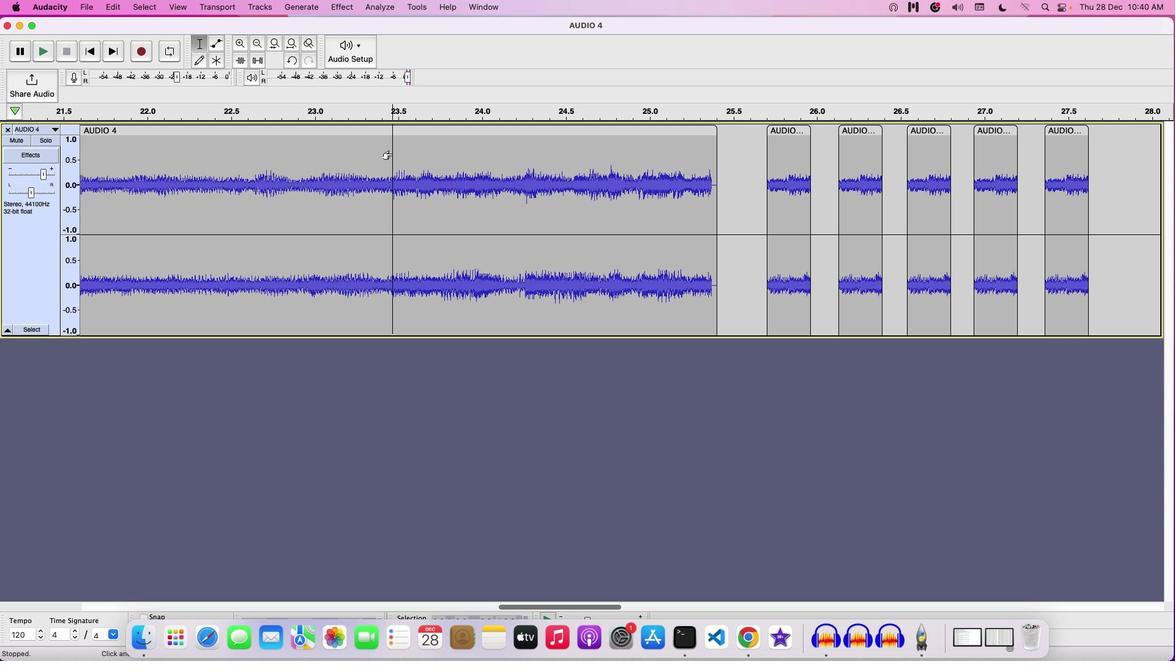 
Action: Mouse moved to (409, 151)
Screenshot: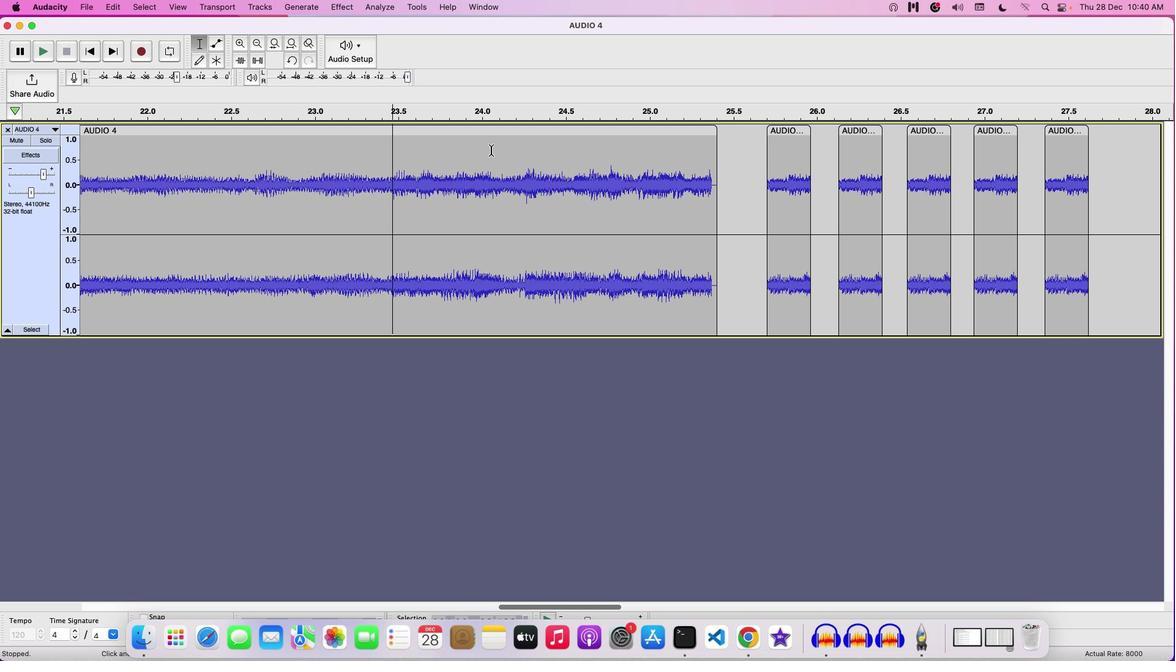 
Action: Key pressed Key.space
Screenshot: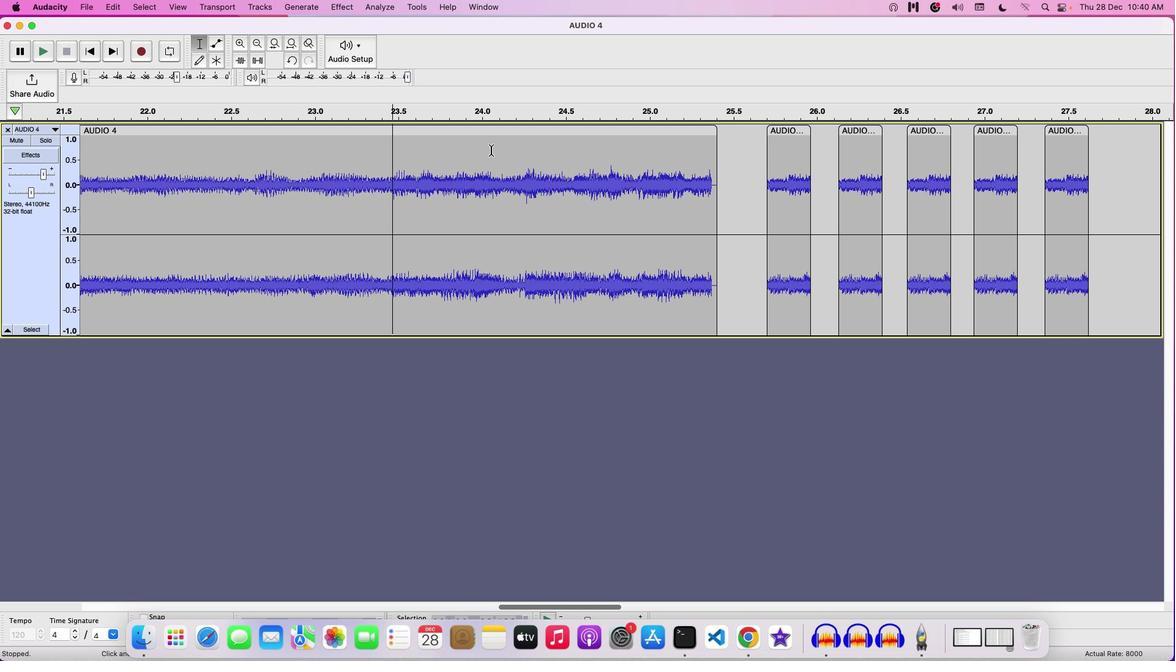 
Action: Mouse moved to (877, 170)
Screenshot: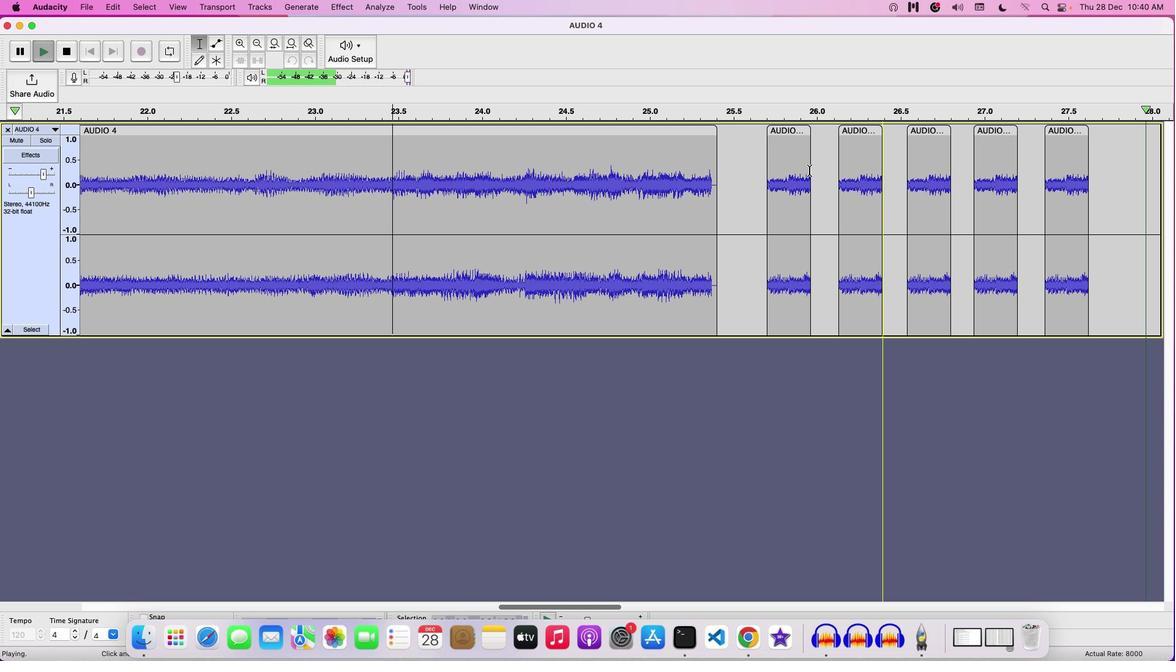 
Action: Key pressed Key.space
Screenshot: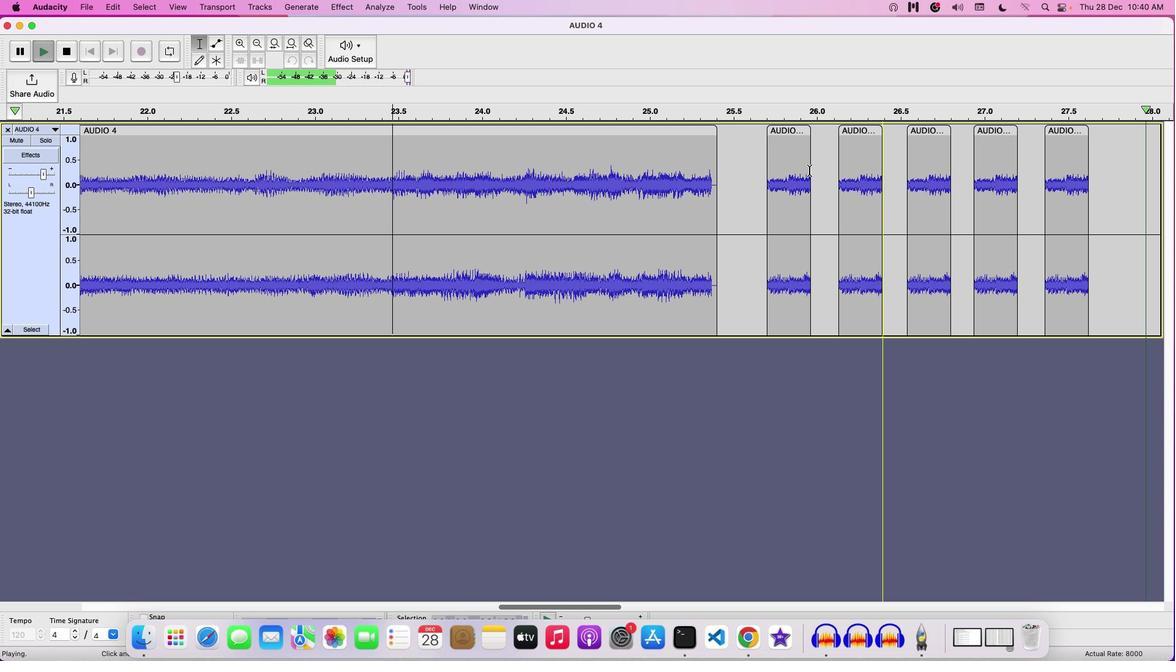 
Action: Mouse moved to (861, 168)
Screenshot: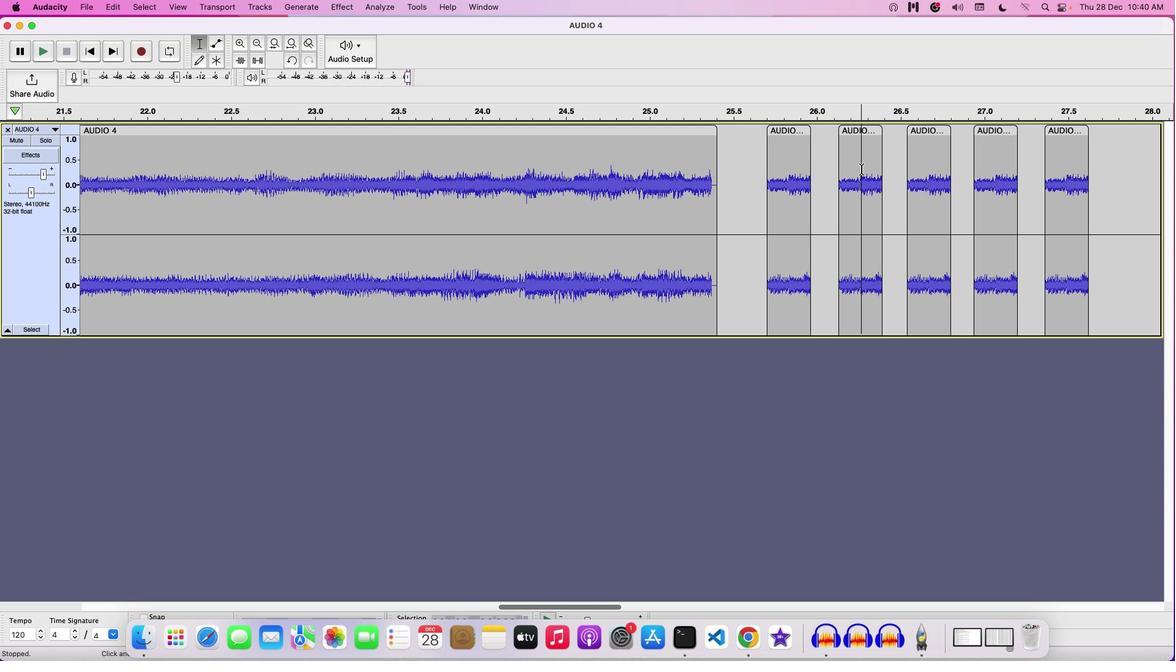 
Action: Mouse pressed left at (861, 168)
Screenshot: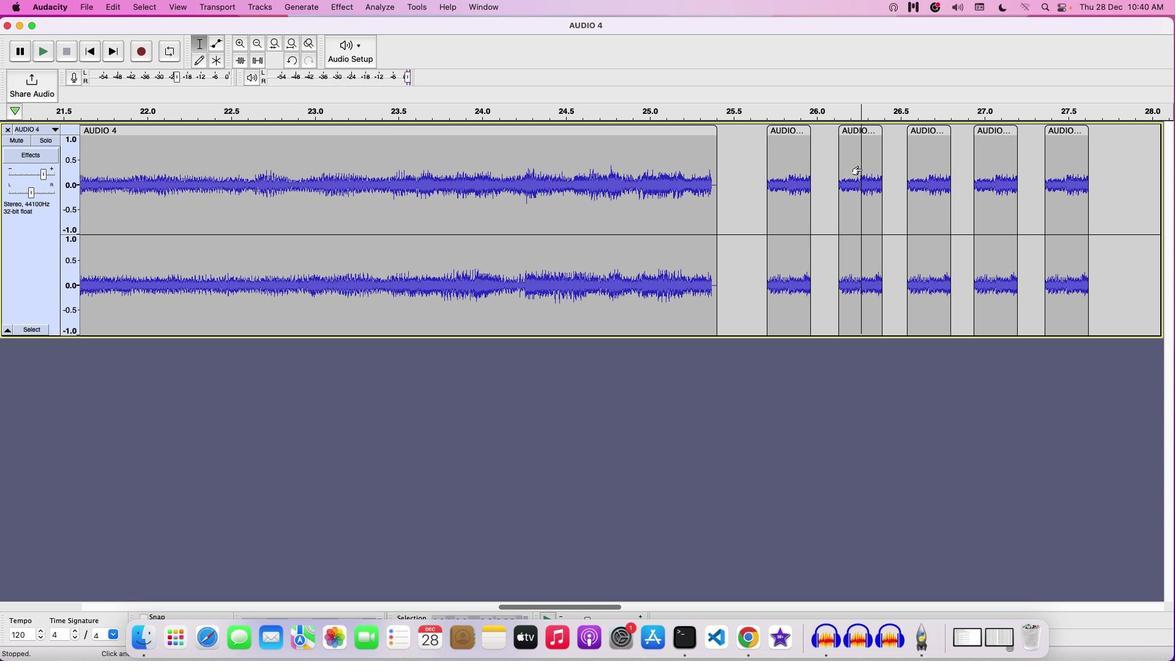 
Action: Mouse pressed left at (861, 168)
Screenshot: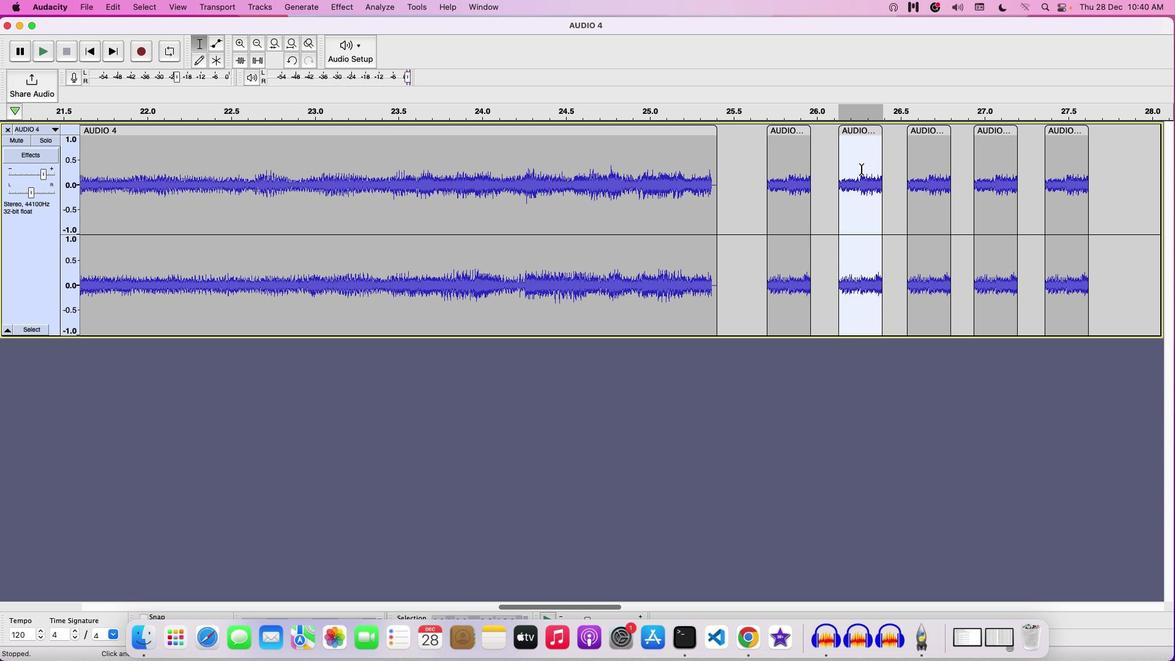 
Action: Mouse moved to (260, 4)
Screenshot: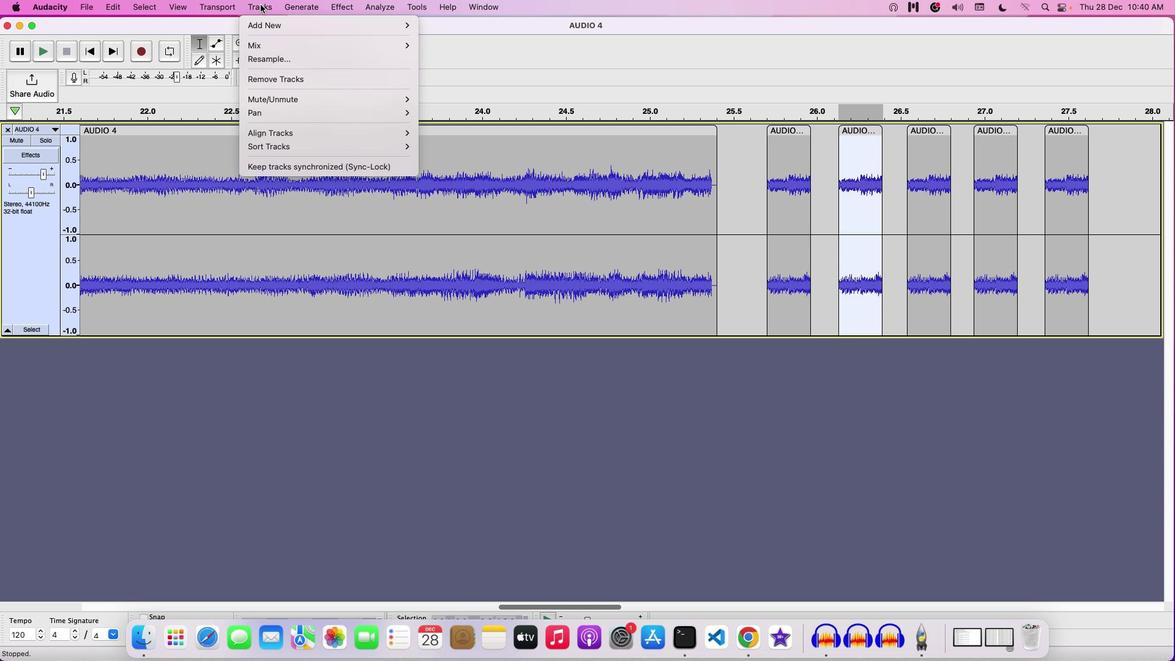 
Action: Mouse pressed left at (260, 4)
Screenshot: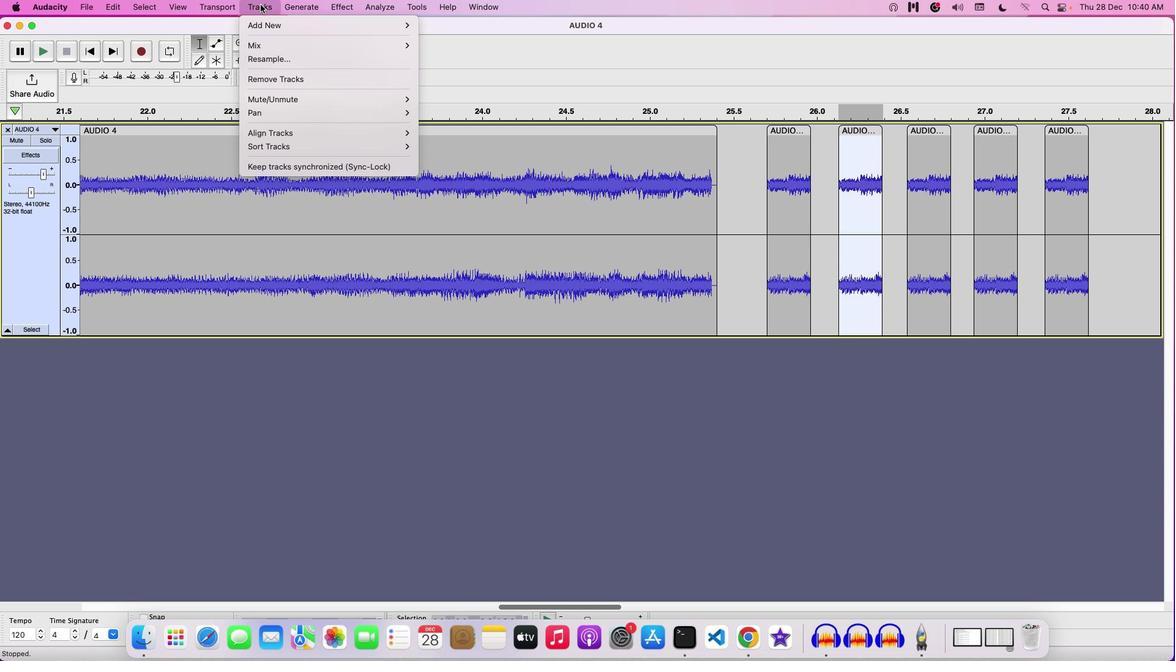 
Action: Mouse moved to (522, 116)
Screenshot: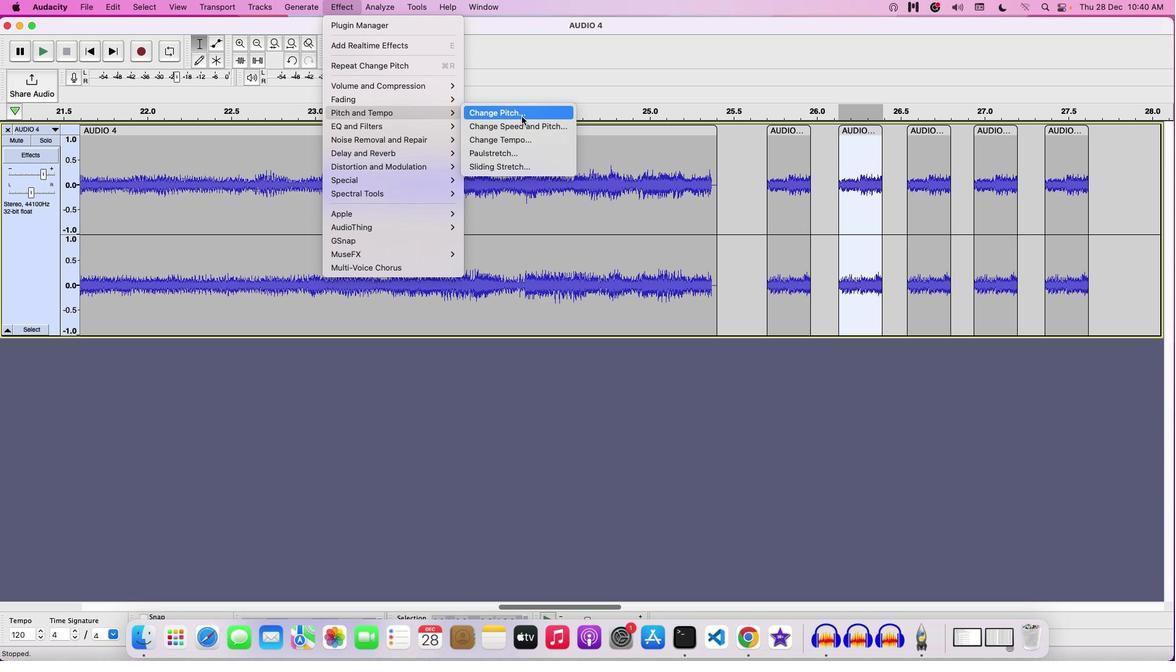 
Action: Mouse pressed left at (522, 116)
Screenshot: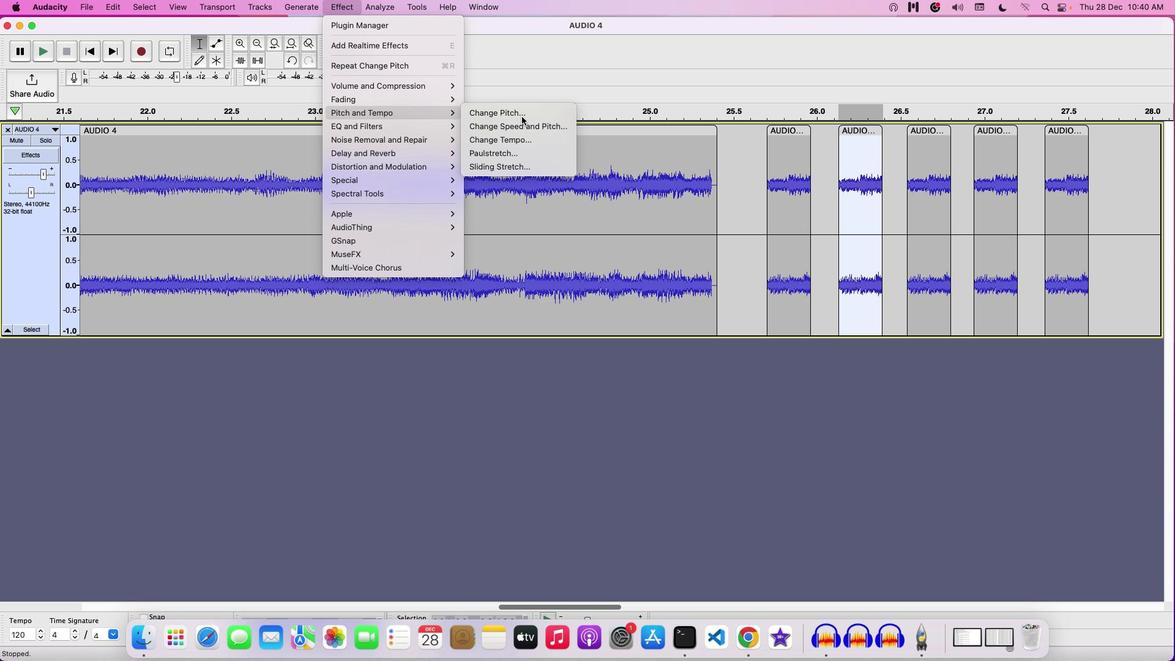 
Action: Mouse moved to (602, 417)
Screenshot: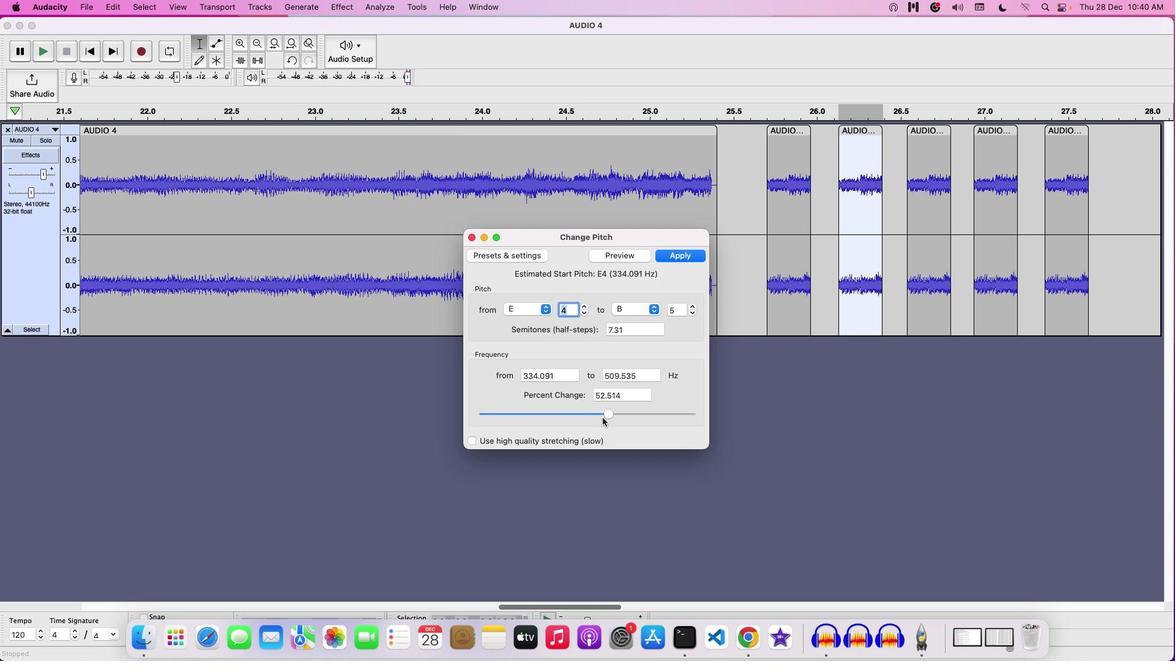 
Action: Mouse pressed left at (602, 417)
Screenshot: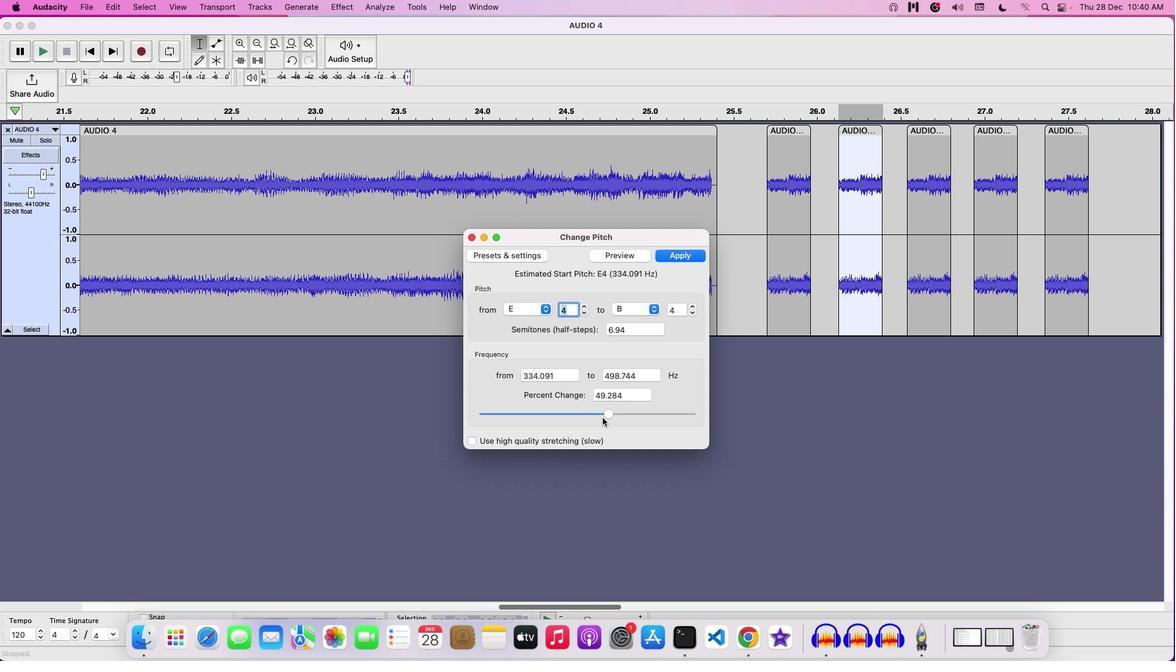 
Action: Mouse moved to (616, 257)
Screenshot: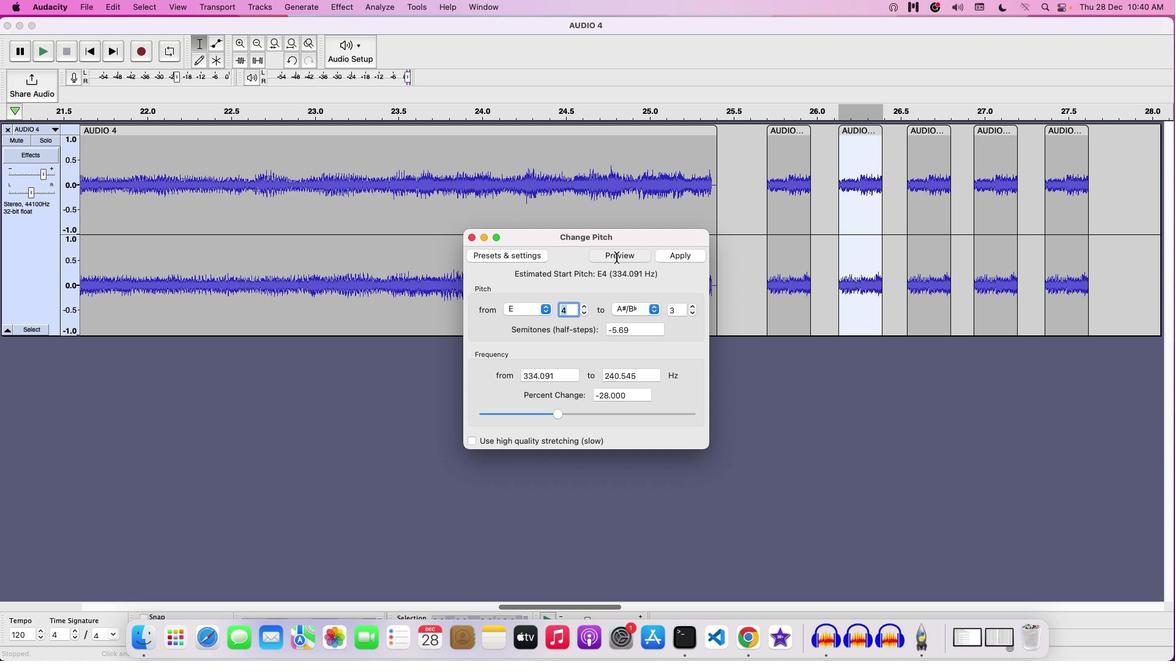 
Action: Mouse pressed left at (616, 257)
Screenshot: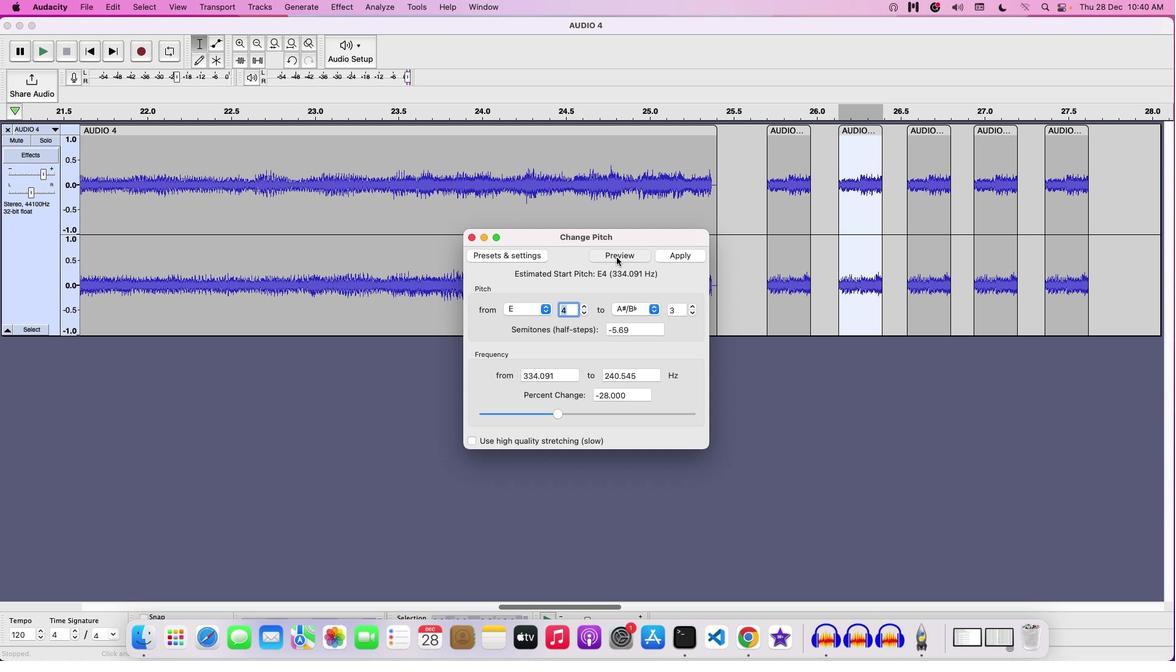 
Action: Mouse moved to (672, 255)
Screenshot: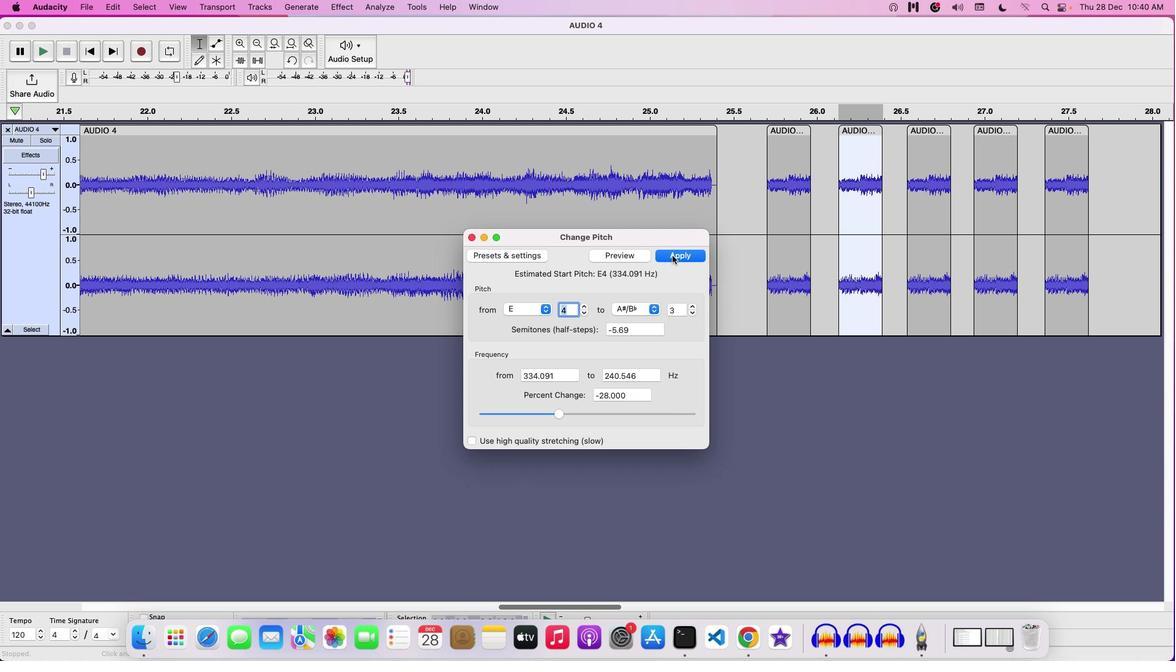 
Action: Mouse pressed left at (672, 255)
Screenshot: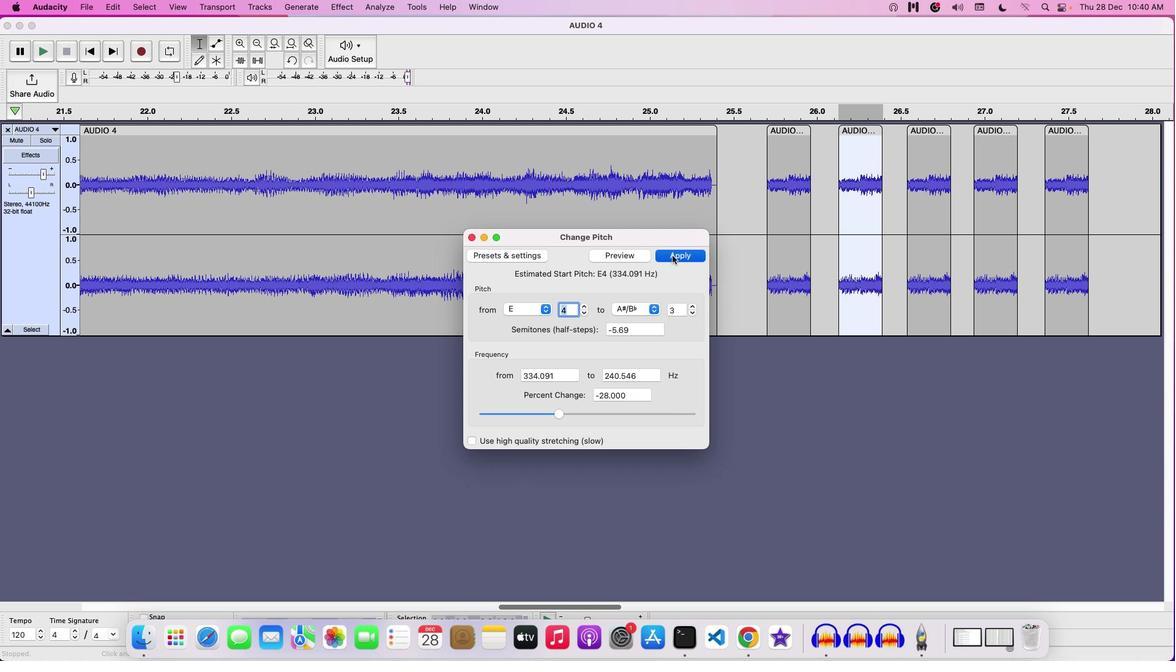 
Action: Mouse moved to (650, 186)
Screenshot: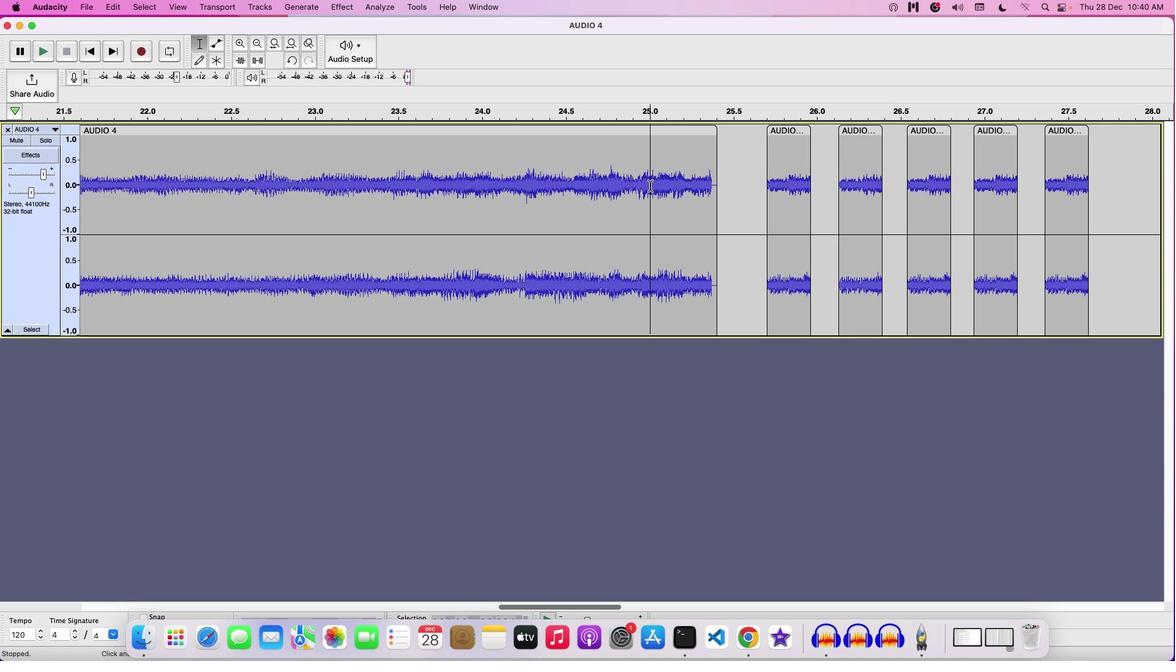 
Action: Mouse pressed left at (650, 186)
Screenshot: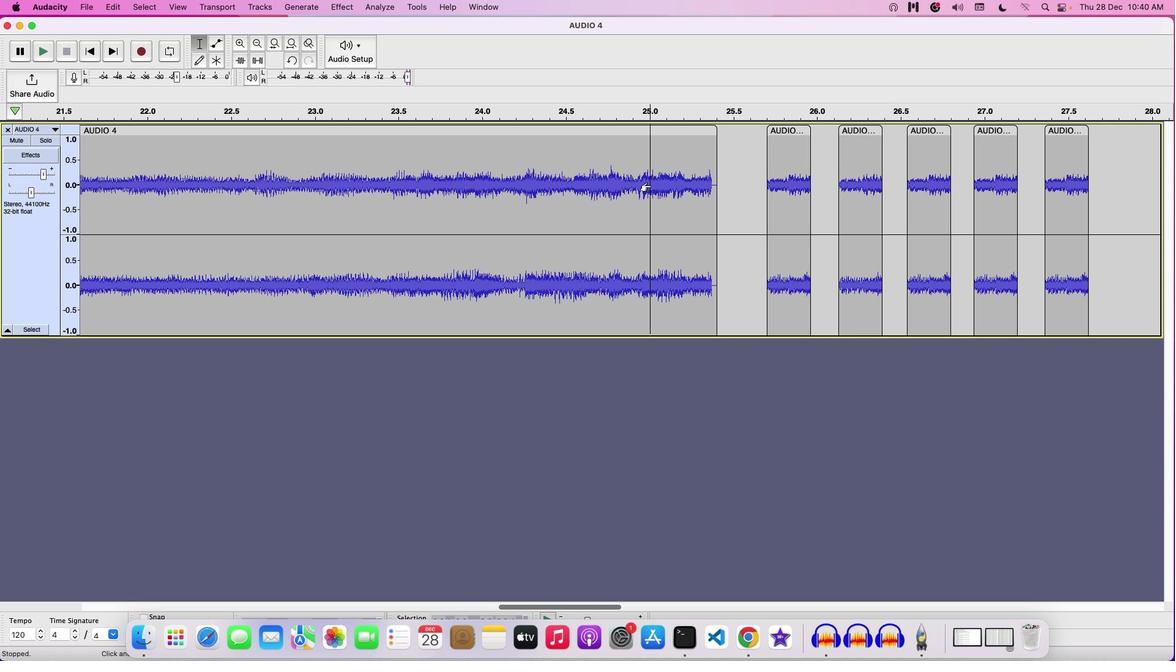 
Action: Key pressed Key.space
Screenshot: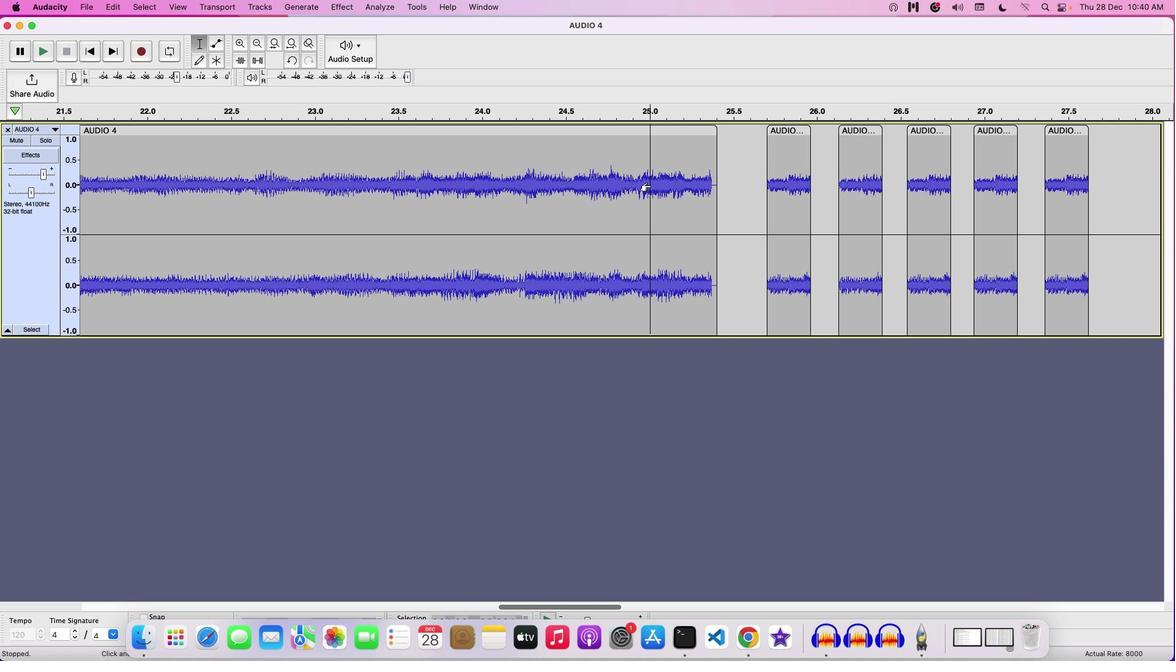 
Action: Mouse moved to (998, 220)
Screenshot: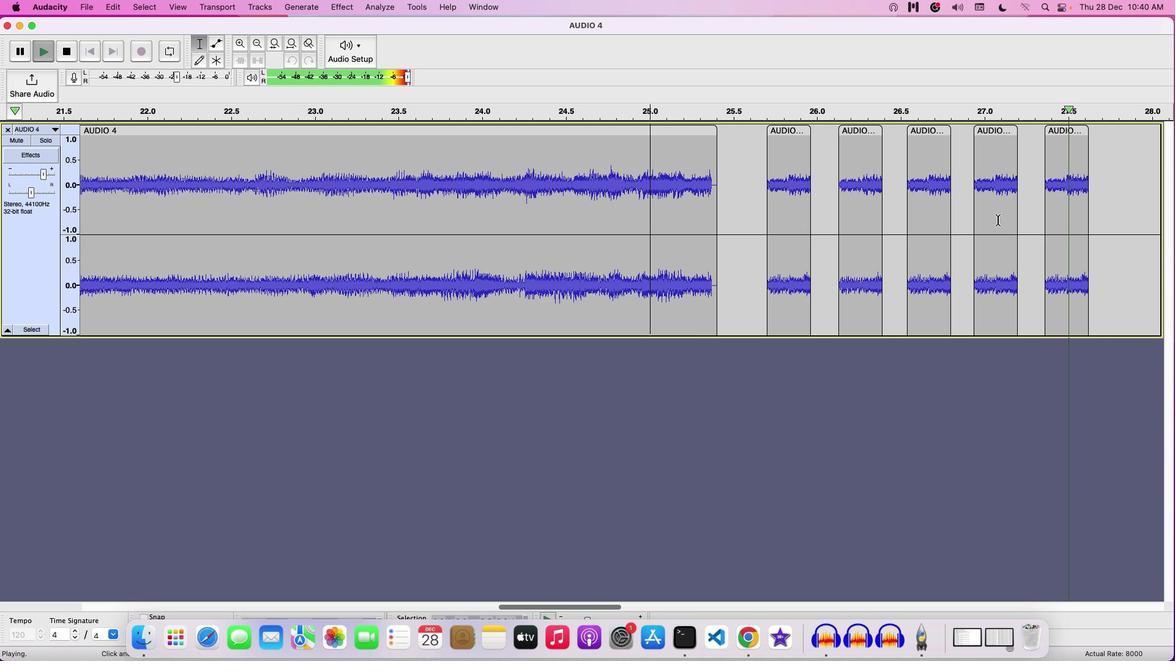 
Action: Key pressed Key.space
Screenshot: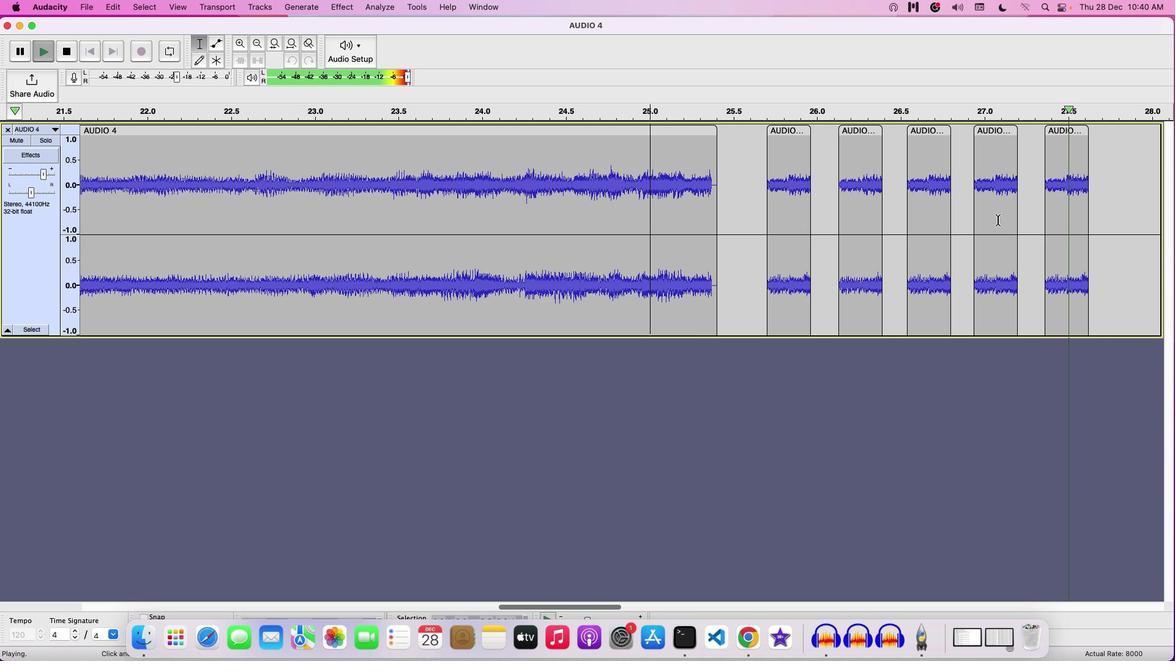 
Action: Mouse moved to (981, 206)
Screenshot: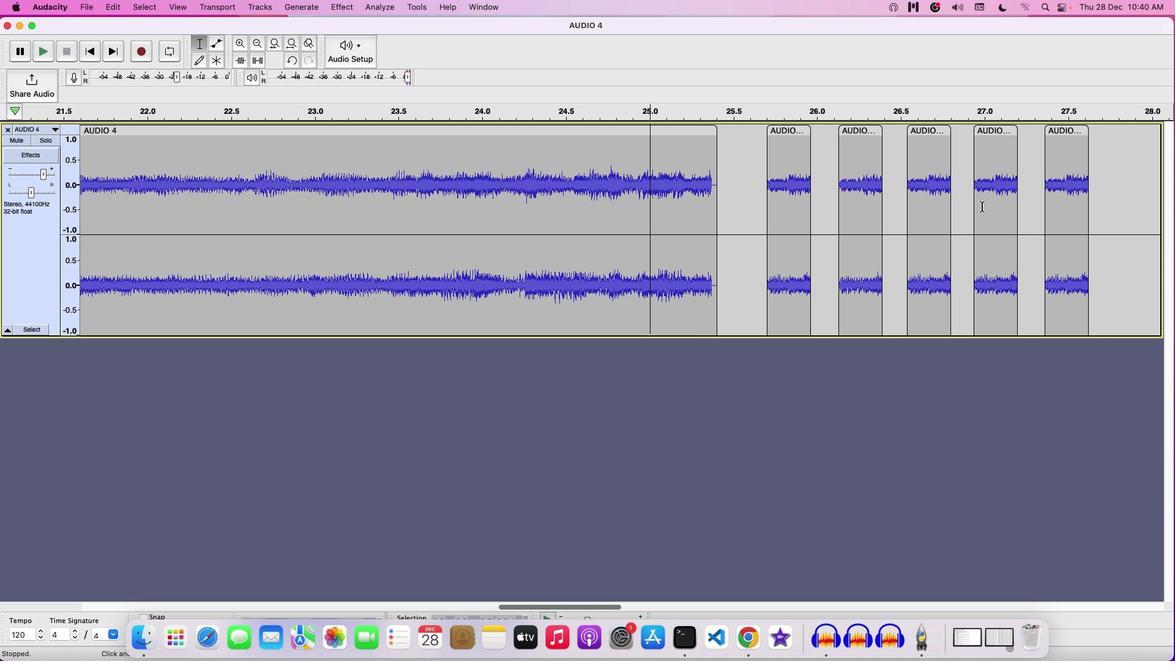 
Action: Mouse pressed left at (981, 206)
Screenshot: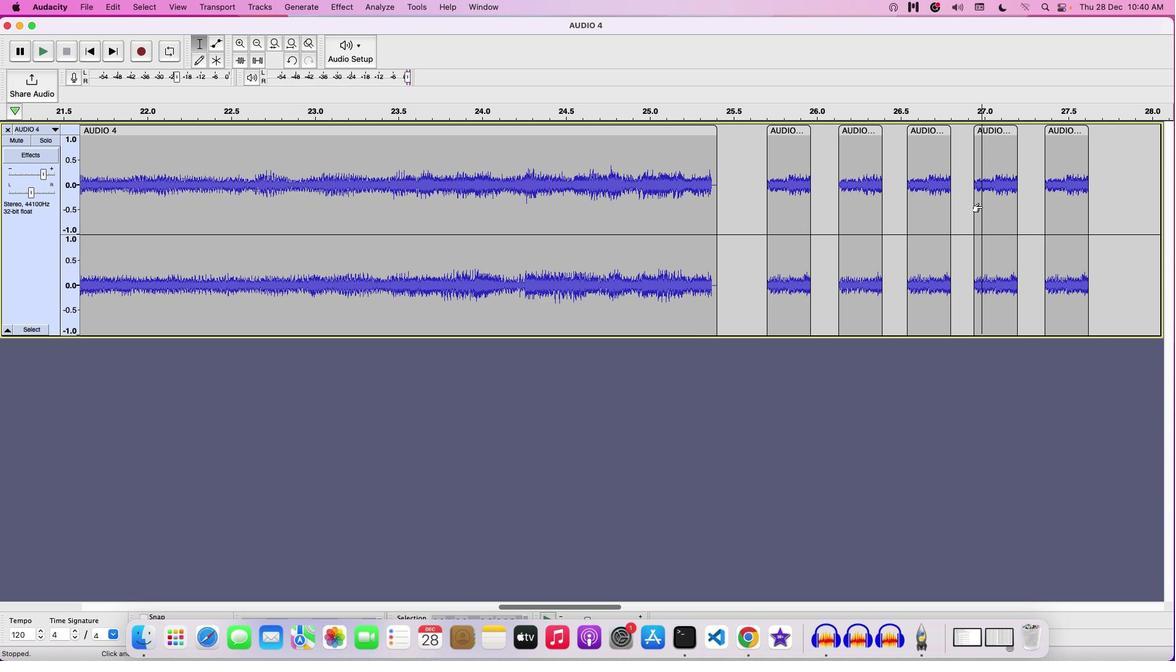 
Action: Mouse pressed left at (981, 206)
Screenshot: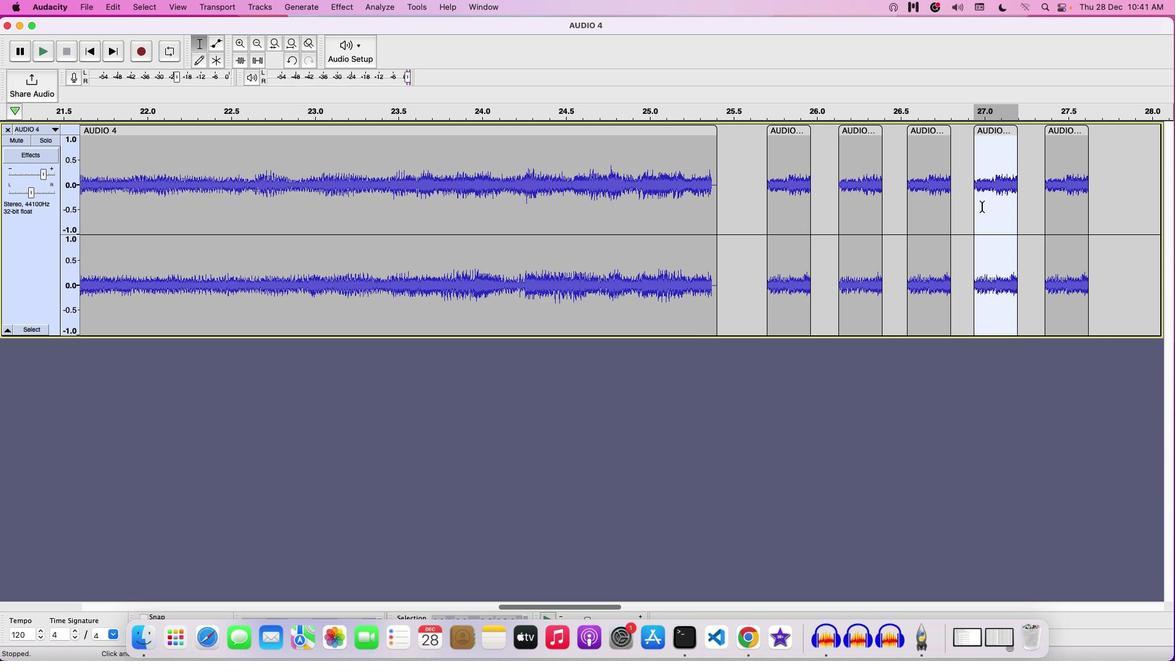 
Action: Mouse moved to (336, 10)
Screenshot: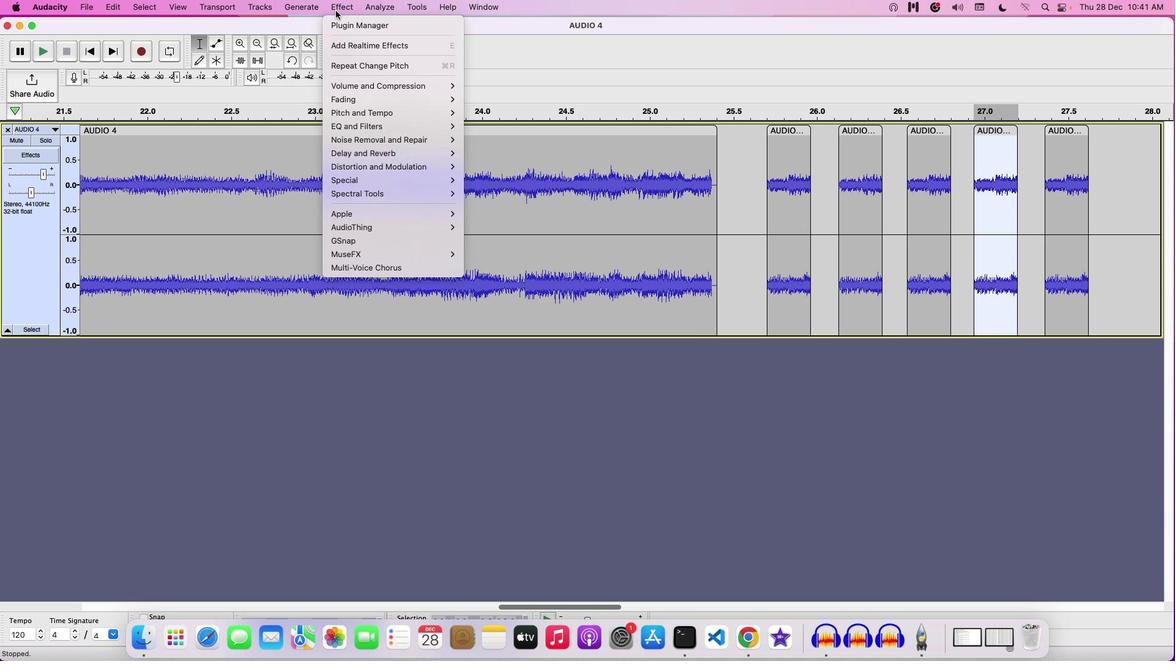 
Action: Mouse pressed left at (336, 10)
Screenshot: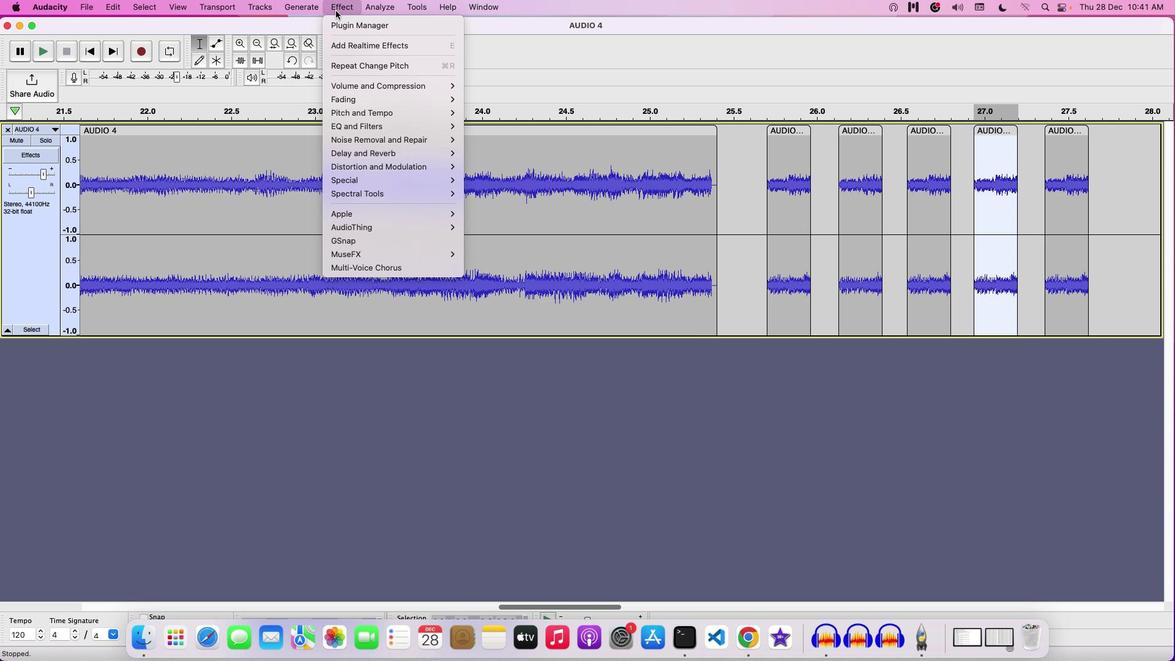 
Action: Mouse moved to (473, 115)
Screenshot: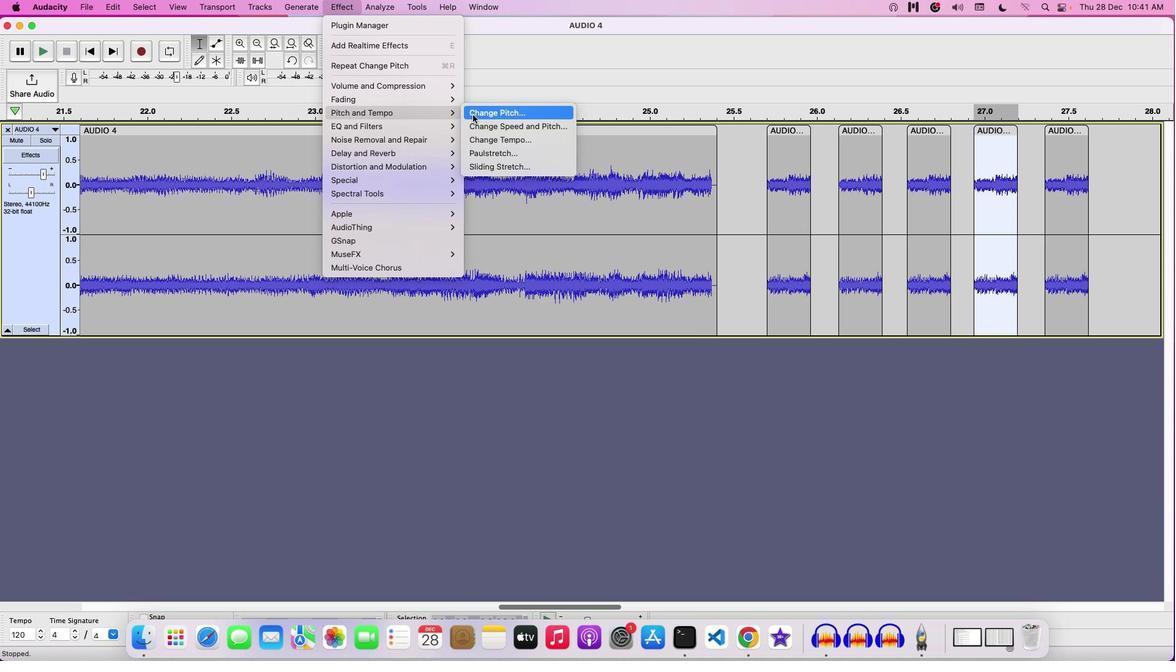
Action: Mouse pressed left at (473, 115)
Screenshot: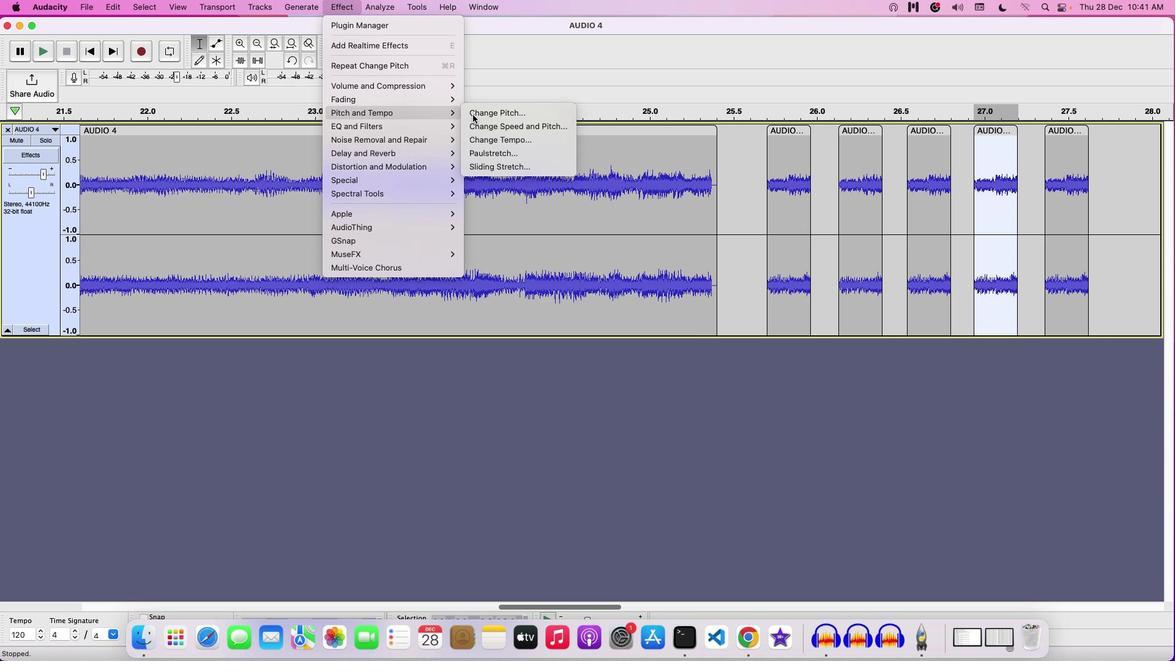 
Action: Mouse moved to (563, 413)
Screenshot: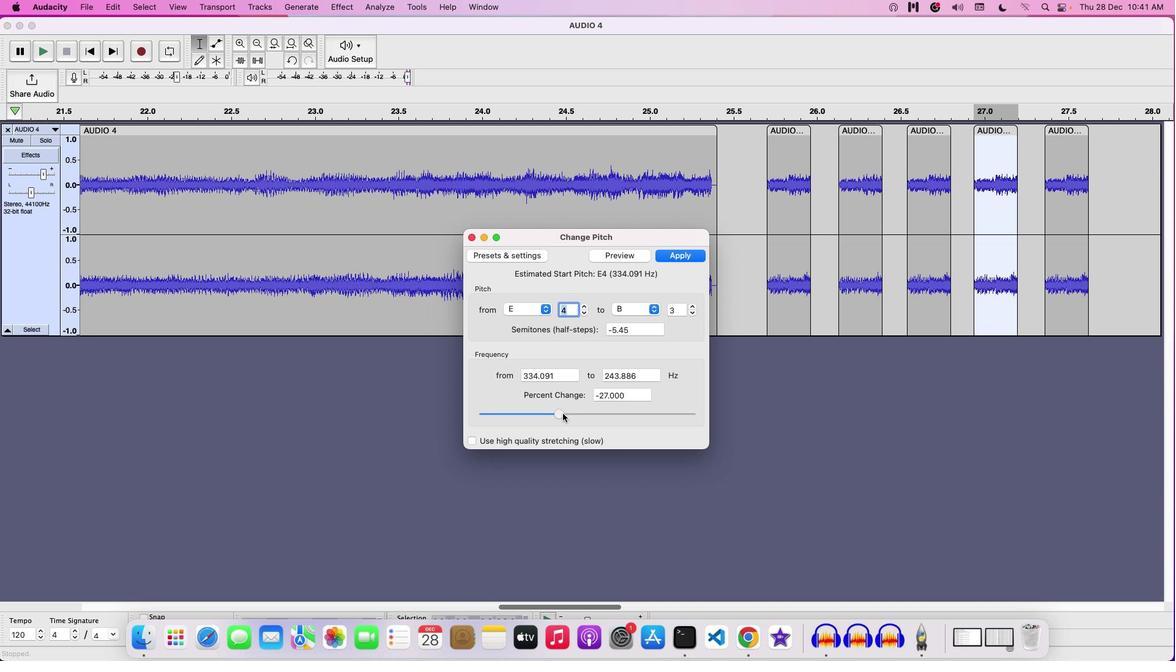 
Action: Mouse pressed left at (563, 413)
Screenshot: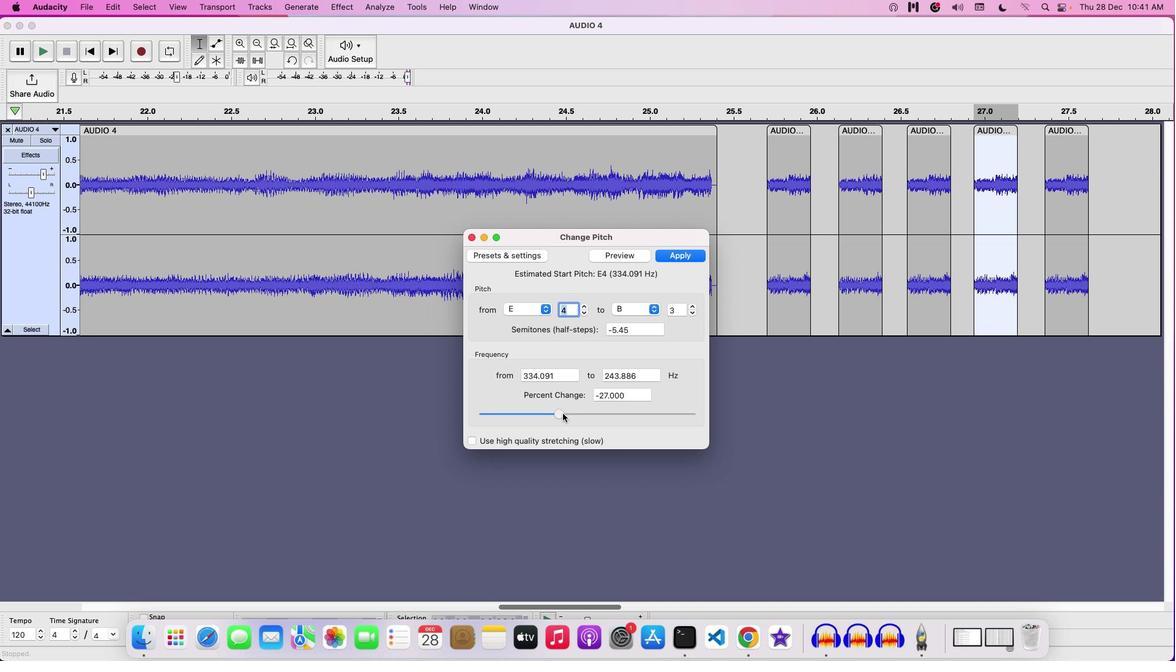
Action: Mouse moved to (683, 255)
Screenshot: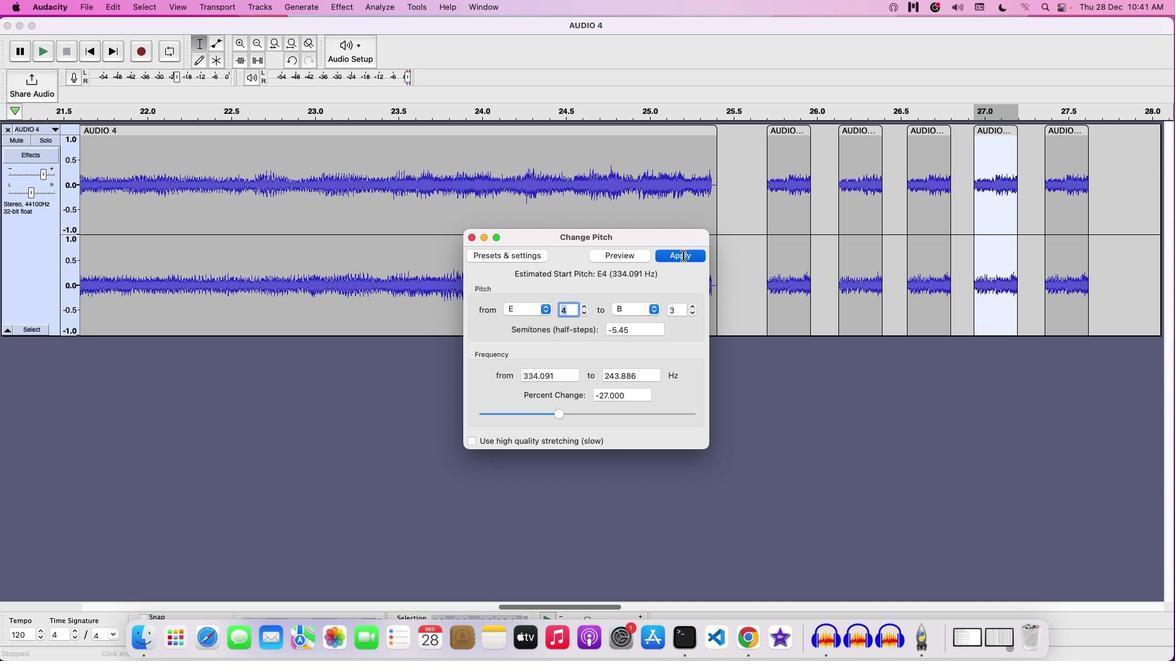 
Action: Mouse pressed left at (683, 255)
Screenshot: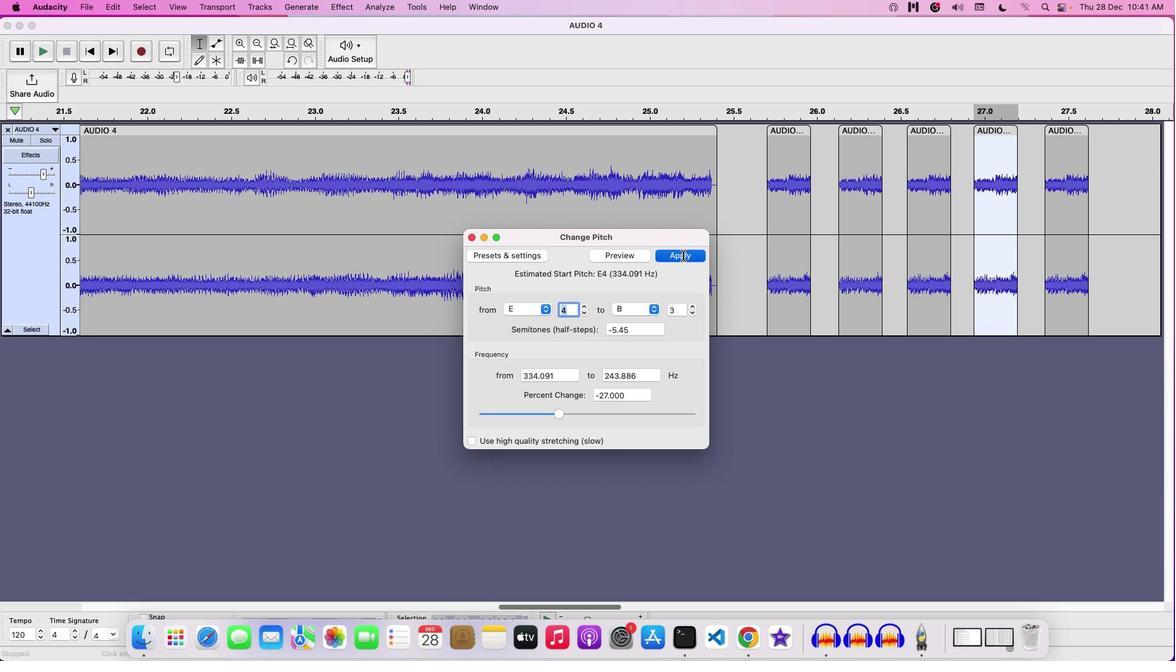 
Action: Mouse moved to (455, 185)
Screenshot: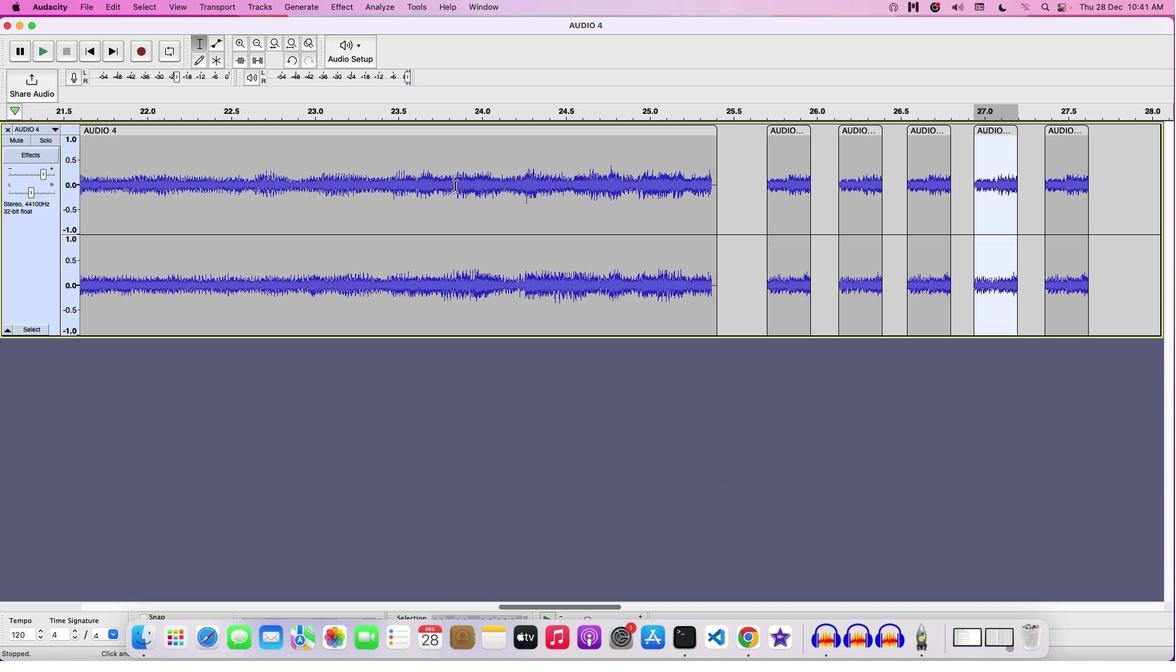 
Action: Mouse pressed left at (455, 185)
Screenshot: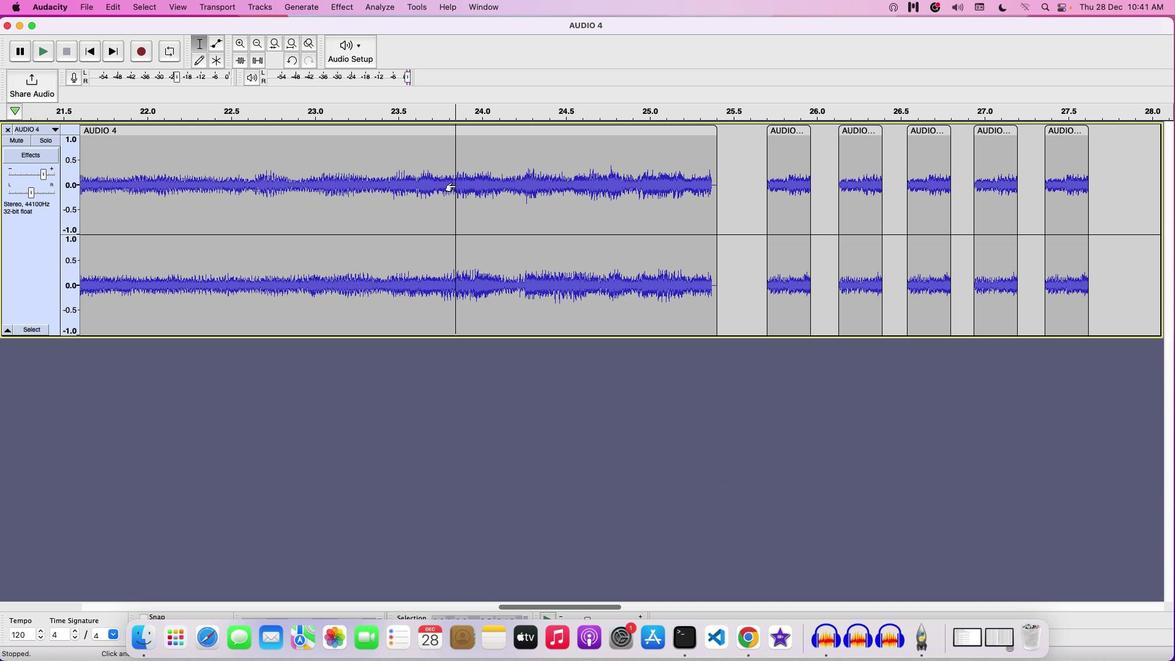 
Action: Mouse moved to (495, 176)
Screenshot: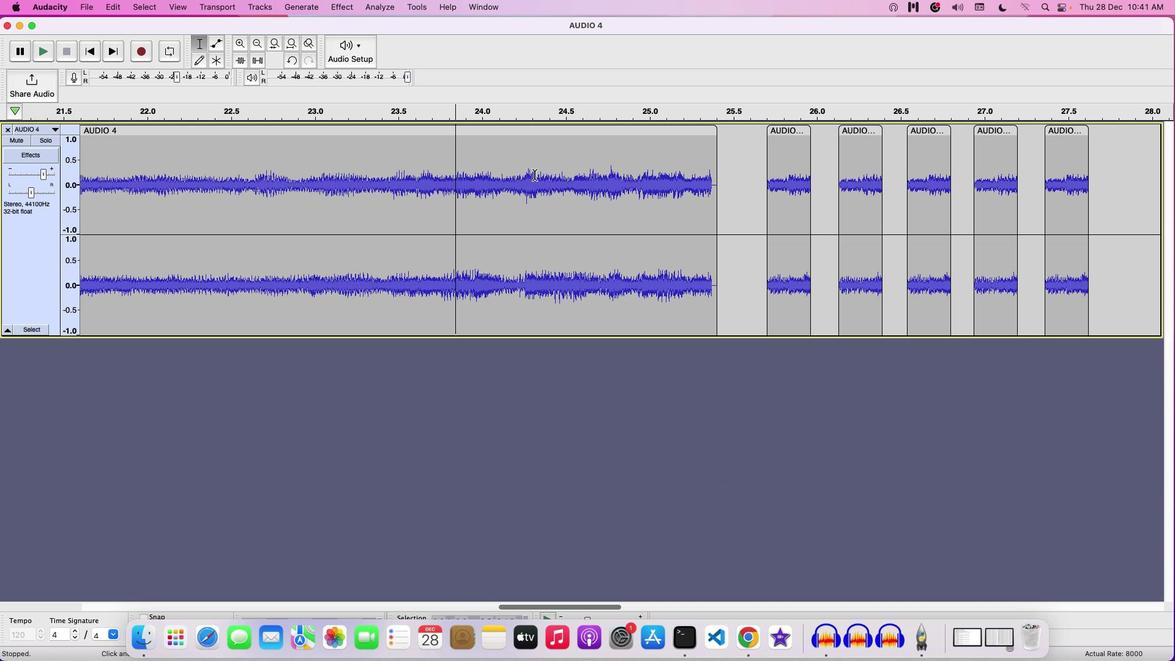 
Action: Key pressed Key.space
Screenshot: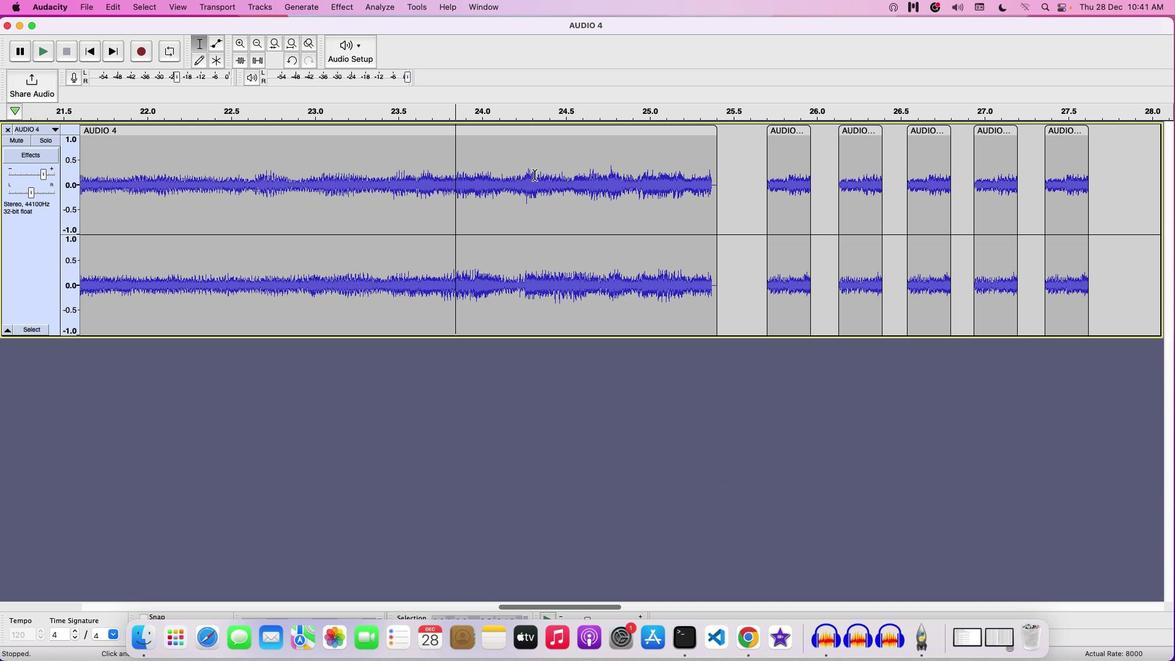 
Action: Mouse moved to (492, 167)
Screenshot: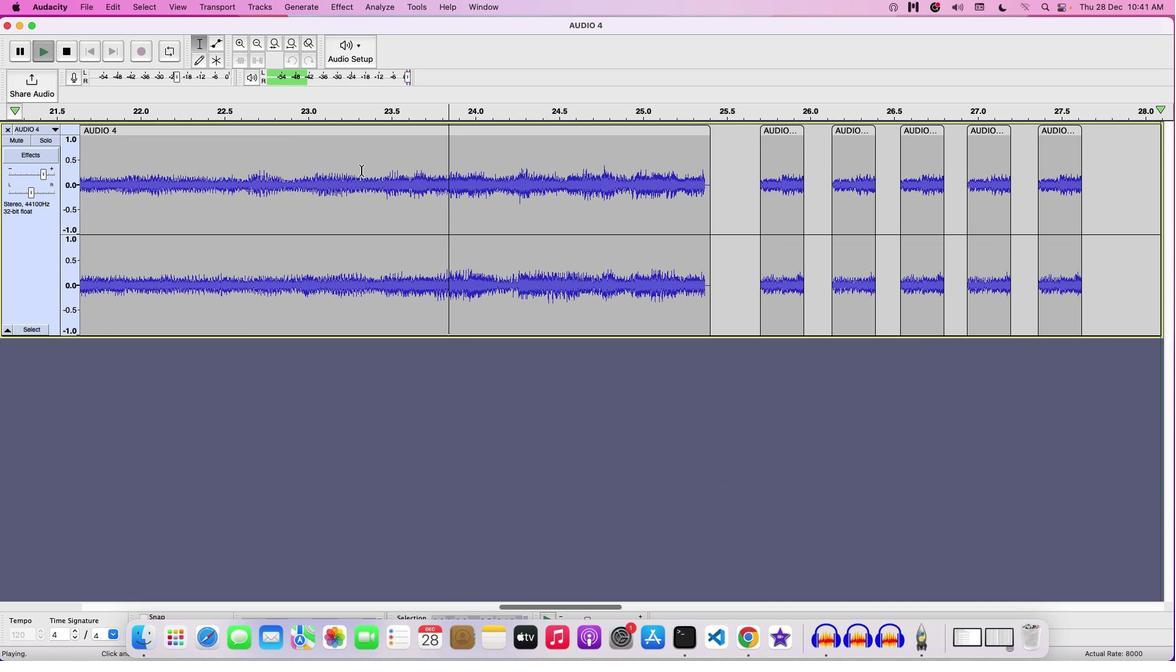 
Action: Key pressed Key.space
Screenshot: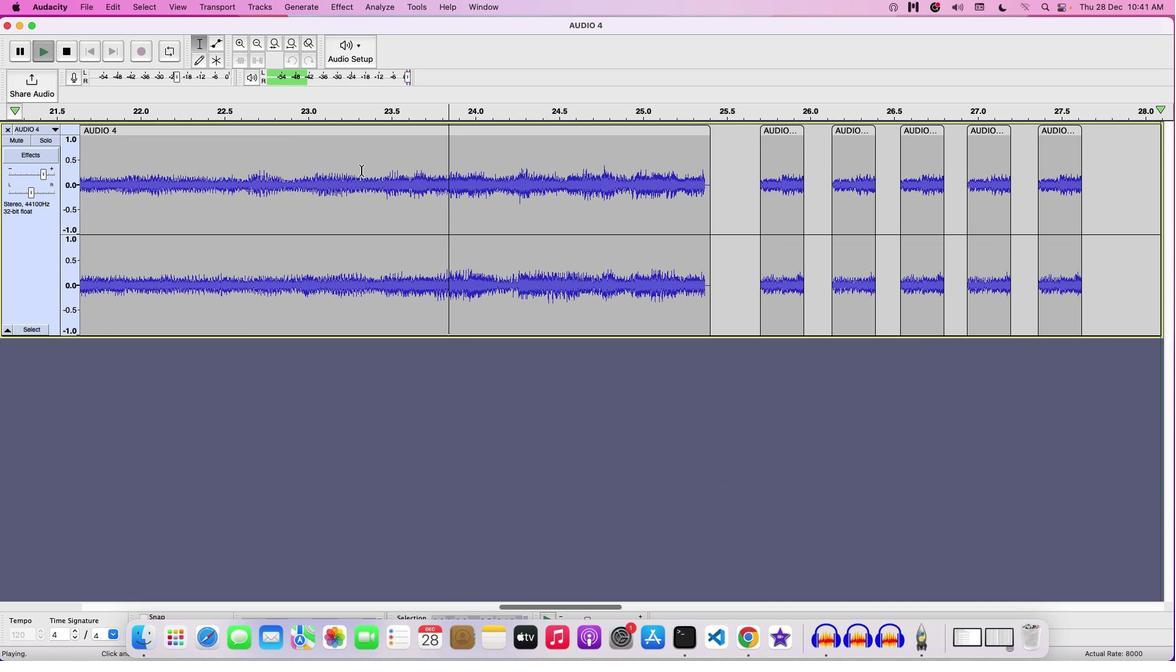 
Action: Mouse moved to (254, 44)
Screenshot: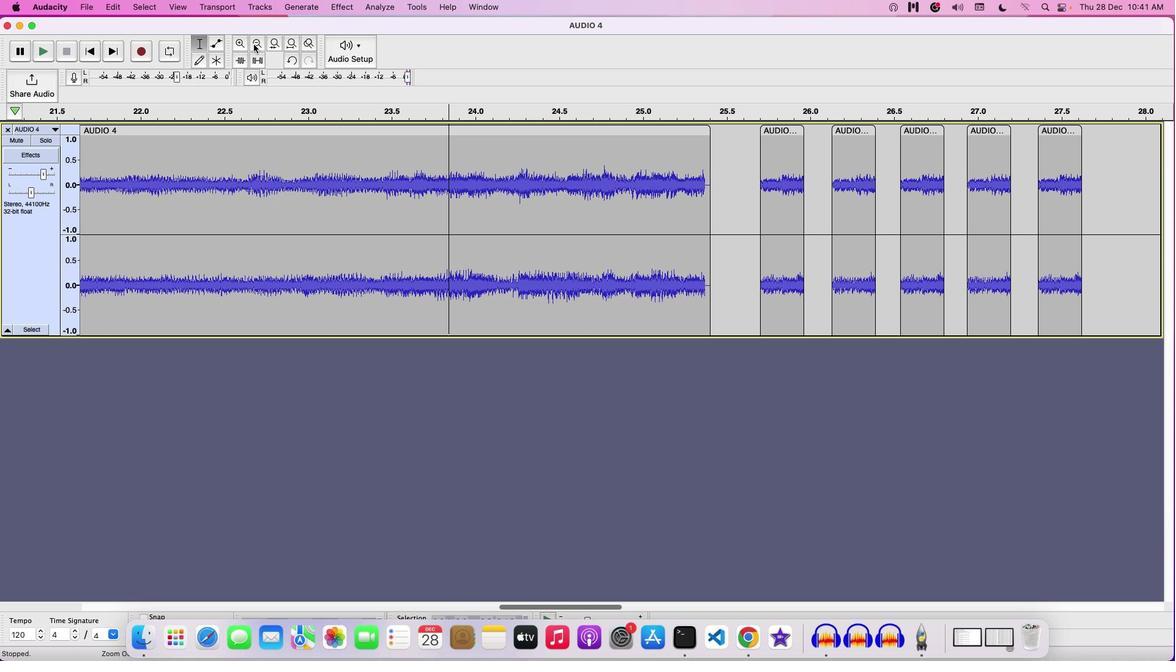 
Action: Mouse pressed left at (254, 44)
Screenshot: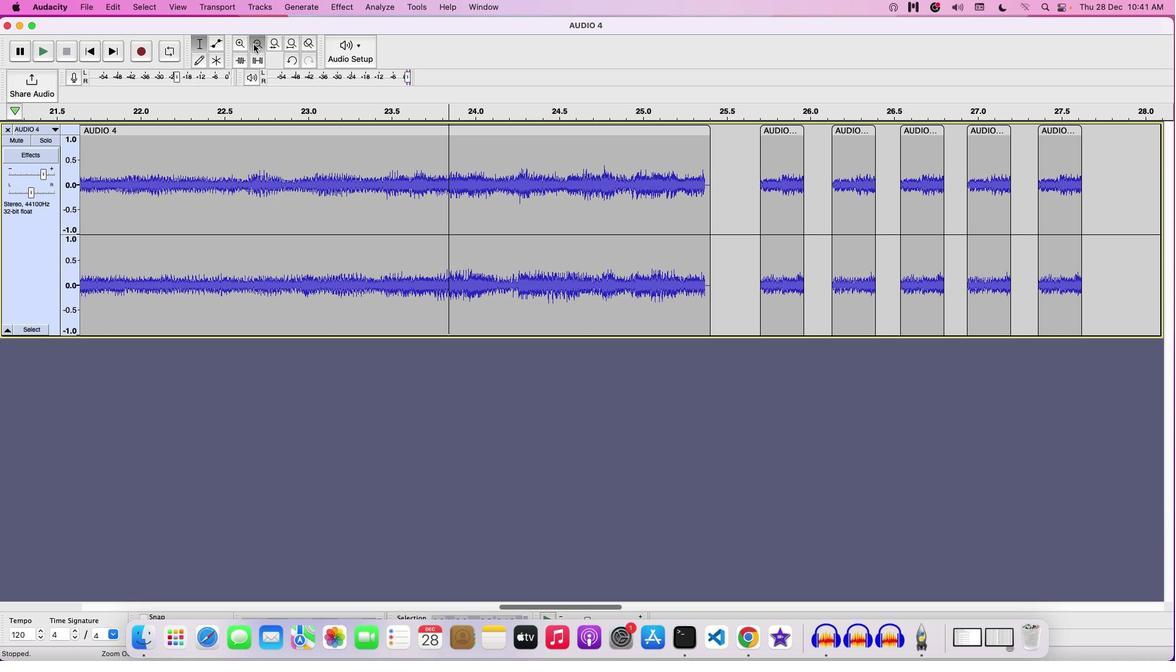 
Action: Mouse pressed left at (254, 44)
Screenshot: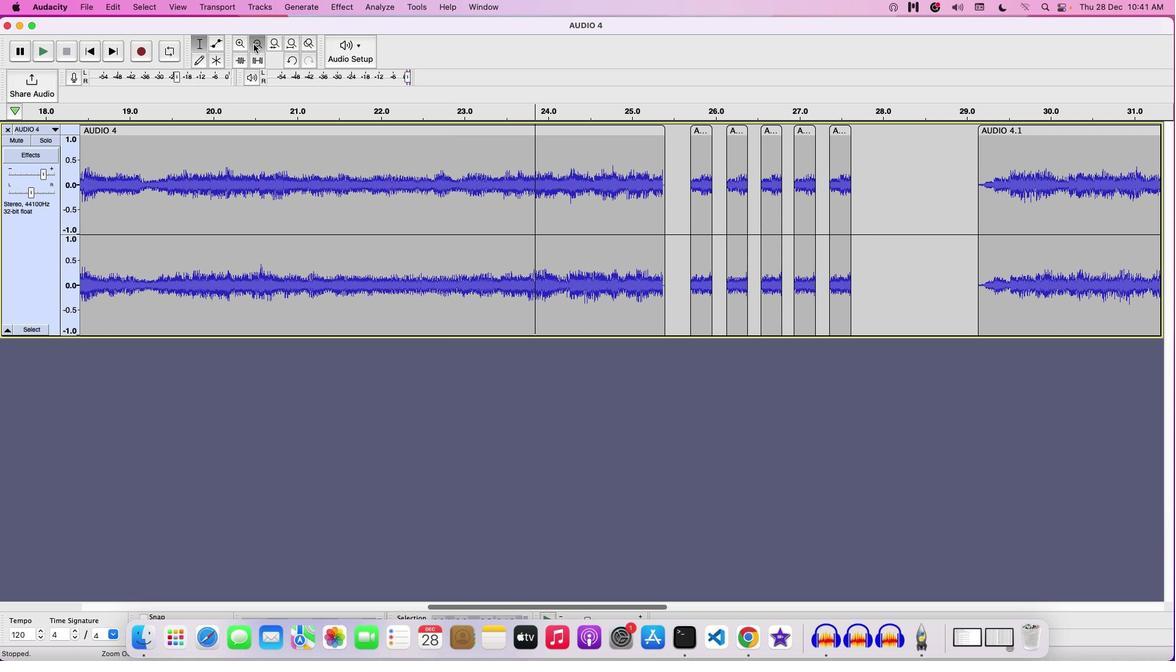 
Action: Mouse pressed left at (254, 44)
Screenshot: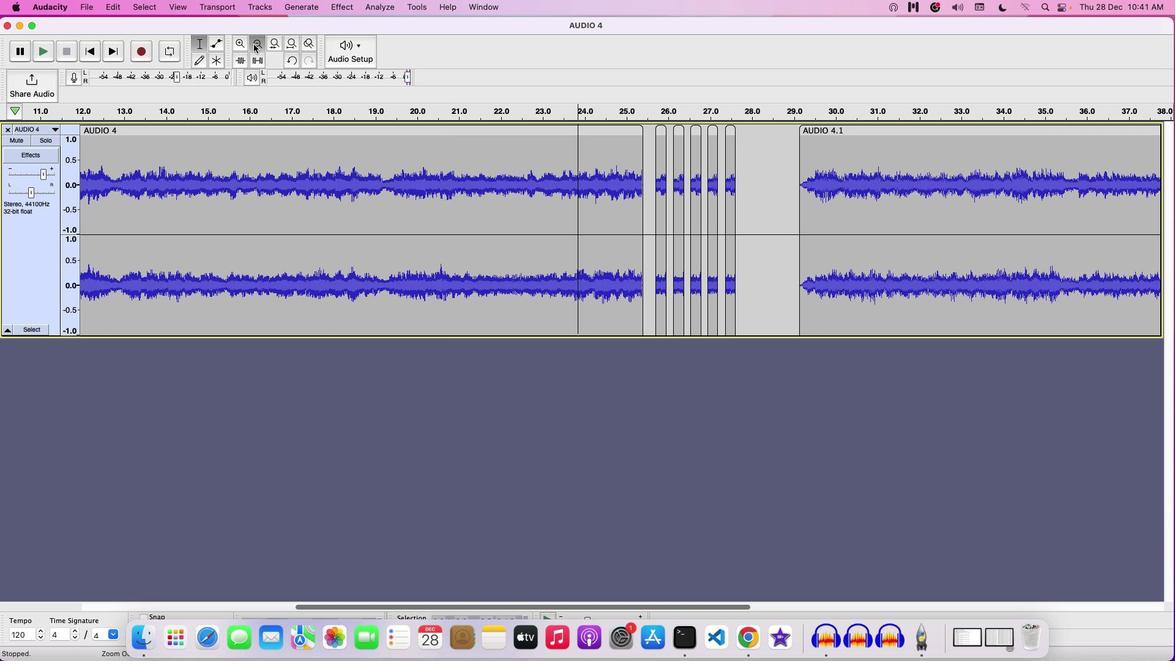 
Action: Mouse moved to (723, 132)
Screenshot: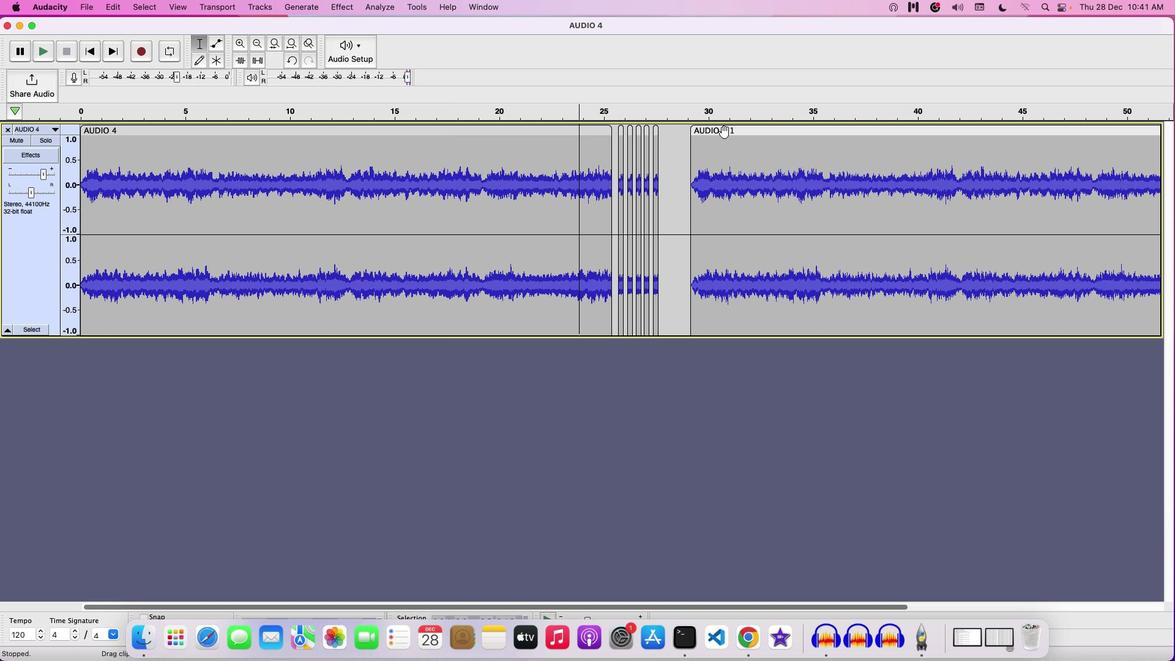 
Action: Mouse pressed left at (723, 132)
Screenshot: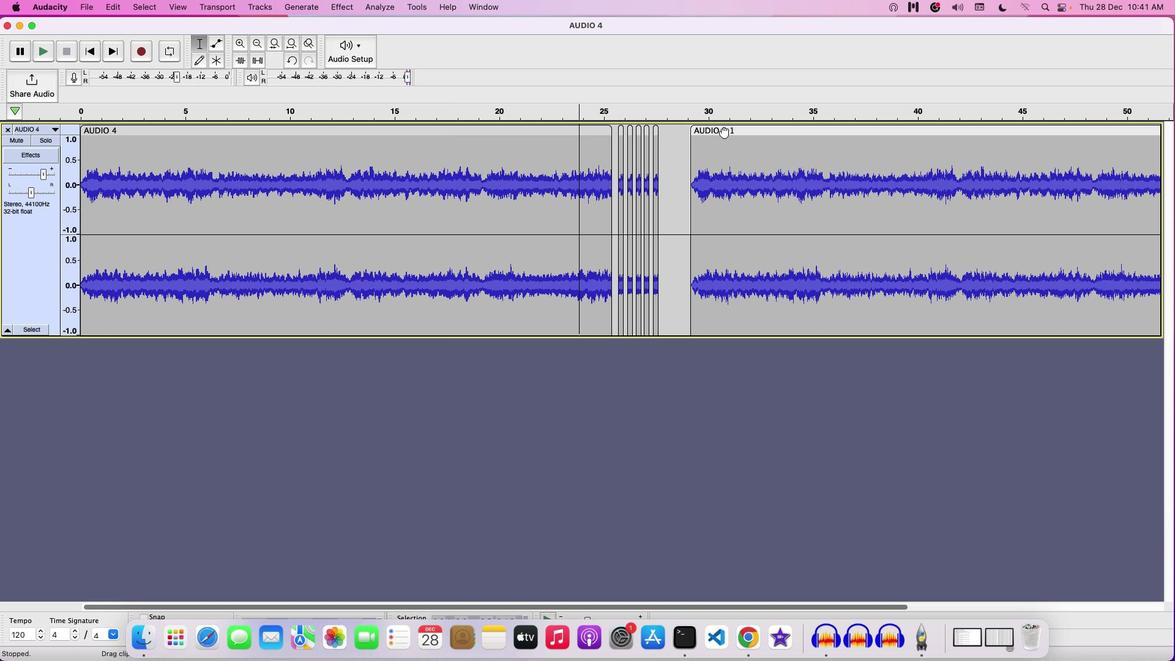 
Action: Mouse moved to (258, 41)
Screenshot: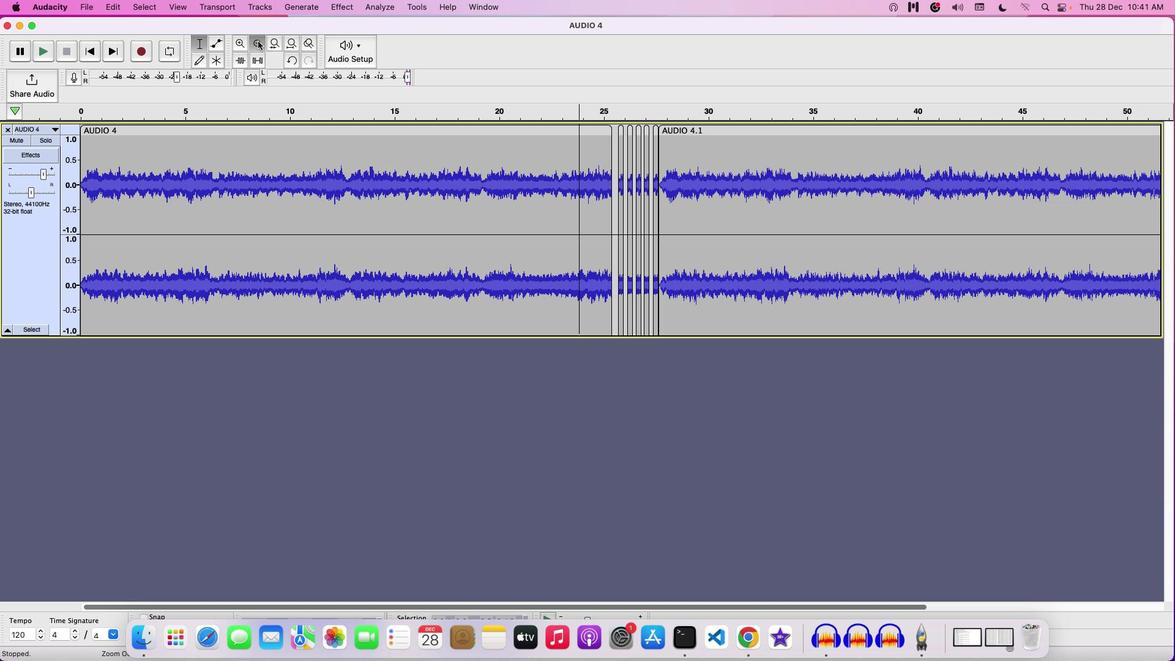 
Action: Mouse pressed left at (258, 41)
Screenshot: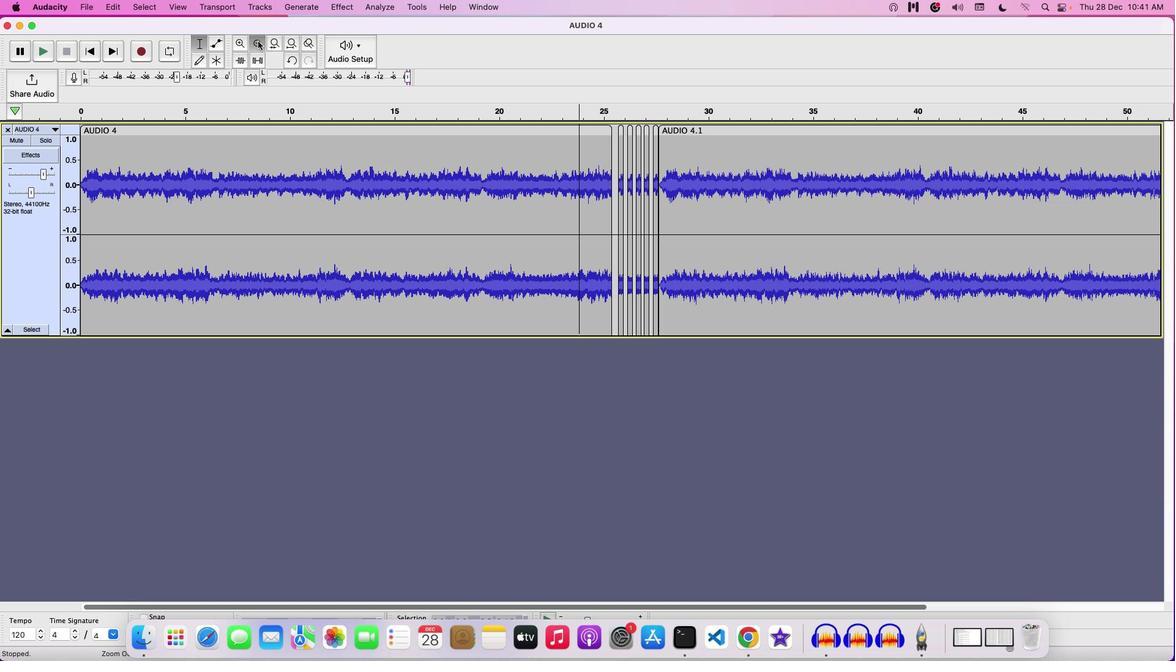 
Action: Mouse moved to (236, 42)
Screenshot: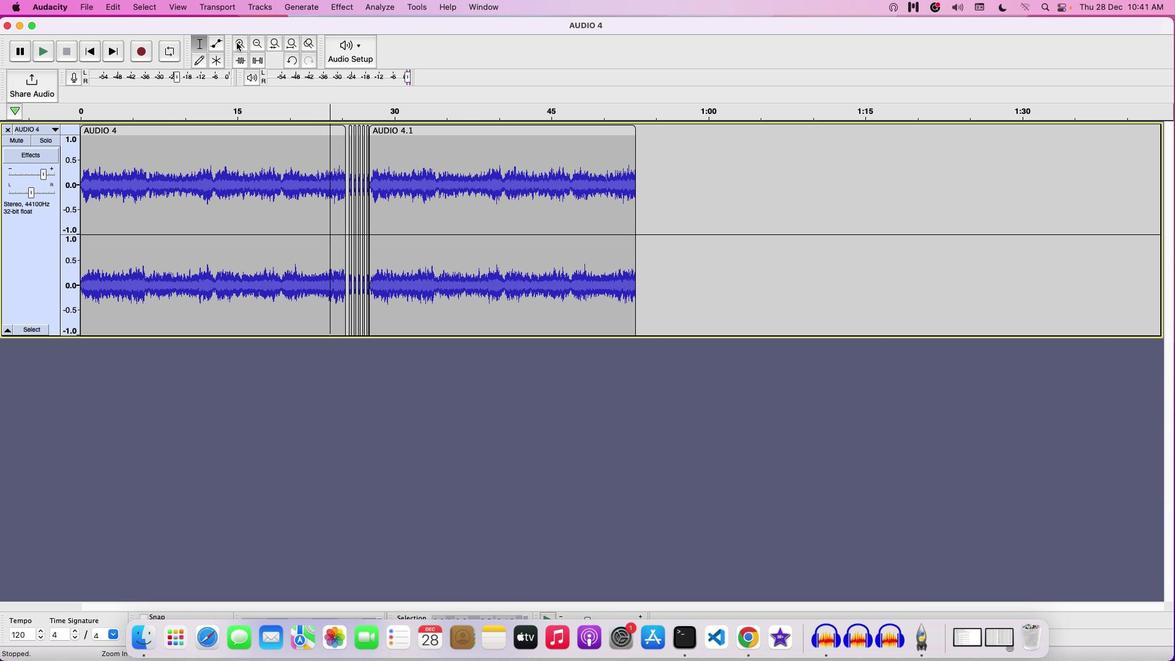 
Action: Mouse pressed left at (236, 42)
Screenshot: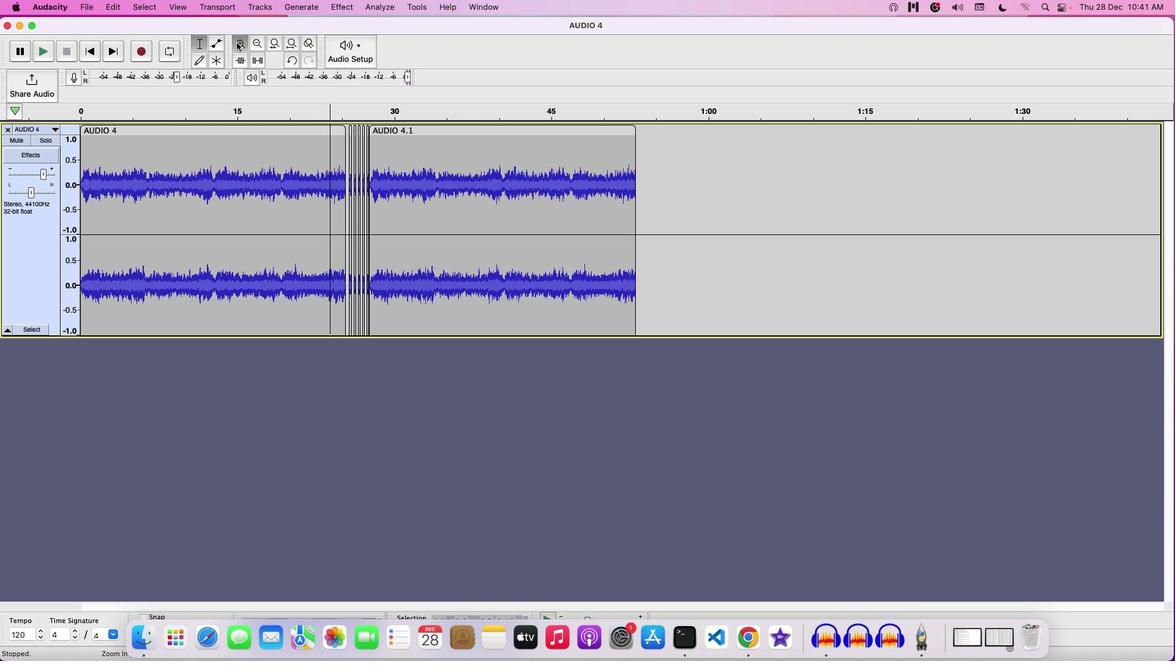 
Action: Mouse pressed left at (236, 42)
Screenshot: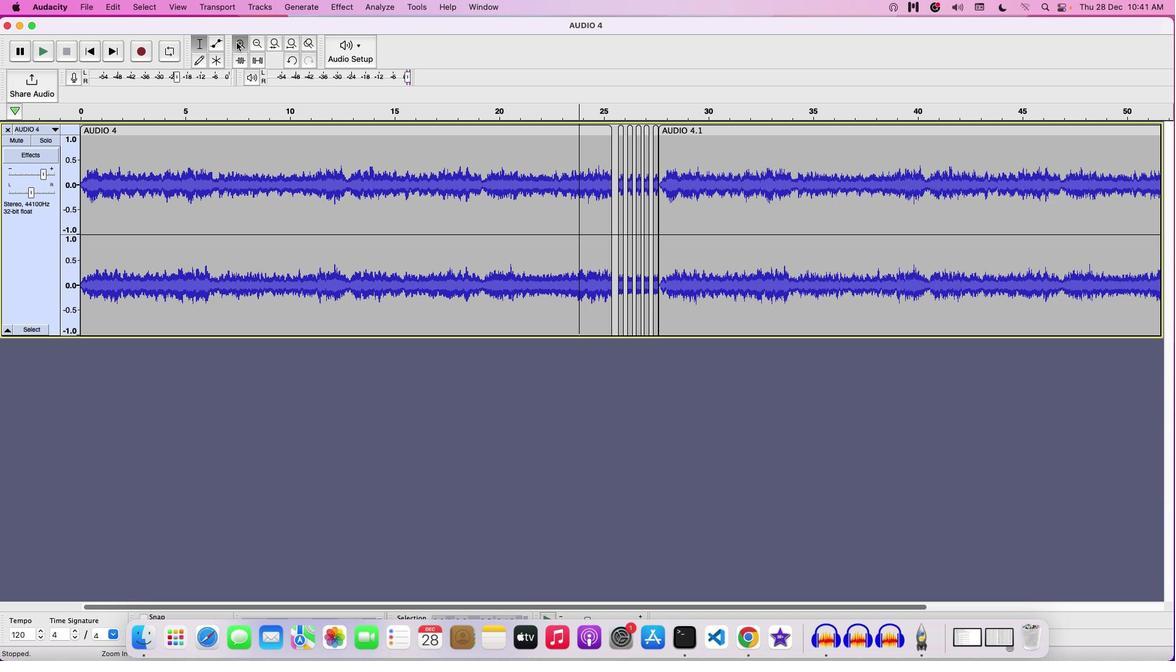 
Action: Mouse pressed left at (236, 42)
Screenshot: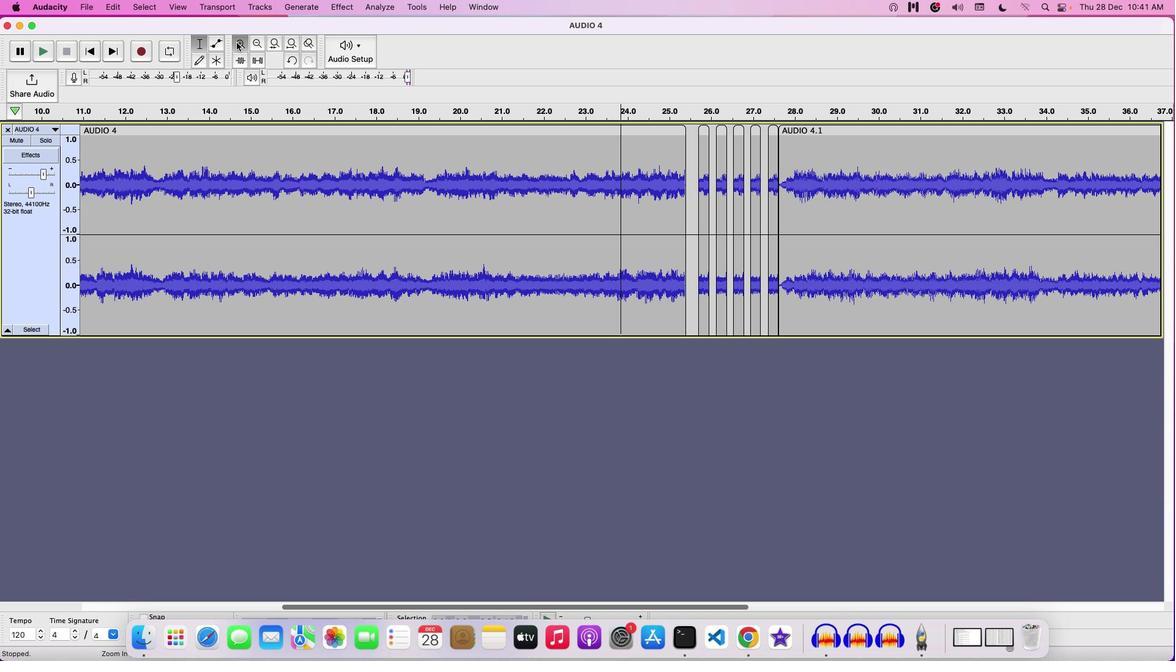 
Action: Mouse moved to (955, 133)
Screenshot: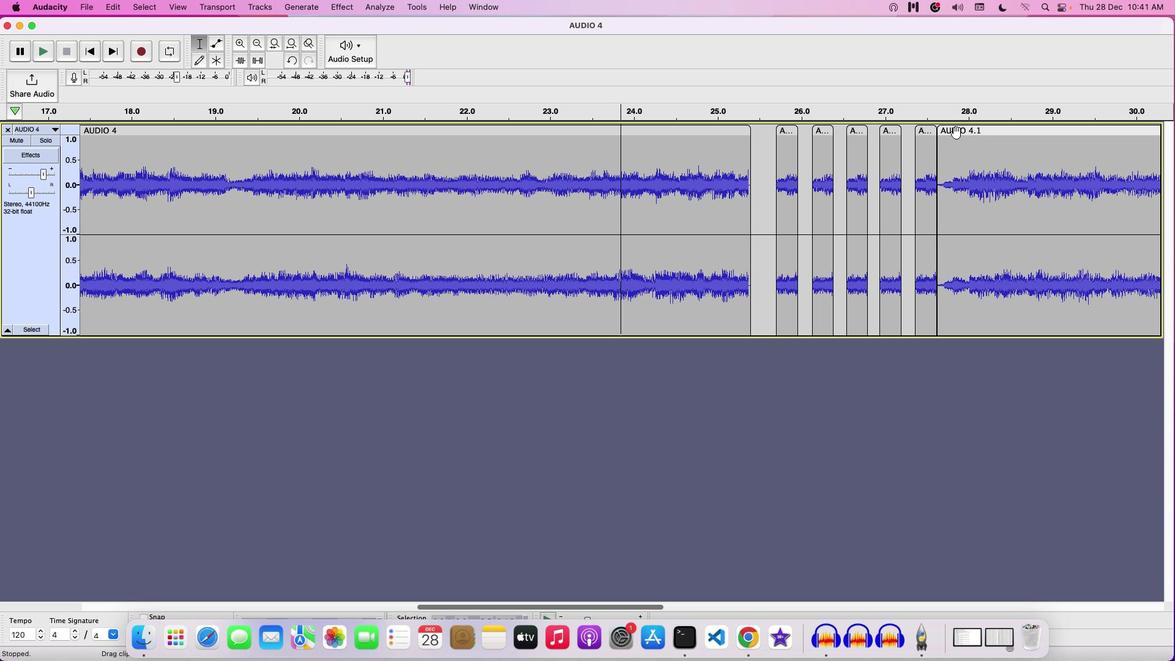 
Action: Mouse pressed left at (955, 133)
Screenshot: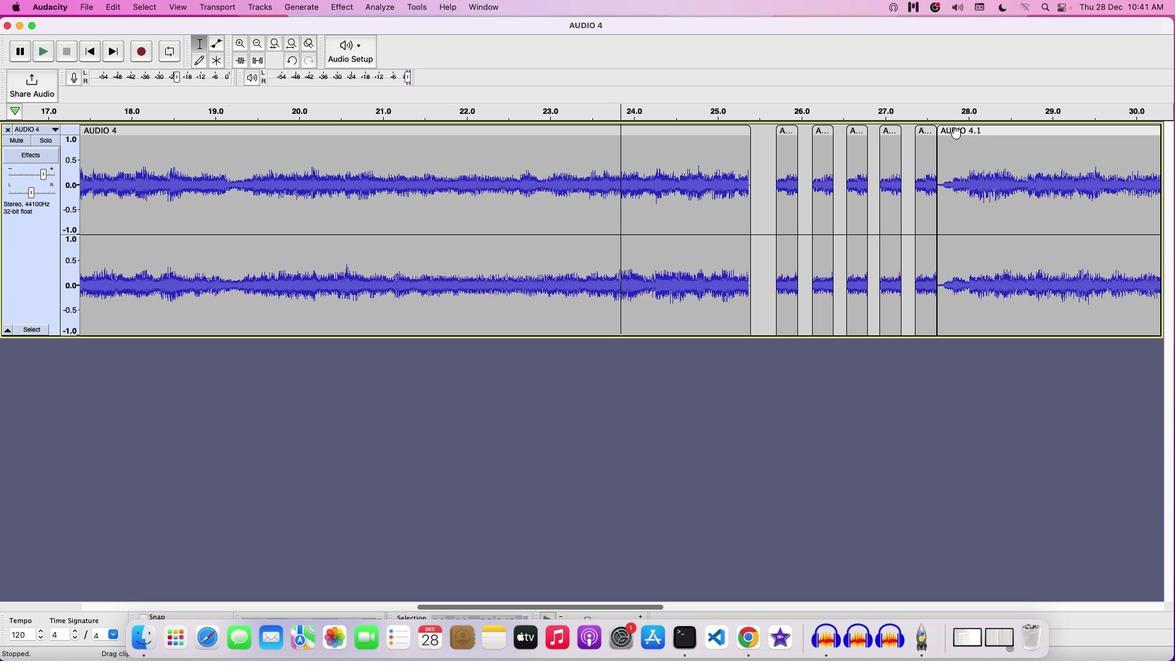 
Action: Mouse moved to (647, 148)
Screenshot: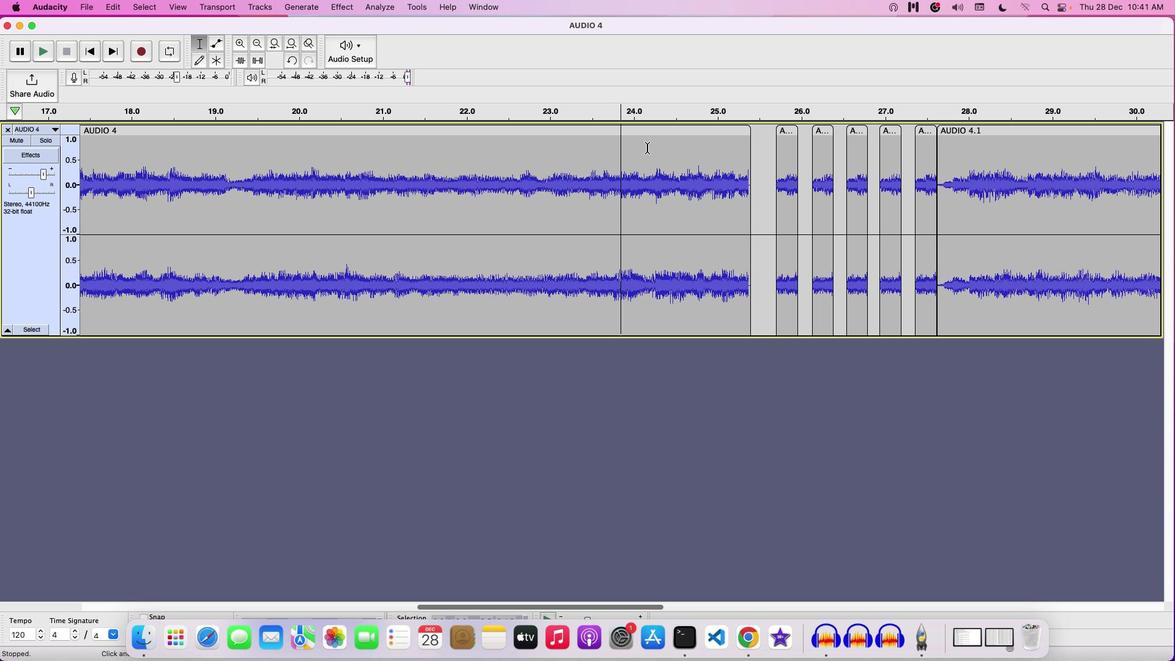 
Action: Key pressed Key.space
Screenshot: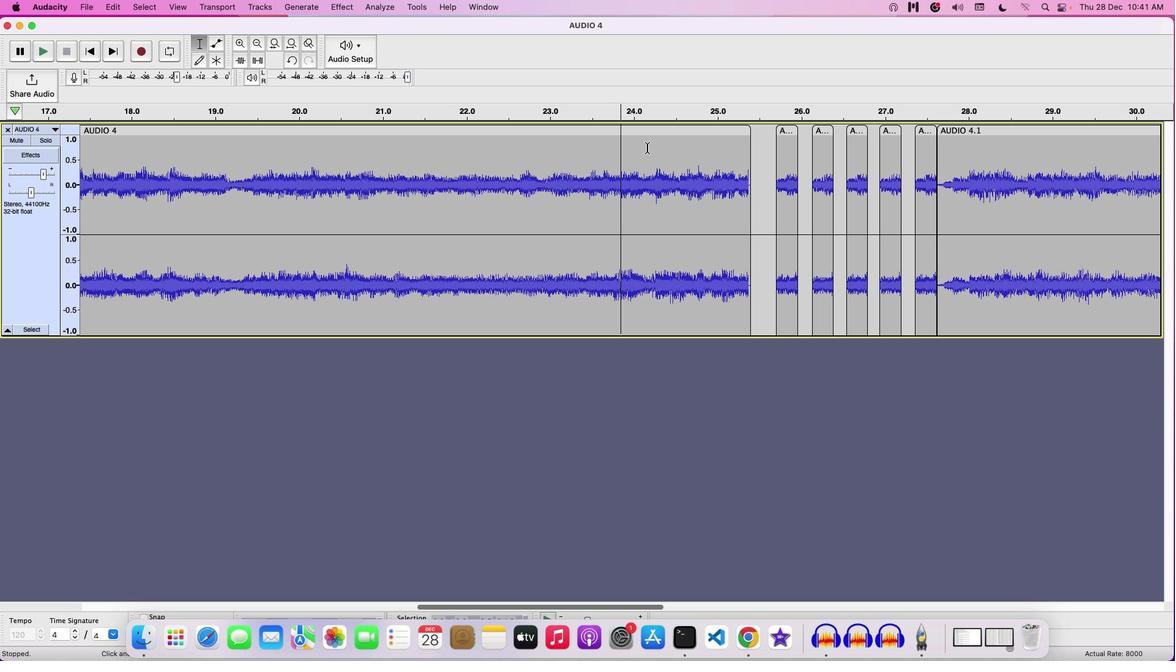 
Action: Mouse moved to (846, 155)
Screenshot: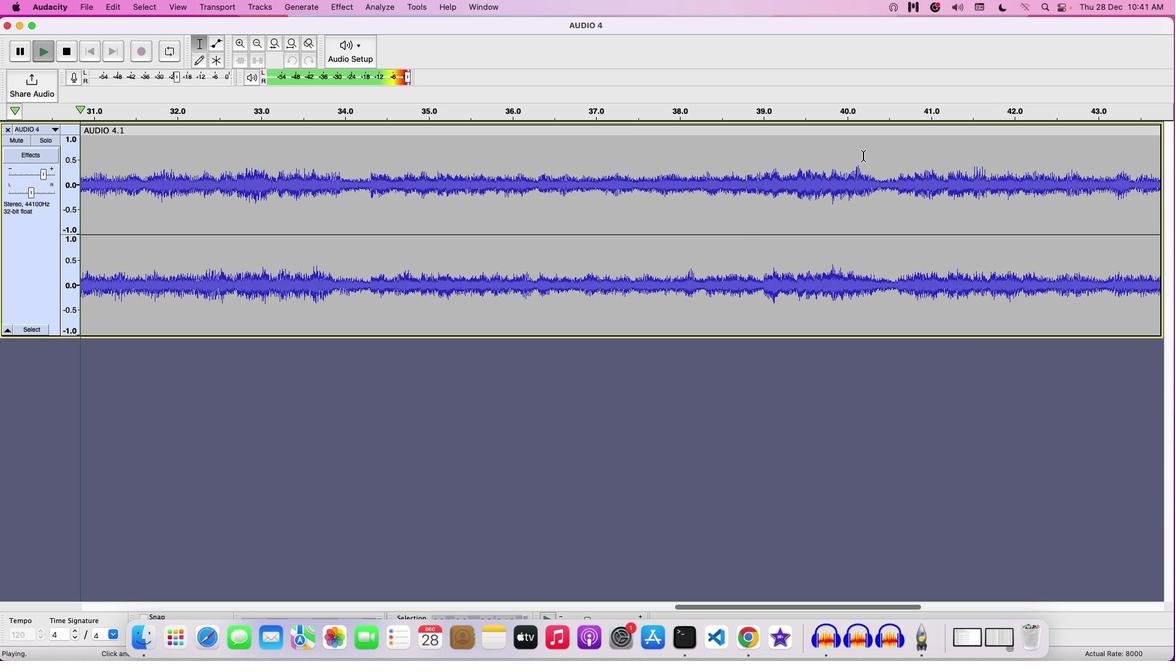 
Action: Key pressed Key.space
Screenshot: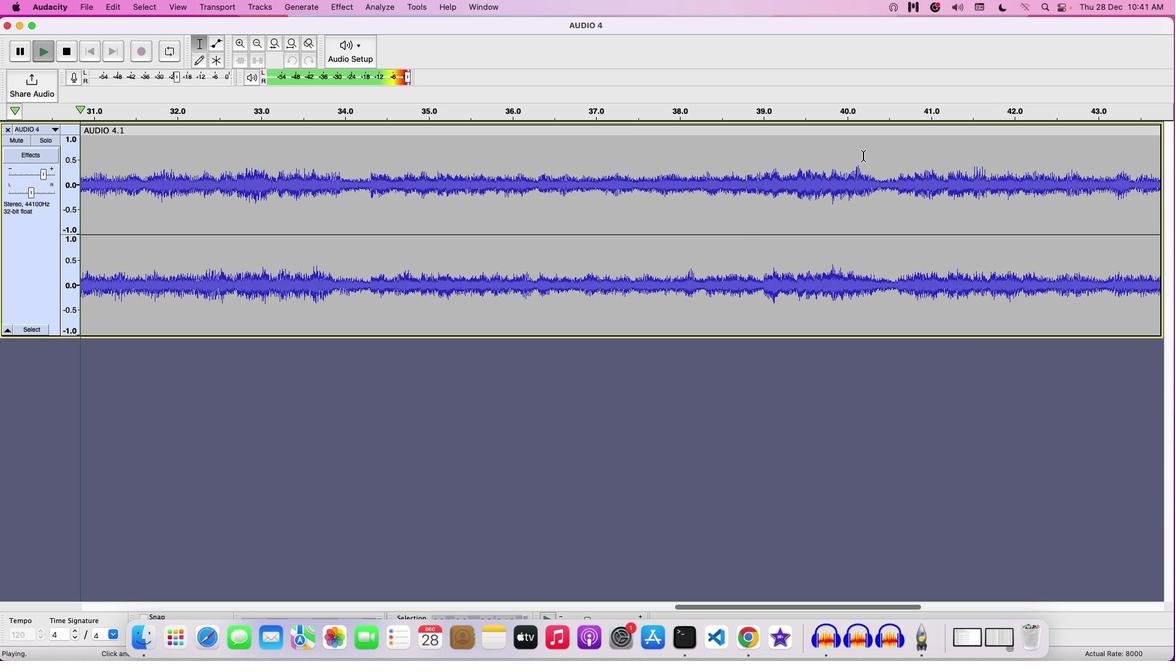 
Action: Mouse moved to (149, 135)
Screenshot: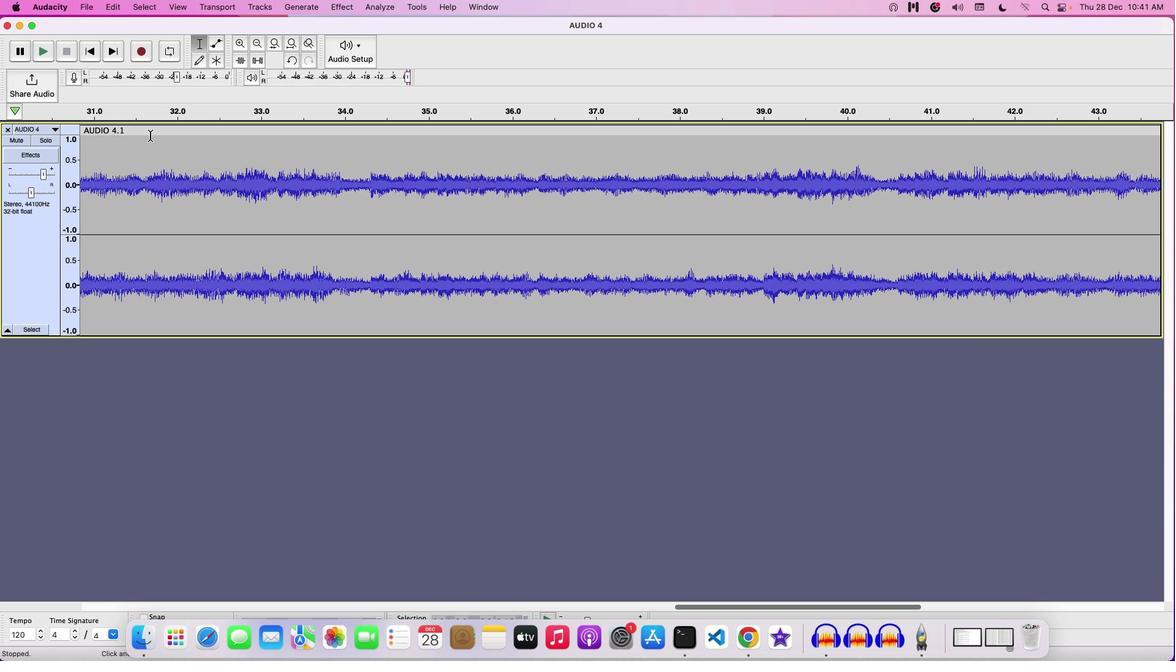 
Action: Mouse pressed left at (149, 135)
Screenshot: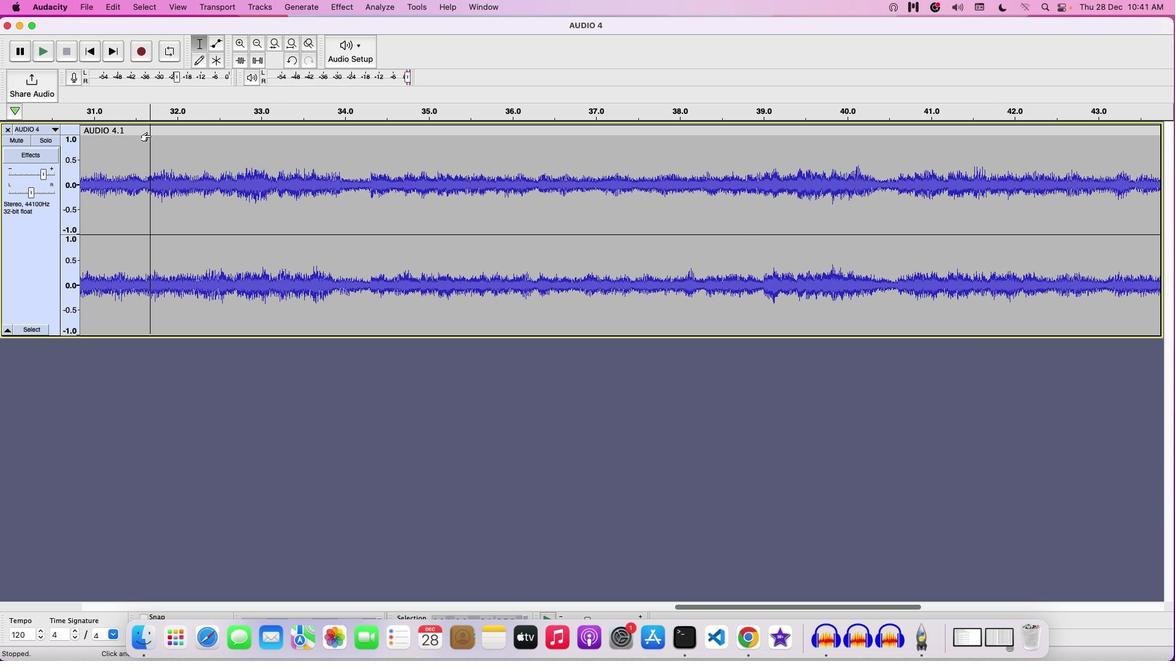 
Action: Mouse moved to (276, 137)
Screenshot: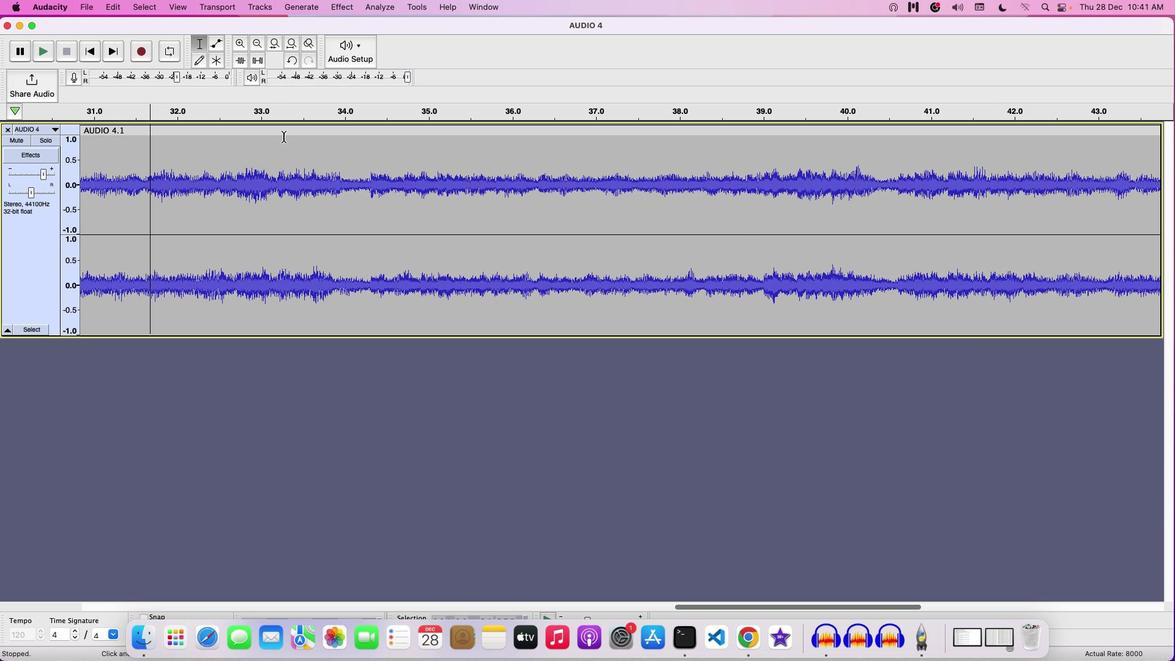 
Action: Key pressed Key.space
Screenshot: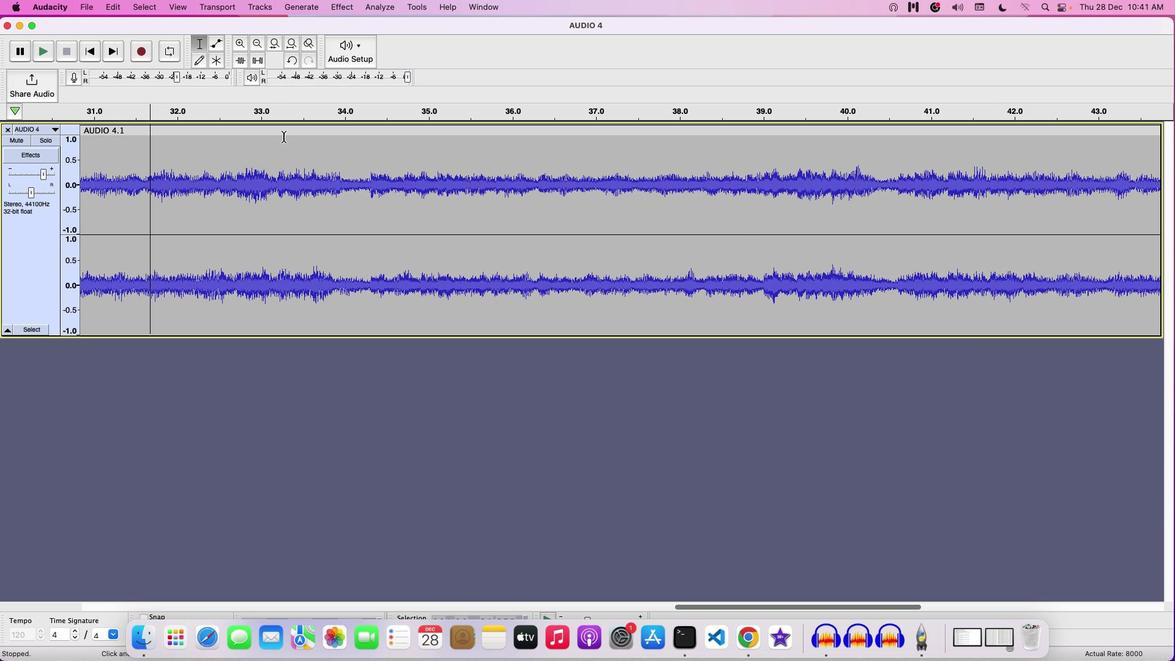
Action: Mouse moved to (277, 126)
Screenshot: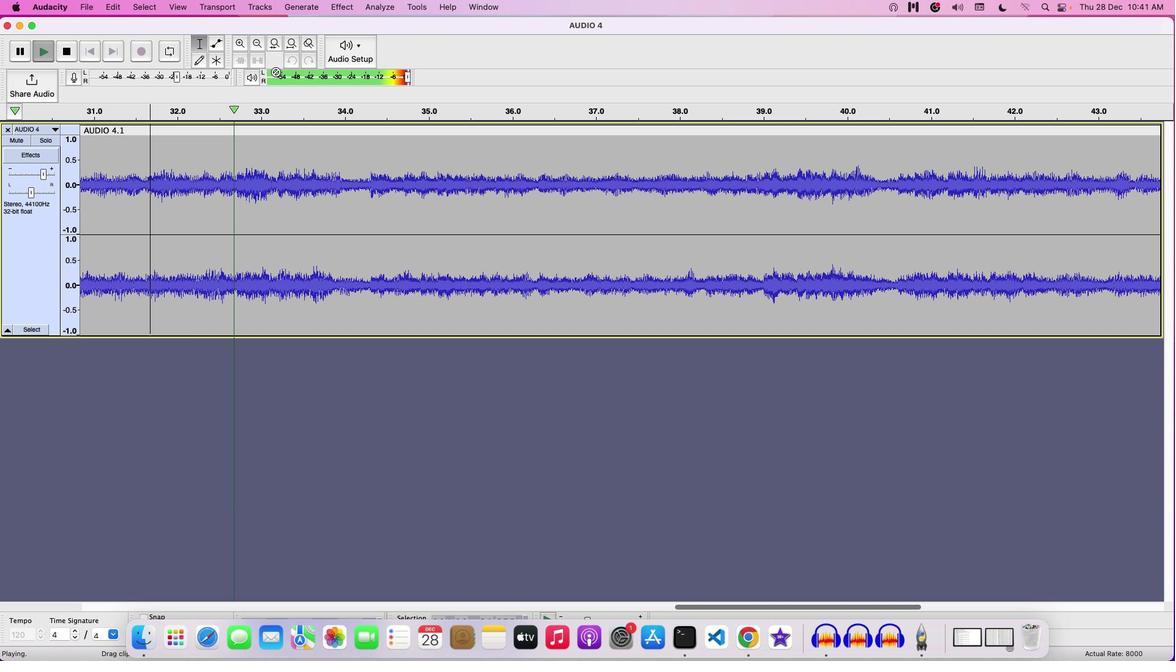 
Action: Key pressed Key.space
Screenshot: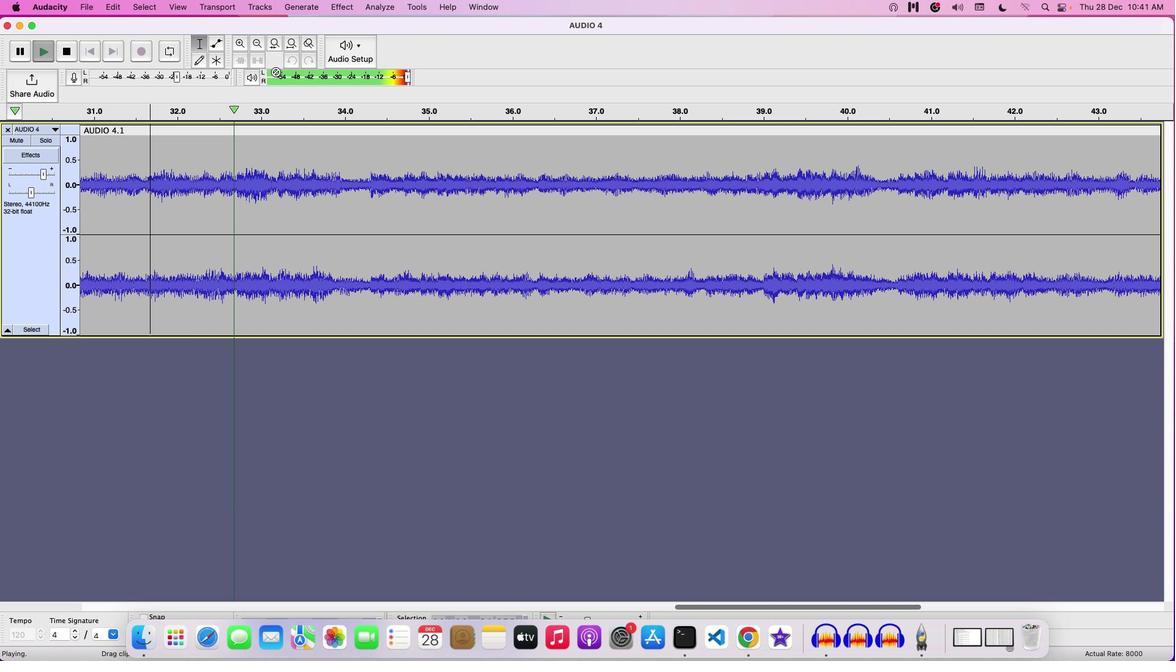 
Action: Mouse moved to (261, 47)
Screenshot: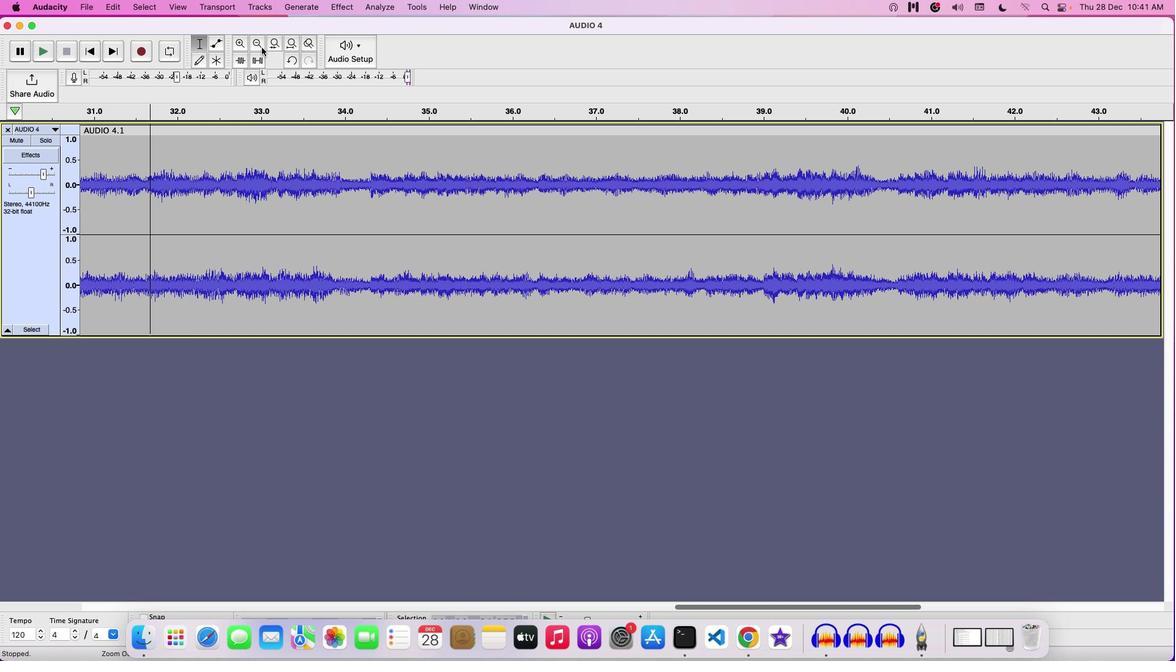 
Action: Mouse pressed left at (261, 47)
Screenshot: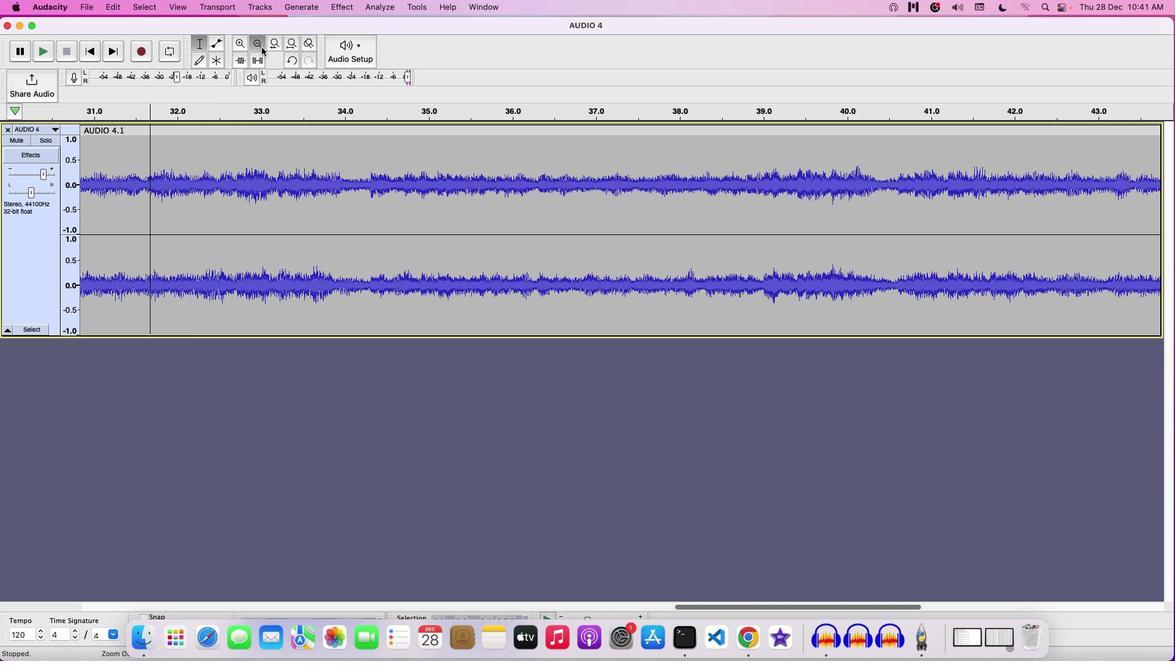 
Action: Mouse moved to (198, 131)
Screenshot: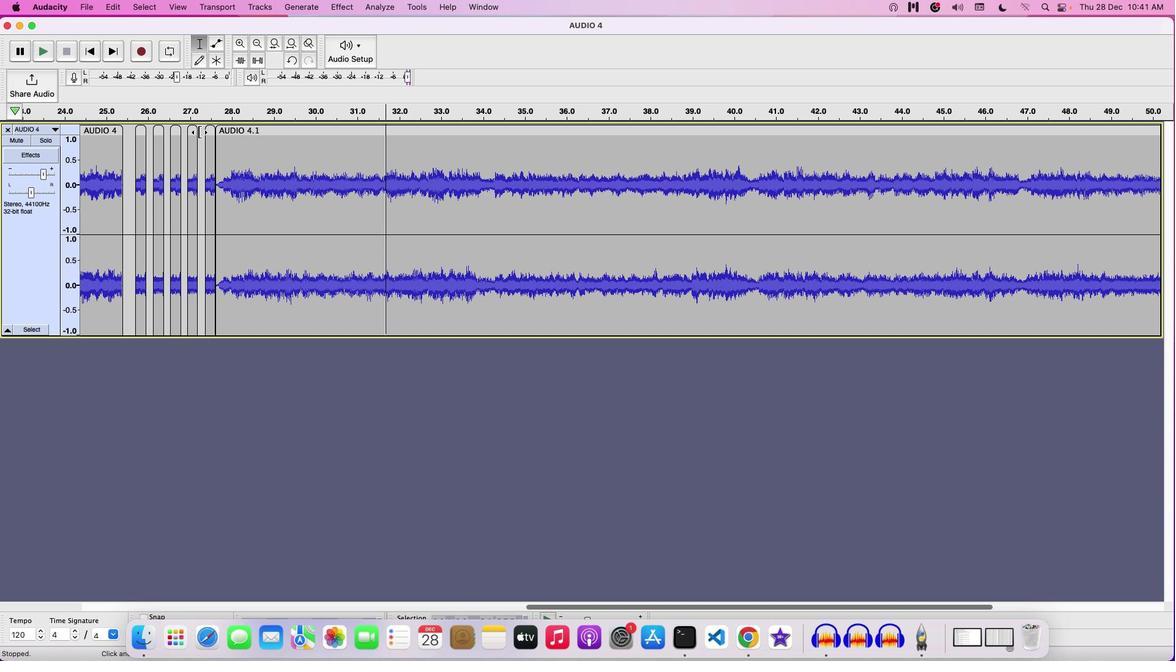 
Action: Mouse pressed left at (198, 131)
Screenshot: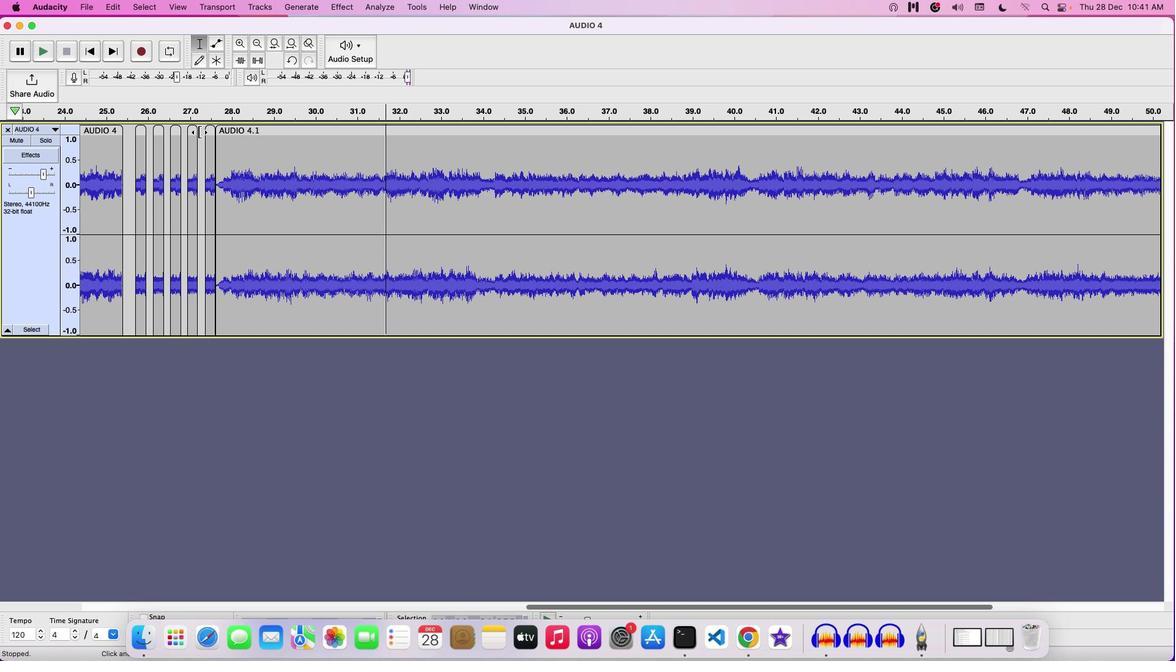 
Action: Mouse moved to (187, 137)
Screenshot: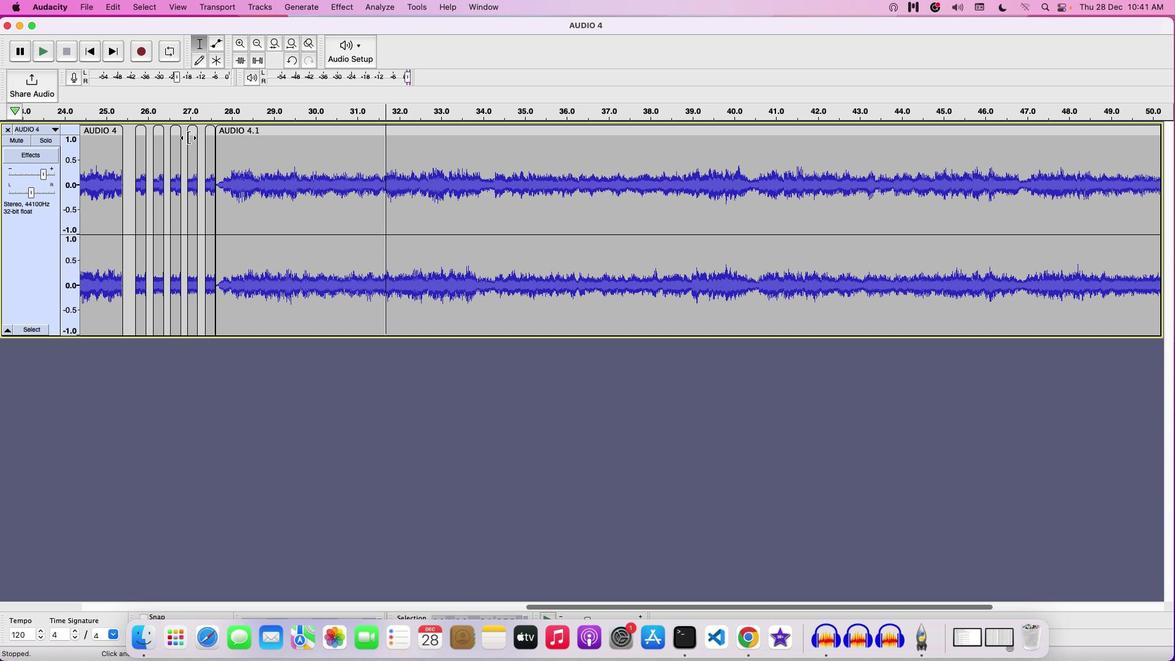 
Action: Mouse pressed left at (187, 137)
Screenshot: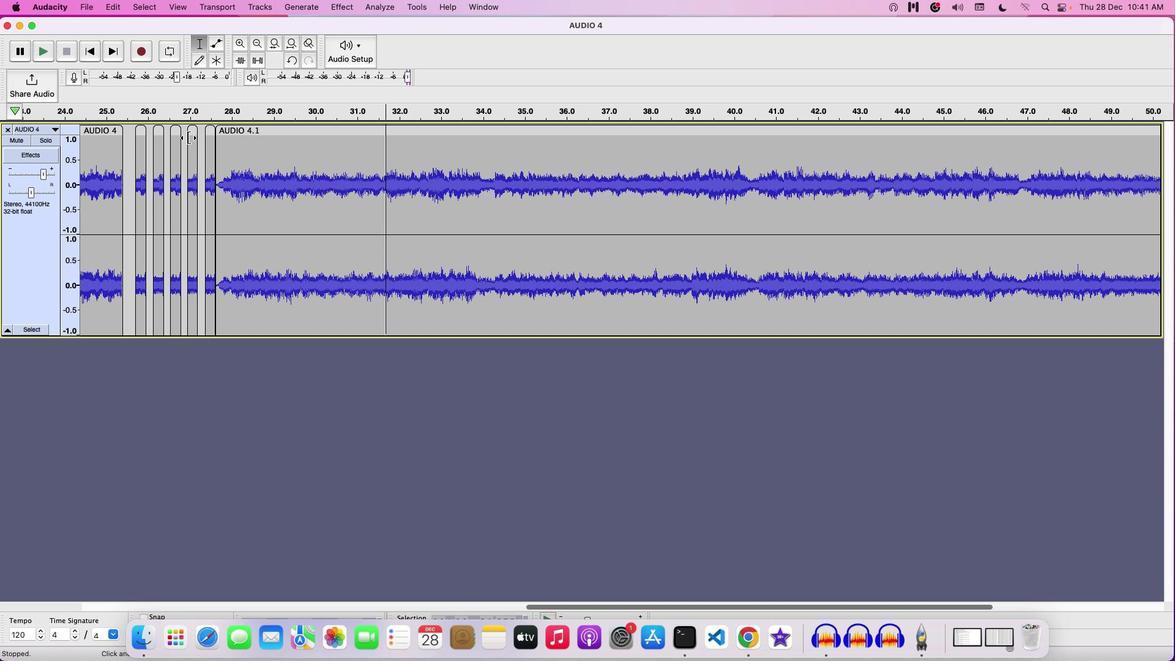 
Action: Mouse moved to (127, 142)
Screenshot: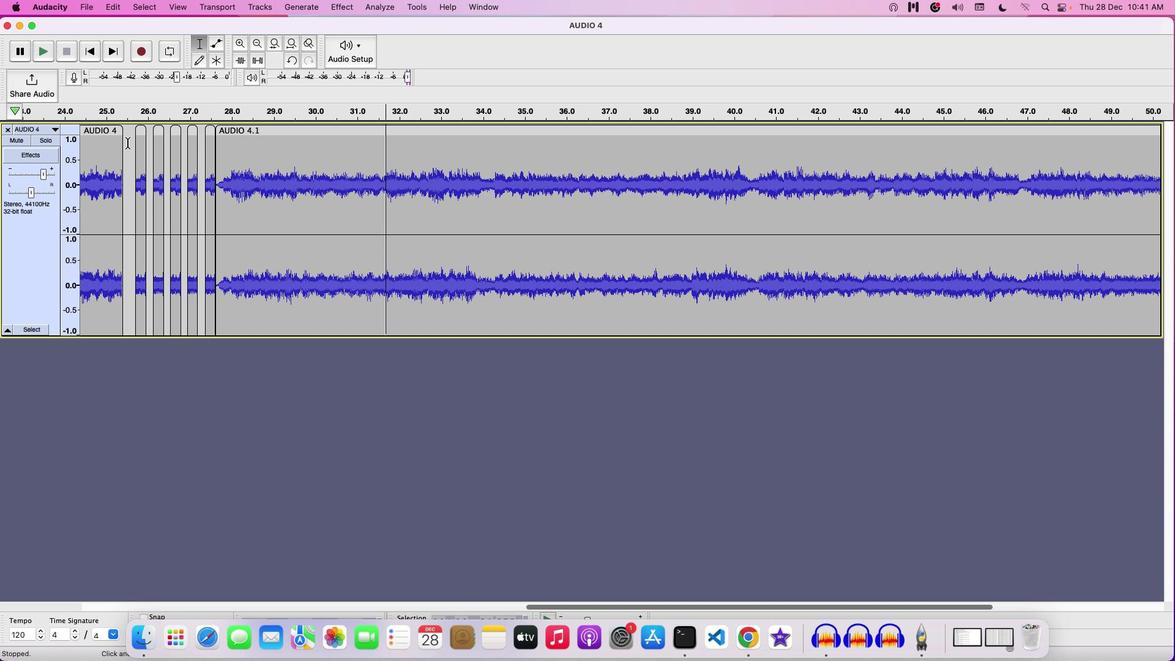 
Action: Mouse pressed left at (127, 142)
Screenshot: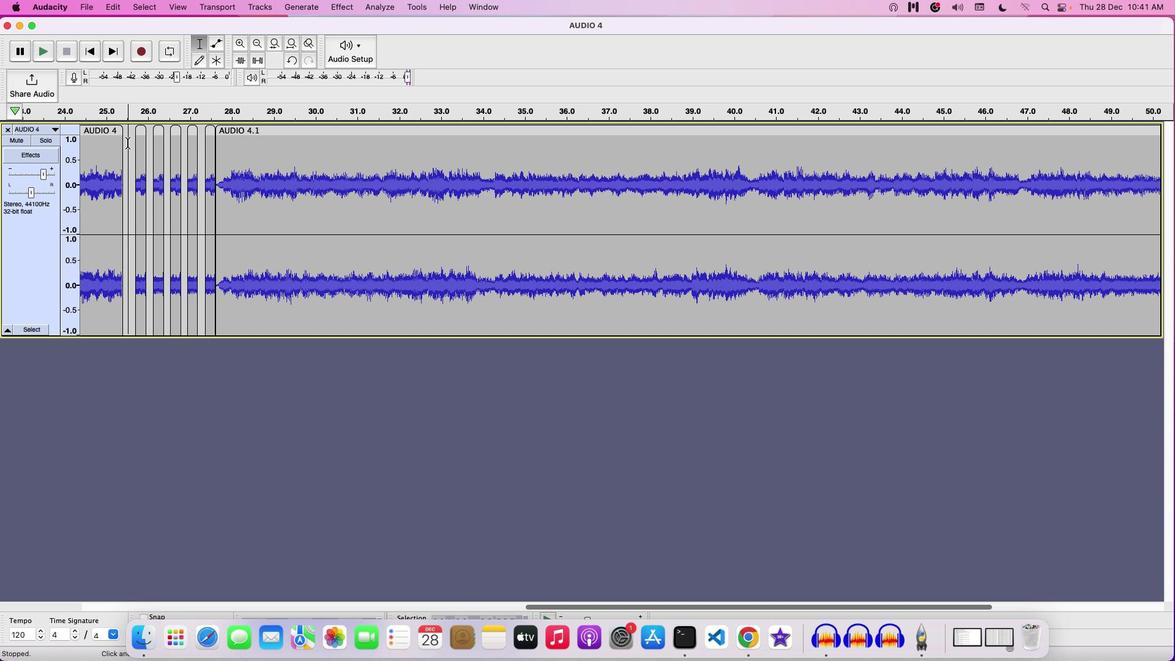 
Action: Key pressed Key.space
Screenshot: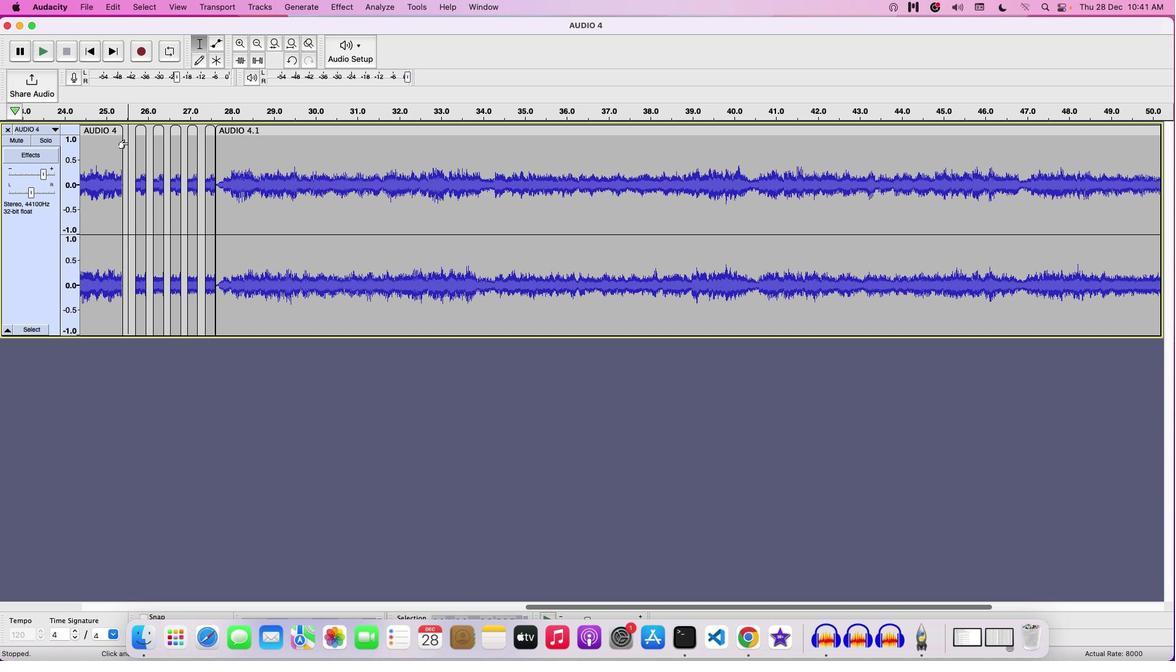 
Action: Mouse moved to (227, 163)
Screenshot: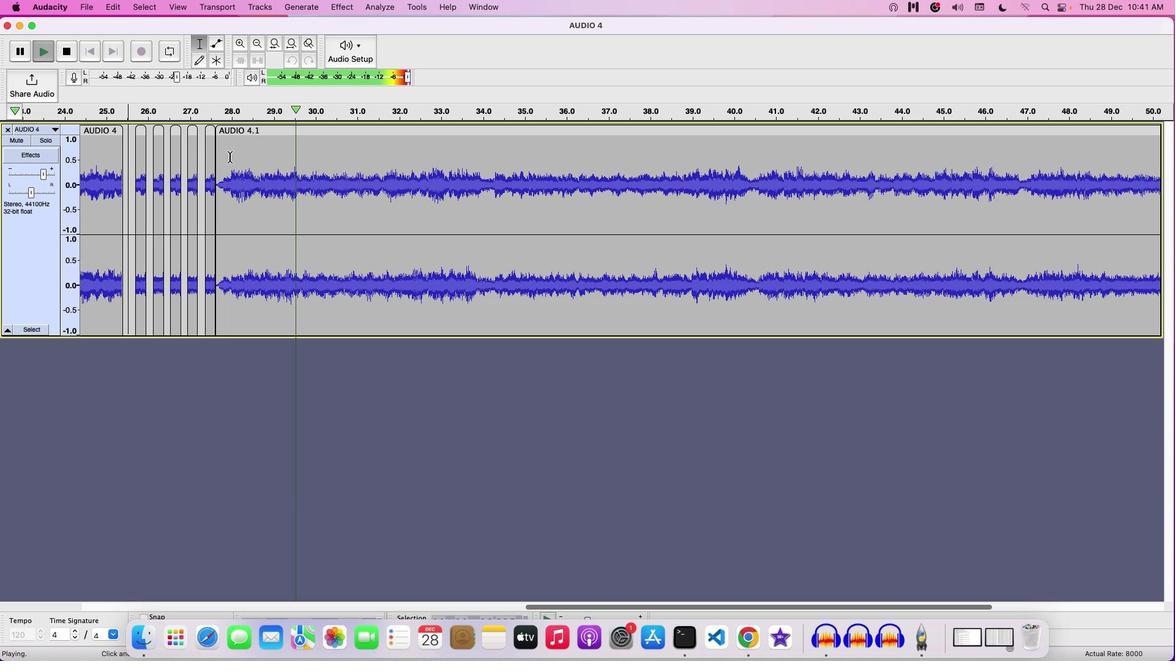 
Action: Key pressed Key.space
Screenshot: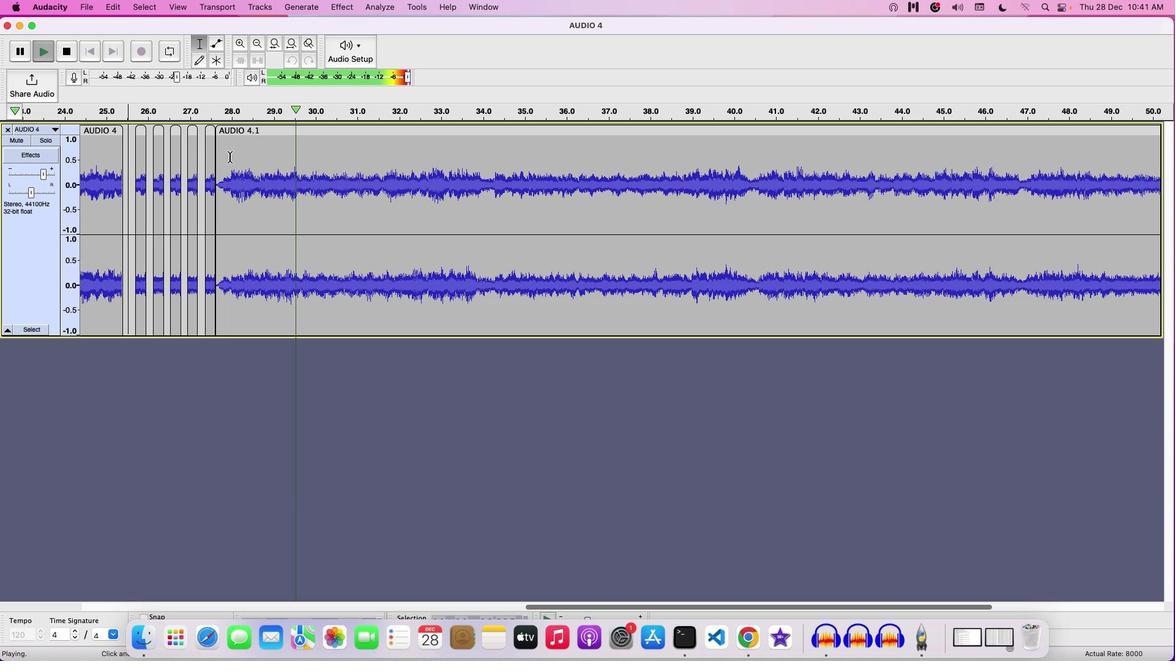 
Action: Mouse moved to (229, 129)
Screenshot: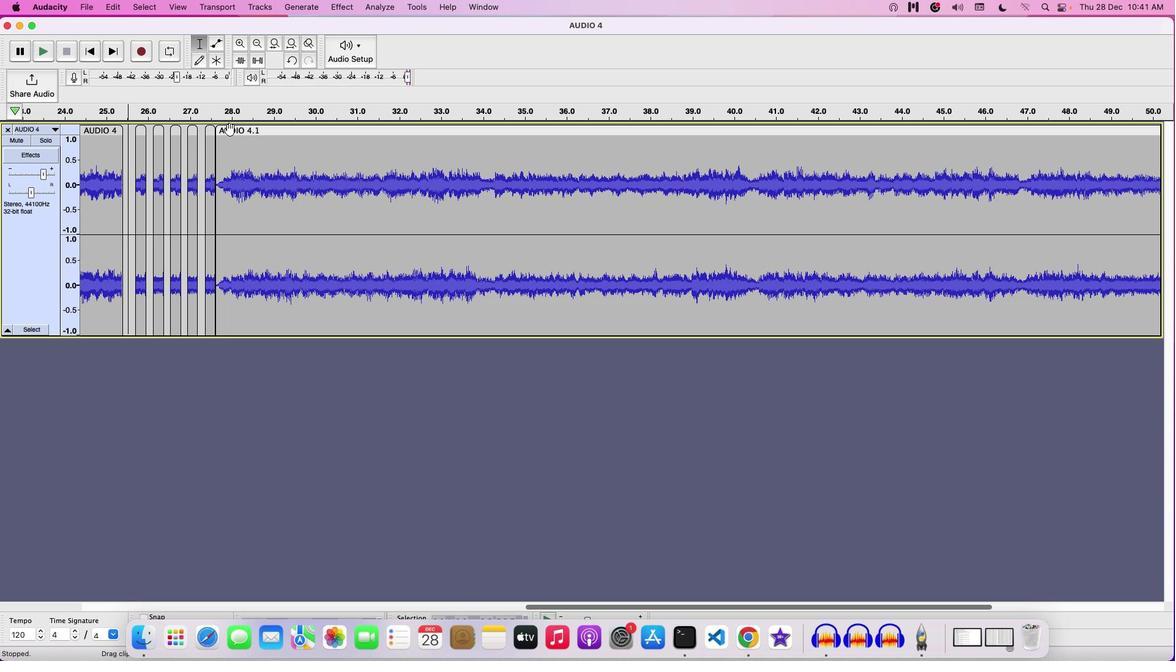 
Action: Mouse pressed left at (229, 129)
Screenshot: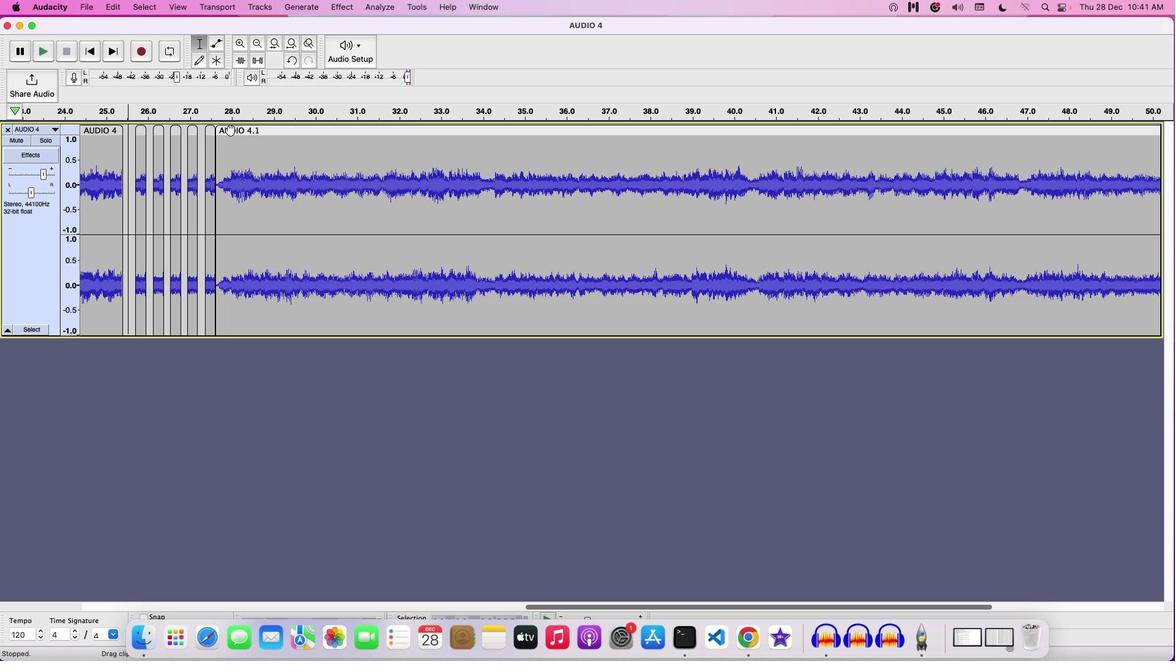 
Action: Mouse moved to (235, 131)
Screenshot: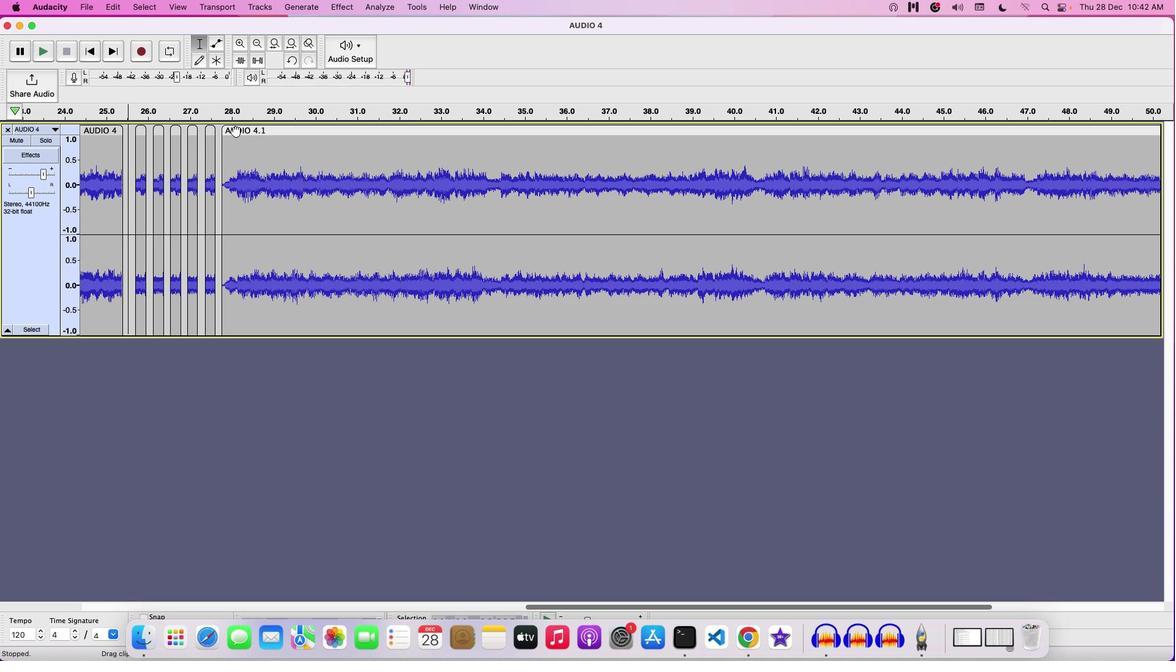 
Action: Key pressed Key.space
Screenshot: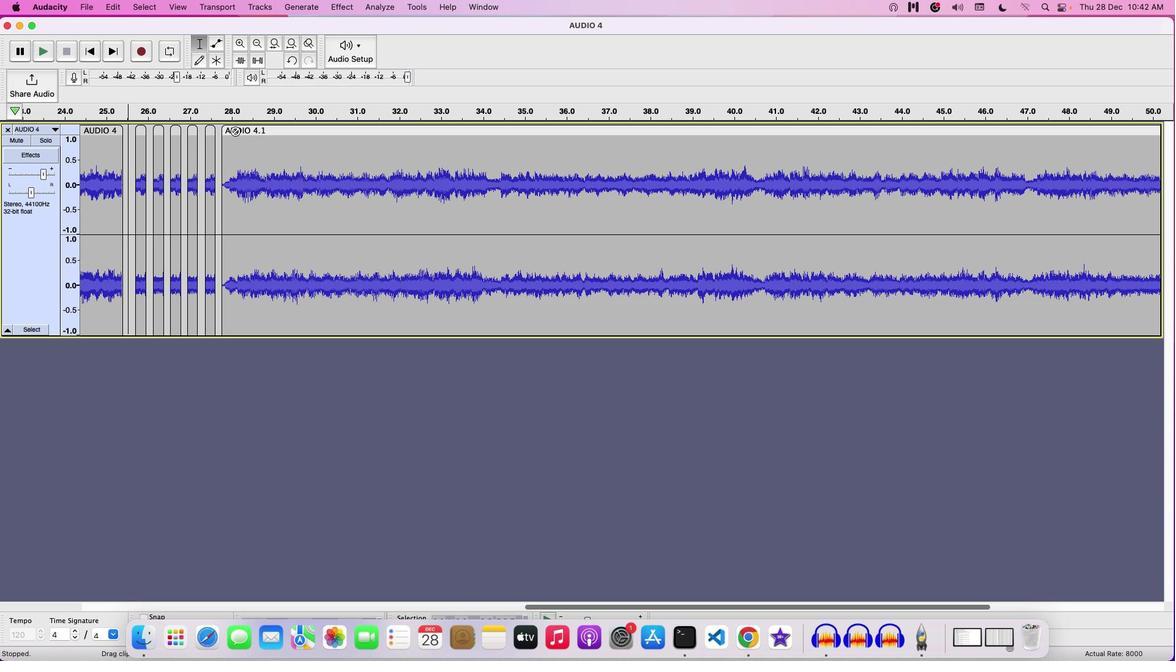 
Action: Mouse moved to (525, 203)
